 Task: Create an adventure presentation slides template.
Action: Mouse moved to (102, 7)
Screenshot: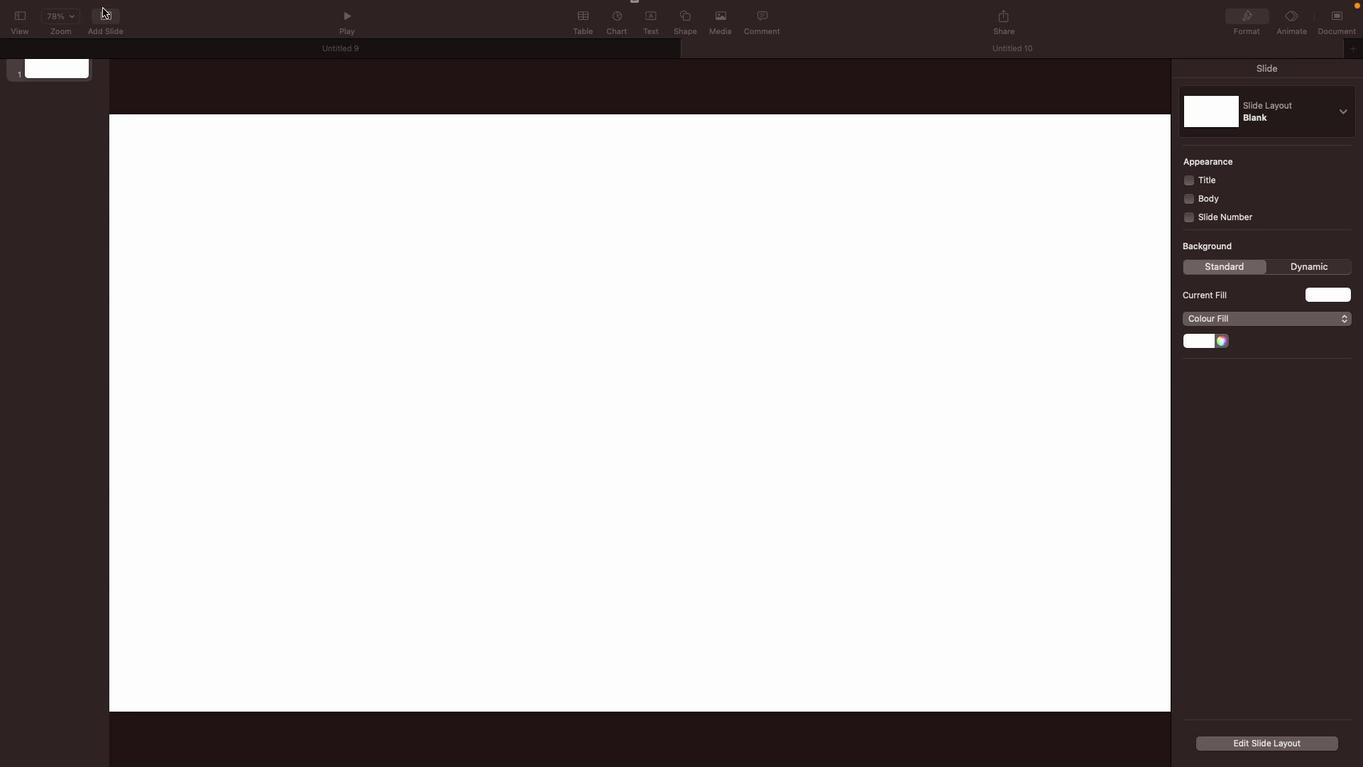 
Action: Mouse pressed left at (102, 7)
Screenshot: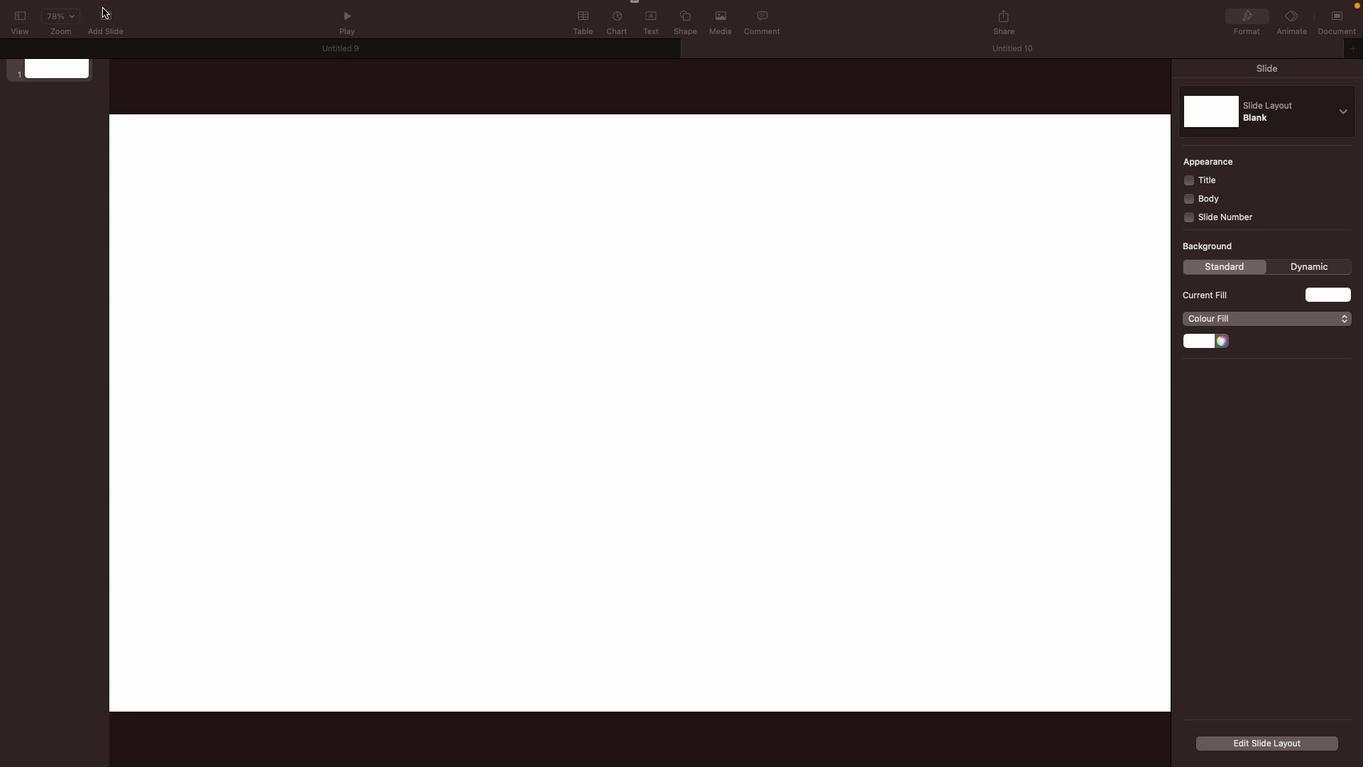 
Action: Mouse moved to (107, 25)
Screenshot: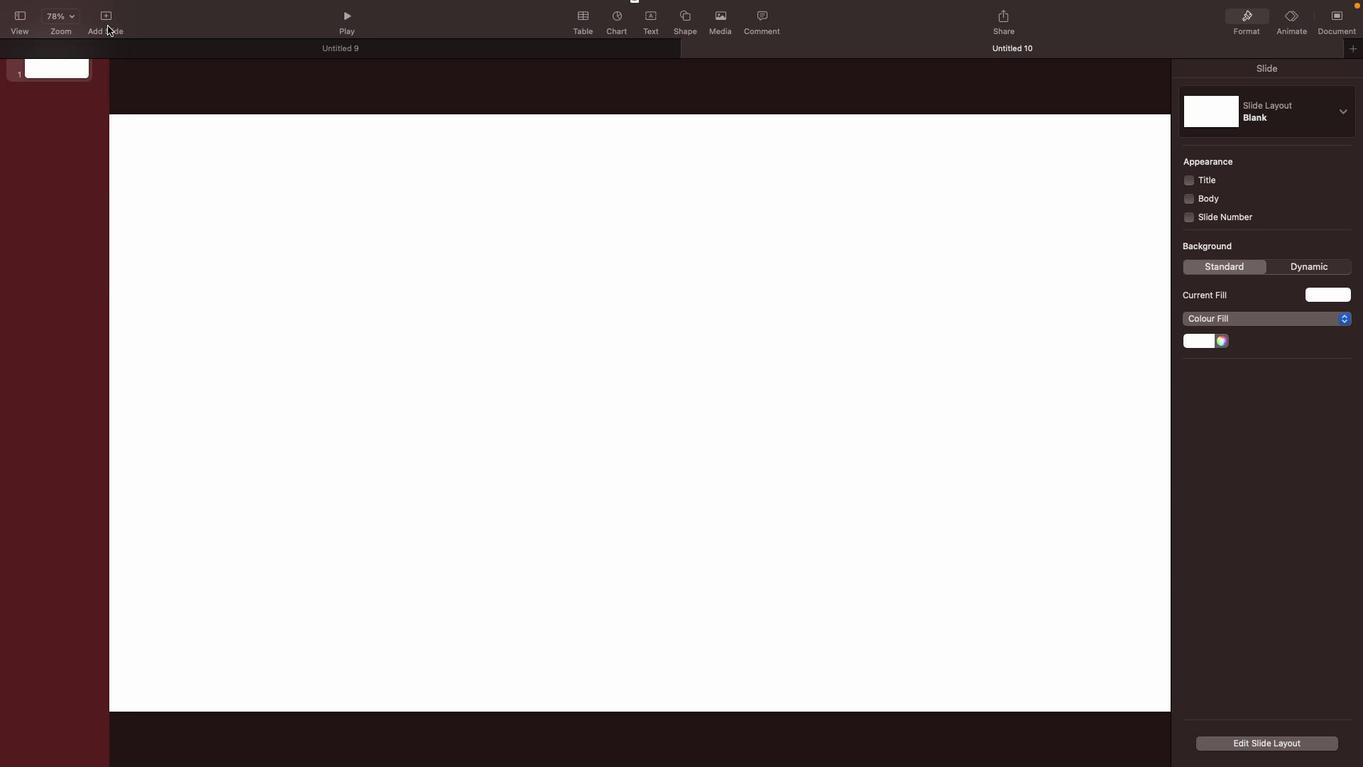 
Action: Mouse pressed left at (107, 25)
Screenshot: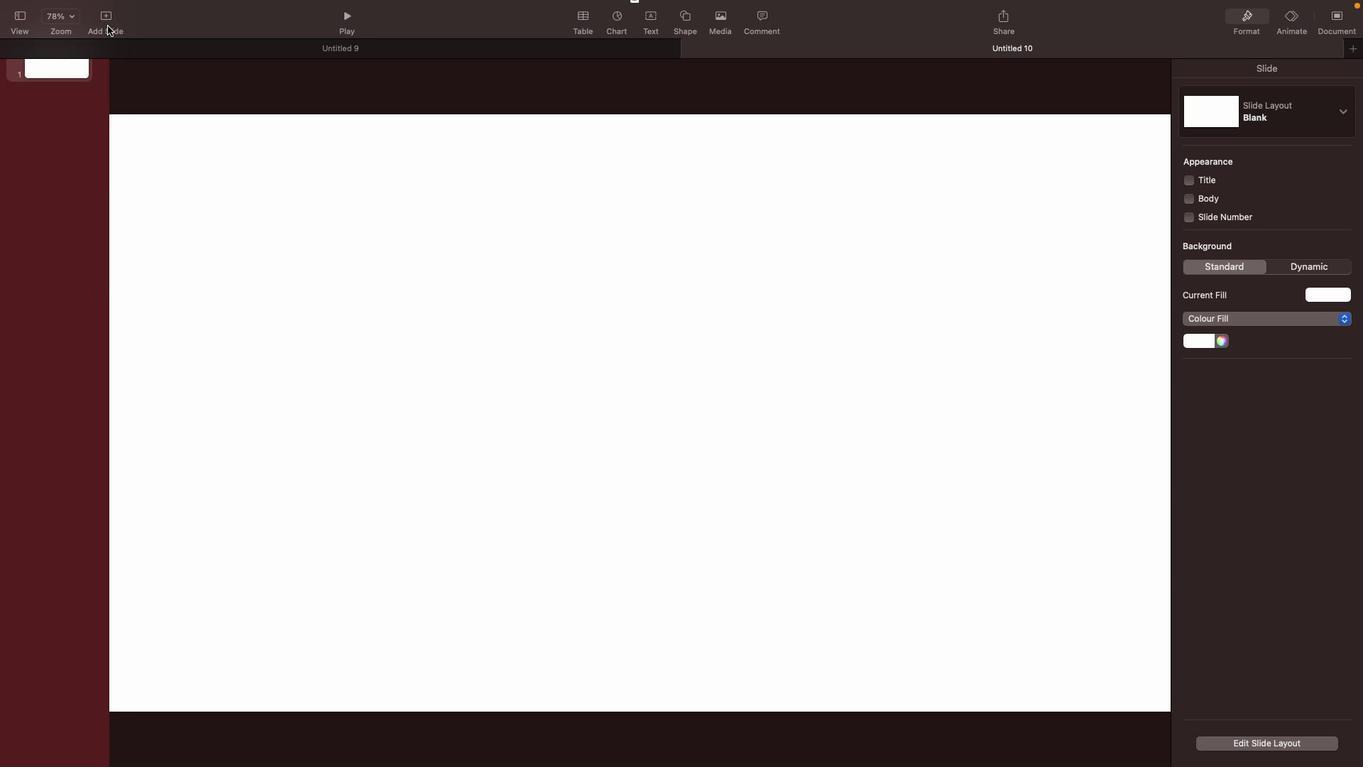 
Action: Mouse moved to (105, 16)
Screenshot: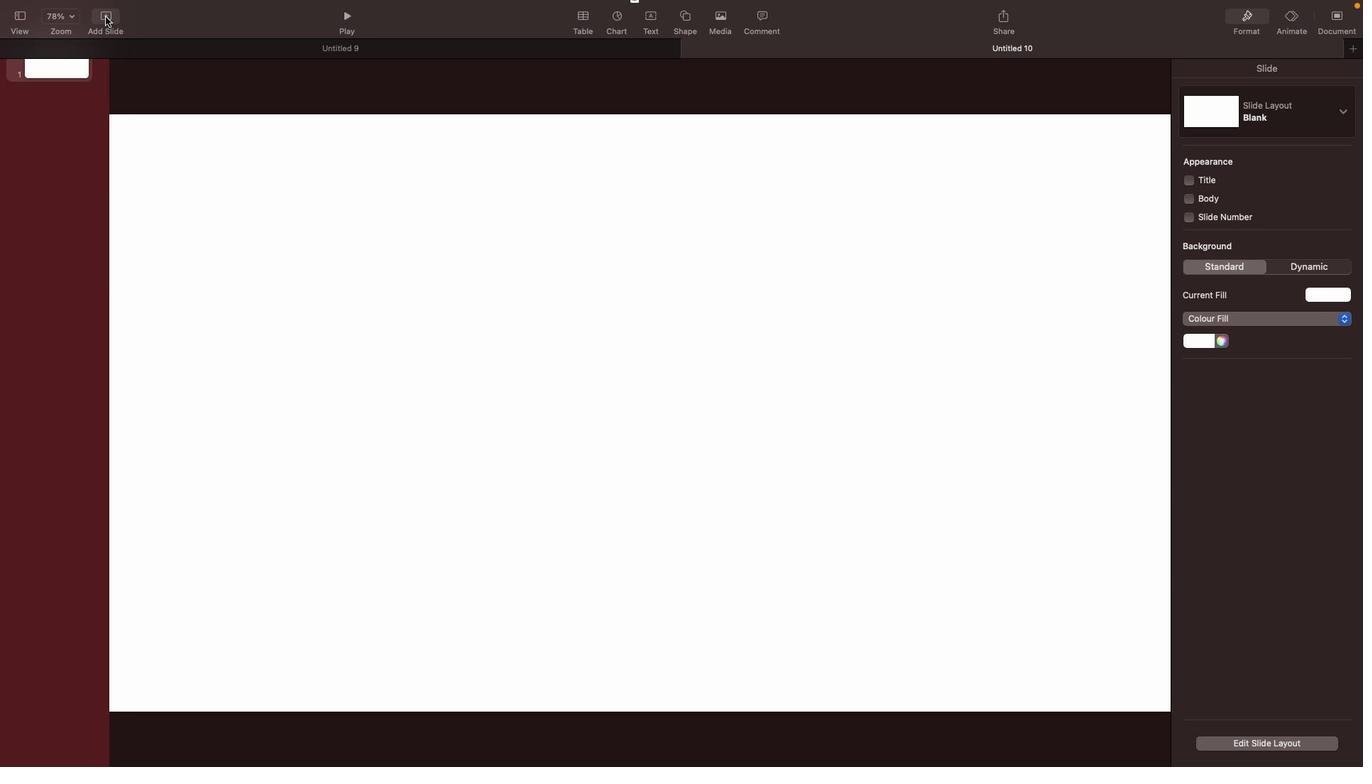 
Action: Mouse pressed left at (105, 16)
Screenshot: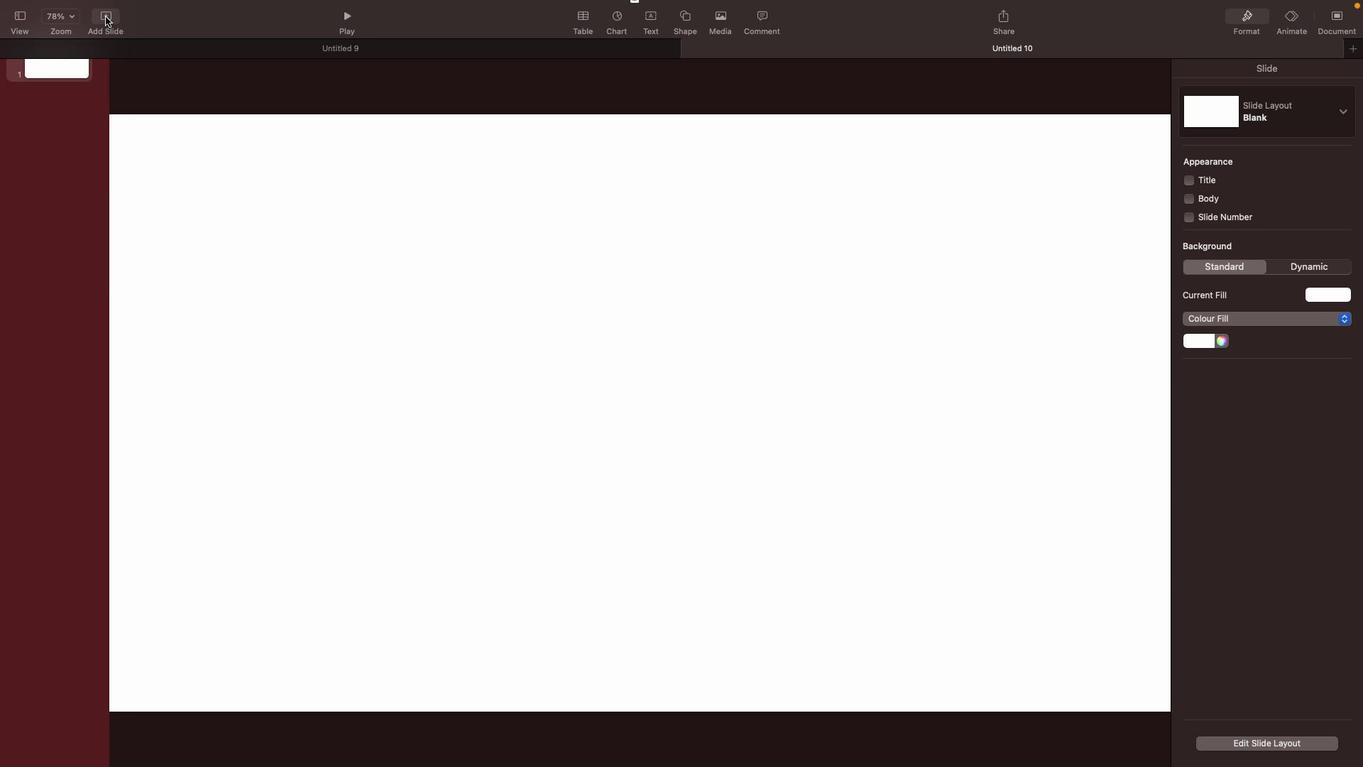 
Action: Mouse moved to (166, 426)
Screenshot: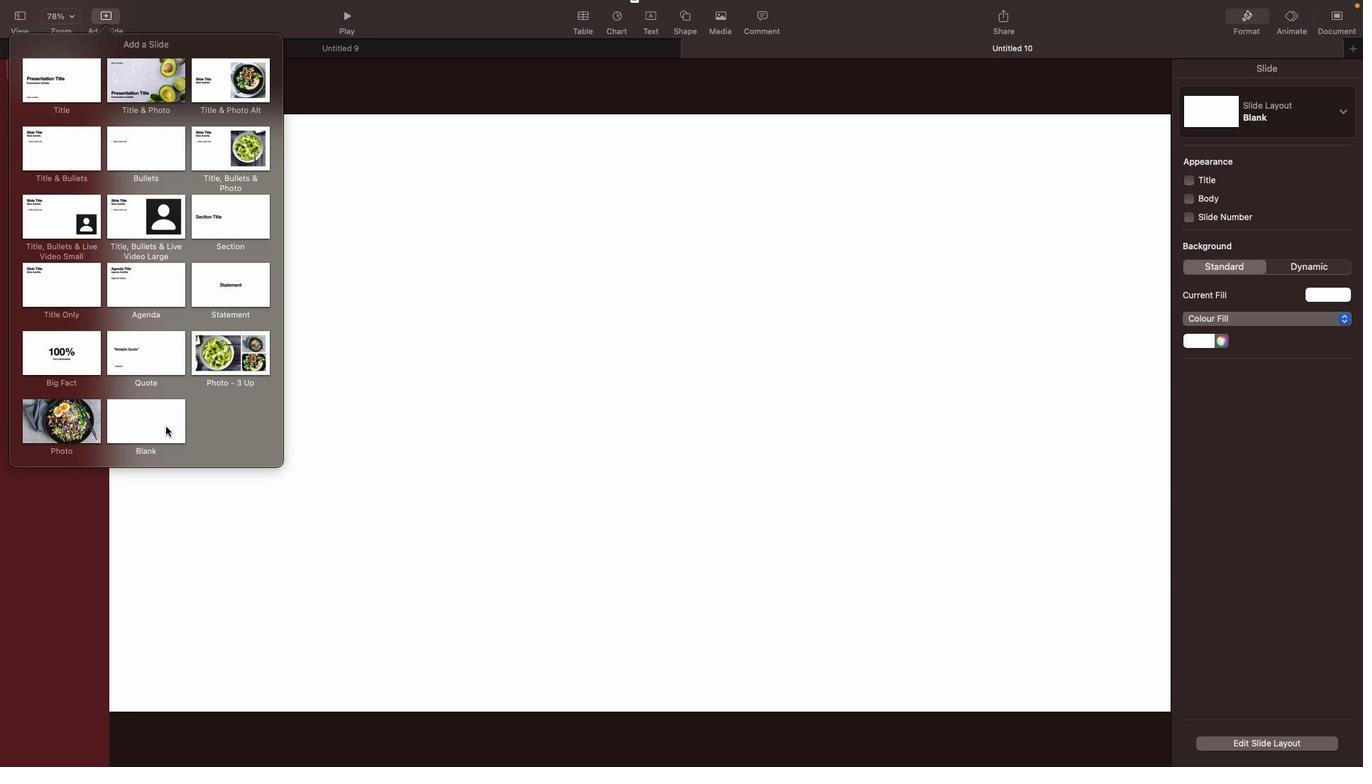
Action: Mouse pressed left at (166, 426)
Screenshot: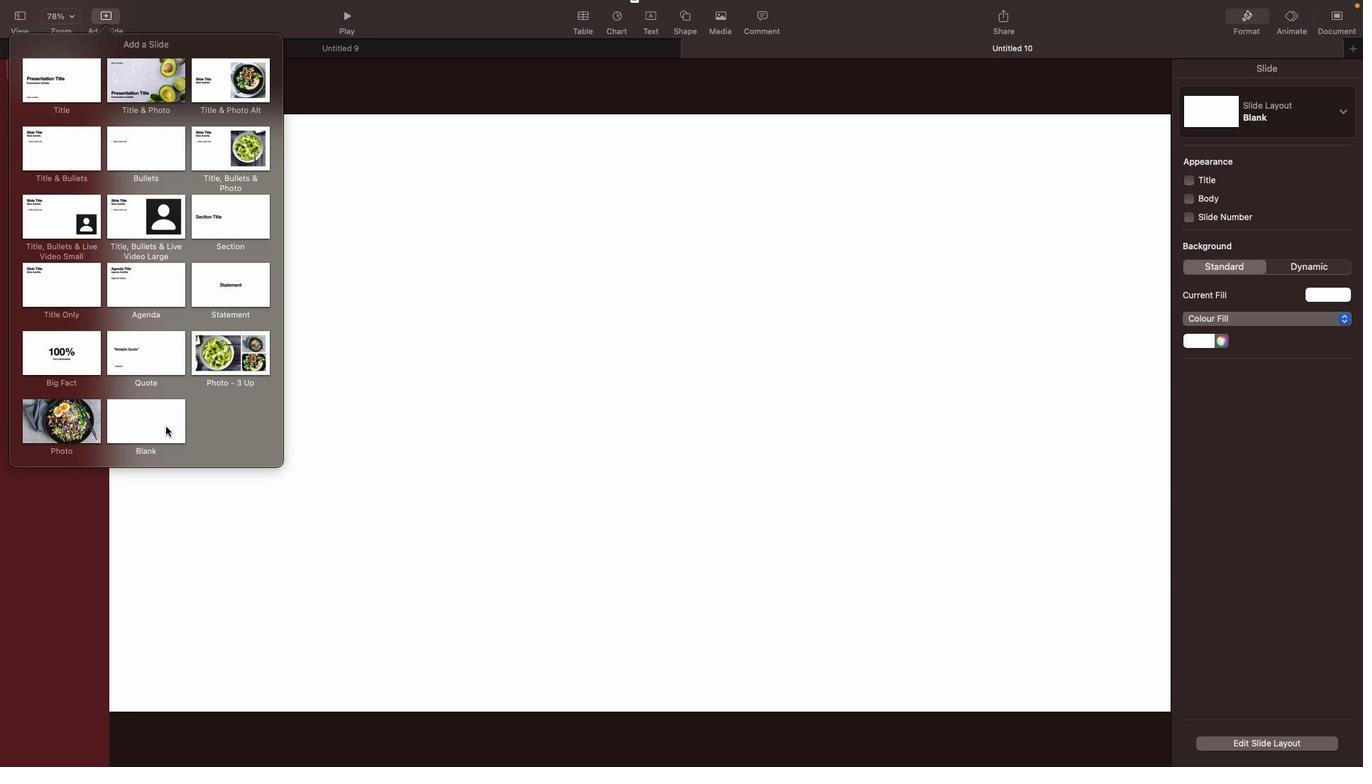 
Action: Mouse moved to (106, 16)
Screenshot: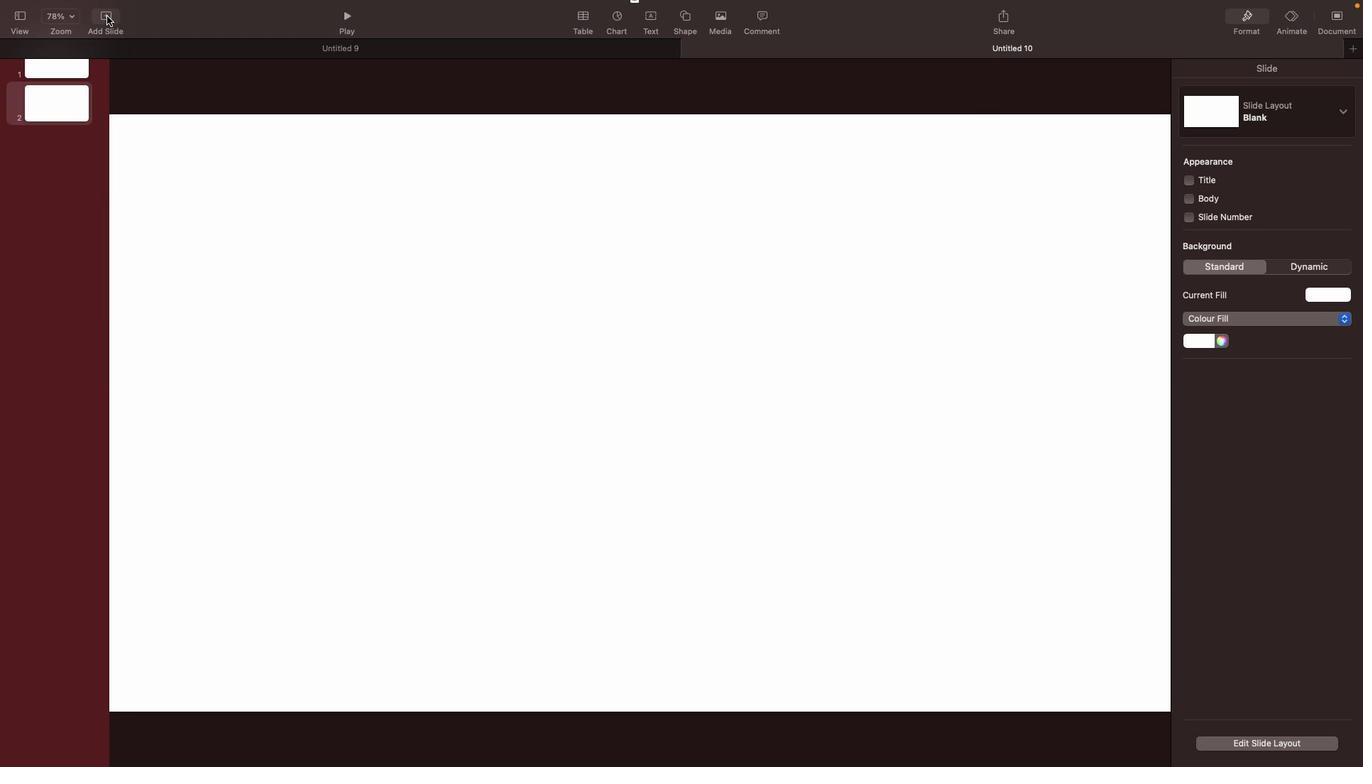 
Action: Mouse pressed left at (106, 16)
Screenshot: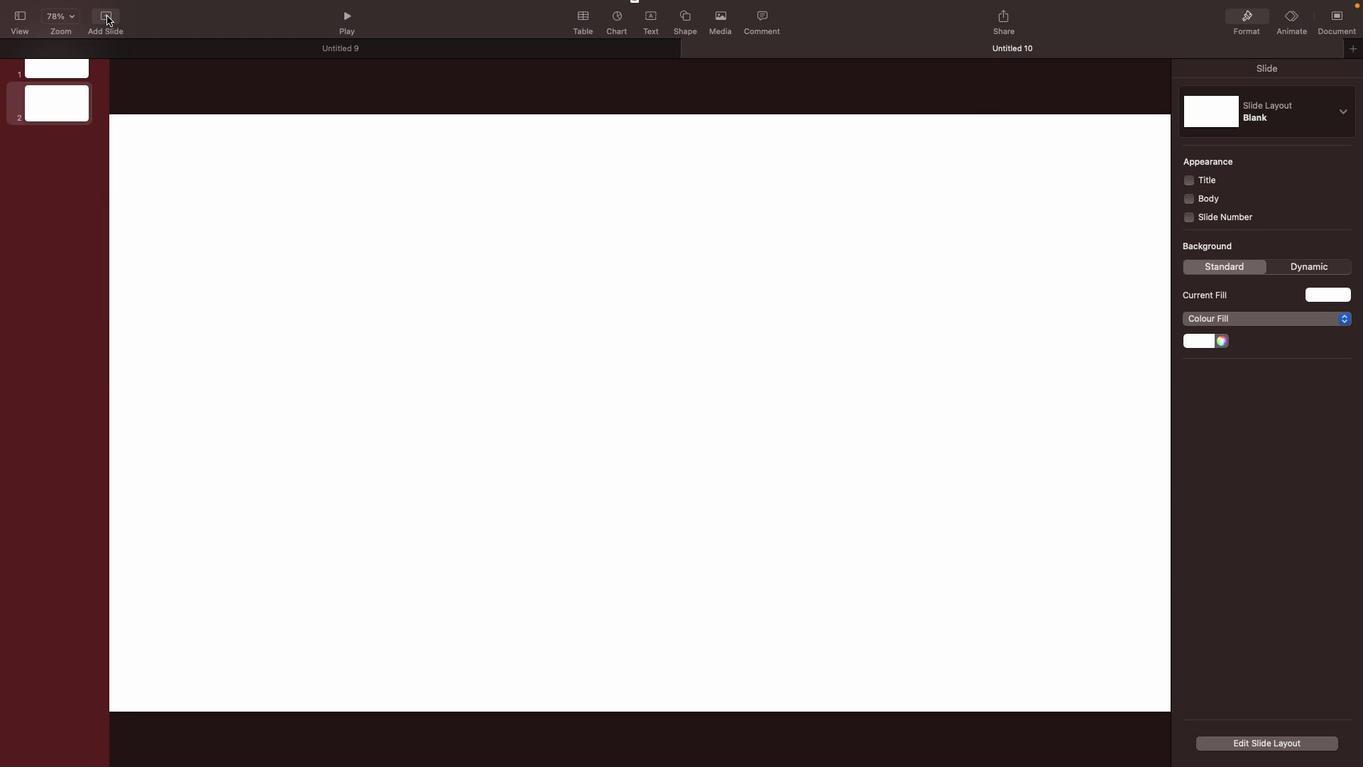
Action: Mouse moved to (142, 413)
Screenshot: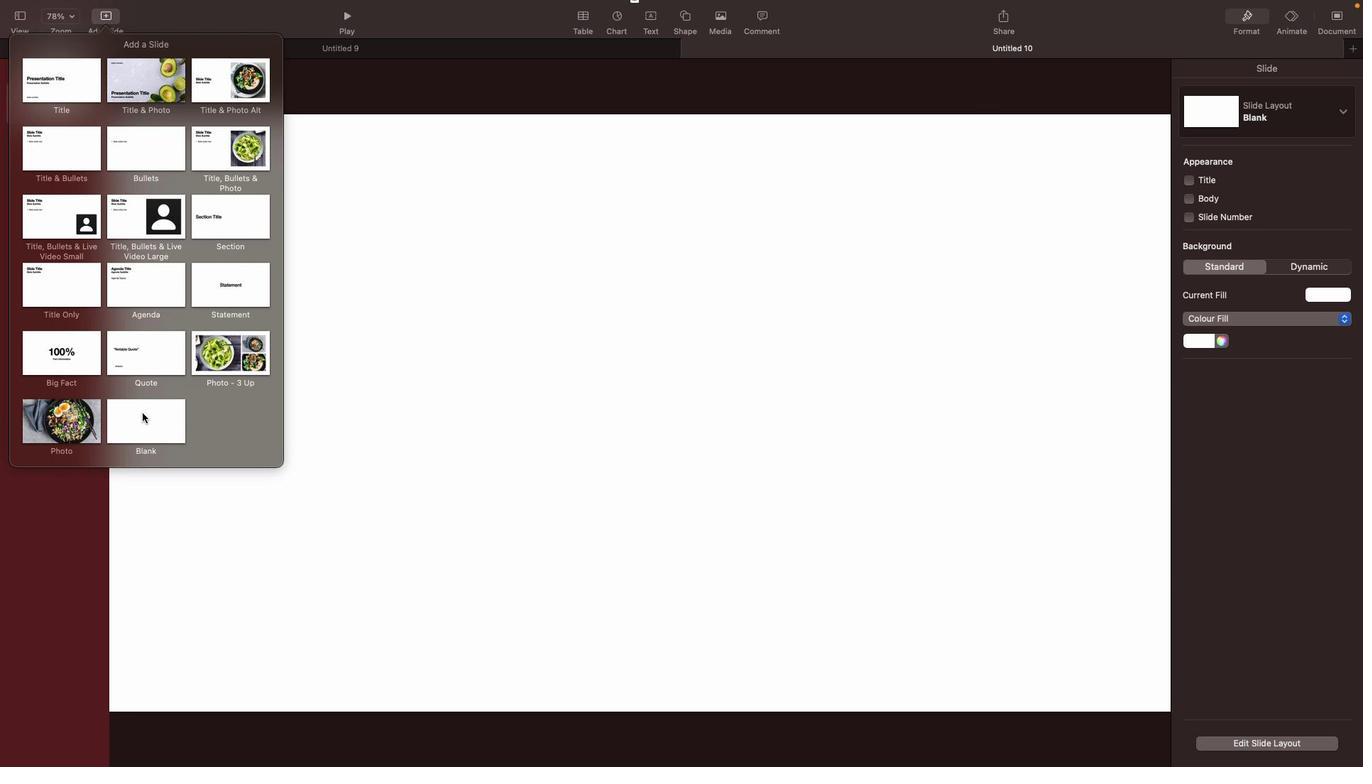 
Action: Mouse pressed left at (142, 413)
Screenshot: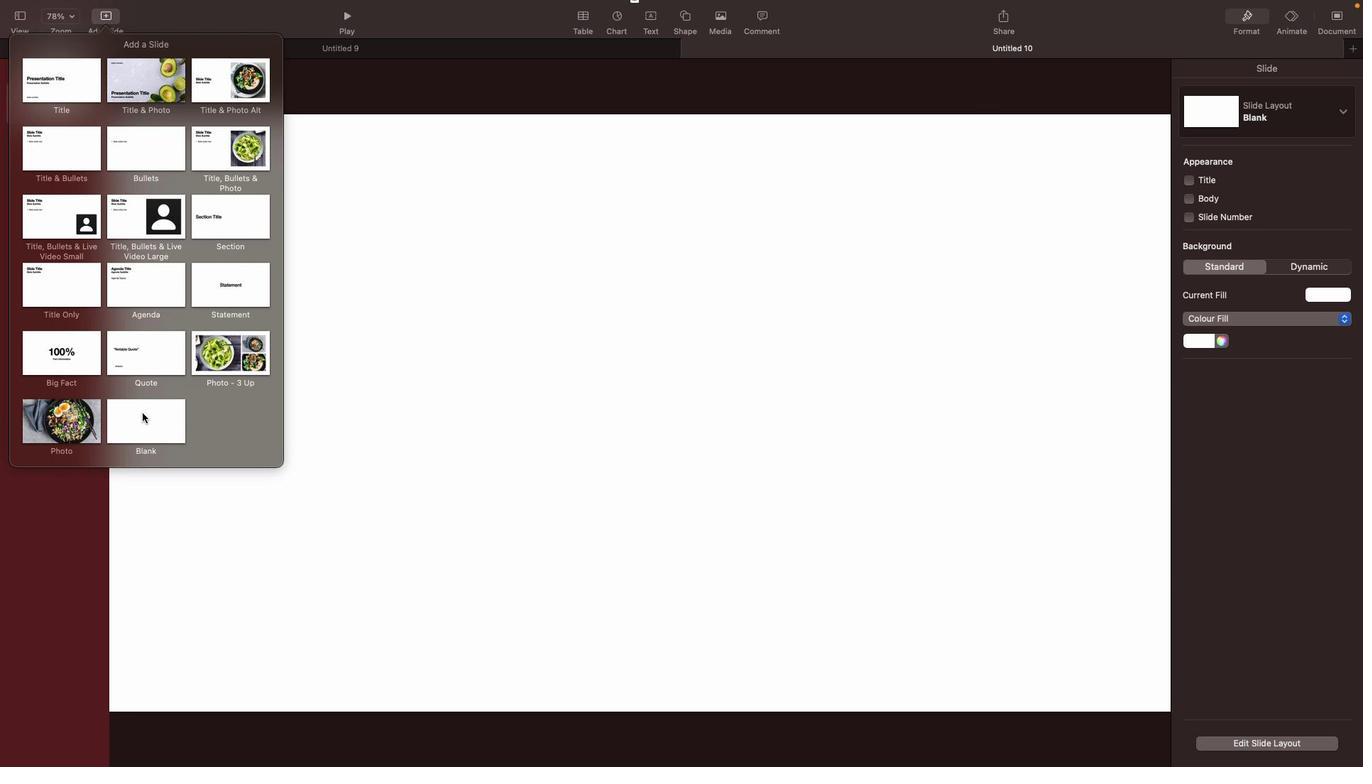 
Action: Mouse moved to (101, 11)
Screenshot: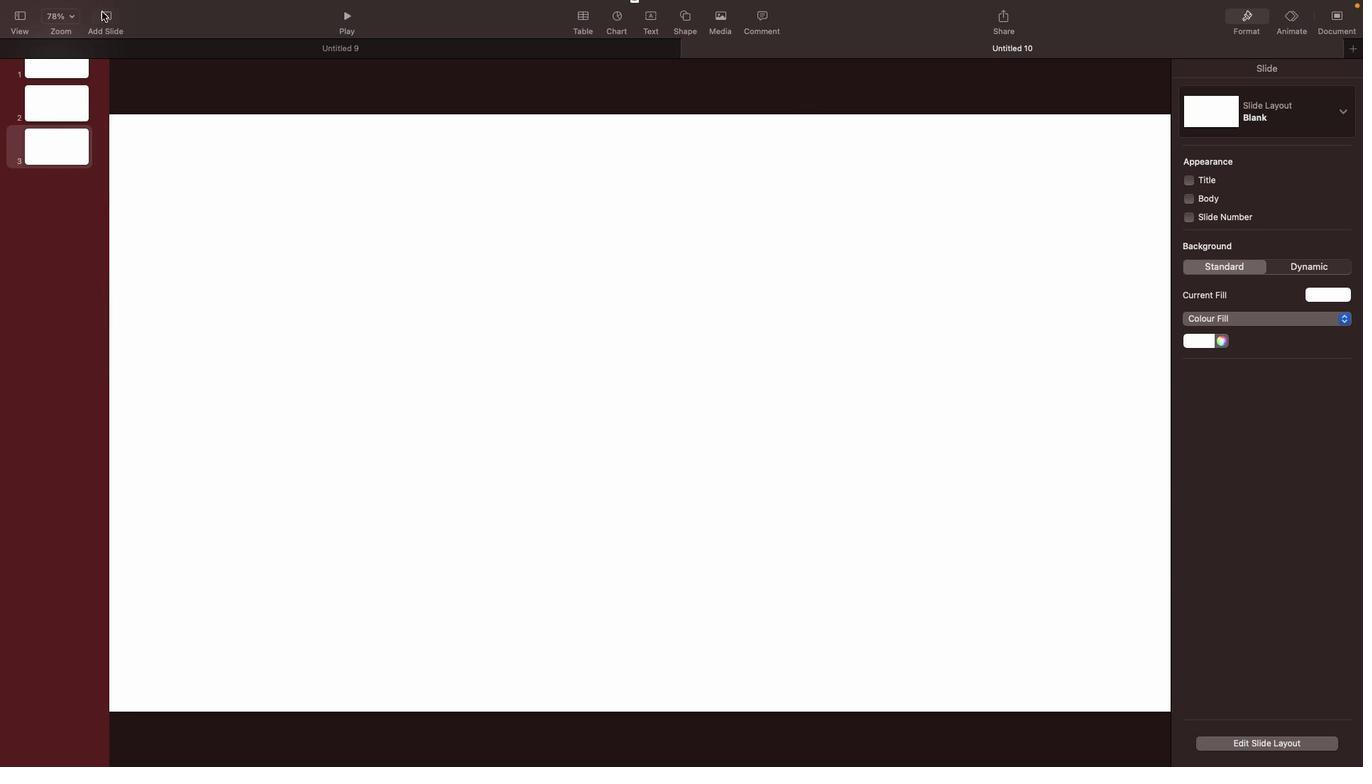 
Action: Mouse pressed left at (101, 11)
Screenshot: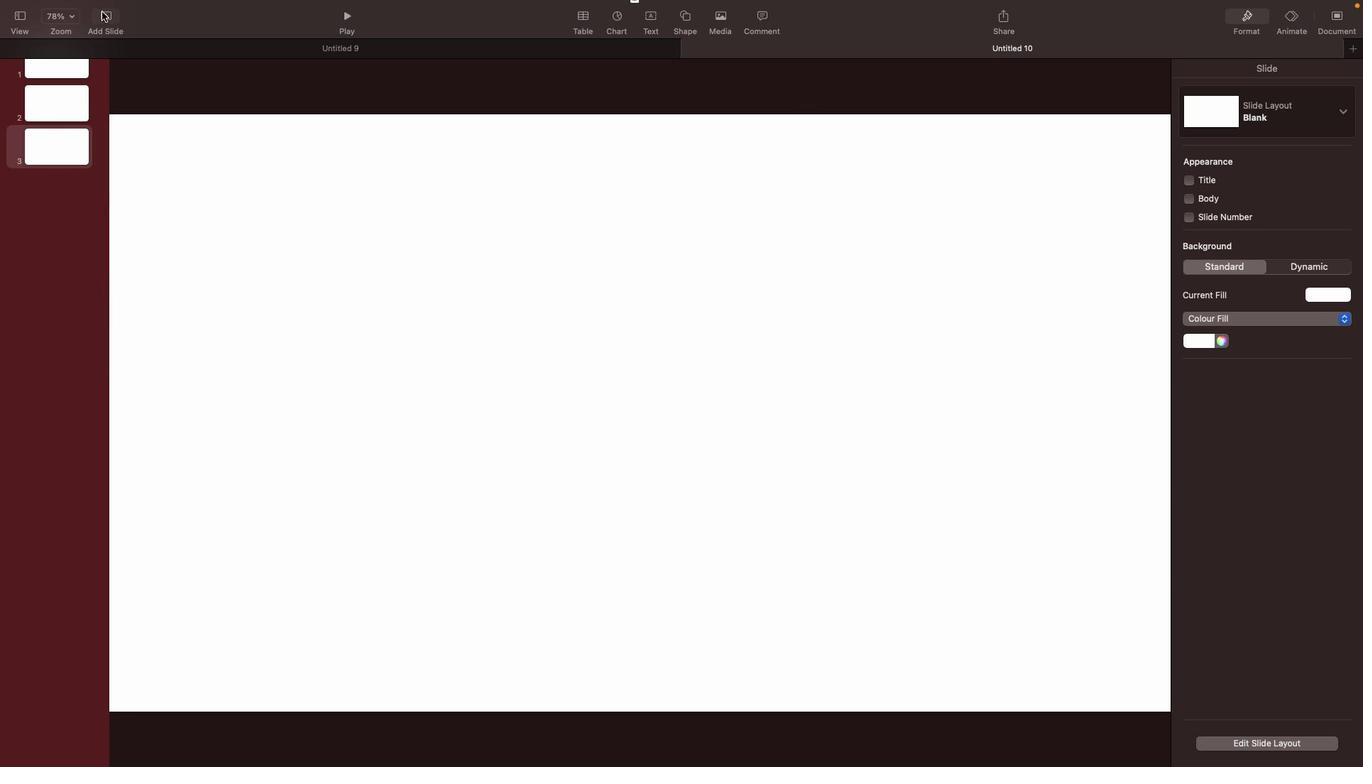 
Action: Mouse moved to (144, 407)
Screenshot: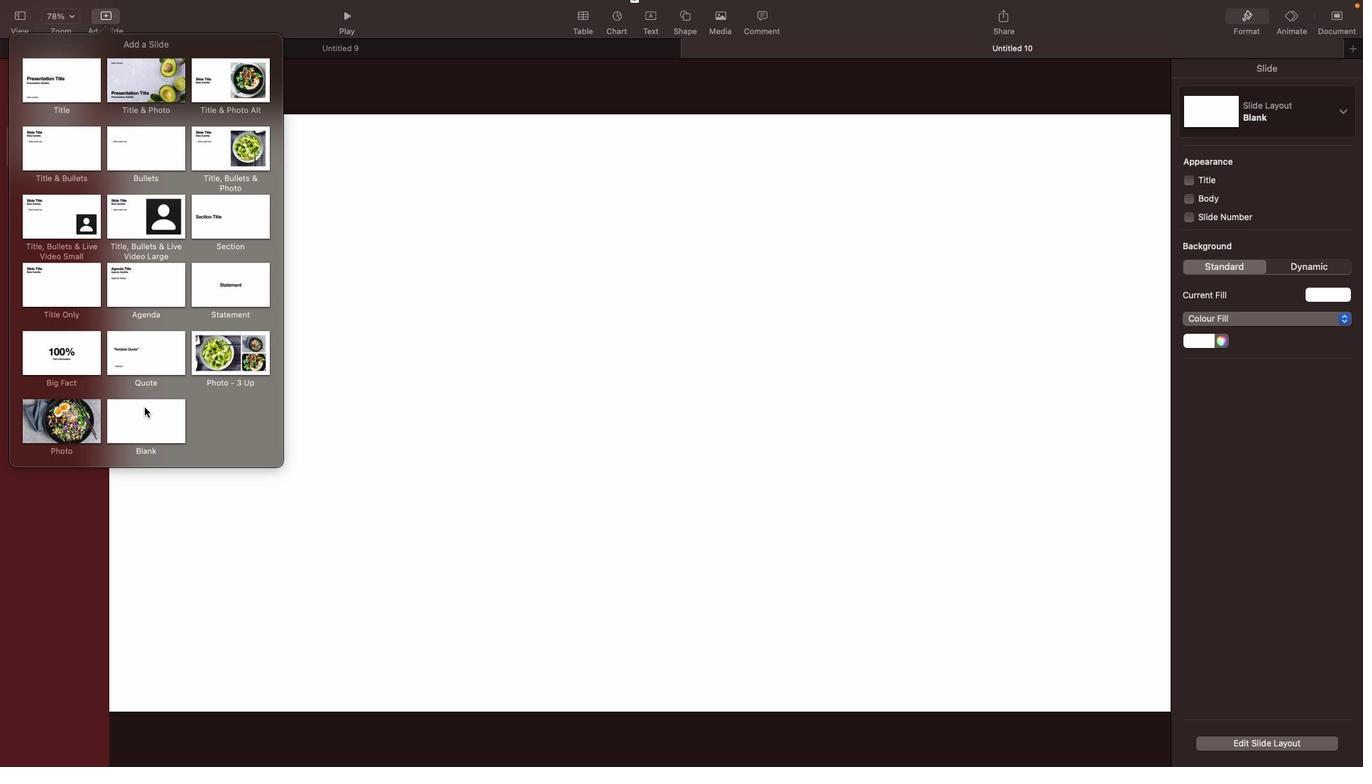 
Action: Mouse pressed left at (144, 407)
Screenshot: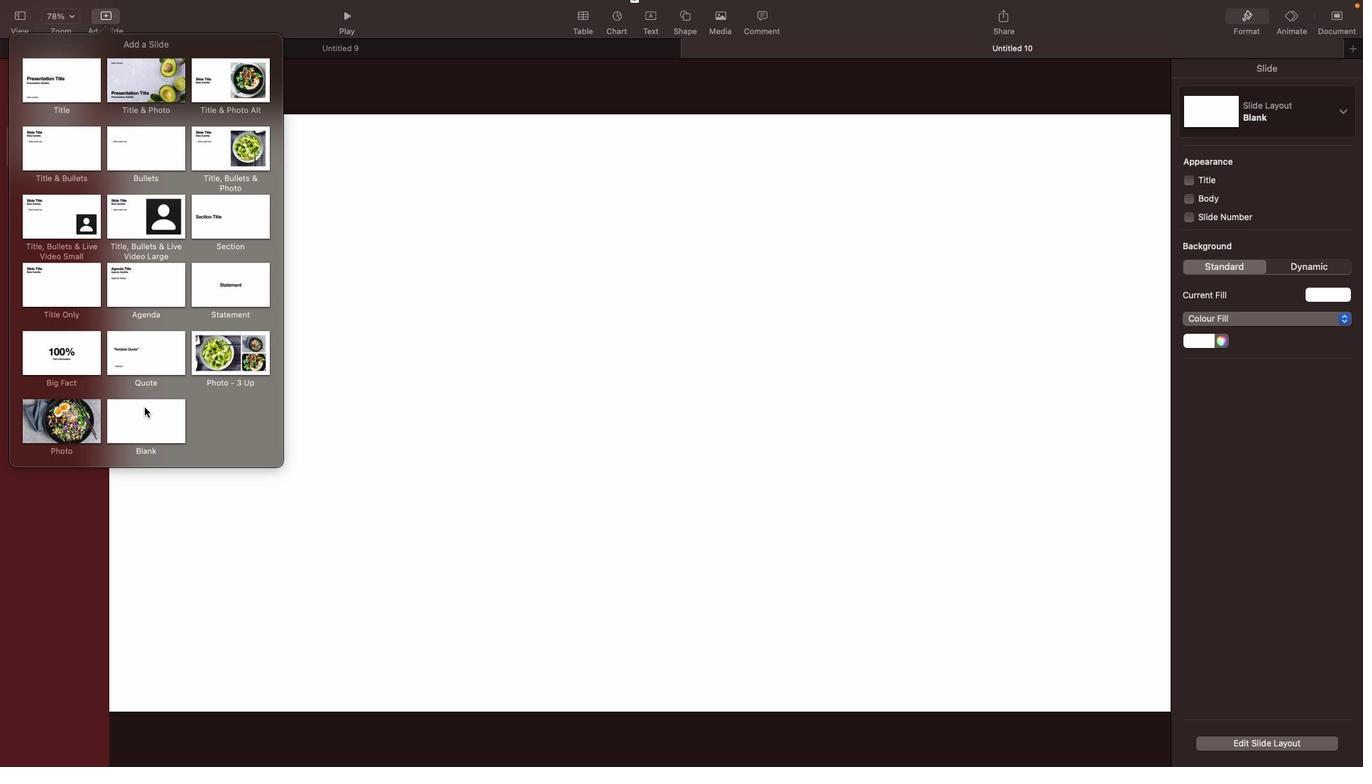 
Action: Mouse moved to (105, 16)
Screenshot: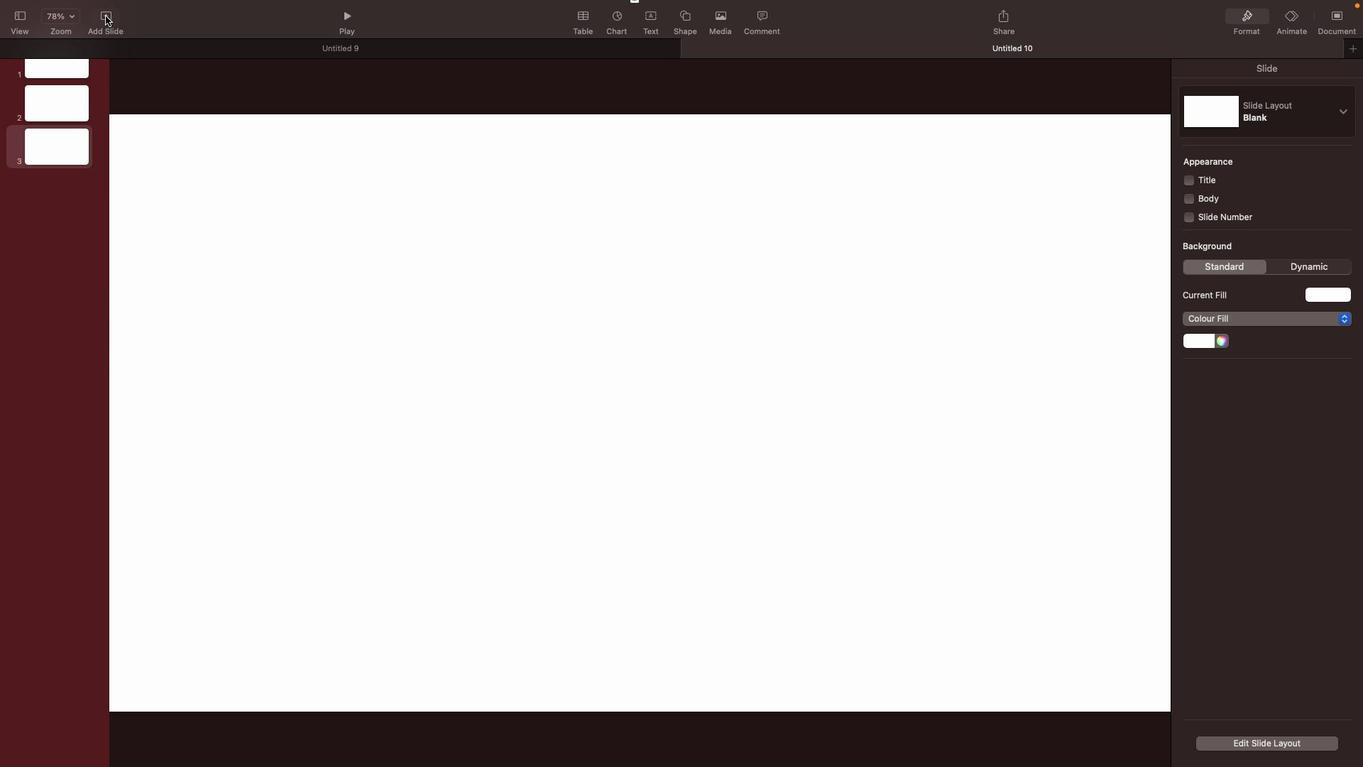 
Action: Mouse pressed left at (105, 16)
Screenshot: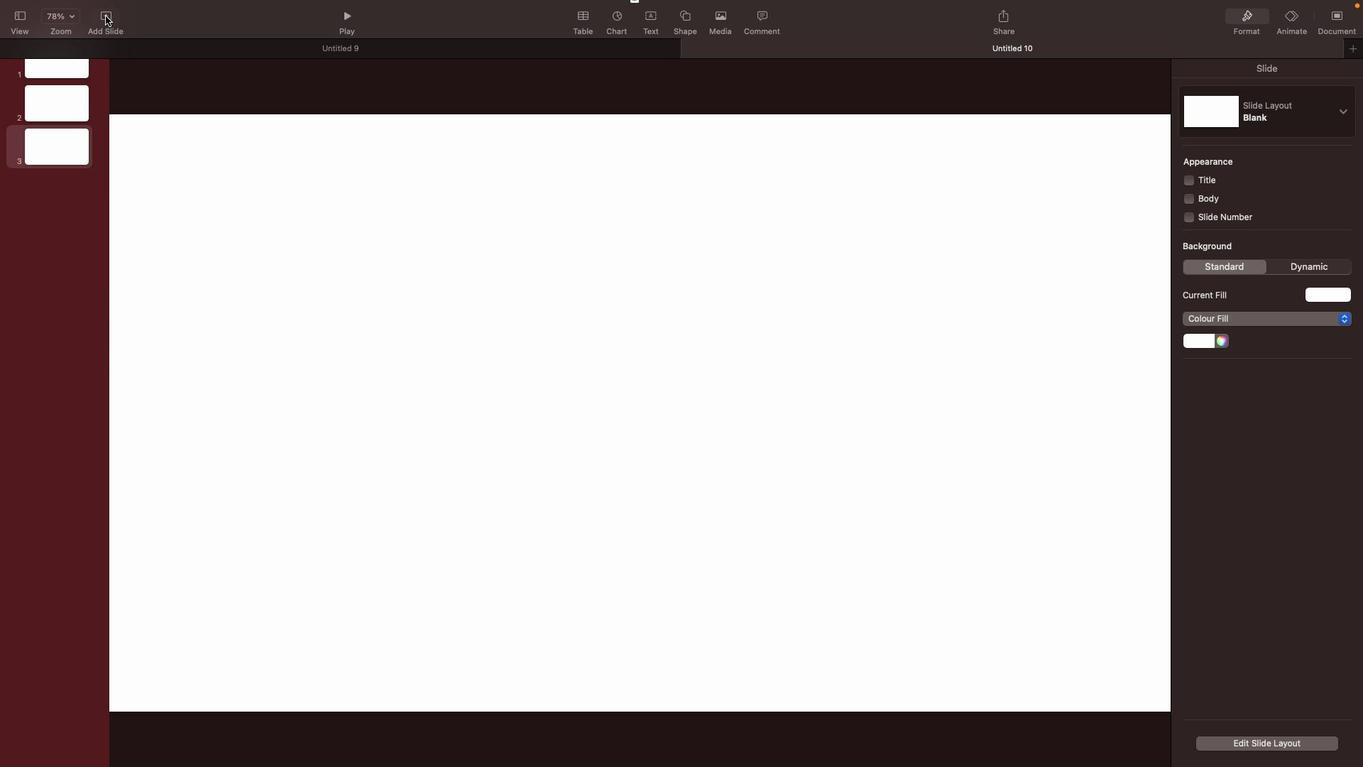 
Action: Mouse moved to (158, 421)
Screenshot: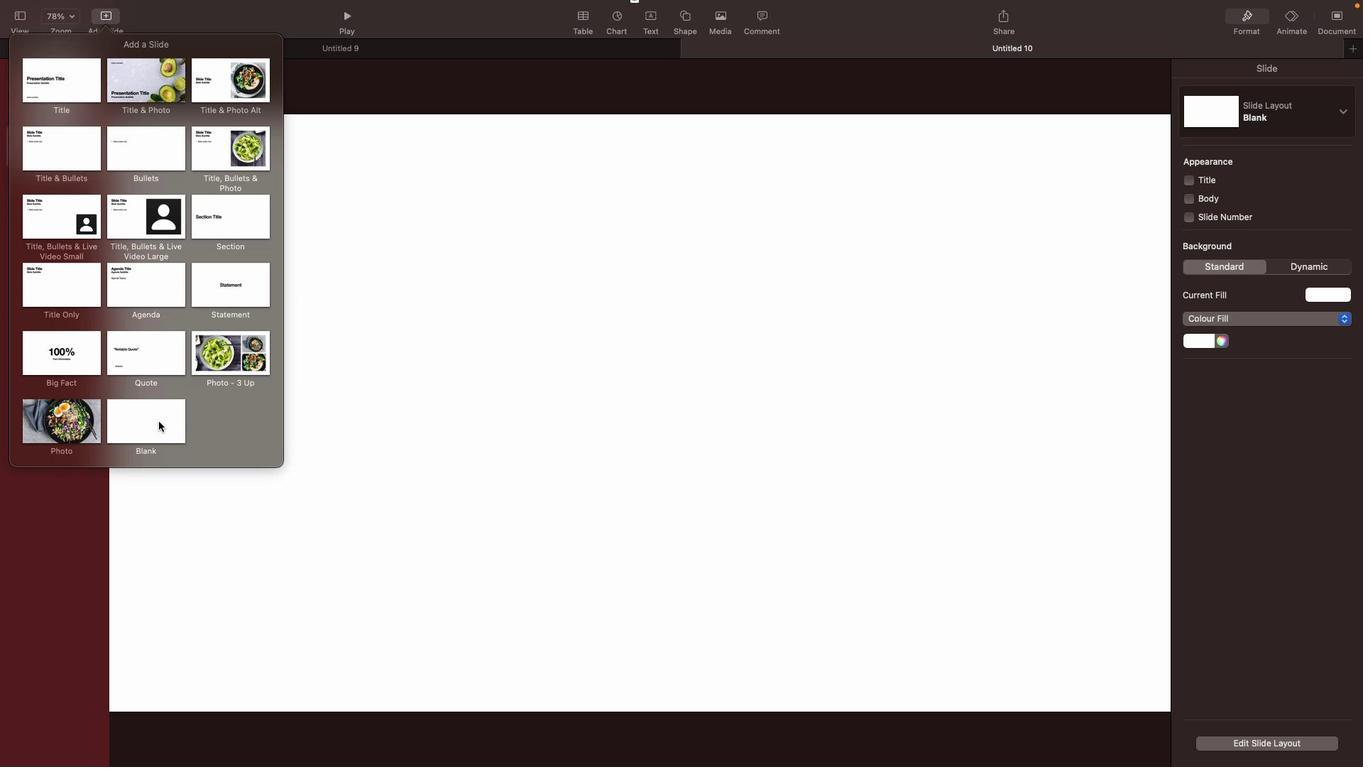 
Action: Mouse pressed left at (158, 421)
Screenshot: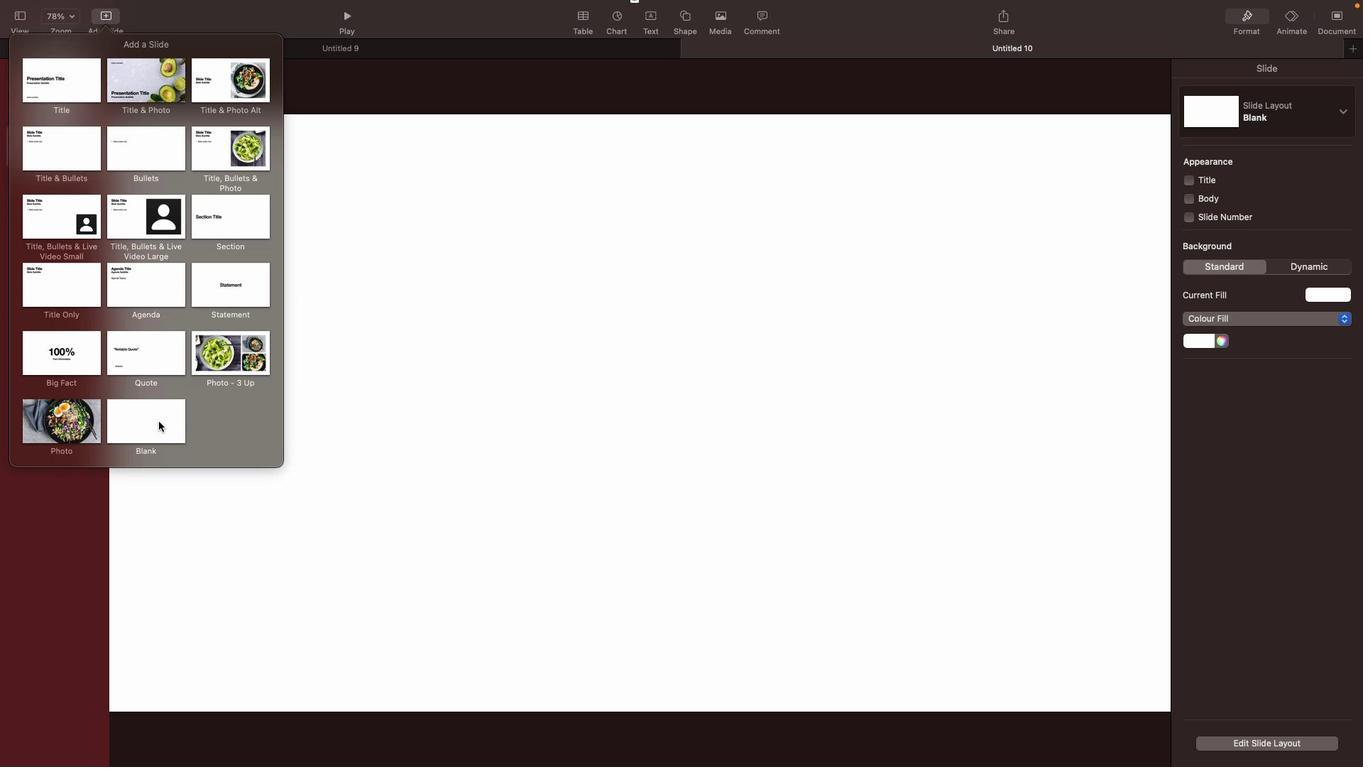 
Action: Mouse moved to (103, 19)
Screenshot: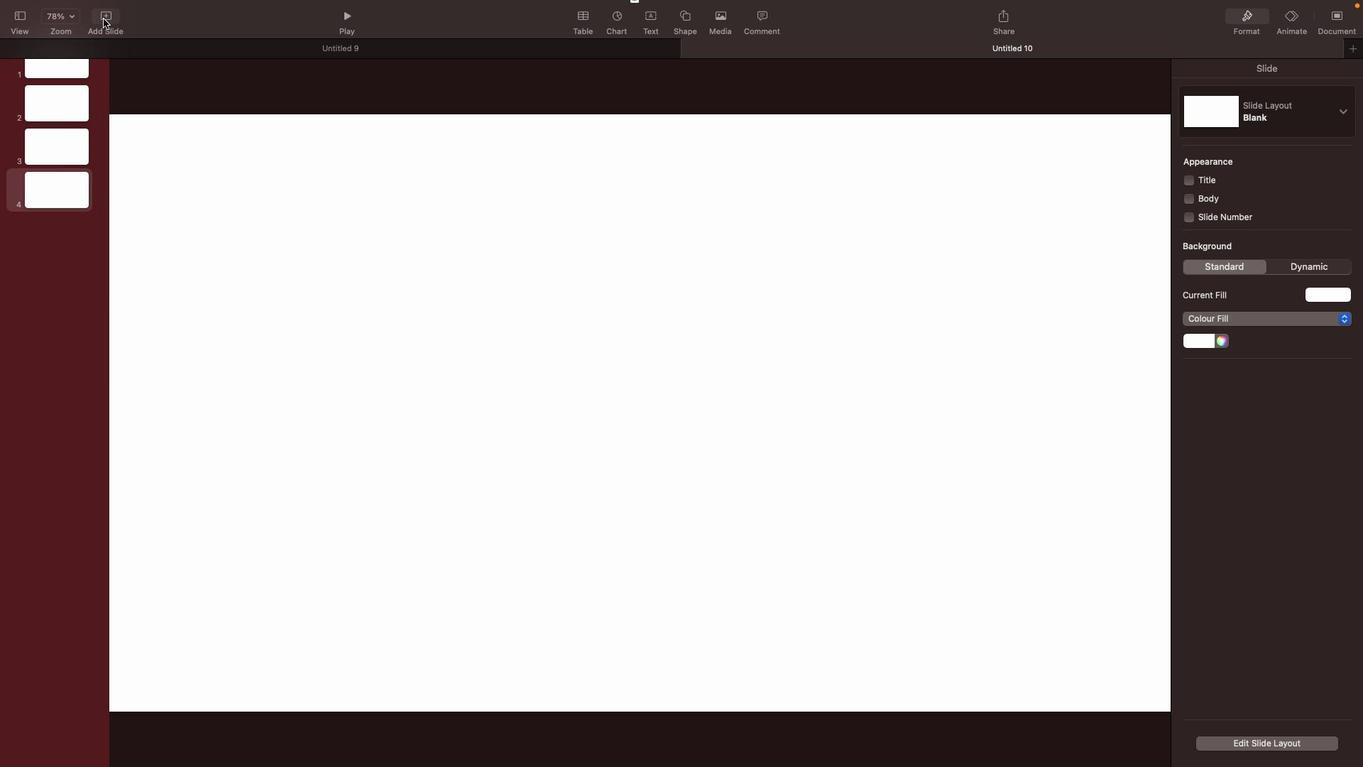 
Action: Mouse pressed left at (103, 19)
Screenshot: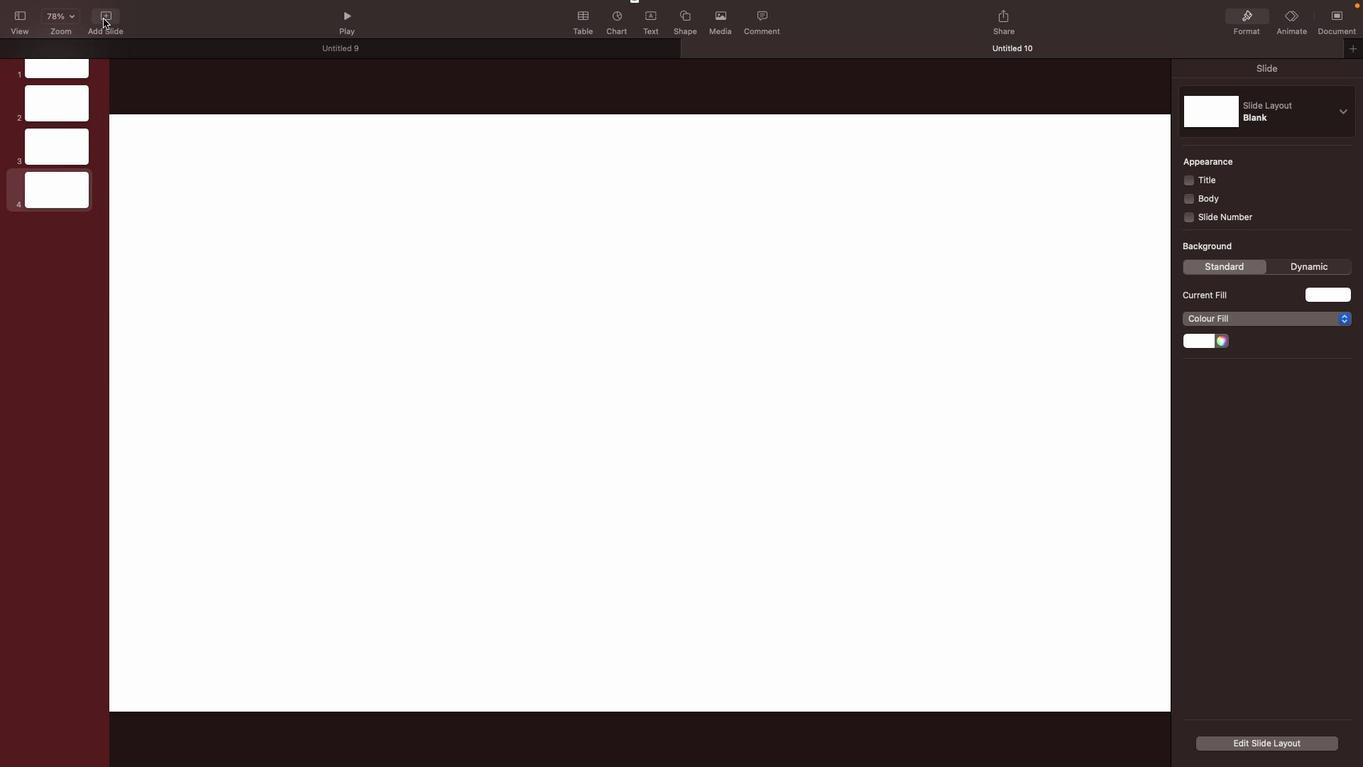 
Action: Mouse moved to (138, 416)
Screenshot: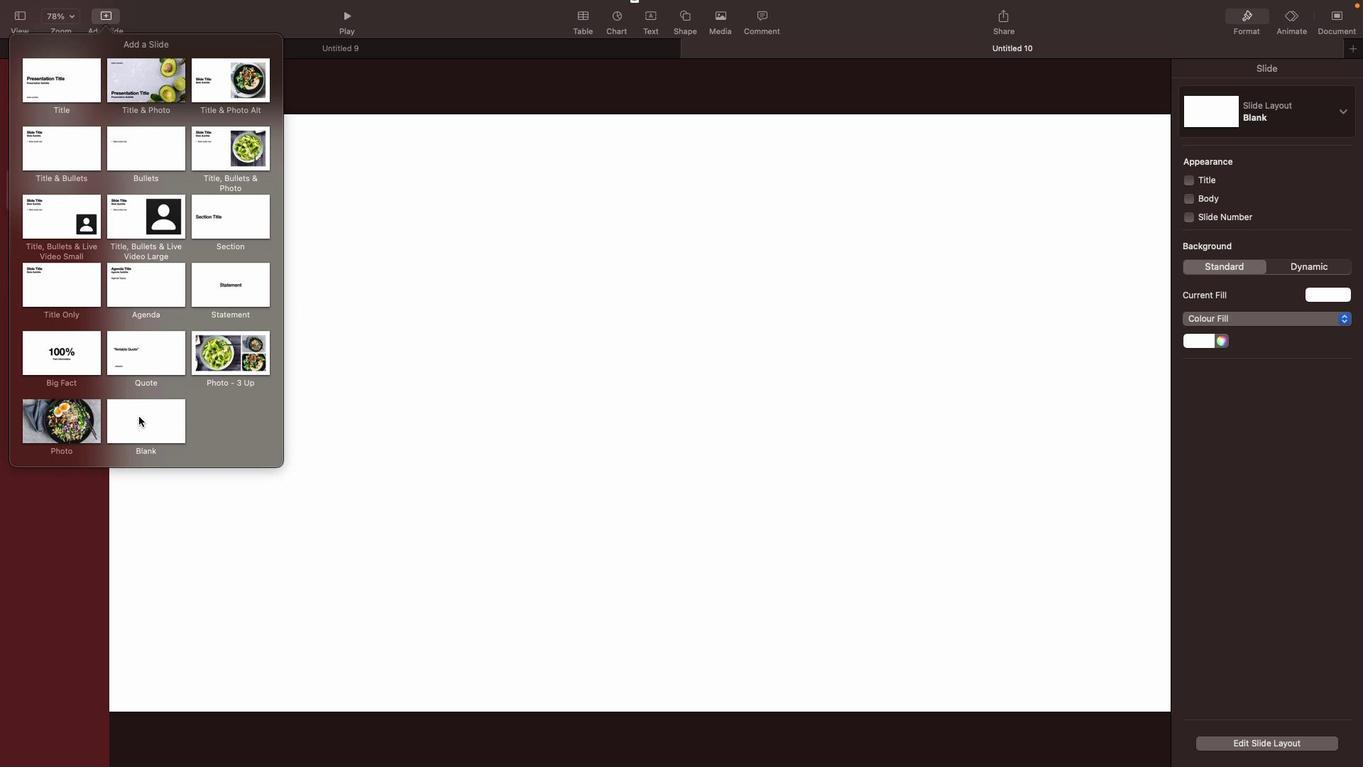 
Action: Mouse pressed left at (138, 416)
Screenshot: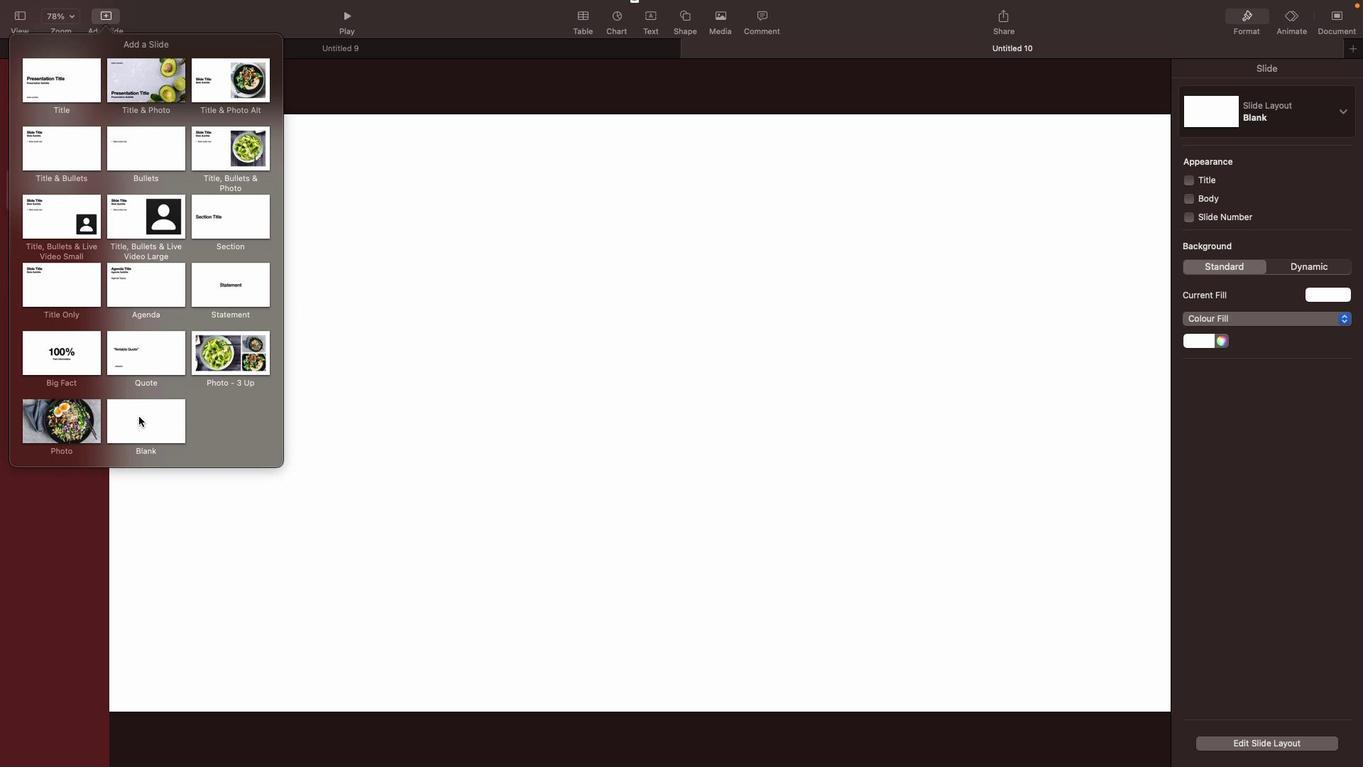 
Action: Mouse moved to (48, 66)
Screenshot: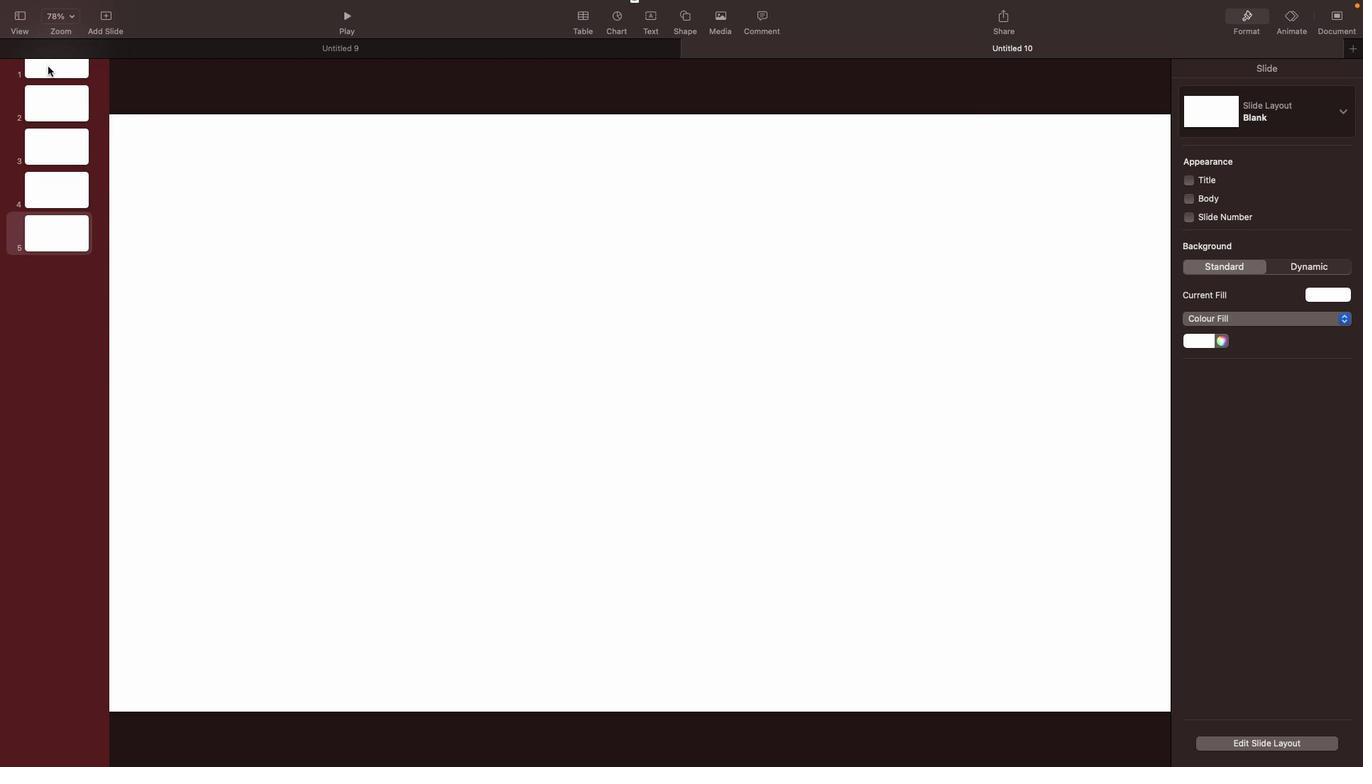 
Action: Mouse pressed left at (48, 66)
Screenshot: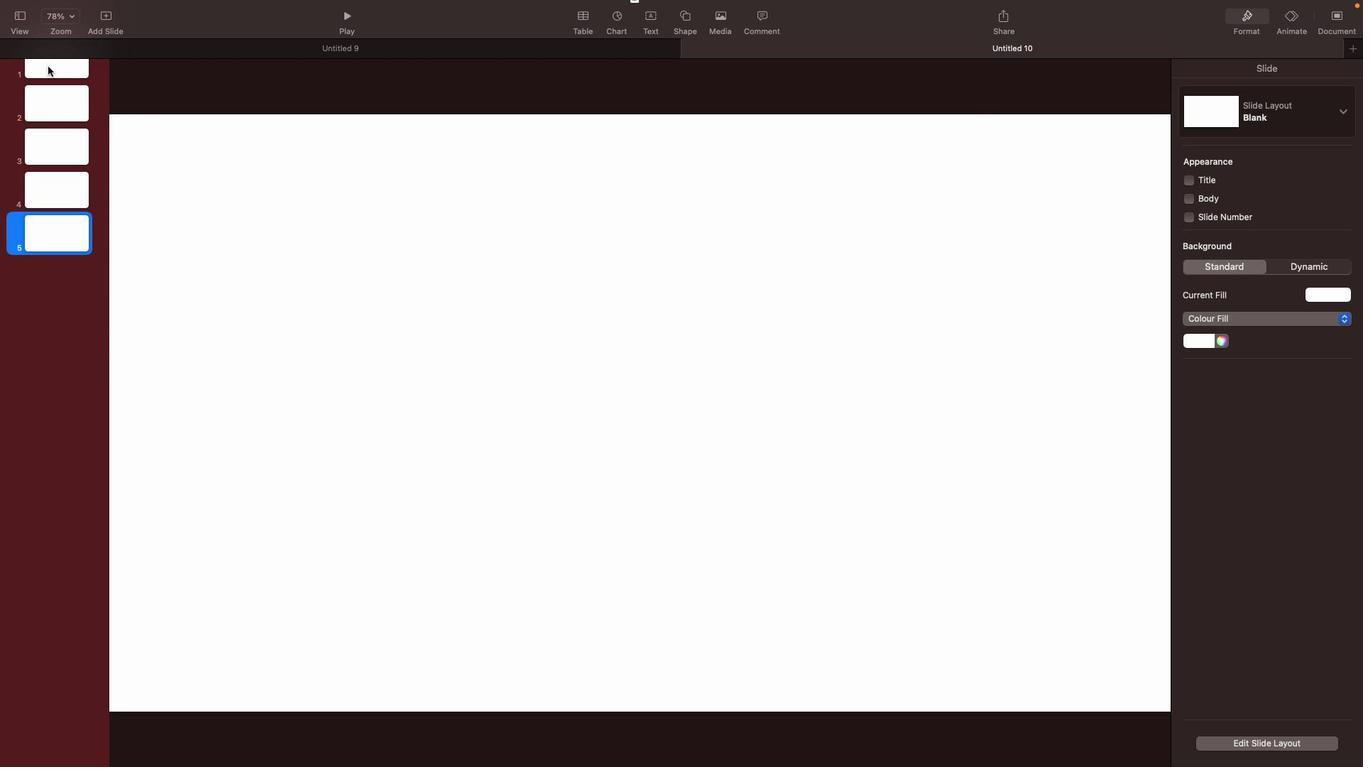 
Action: Mouse moved to (159, 9)
Screenshot: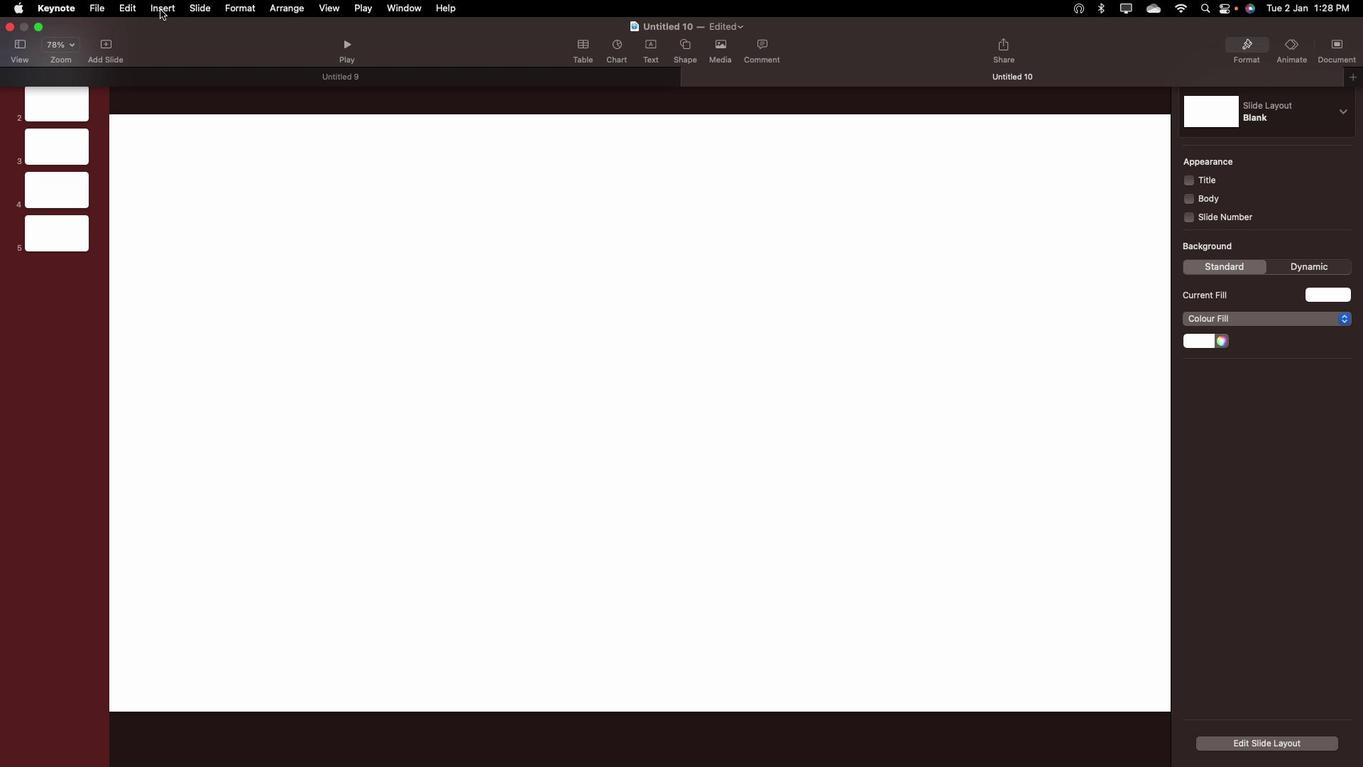 
Action: Mouse pressed left at (159, 9)
Screenshot: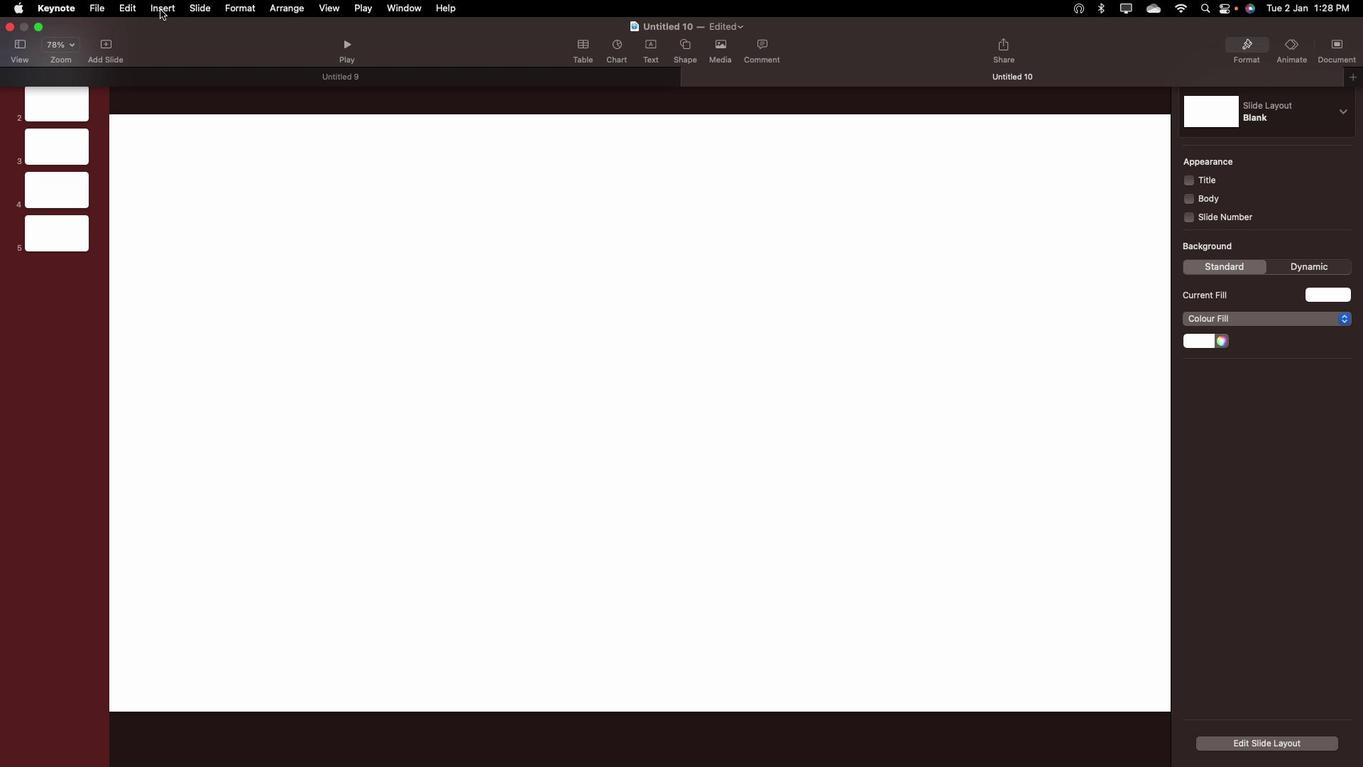 
Action: Mouse moved to (186, 181)
Screenshot: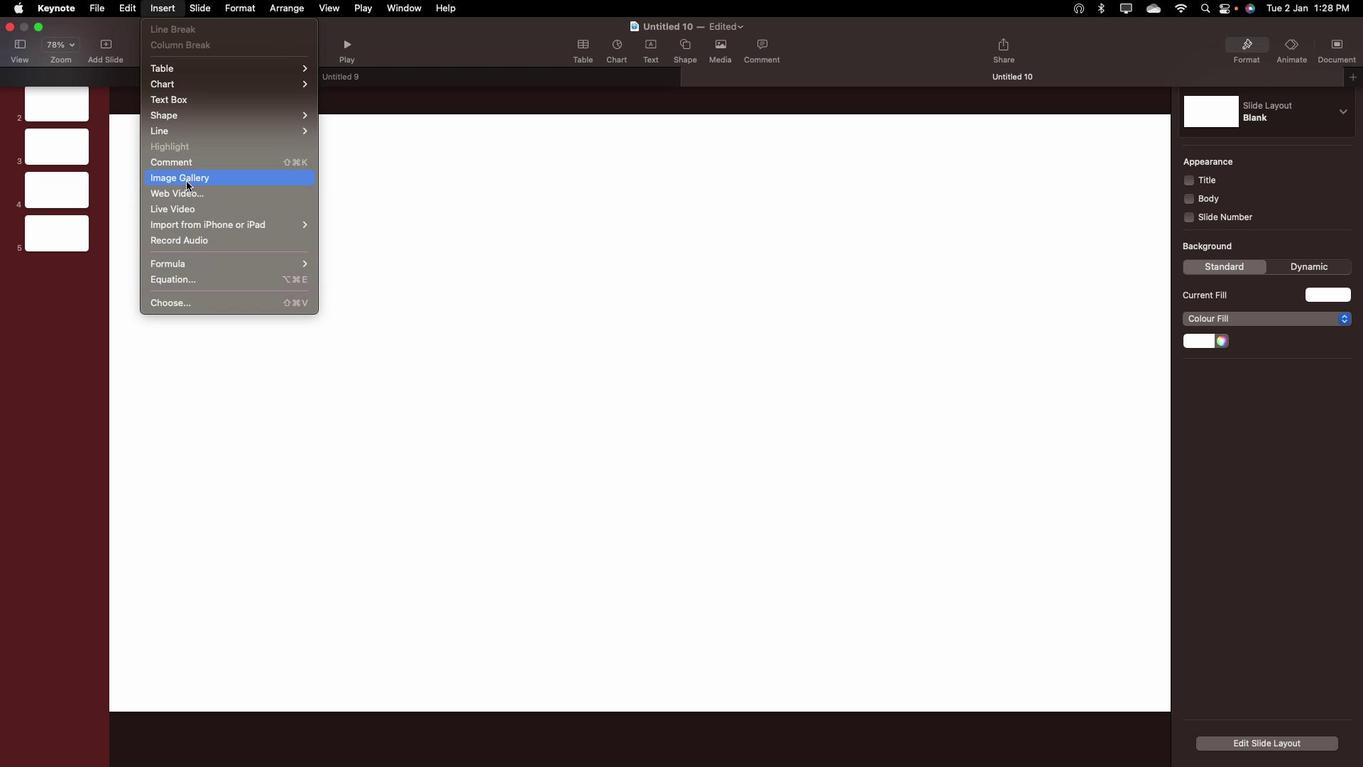 
Action: Mouse pressed left at (186, 181)
Screenshot: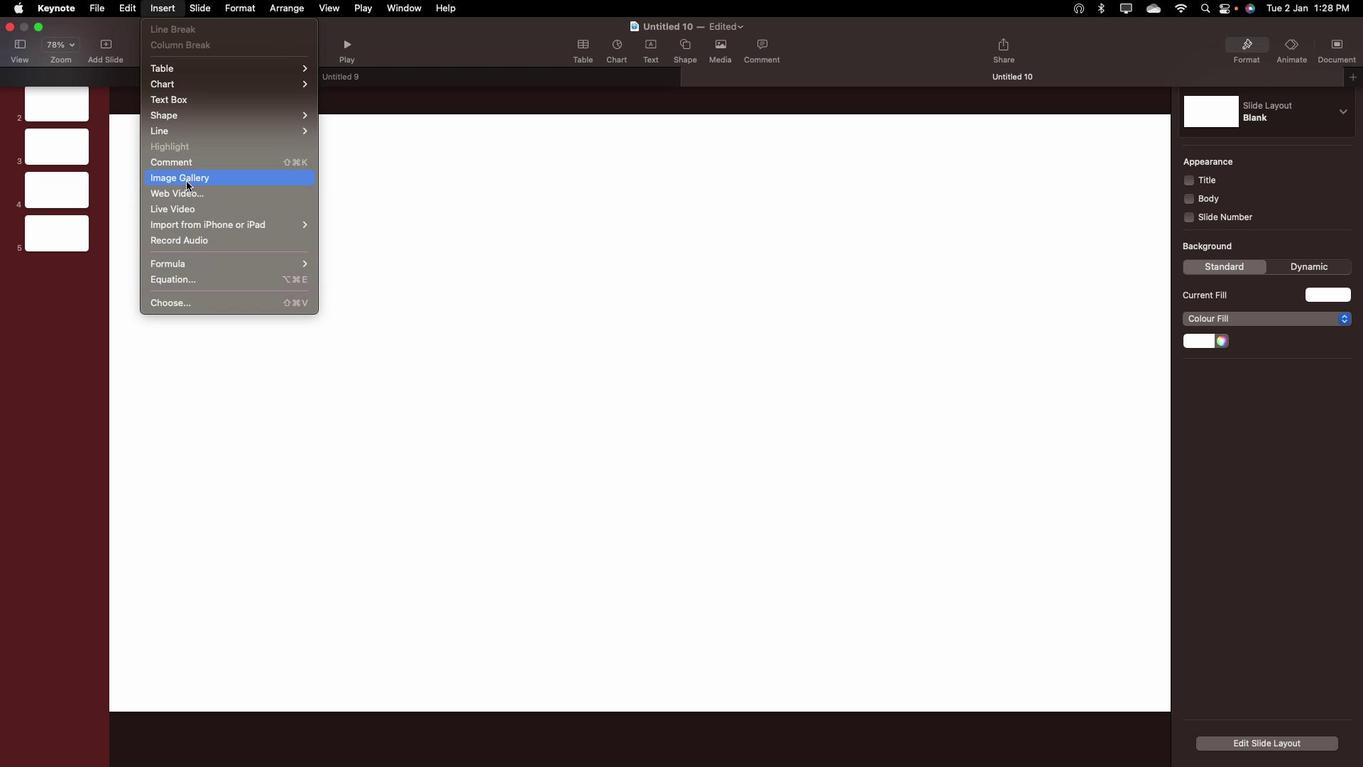 
Action: Mouse moved to (1099, 616)
Screenshot: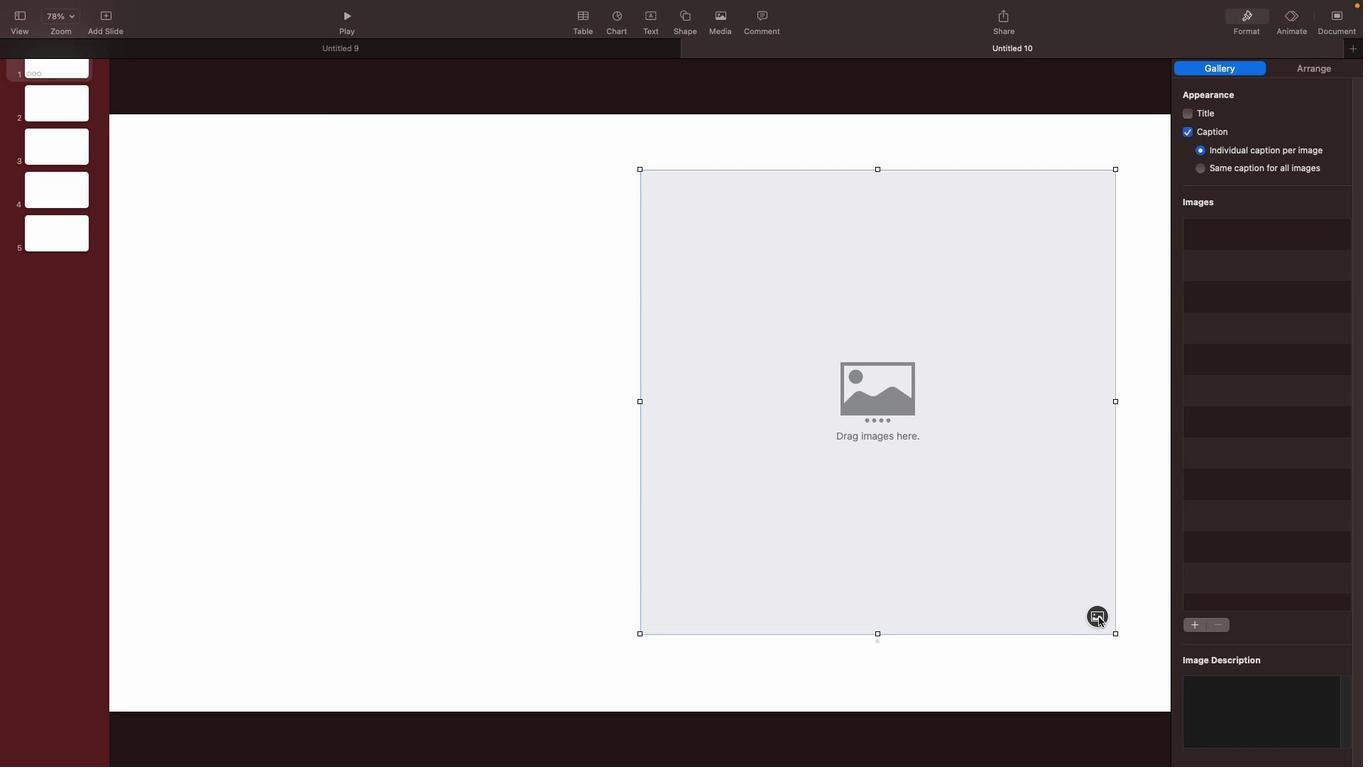 
Action: Mouse pressed left at (1099, 616)
Screenshot: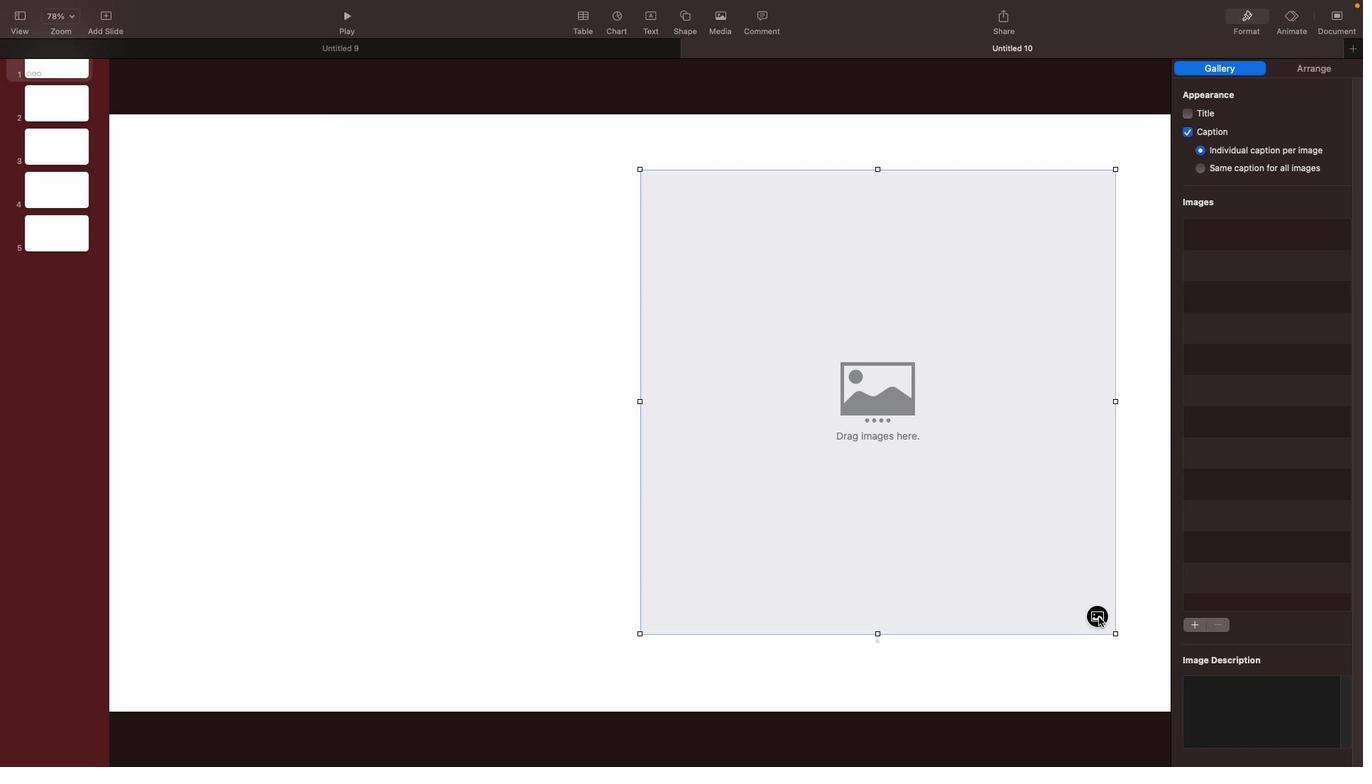 
Action: Mouse moved to (550, 296)
Screenshot: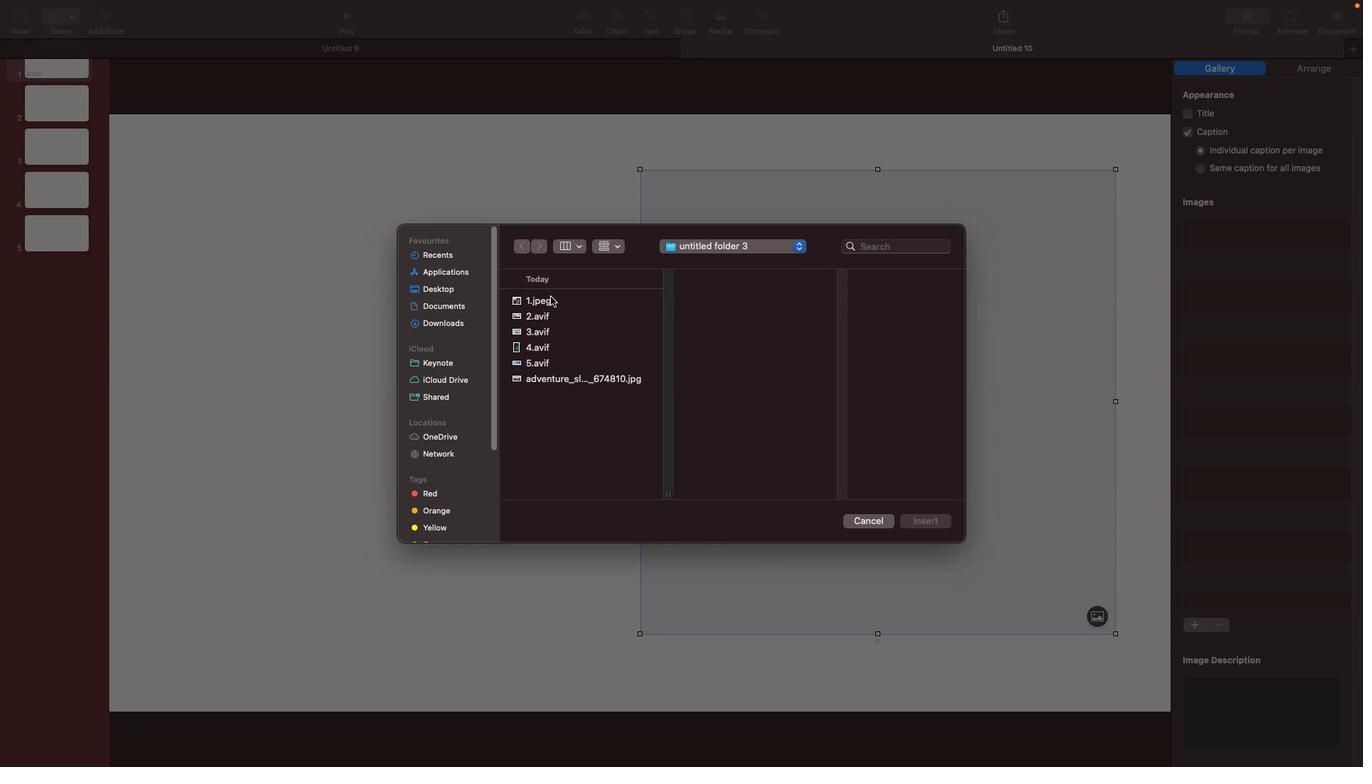
Action: Mouse pressed left at (550, 296)
Screenshot: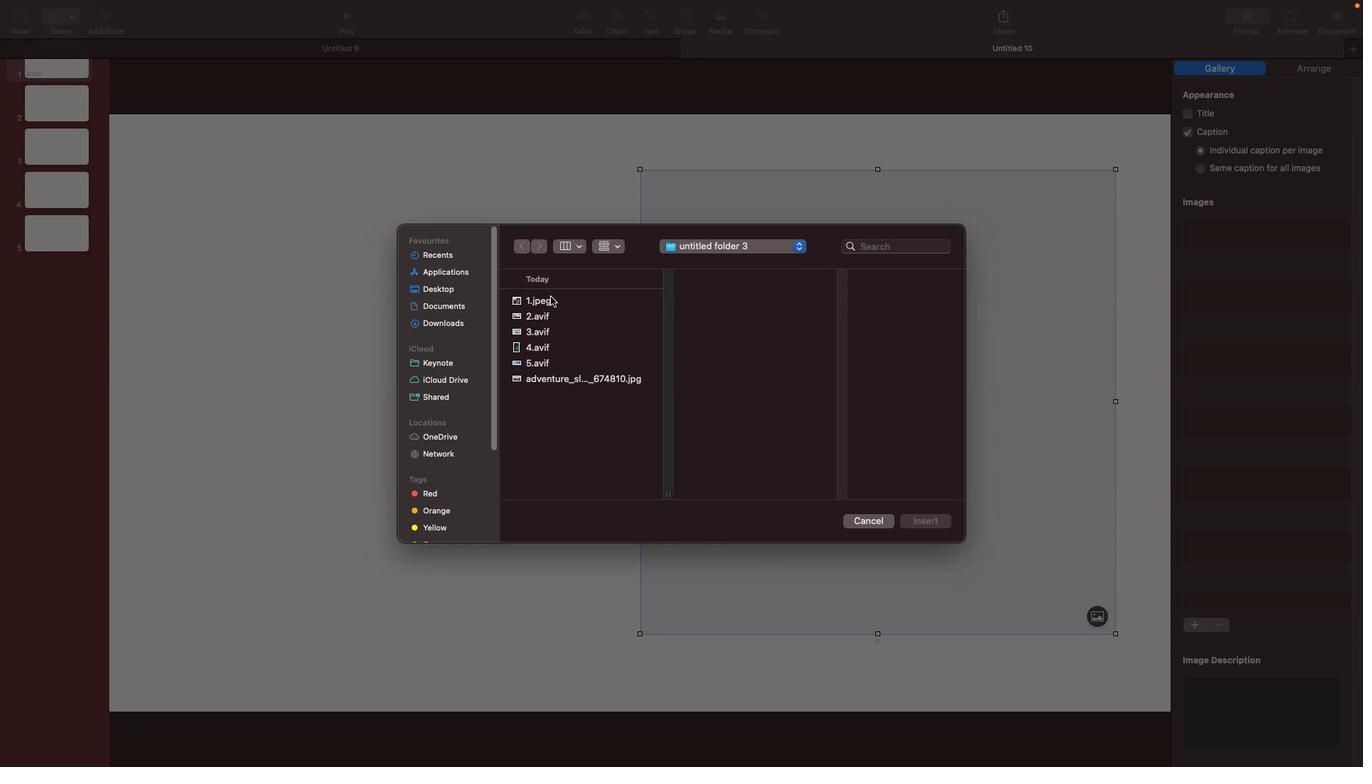 
Action: Mouse moved to (580, 374)
Screenshot: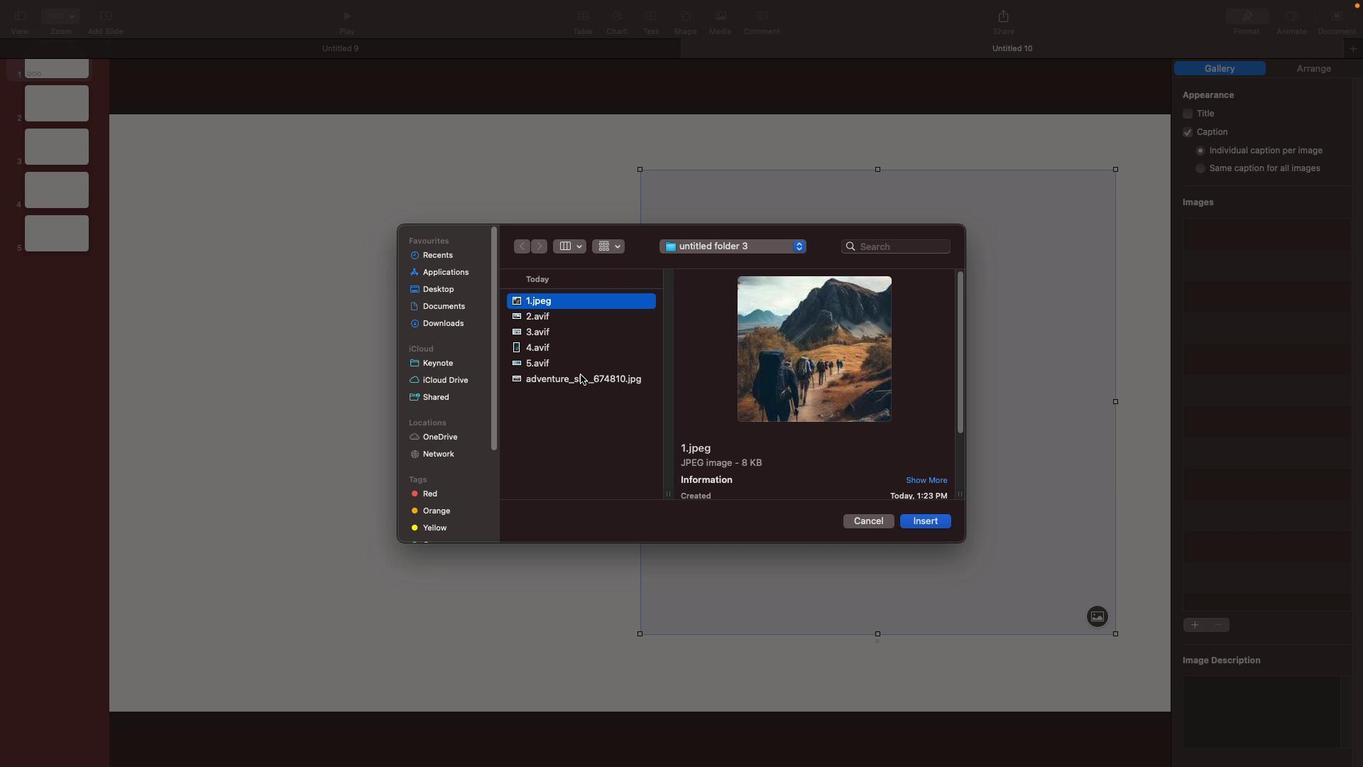 
Action: Mouse pressed left at (580, 374)
Screenshot: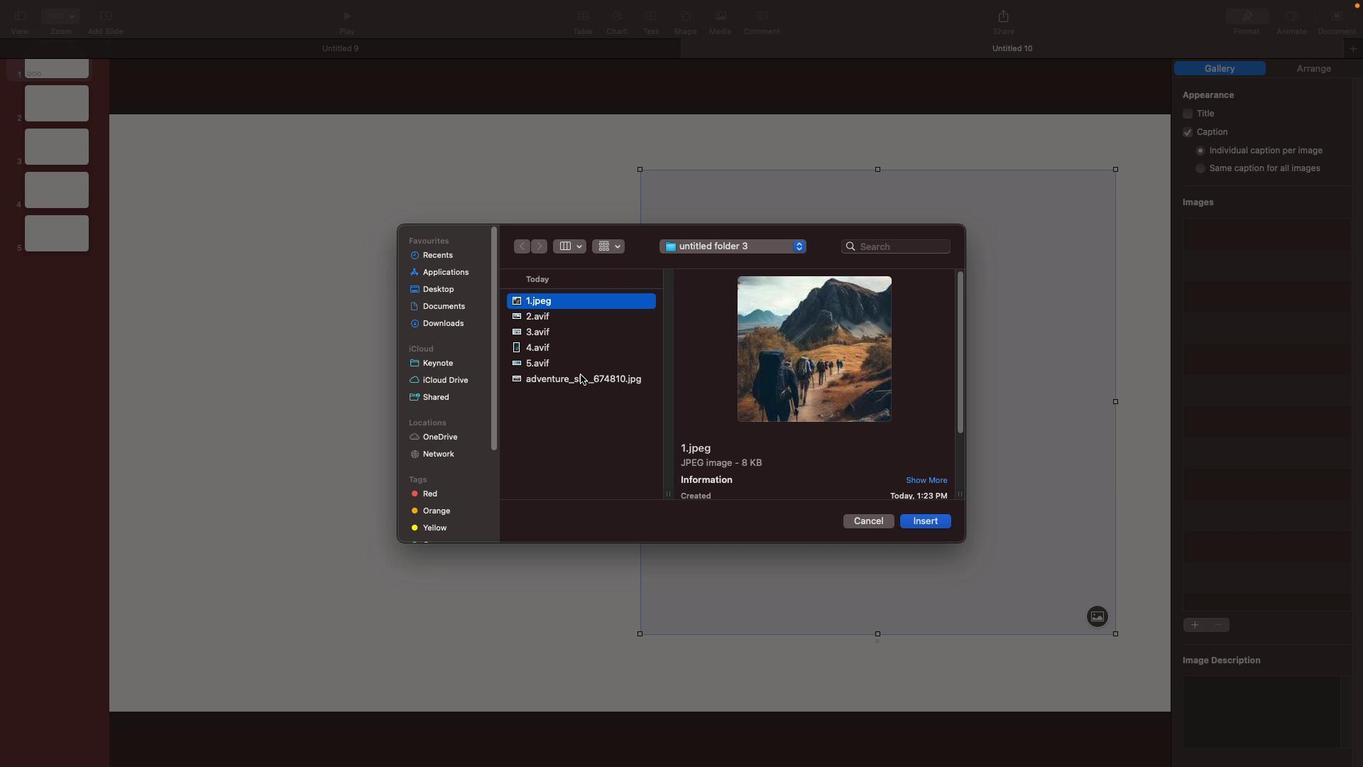 
Action: Mouse moved to (931, 516)
Screenshot: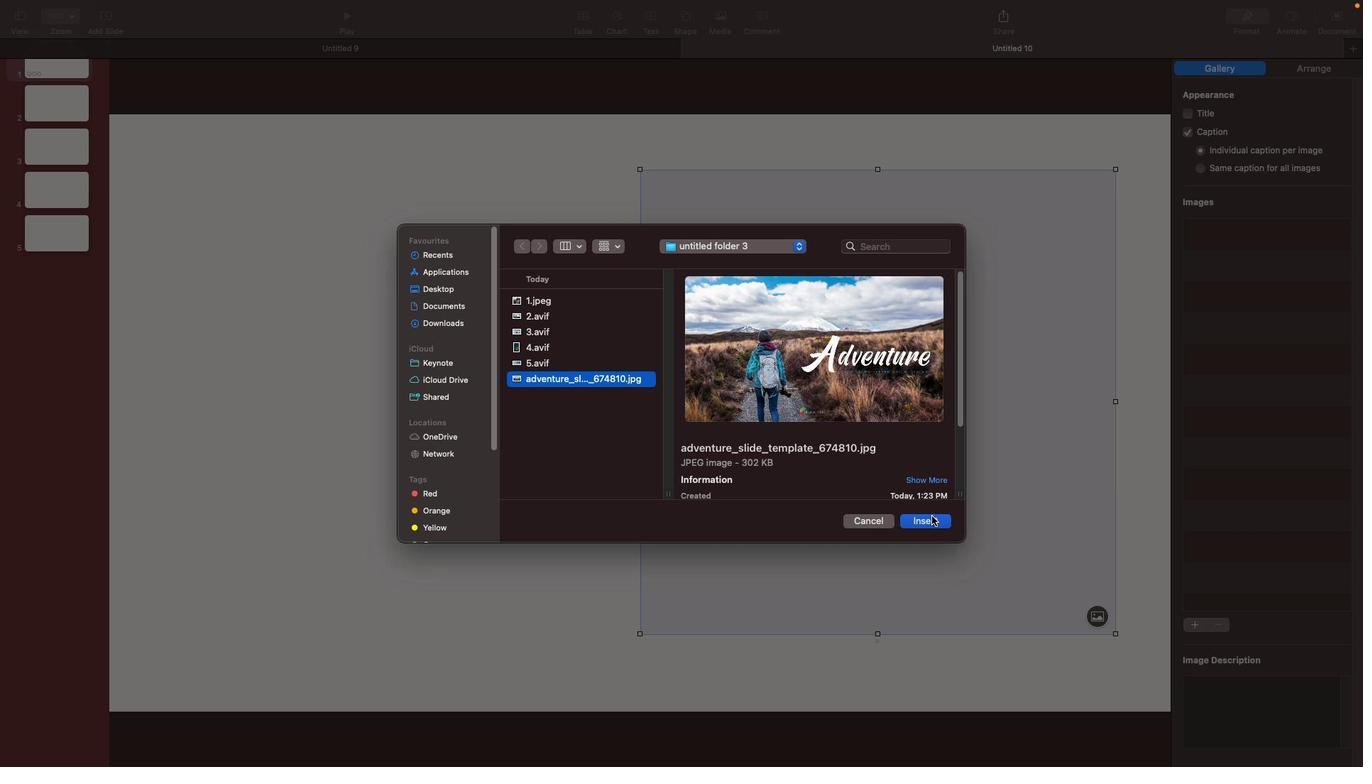 
Action: Mouse pressed left at (931, 516)
Screenshot: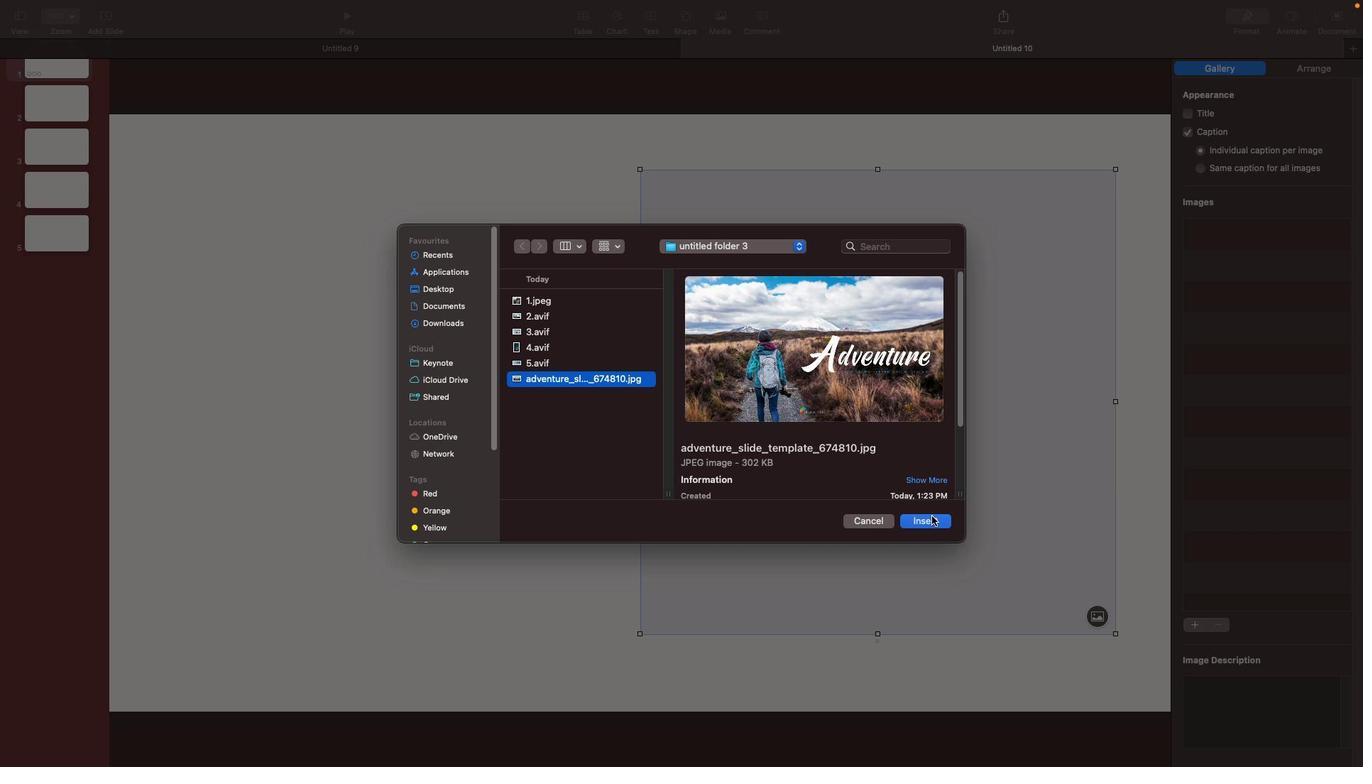 
Action: Mouse moved to (1117, 401)
Screenshot: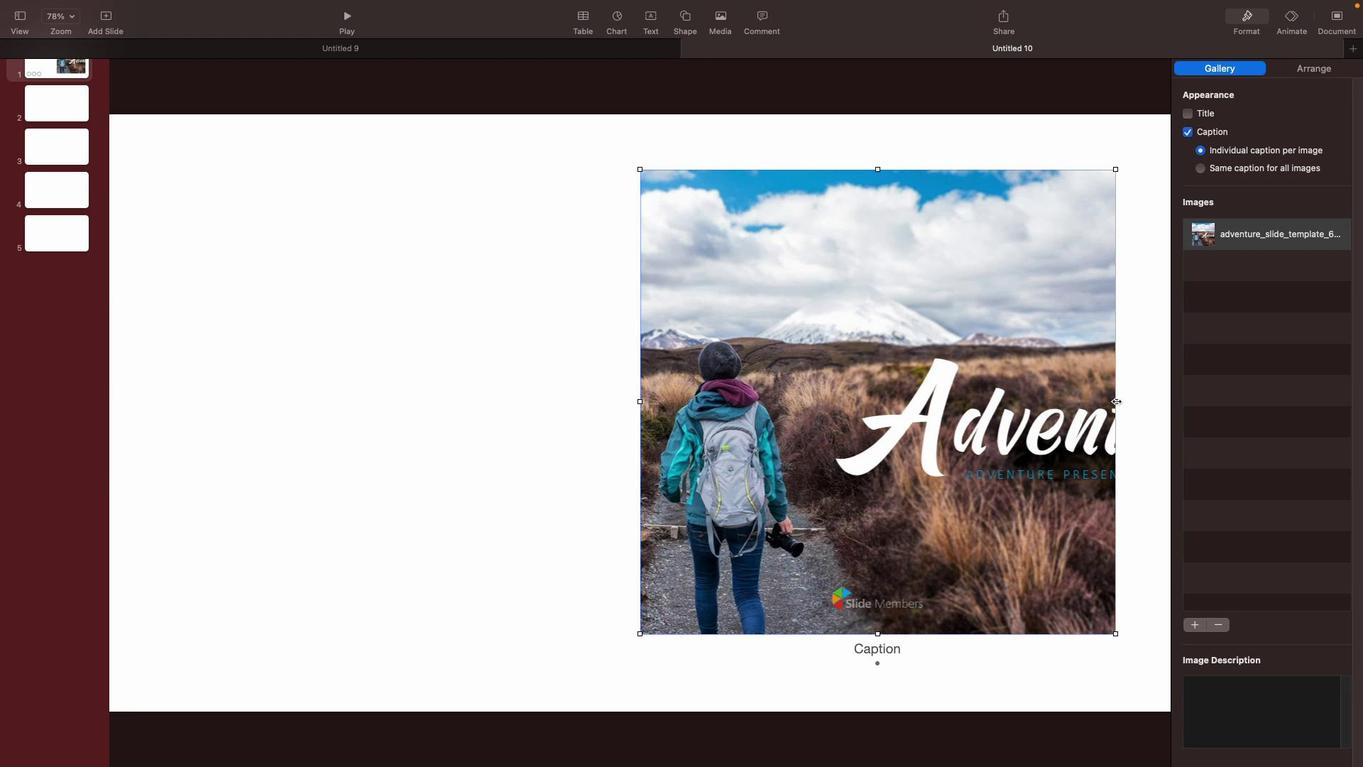 
Action: Mouse pressed left at (1117, 401)
Screenshot: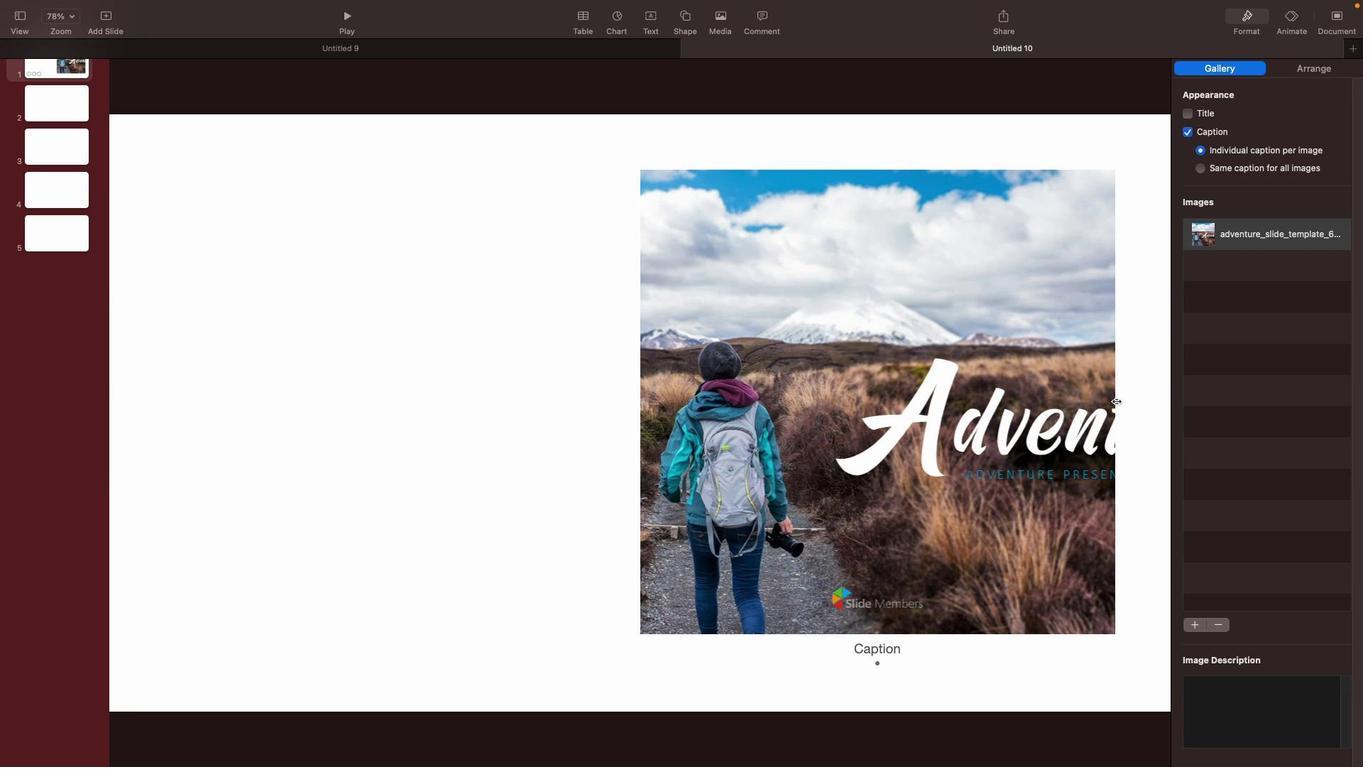 
Action: Mouse moved to (1024, 443)
Screenshot: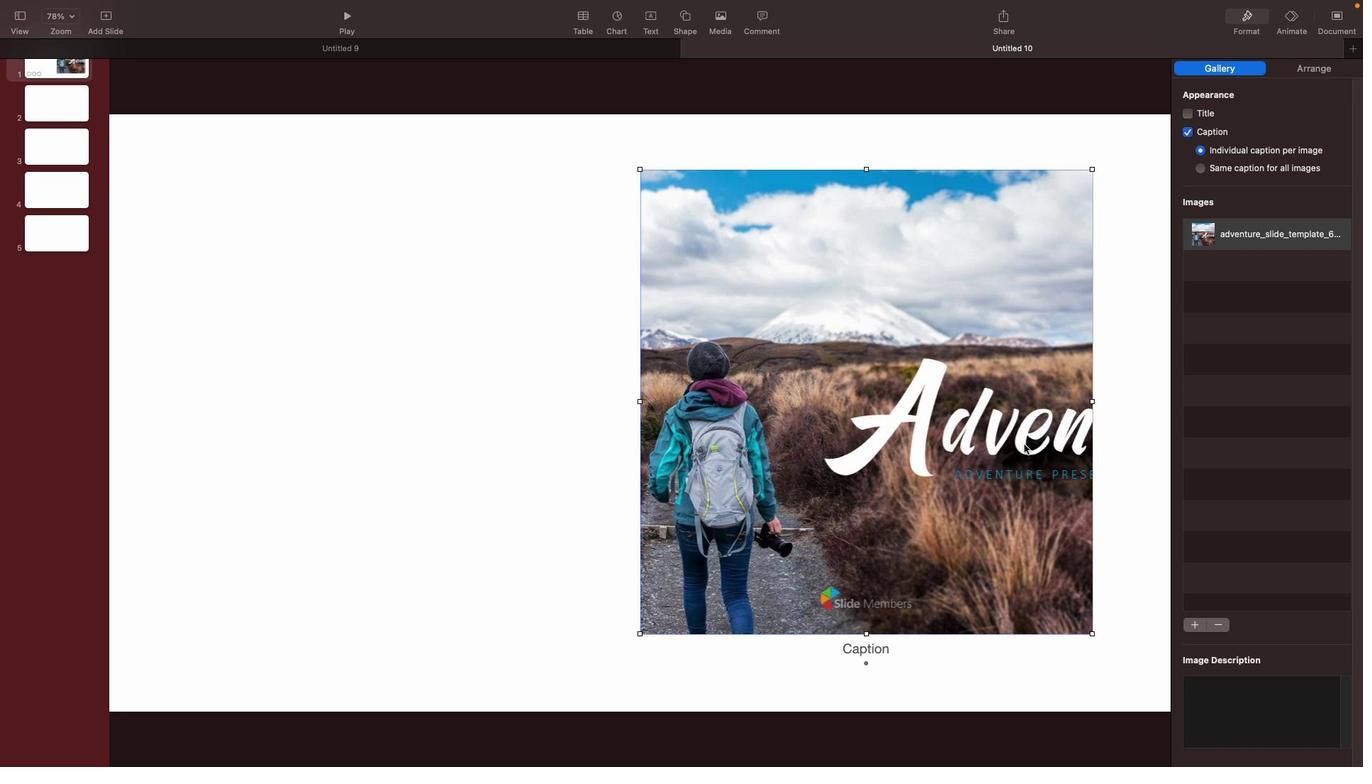
Action: Mouse pressed right at (1024, 443)
Screenshot: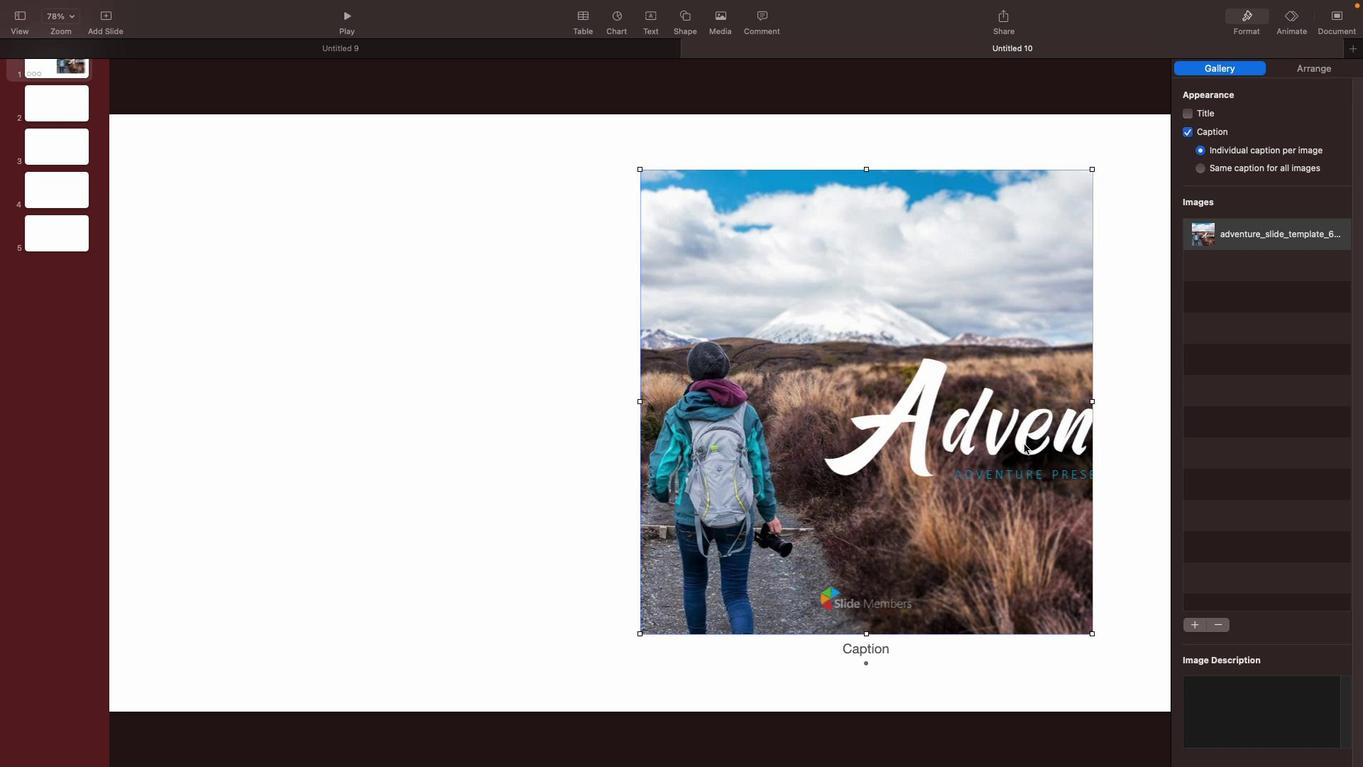 
Action: Mouse moved to (1056, 533)
Screenshot: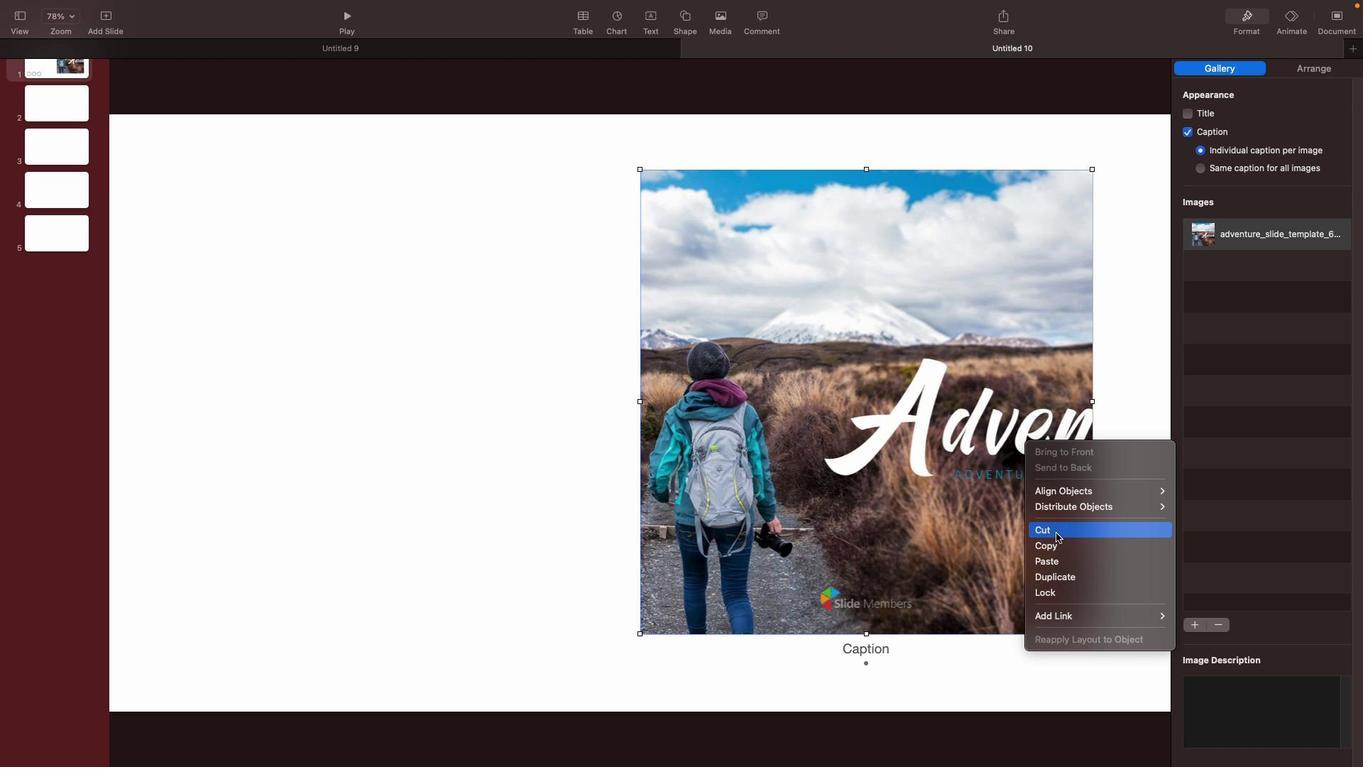 
Action: Mouse pressed left at (1056, 533)
Screenshot: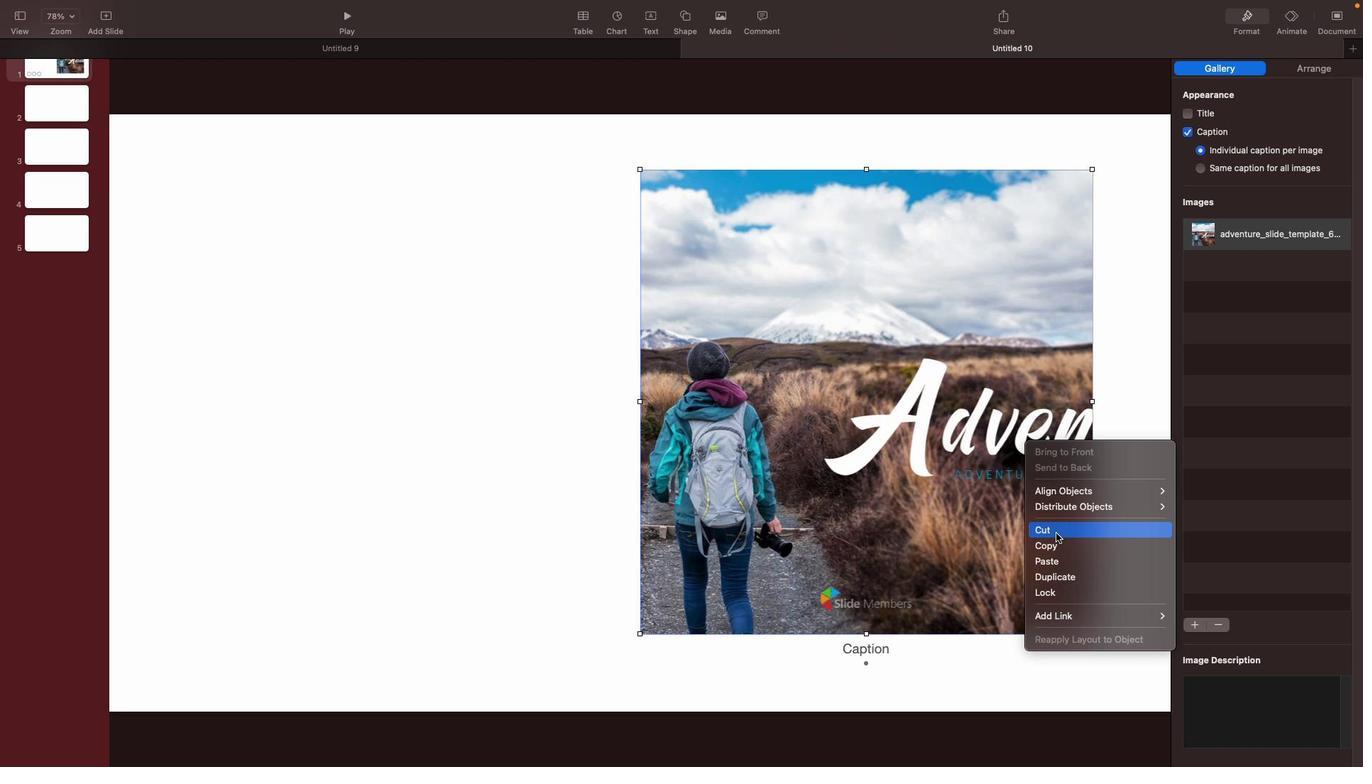 
Action: Mouse moved to (147, 4)
Screenshot: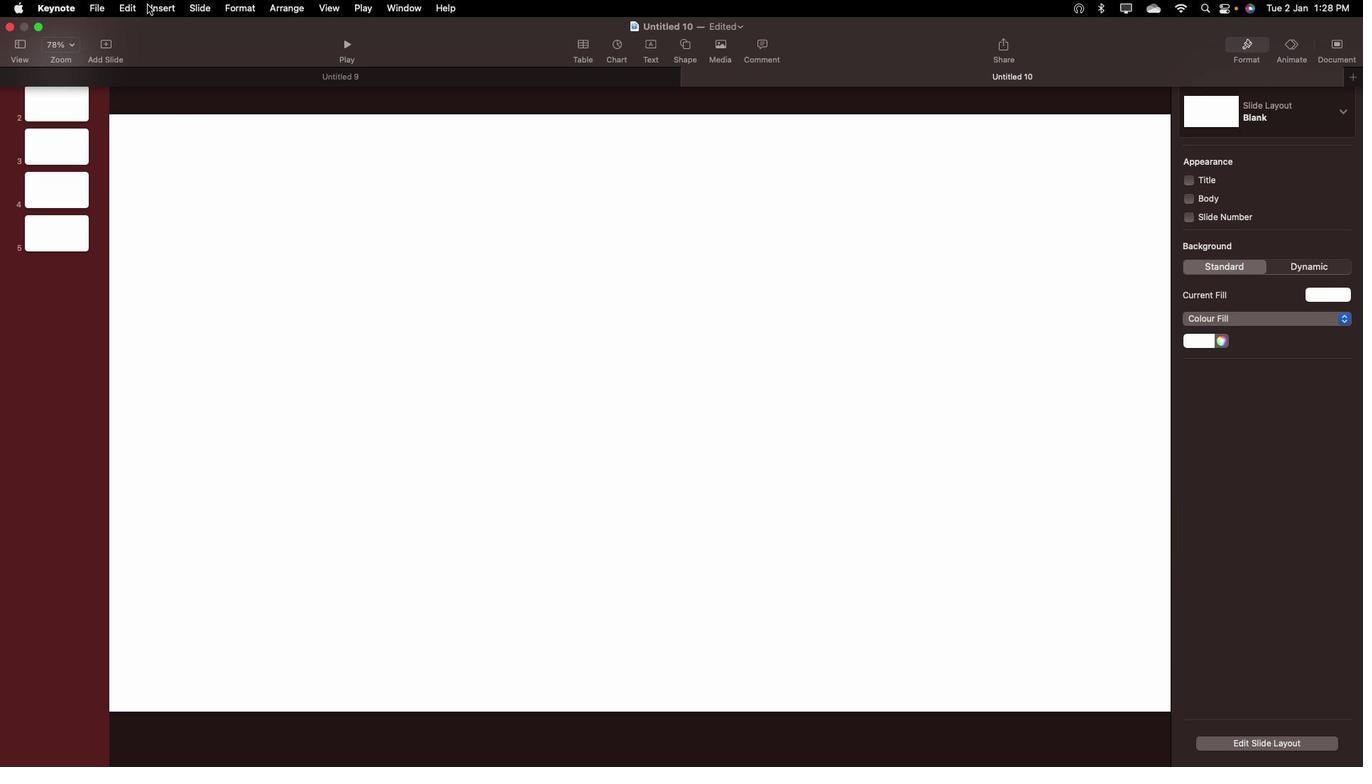 
Action: Mouse pressed left at (147, 4)
Screenshot: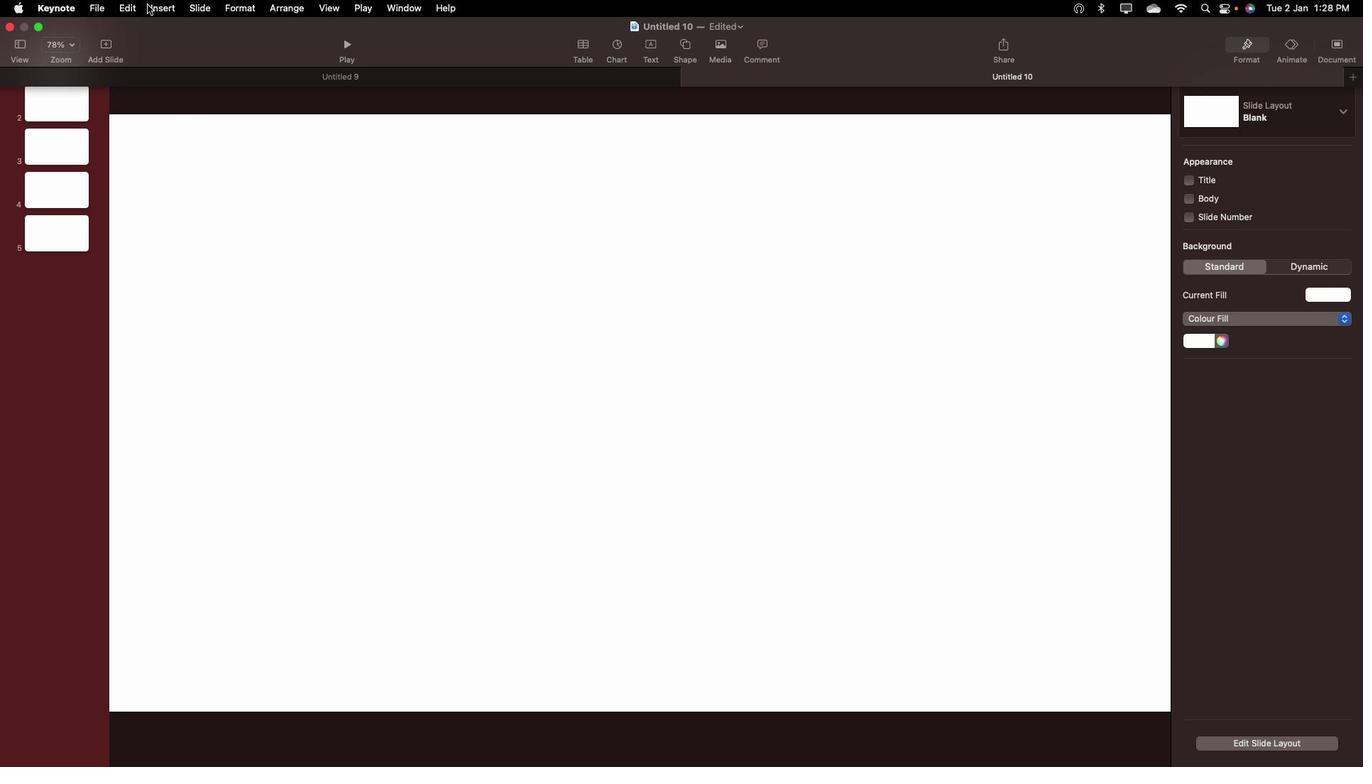 
Action: Mouse moved to (184, 173)
Screenshot: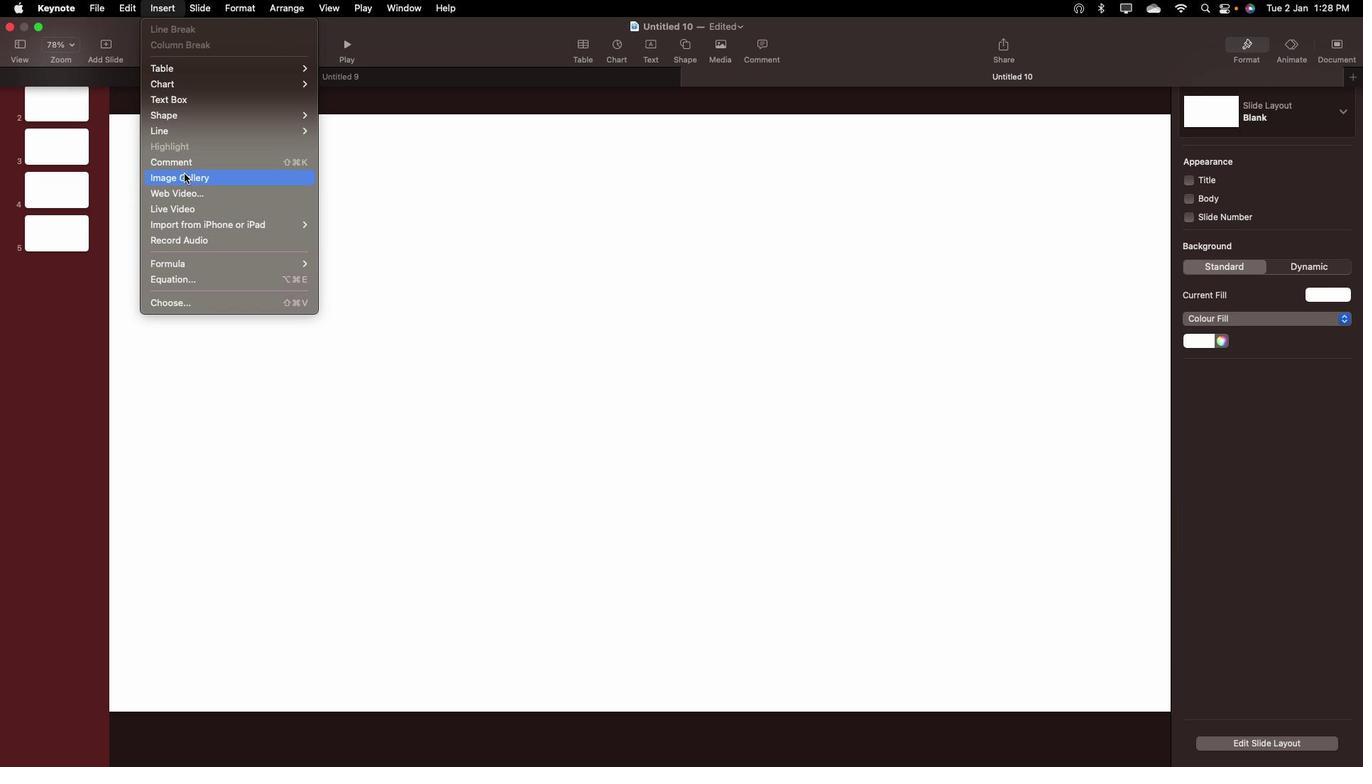 
Action: Mouse pressed left at (184, 173)
Screenshot: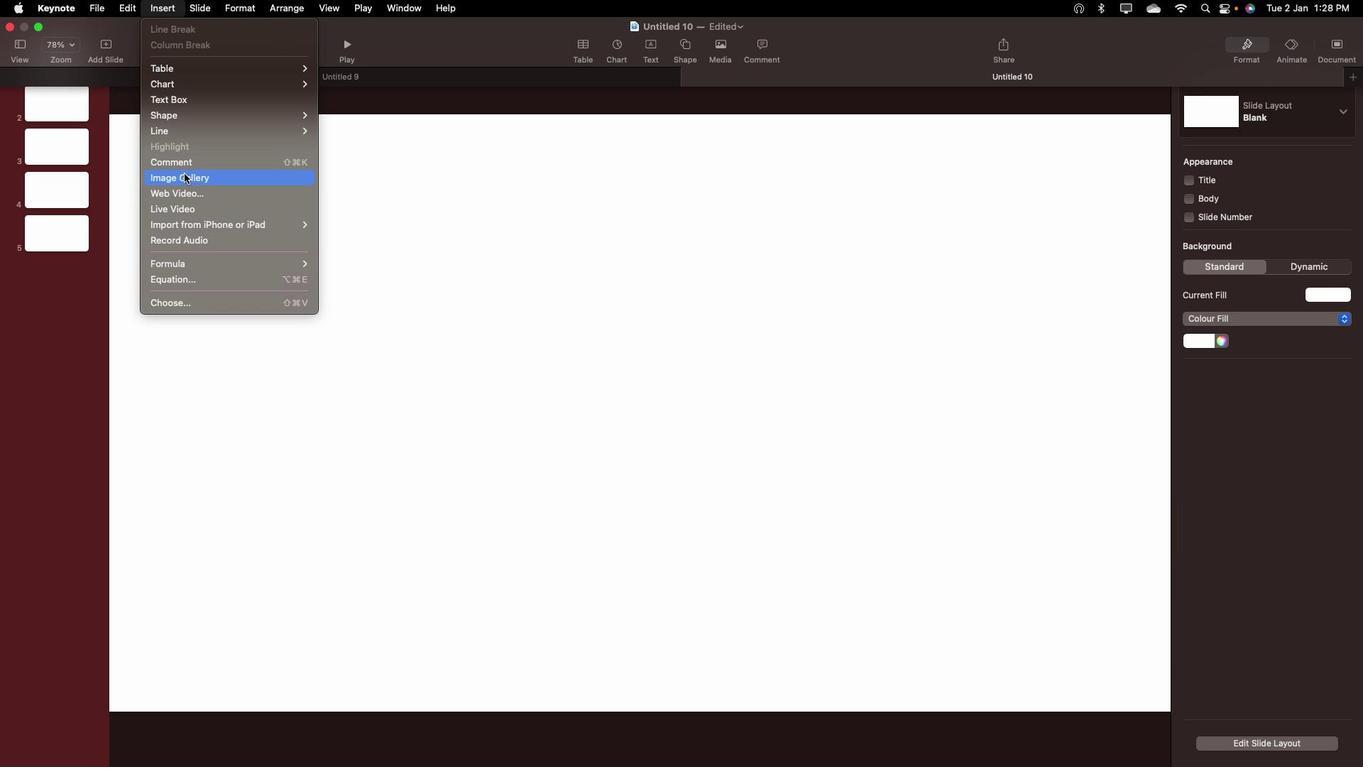 
Action: Mouse moved to (1097, 616)
Screenshot: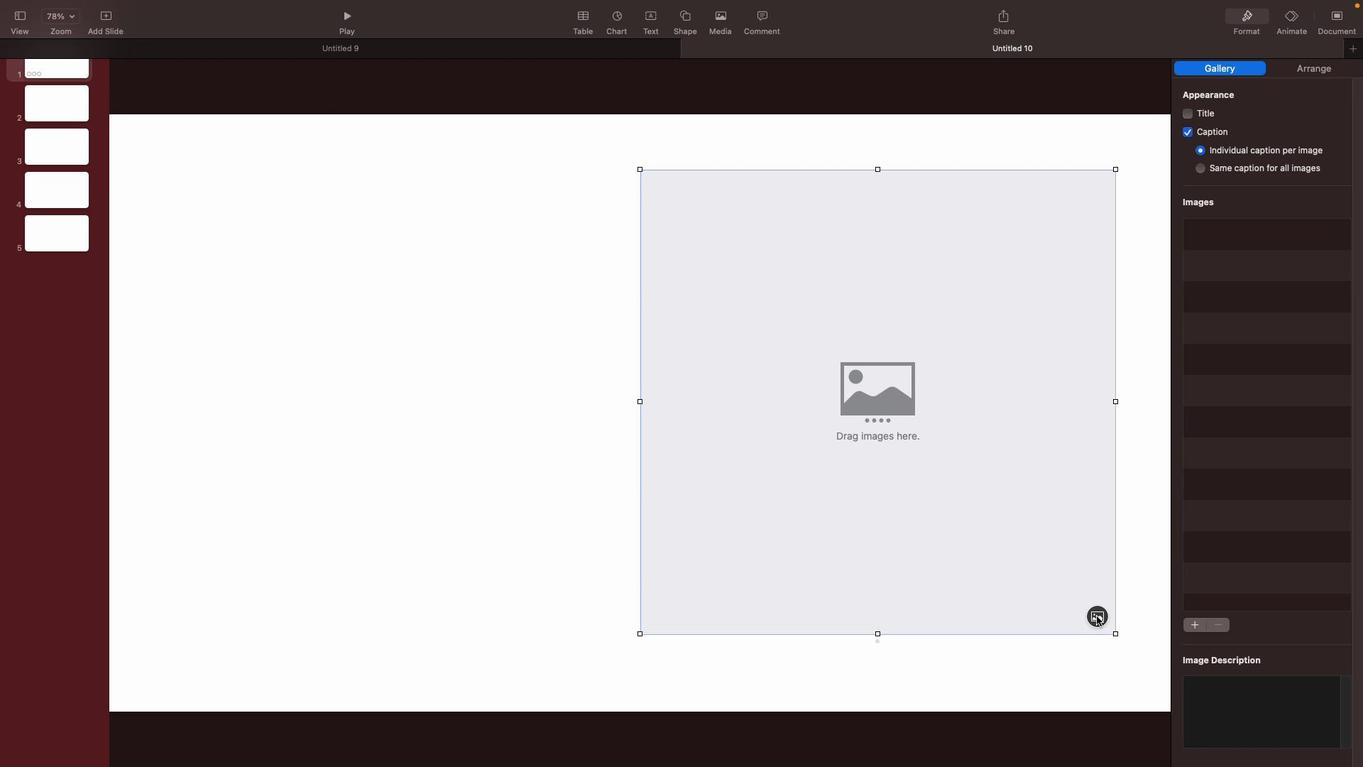
Action: Mouse pressed left at (1097, 616)
Screenshot: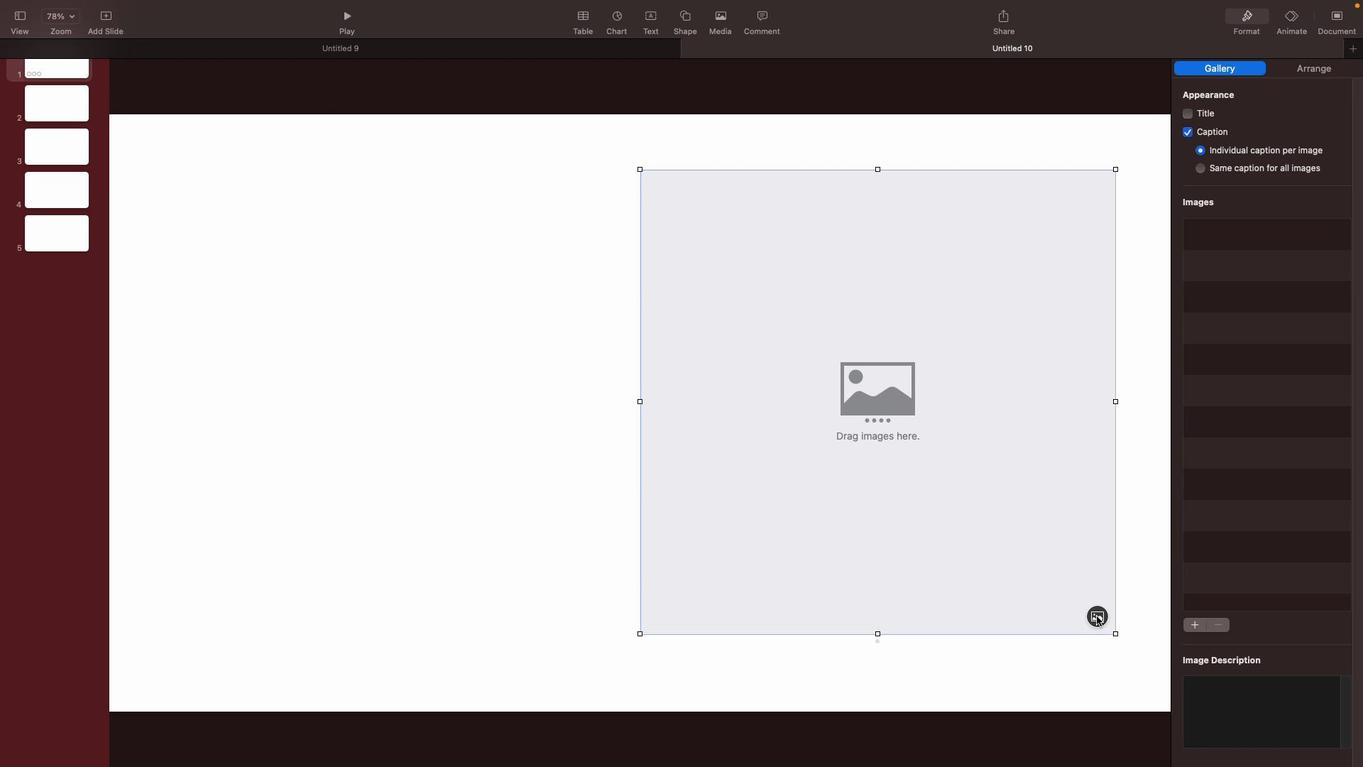 
Action: Mouse moved to (532, 302)
Screenshot: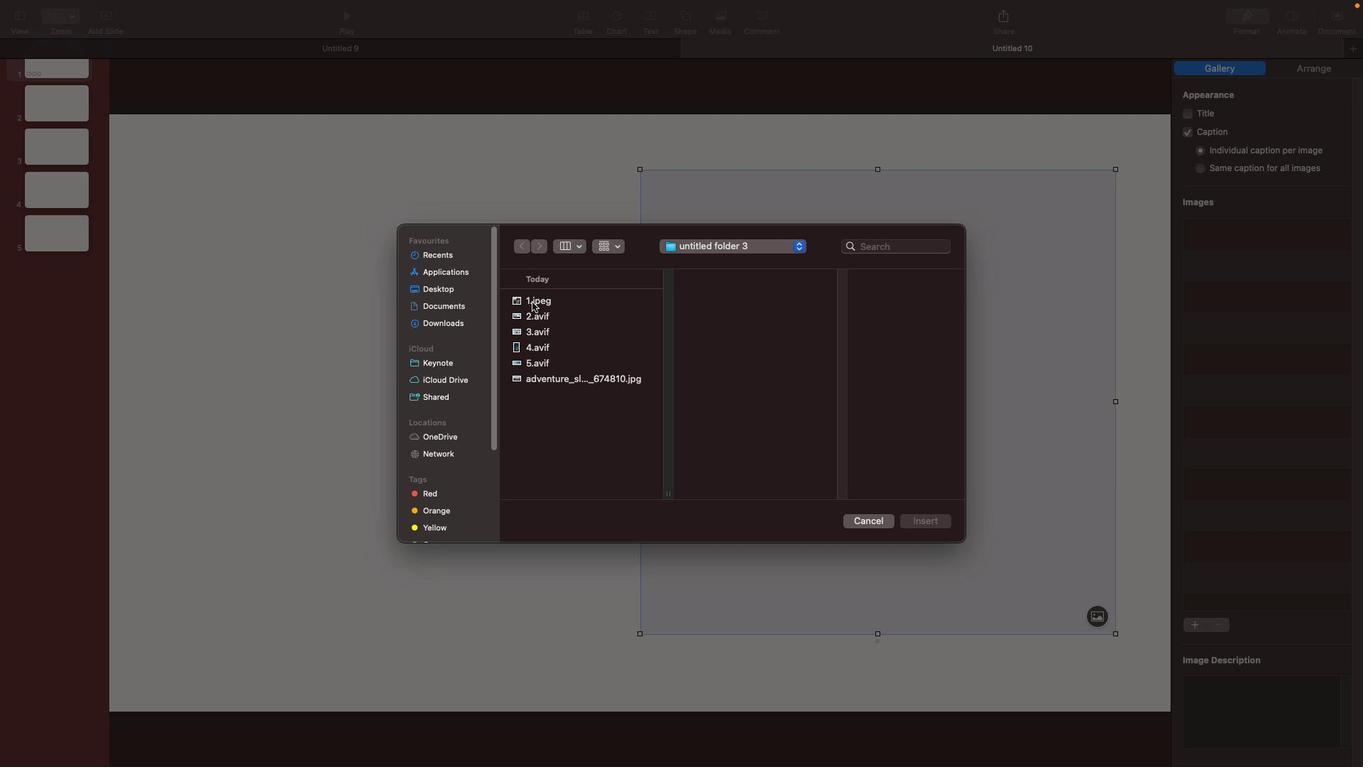 
Action: Mouse pressed left at (532, 302)
Screenshot: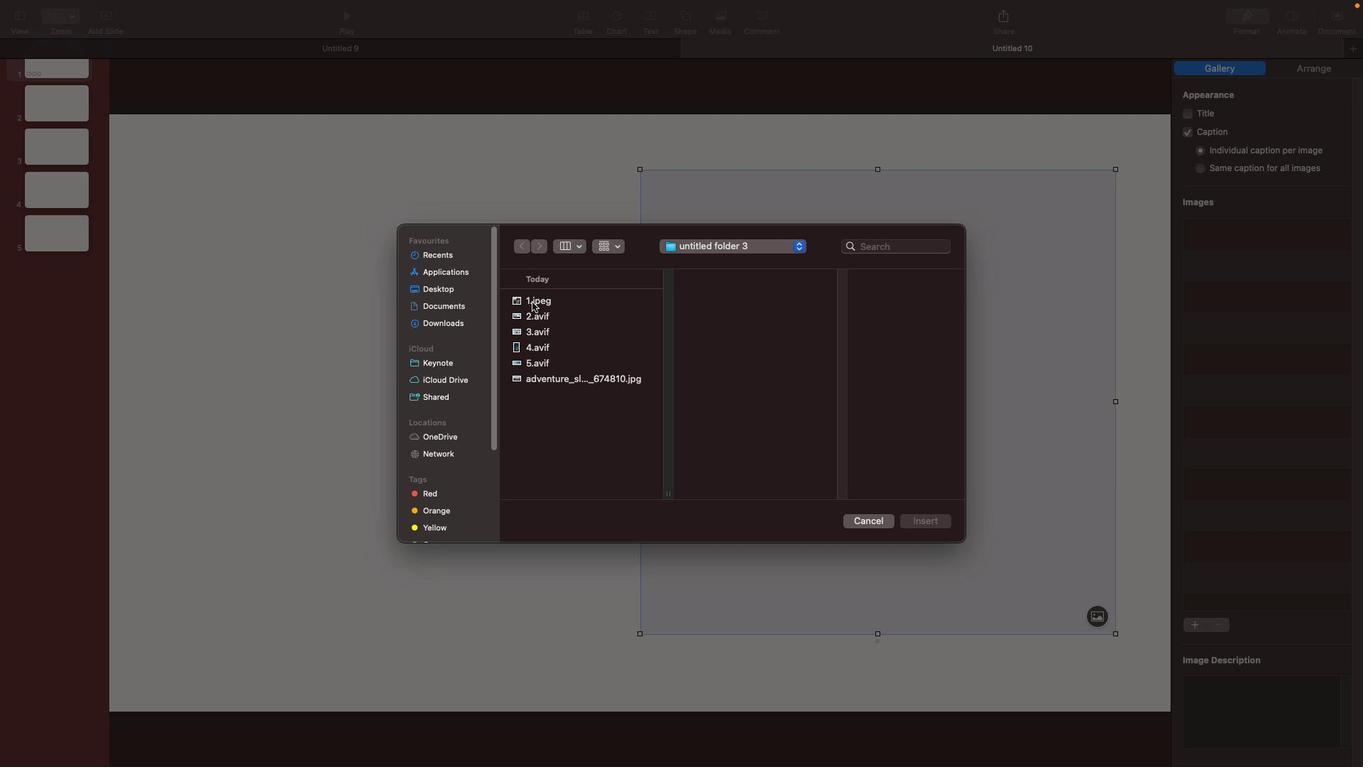 
Action: Mouse moved to (824, 405)
Screenshot: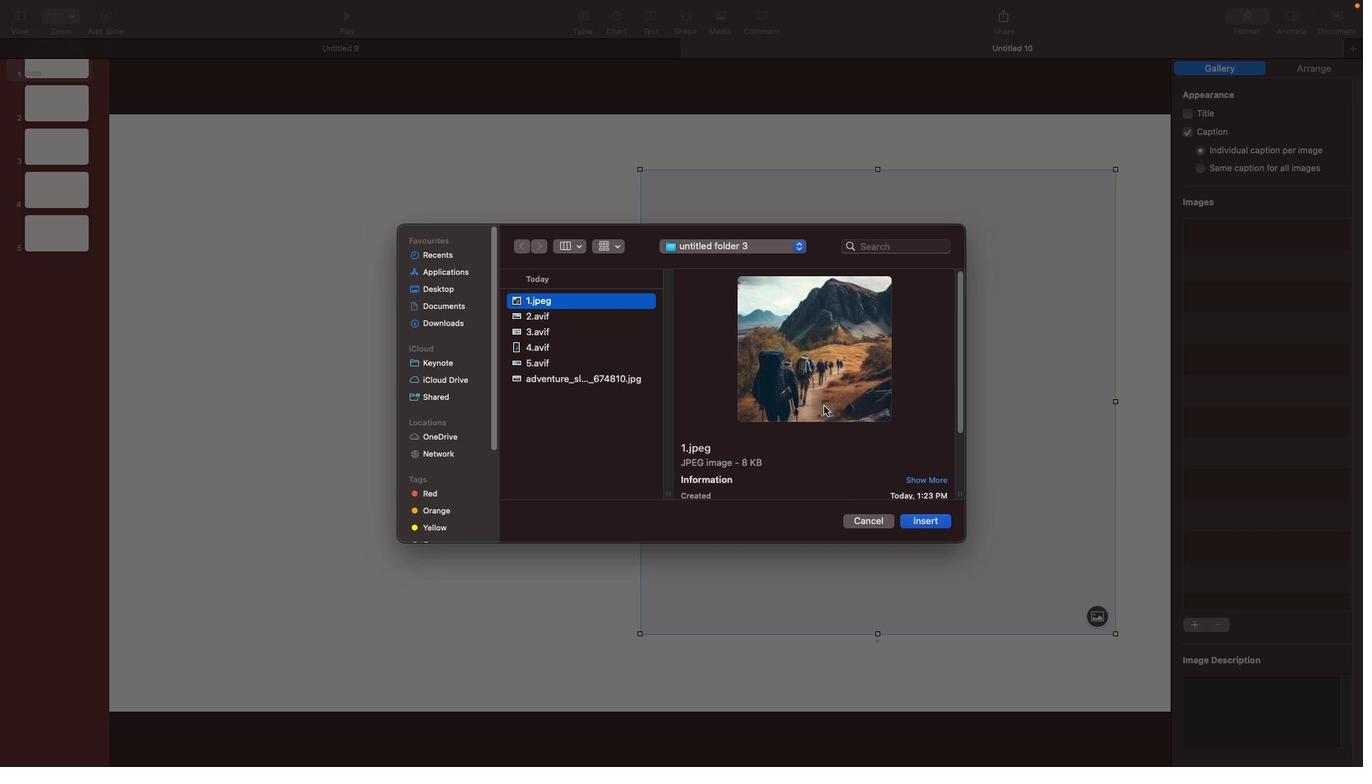 
Action: Mouse pressed left at (824, 405)
Screenshot: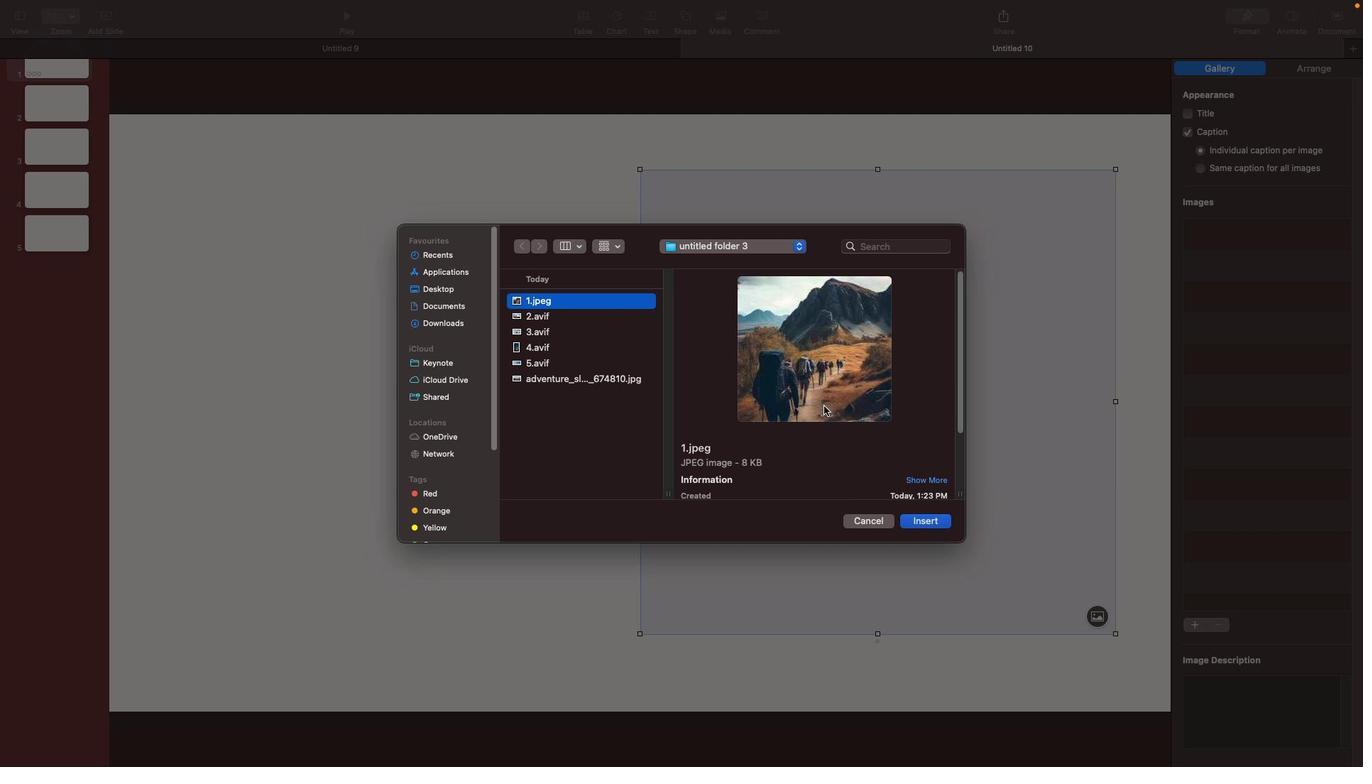 
Action: Mouse moved to (934, 520)
Screenshot: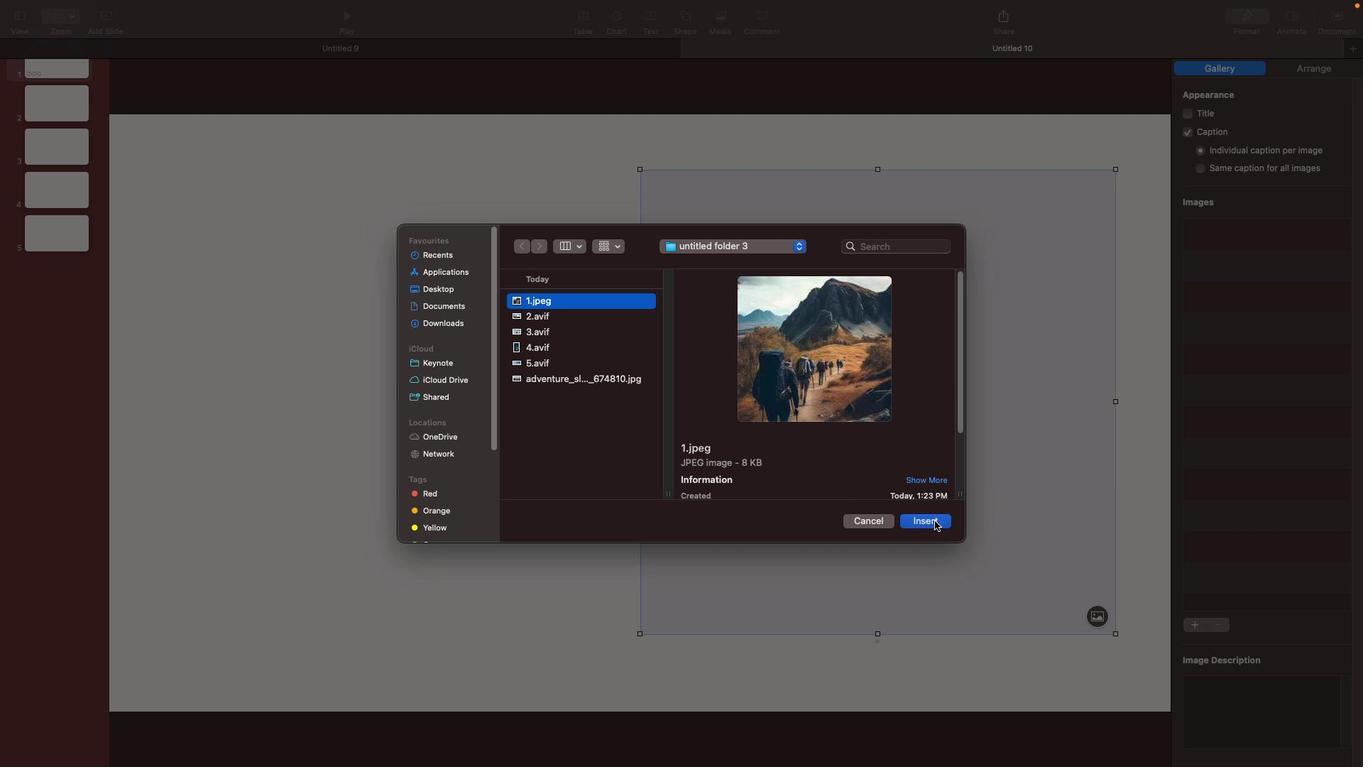 
Action: Mouse pressed left at (934, 520)
Screenshot: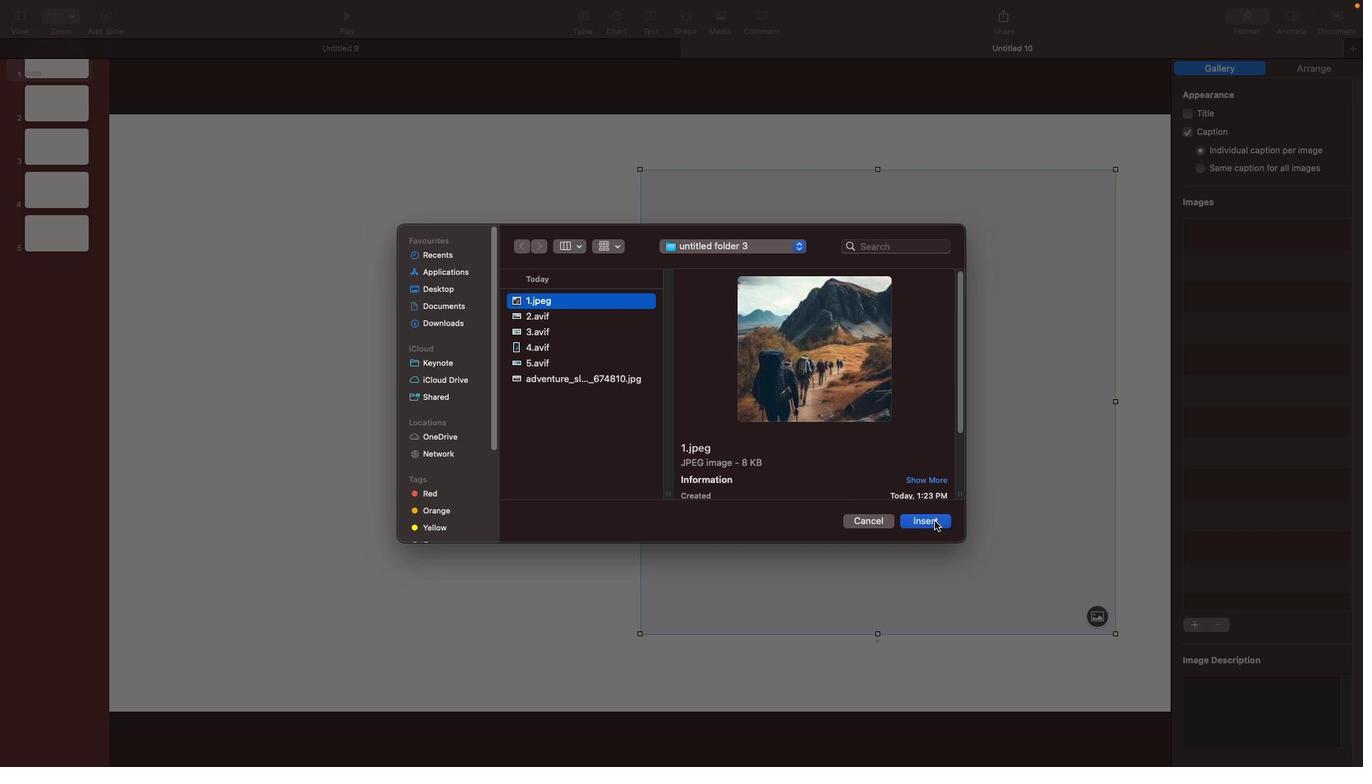 
Action: Mouse moved to (896, 463)
Screenshot: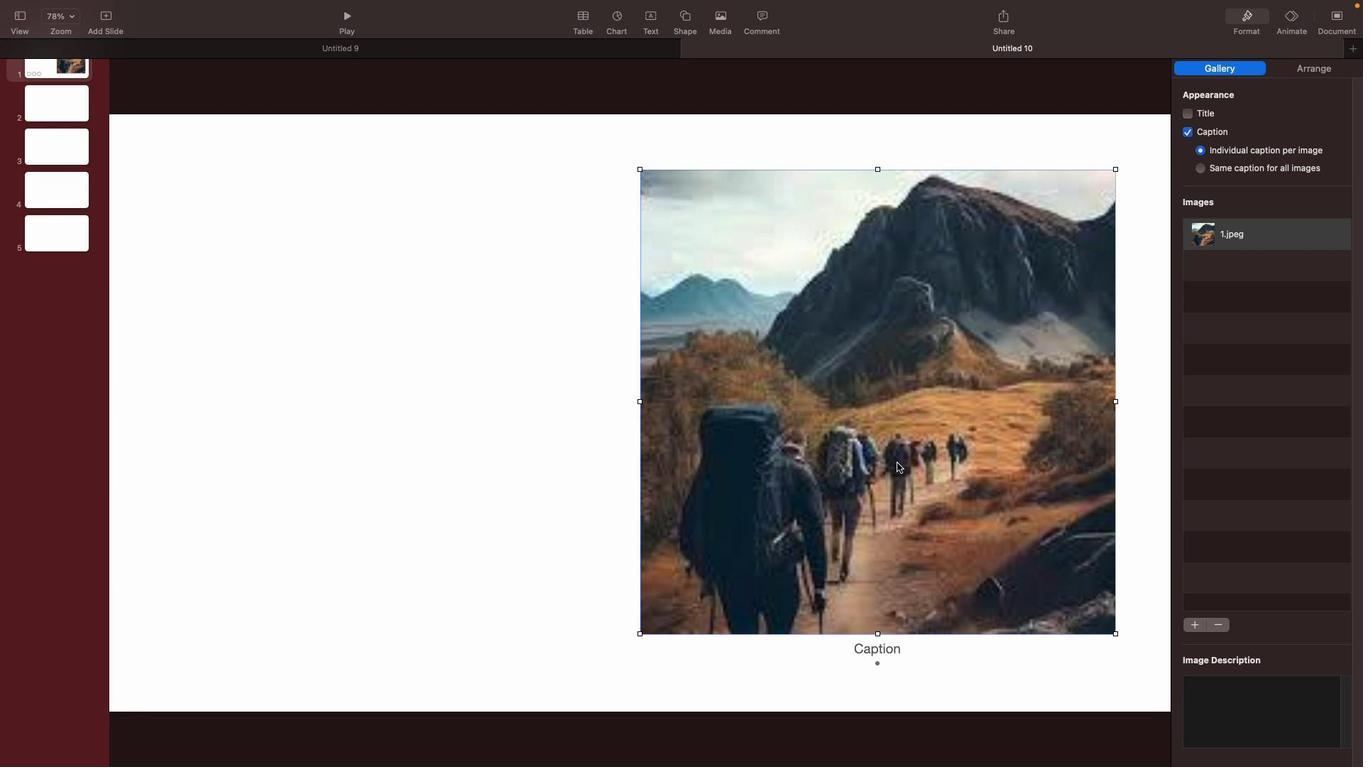 
Action: Mouse pressed right at (896, 463)
Screenshot: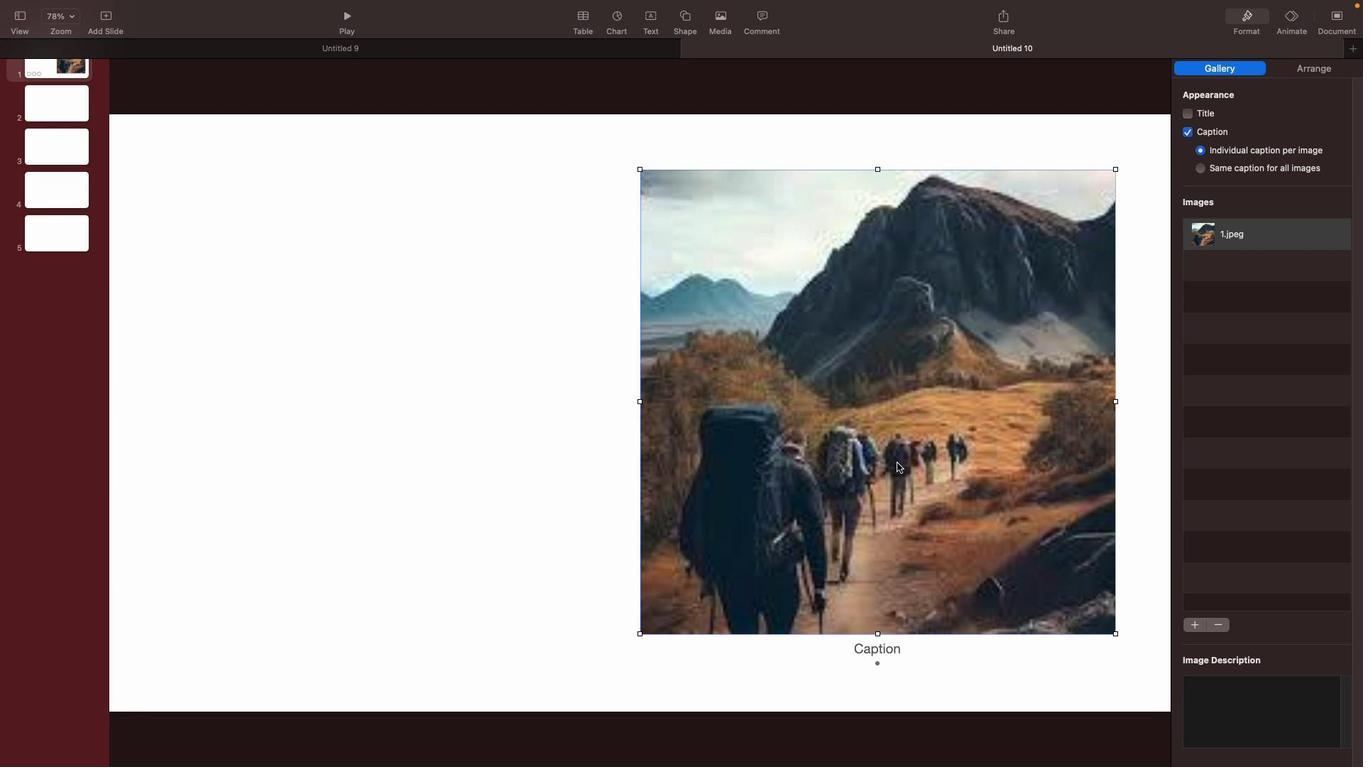 
Action: Mouse moved to (921, 550)
Screenshot: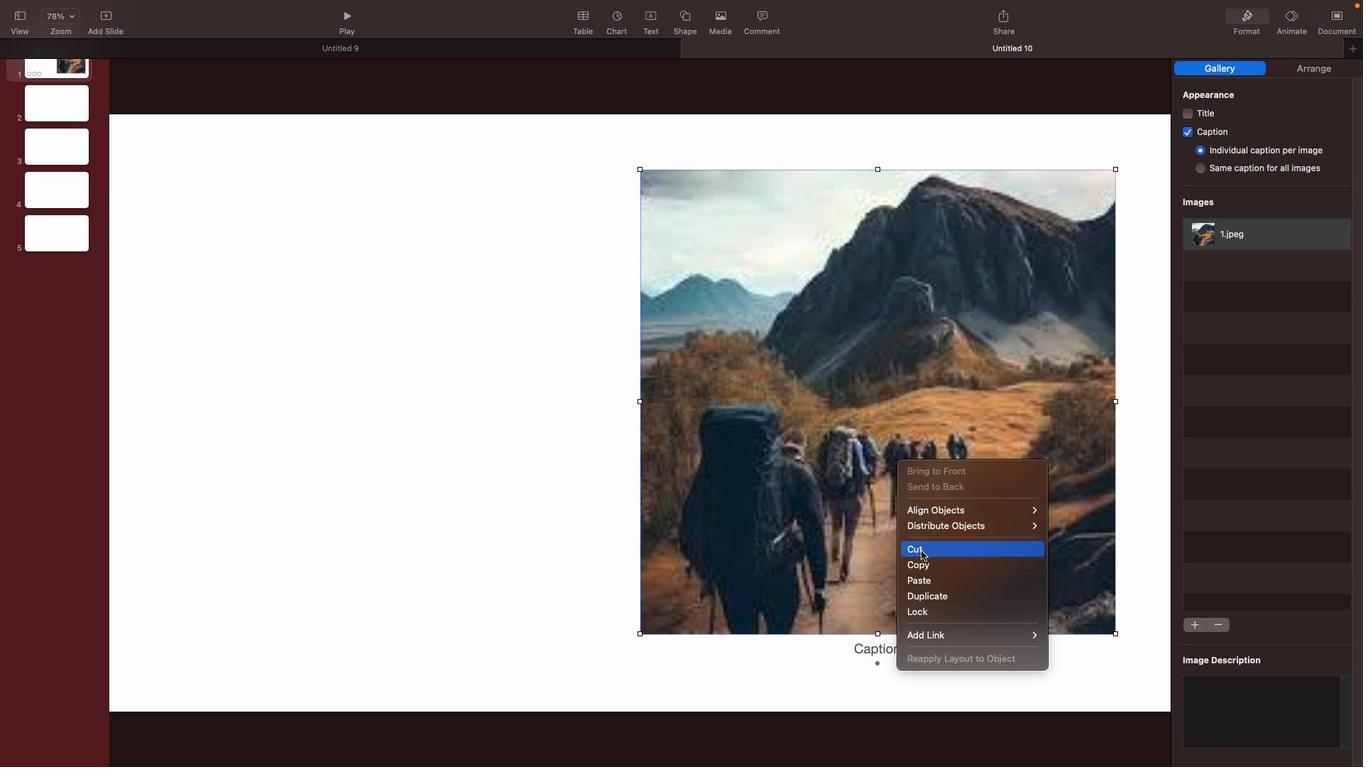 
Action: Mouse pressed left at (921, 550)
Screenshot: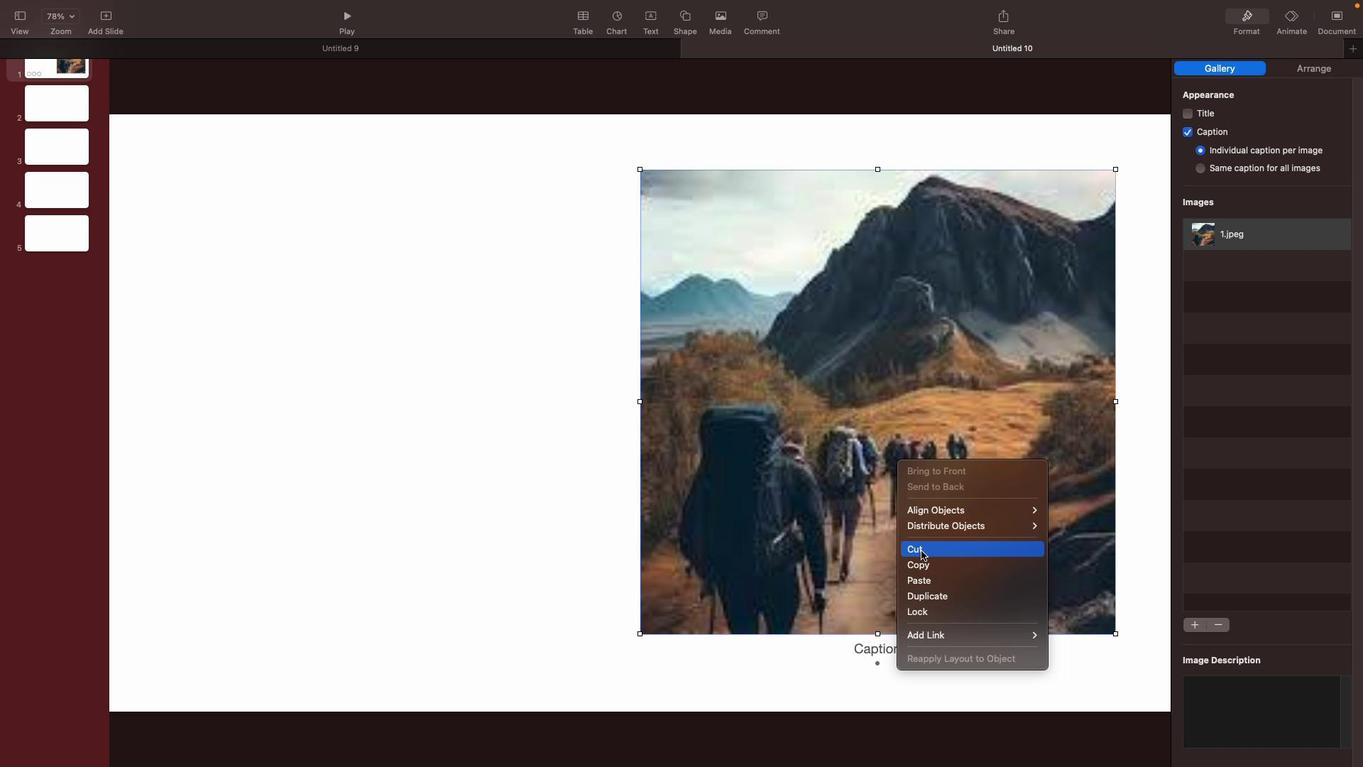 
Action: Mouse moved to (154, 7)
Screenshot: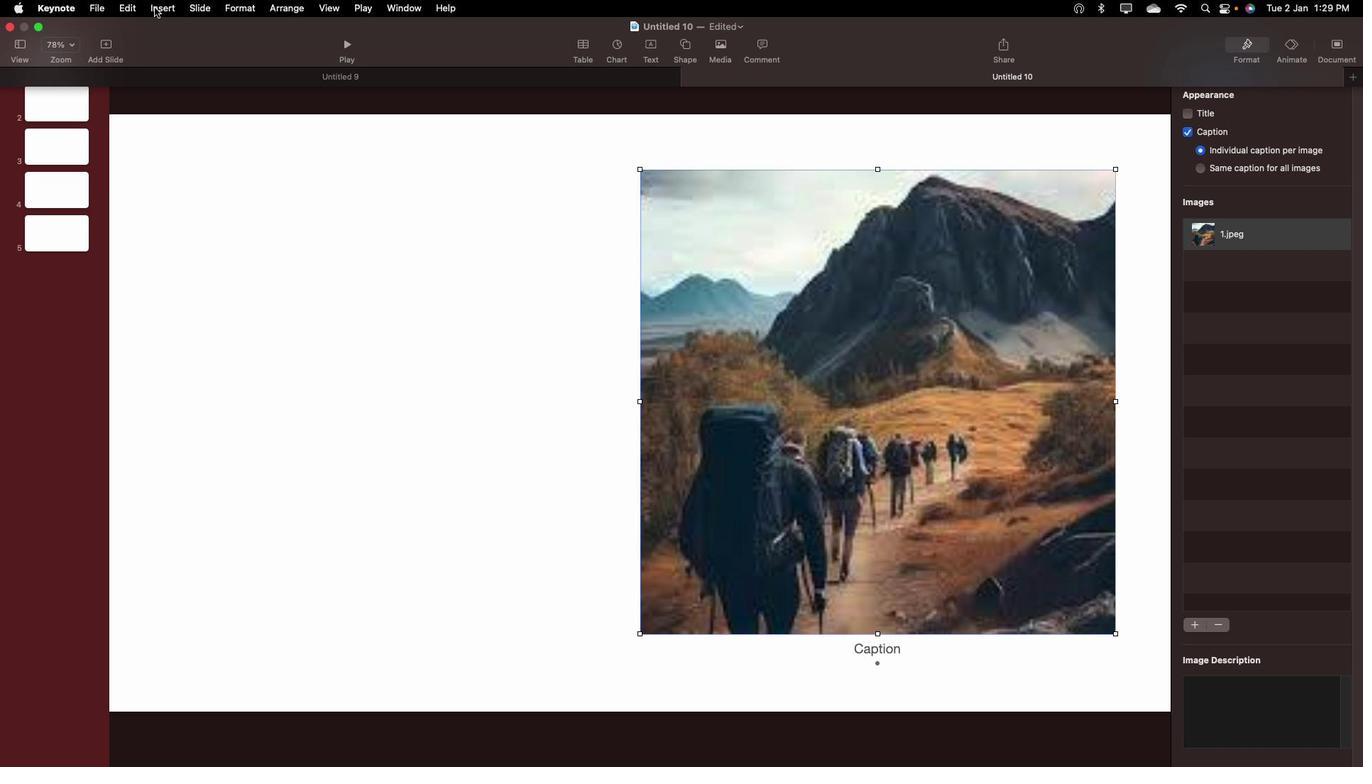 
Action: Mouse pressed left at (154, 7)
Screenshot: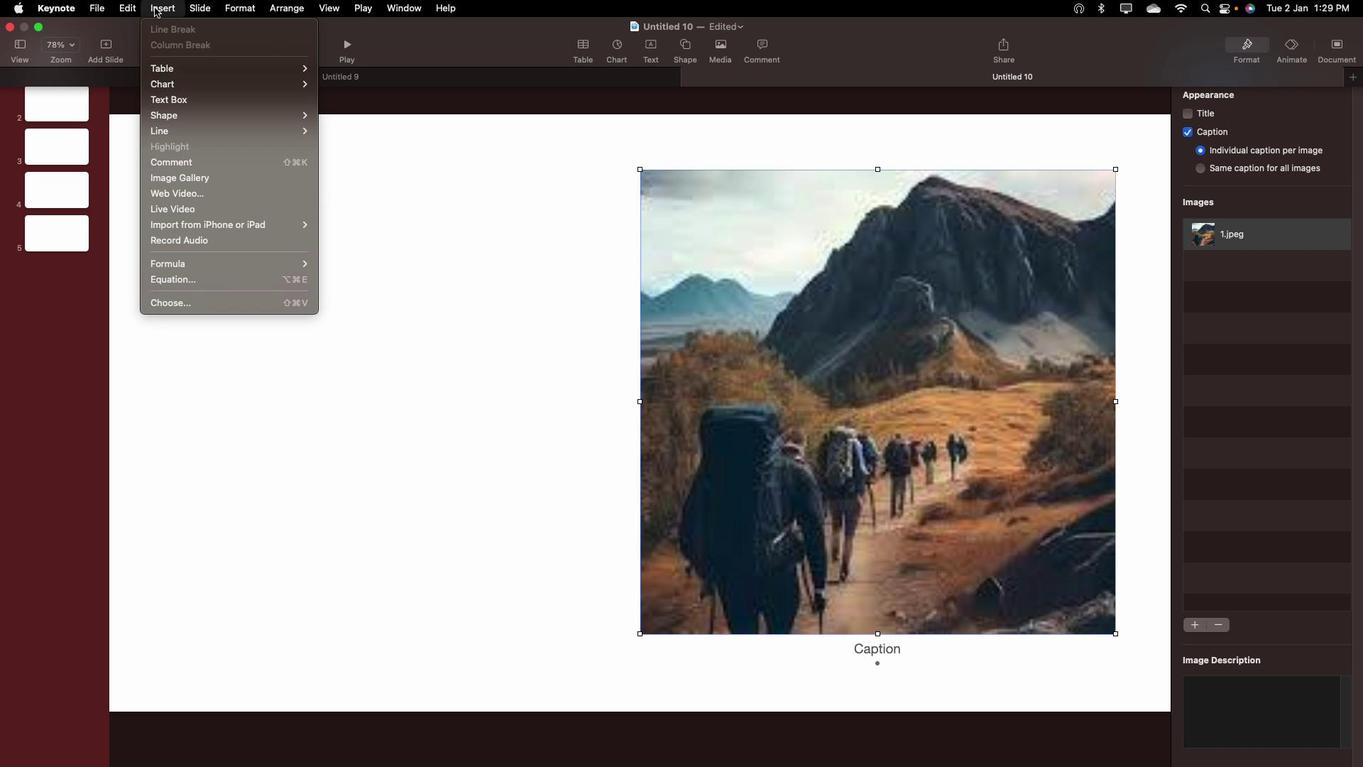 
Action: Mouse moved to (190, 179)
Screenshot: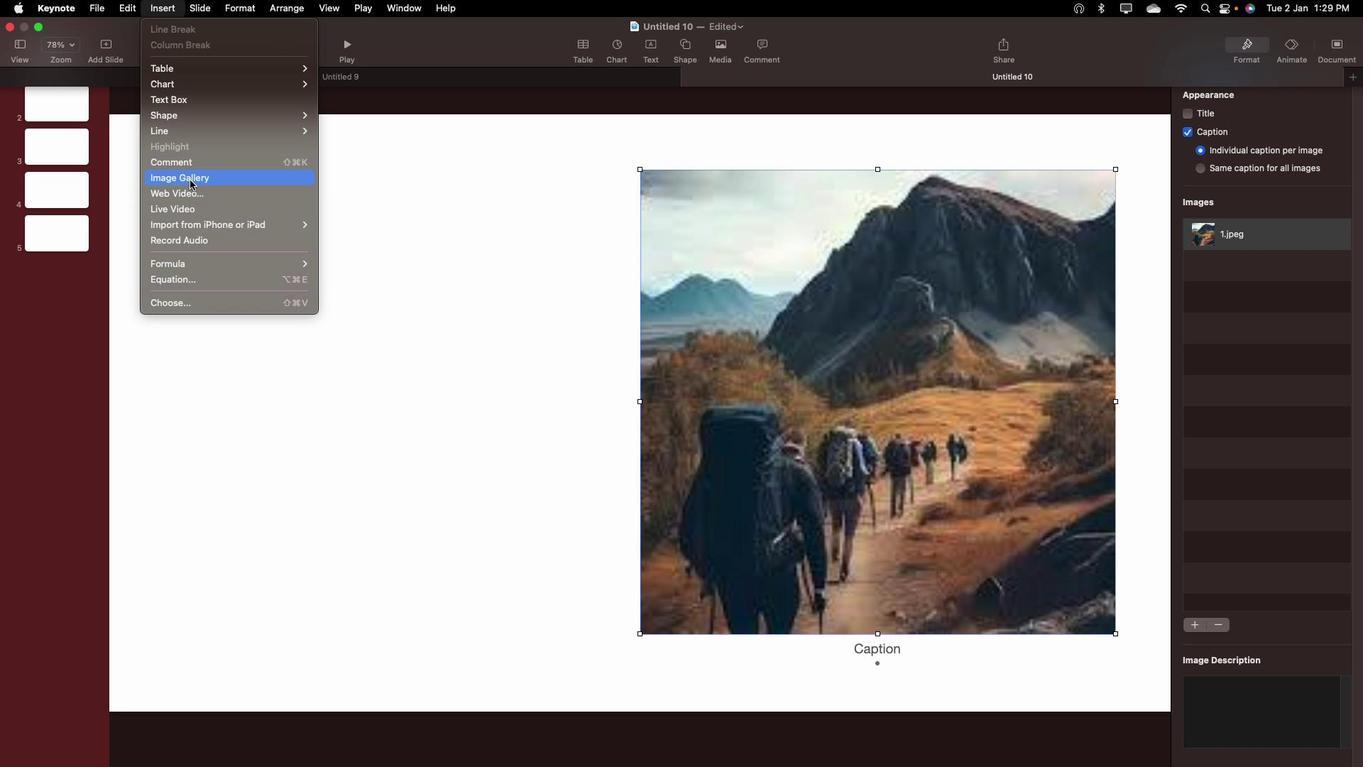 
Action: Mouse pressed left at (190, 179)
Screenshot: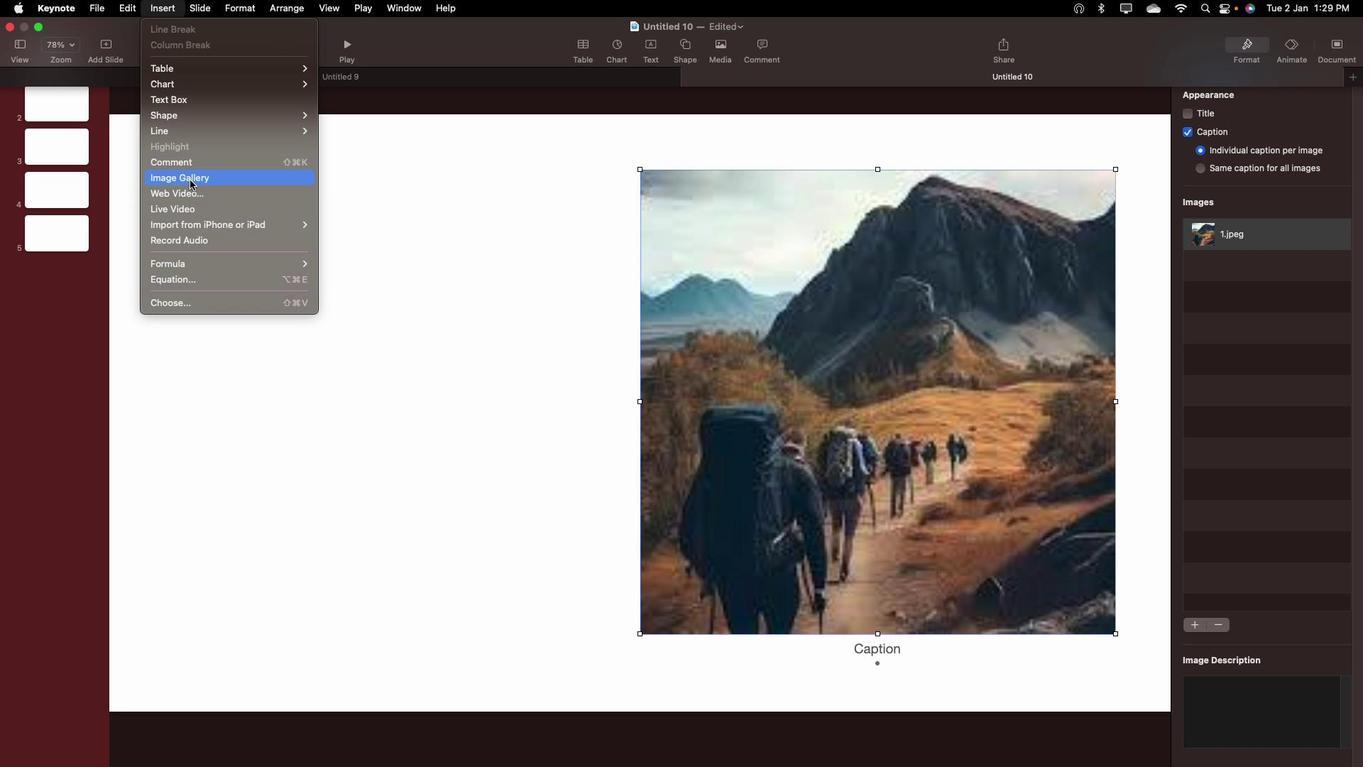 
Action: Mouse moved to (1114, 417)
Screenshot: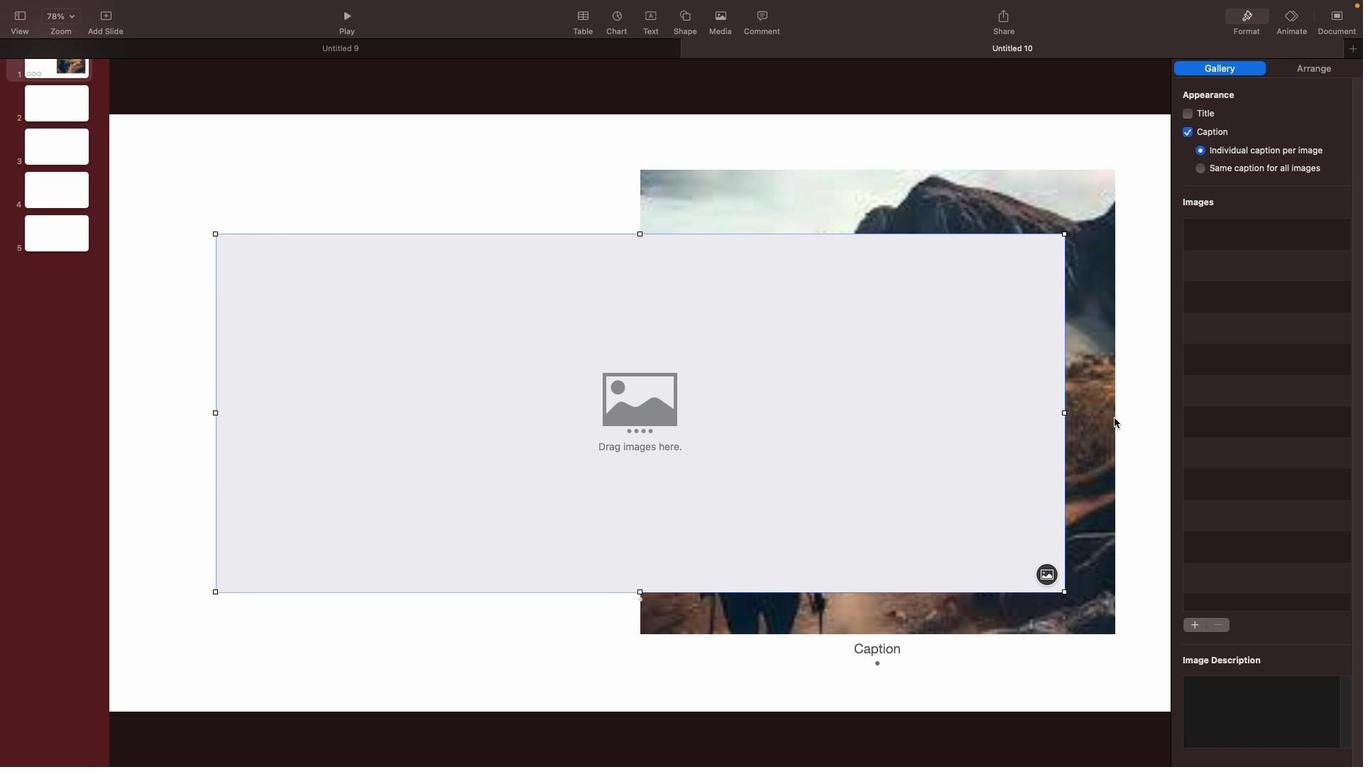 
Action: Mouse pressed right at (1114, 417)
Screenshot: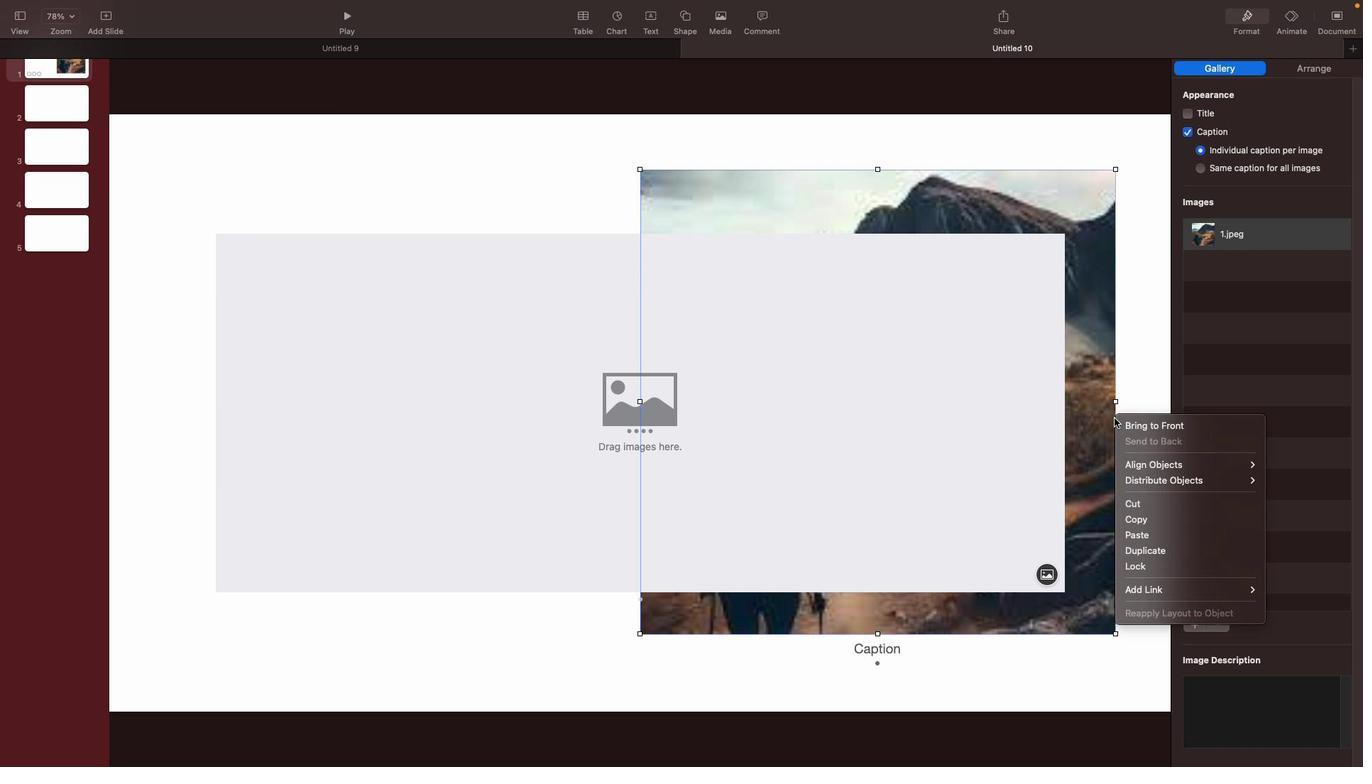 
Action: Mouse moved to (1142, 502)
Screenshot: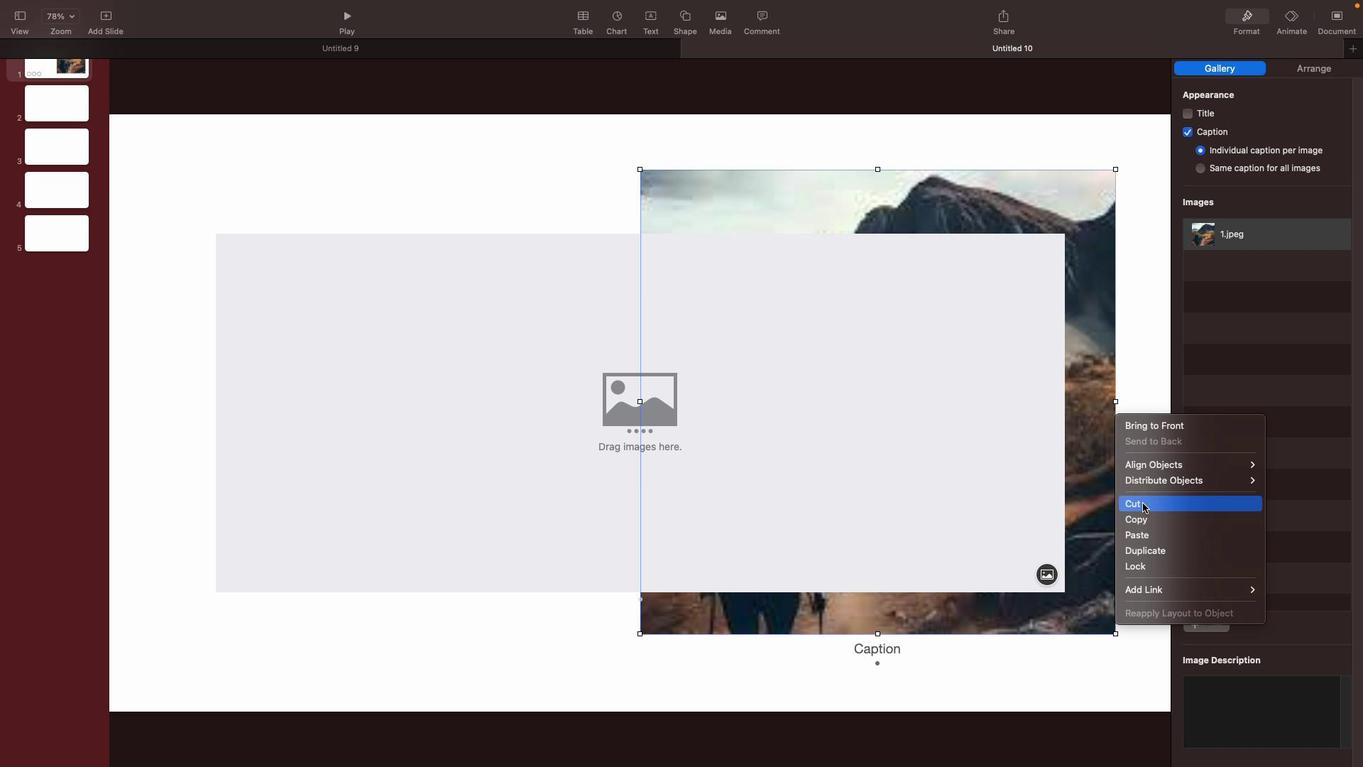 
Action: Mouse pressed left at (1142, 502)
Screenshot: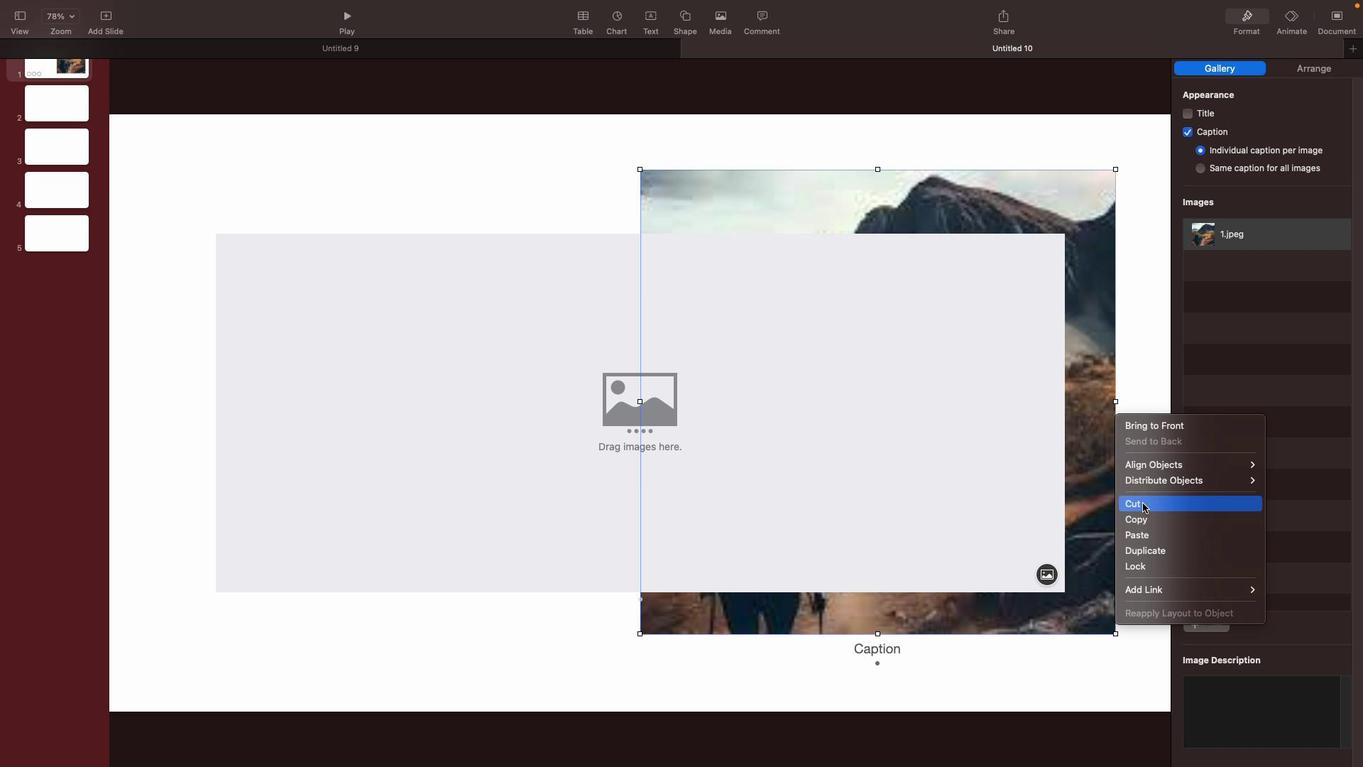 
Action: Mouse moved to (1042, 577)
Screenshot: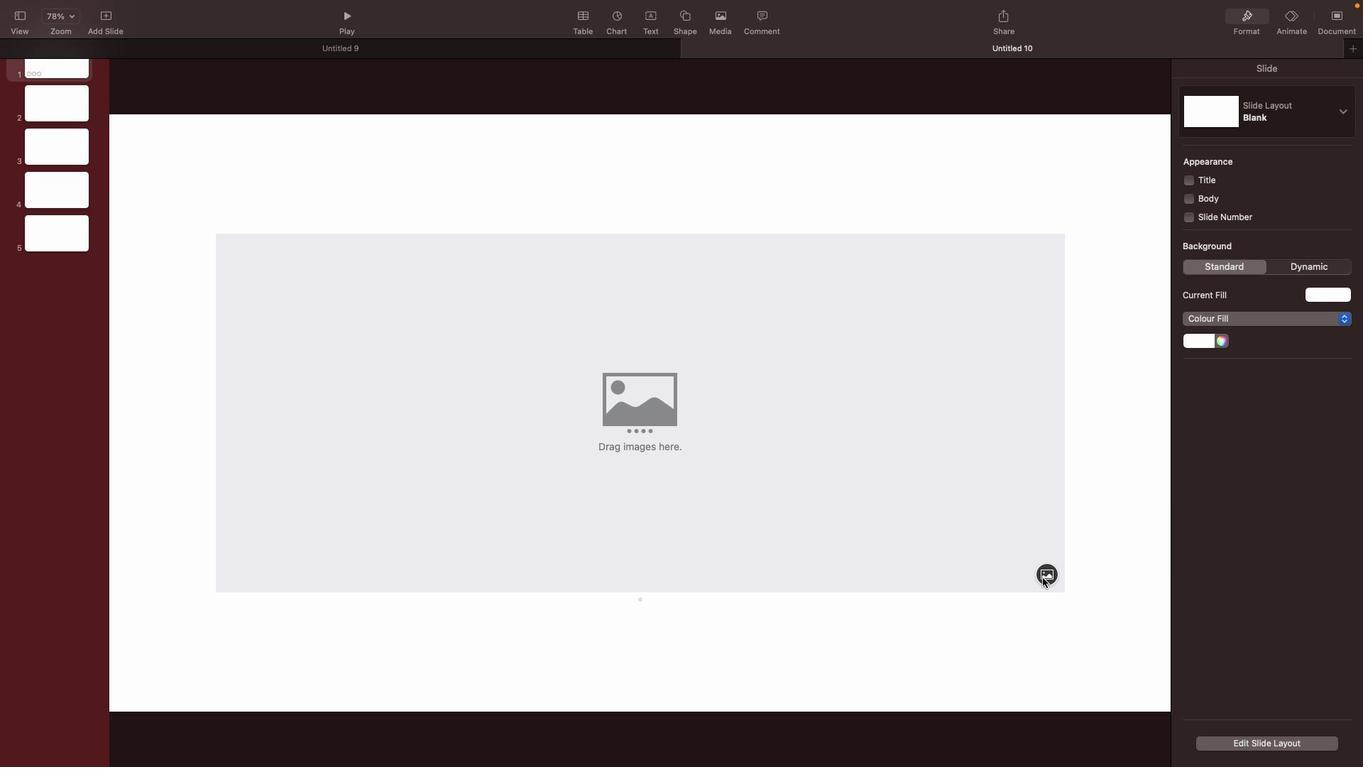 
Action: Mouse pressed left at (1042, 577)
Screenshot: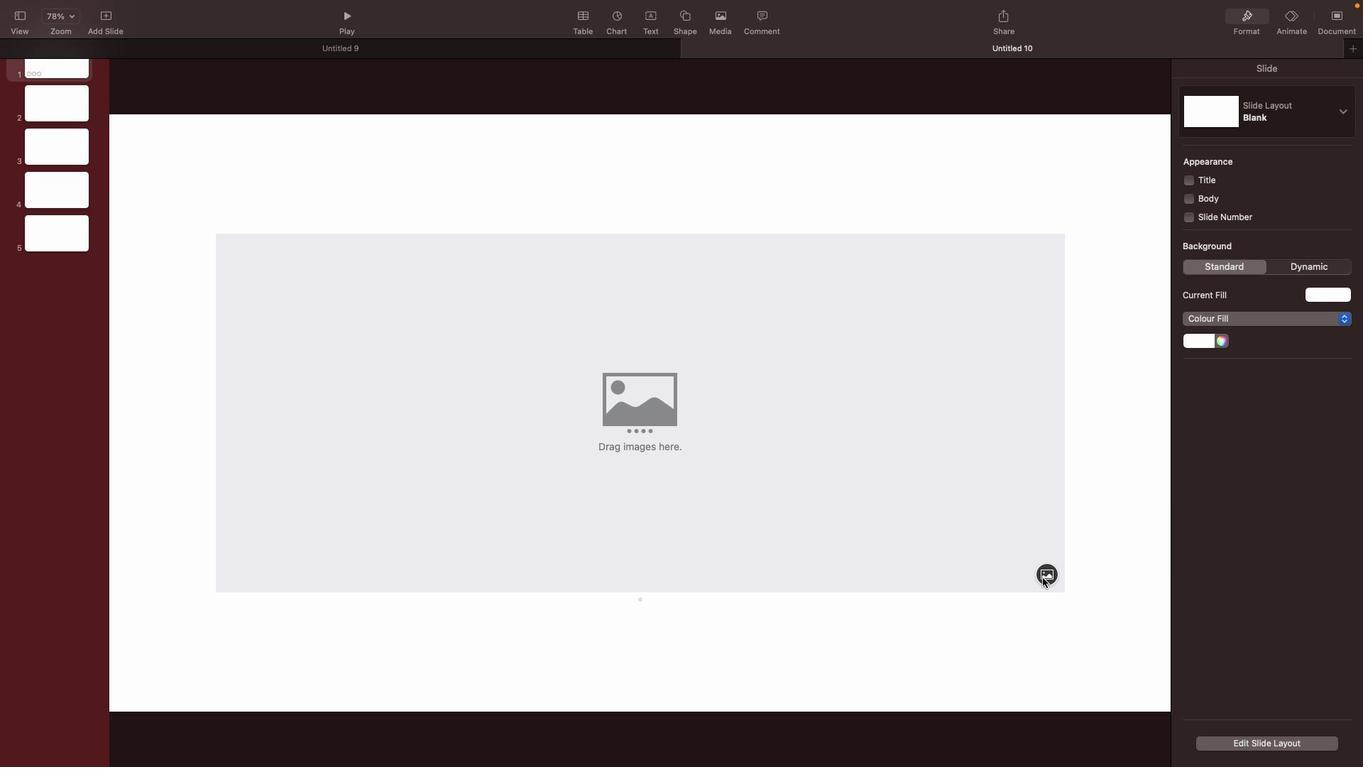 
Action: Mouse moved to (553, 382)
Screenshot: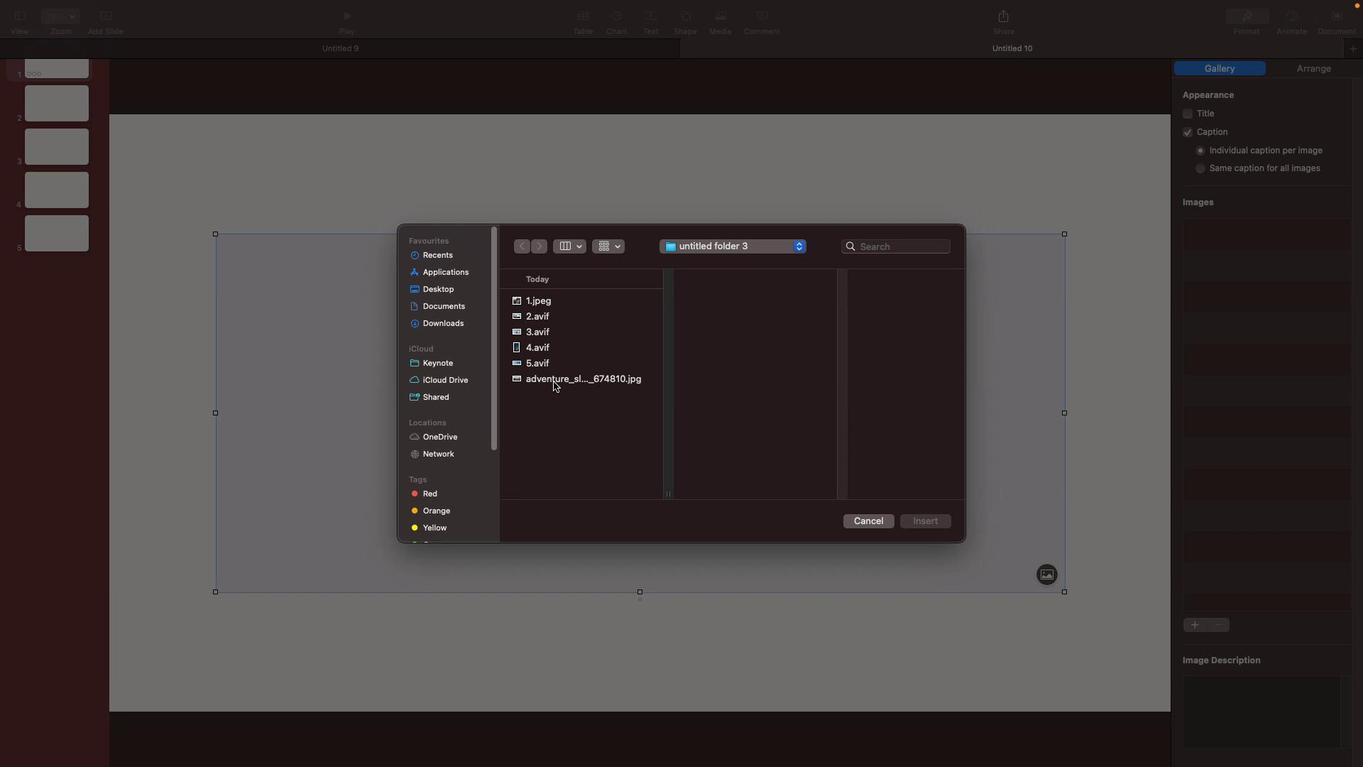 
Action: Mouse pressed left at (553, 382)
Screenshot: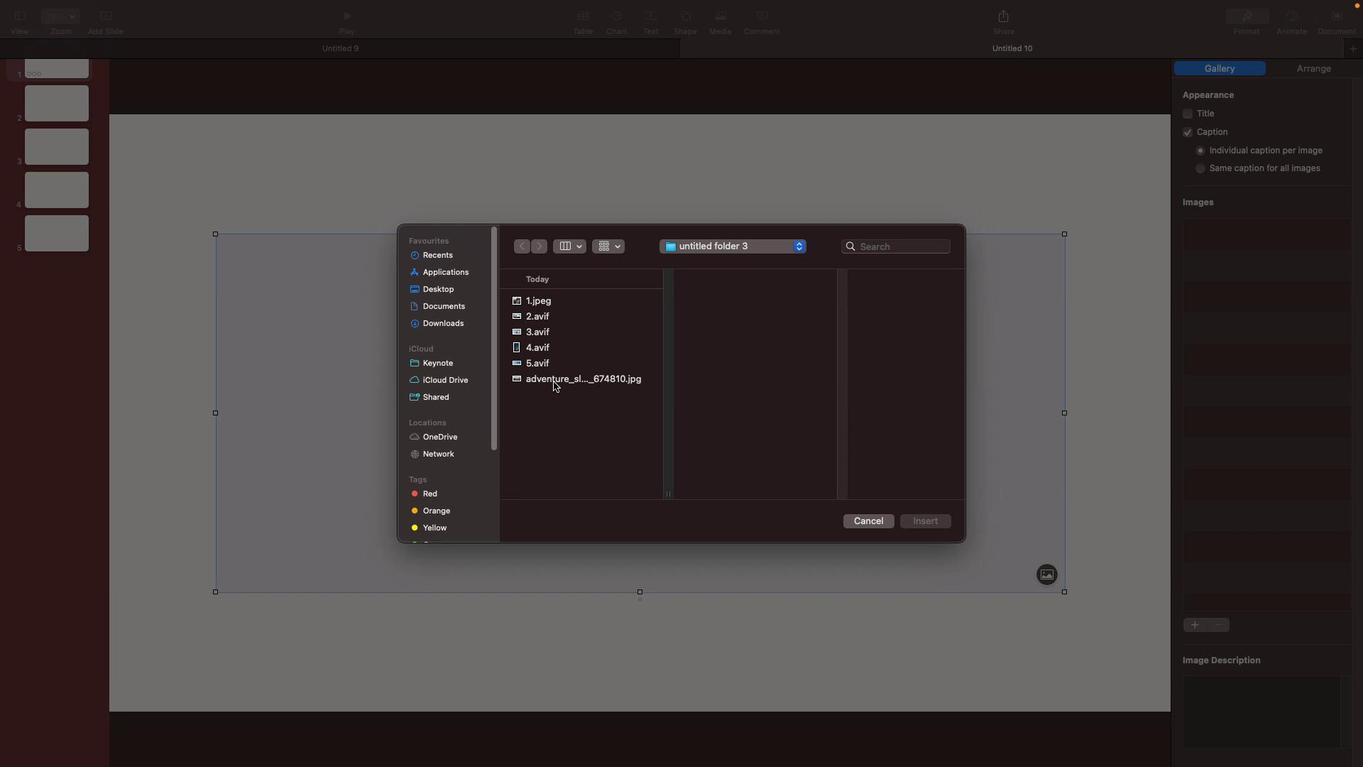 
Action: Mouse moved to (923, 520)
Screenshot: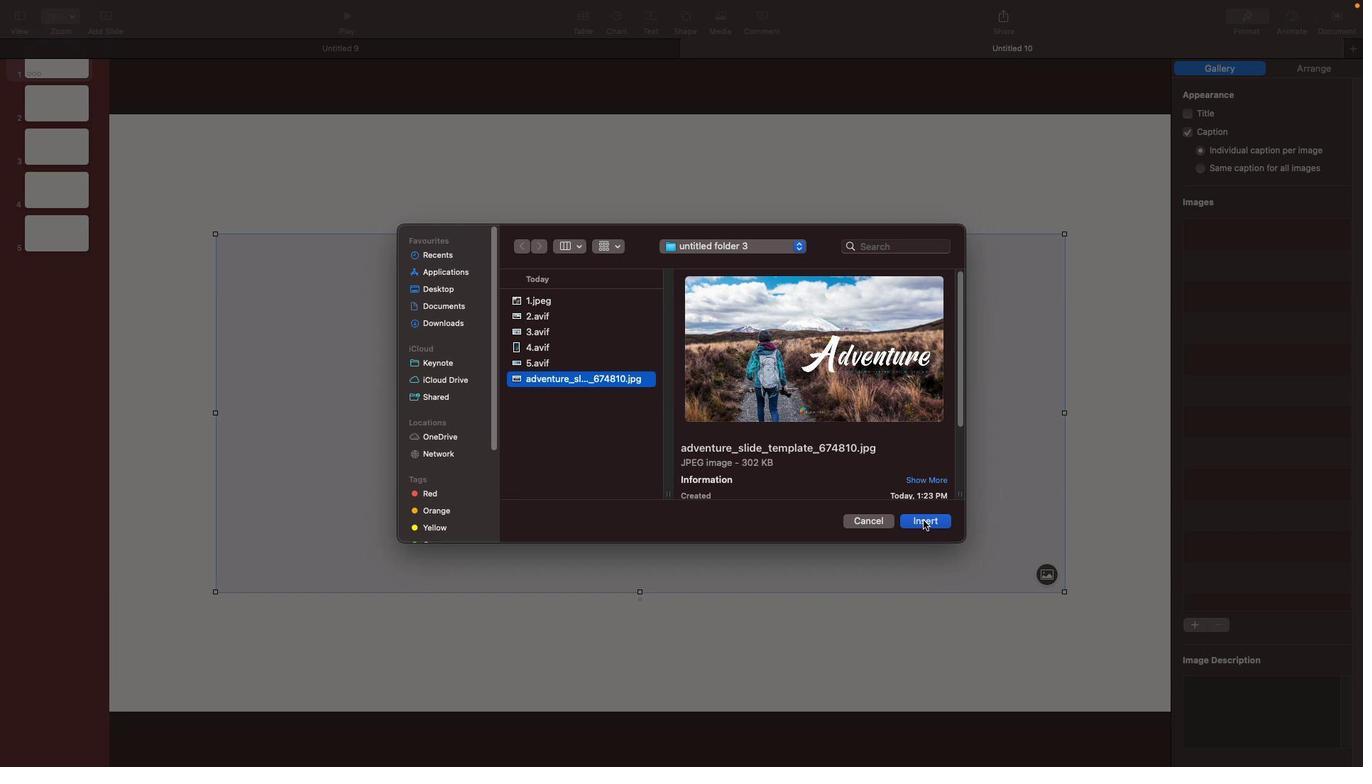 
Action: Mouse pressed left at (923, 520)
Screenshot: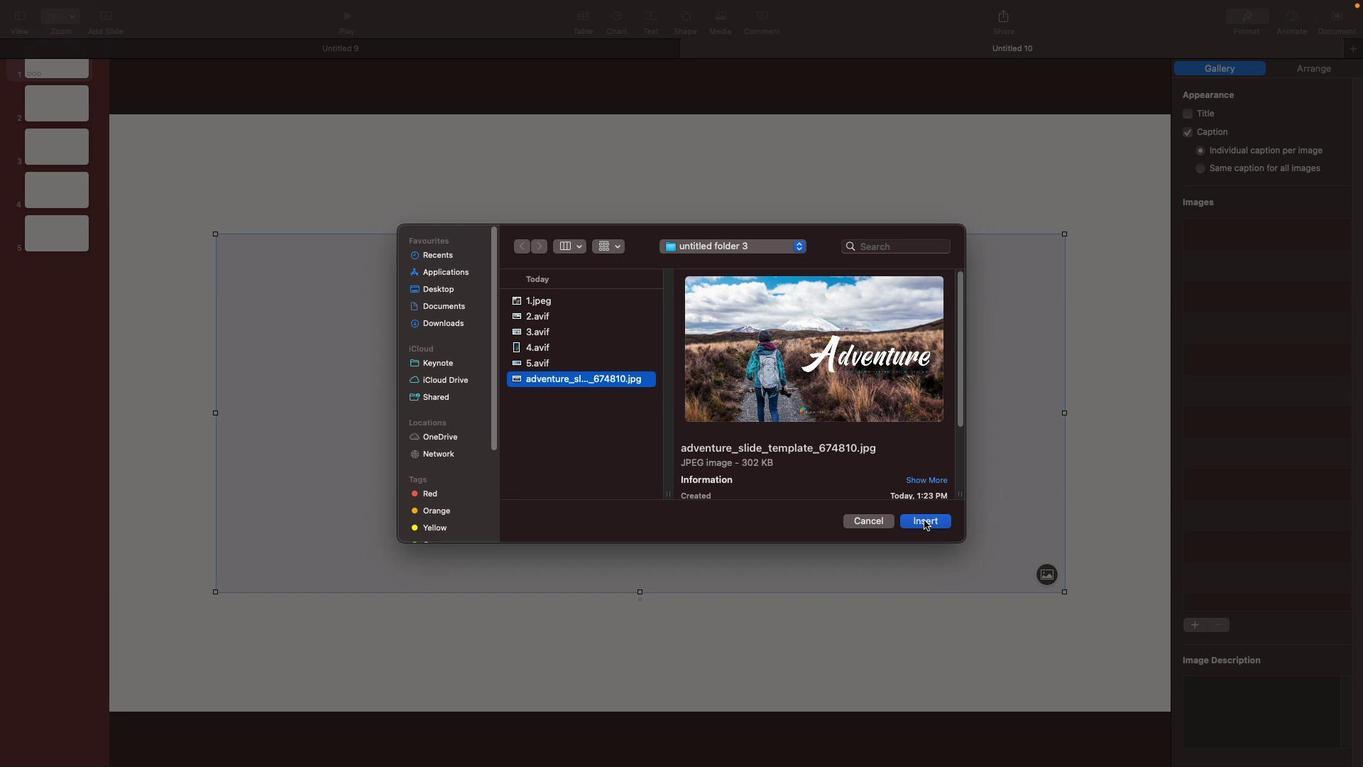 
Action: Mouse moved to (1065, 414)
Screenshot: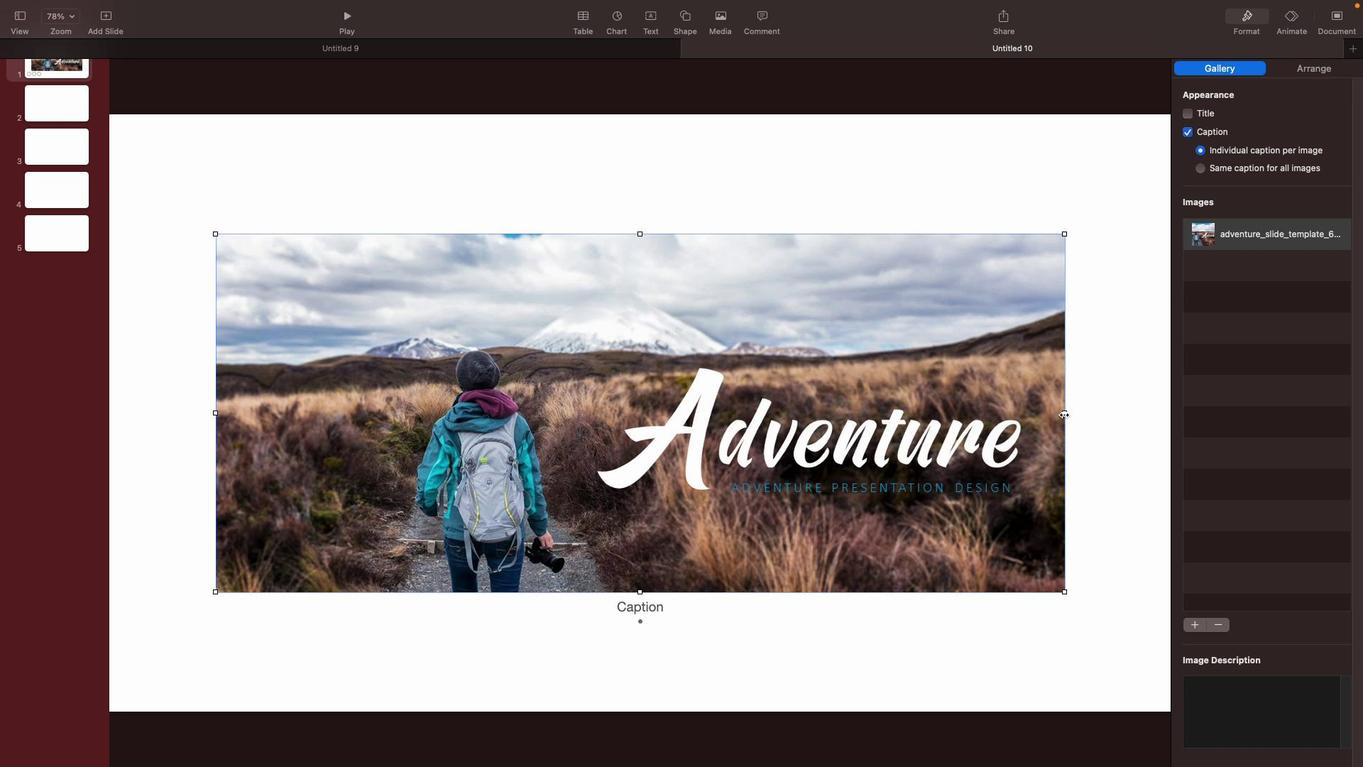 
Action: Mouse pressed left at (1065, 414)
Screenshot: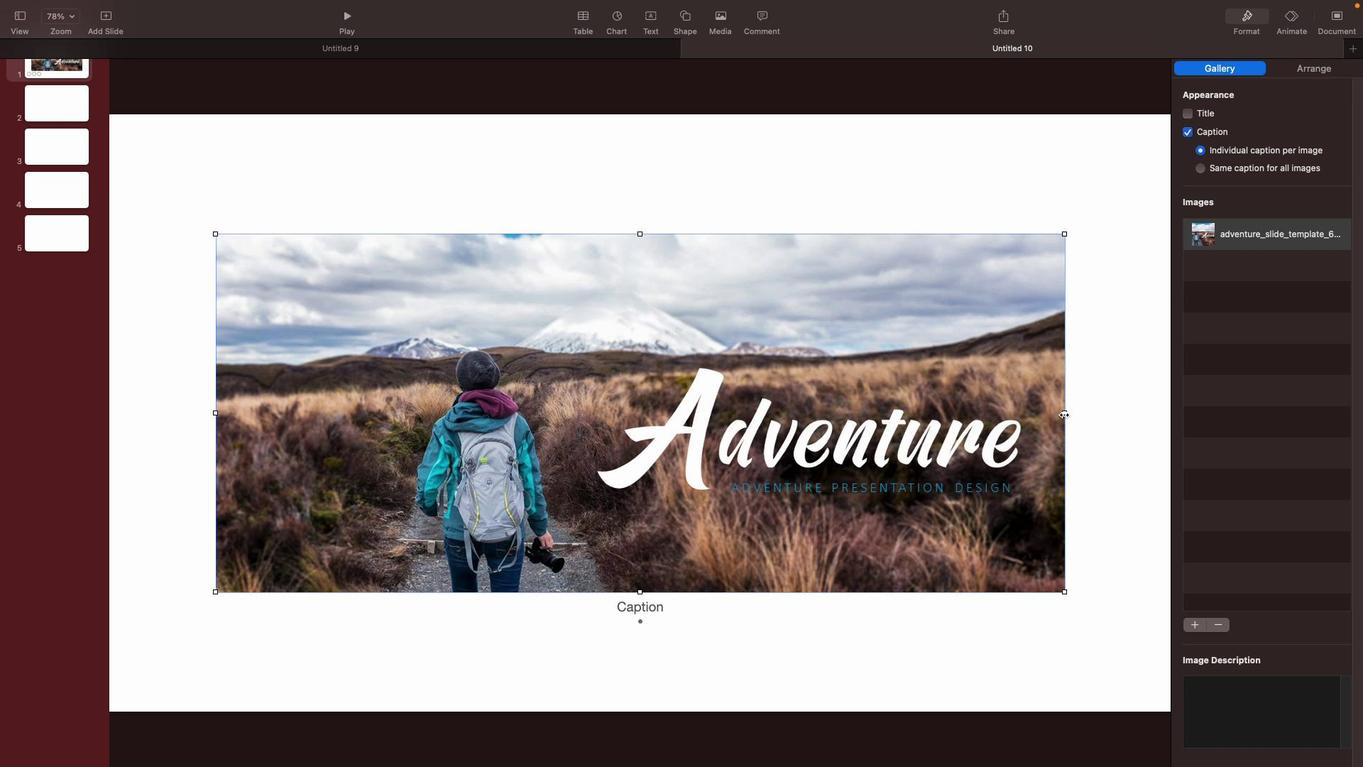 
Action: Mouse moved to (213, 232)
Screenshot: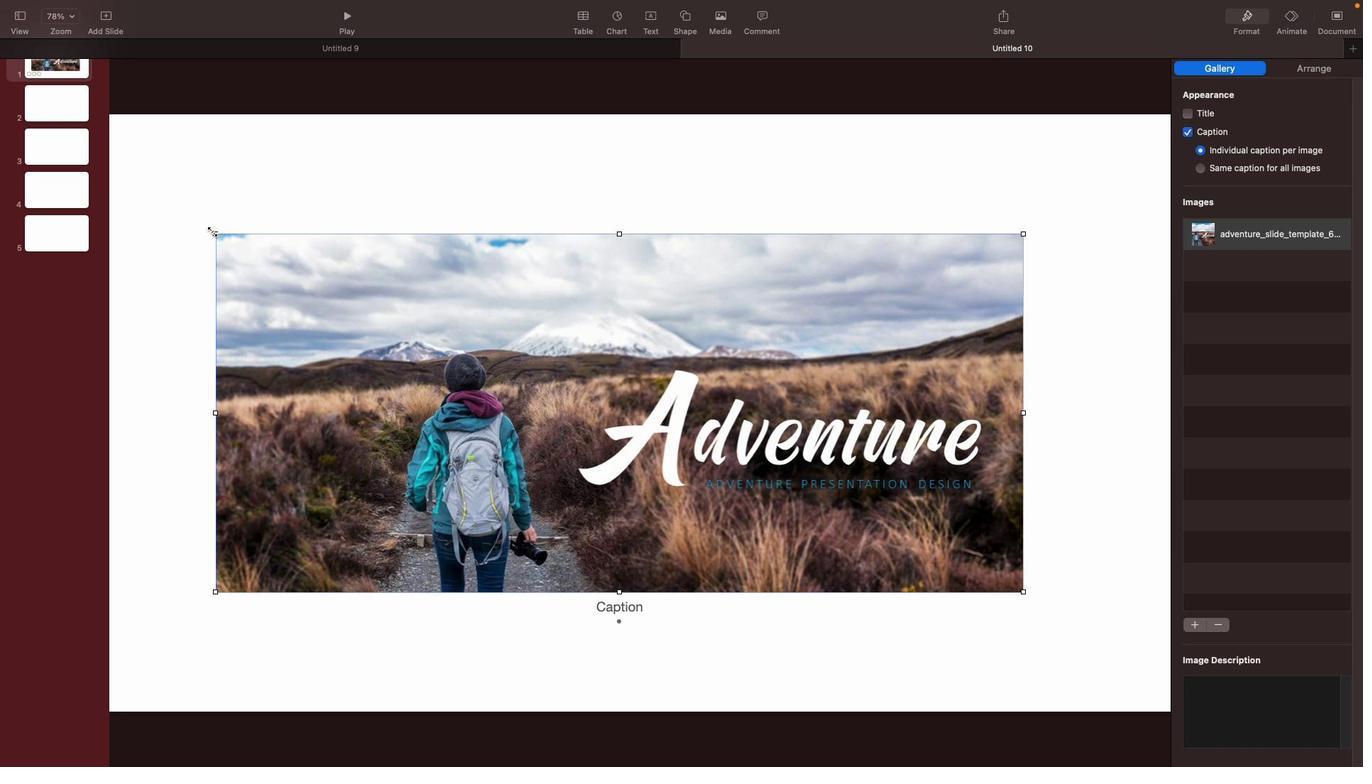 
Action: Mouse pressed left at (213, 232)
Screenshot: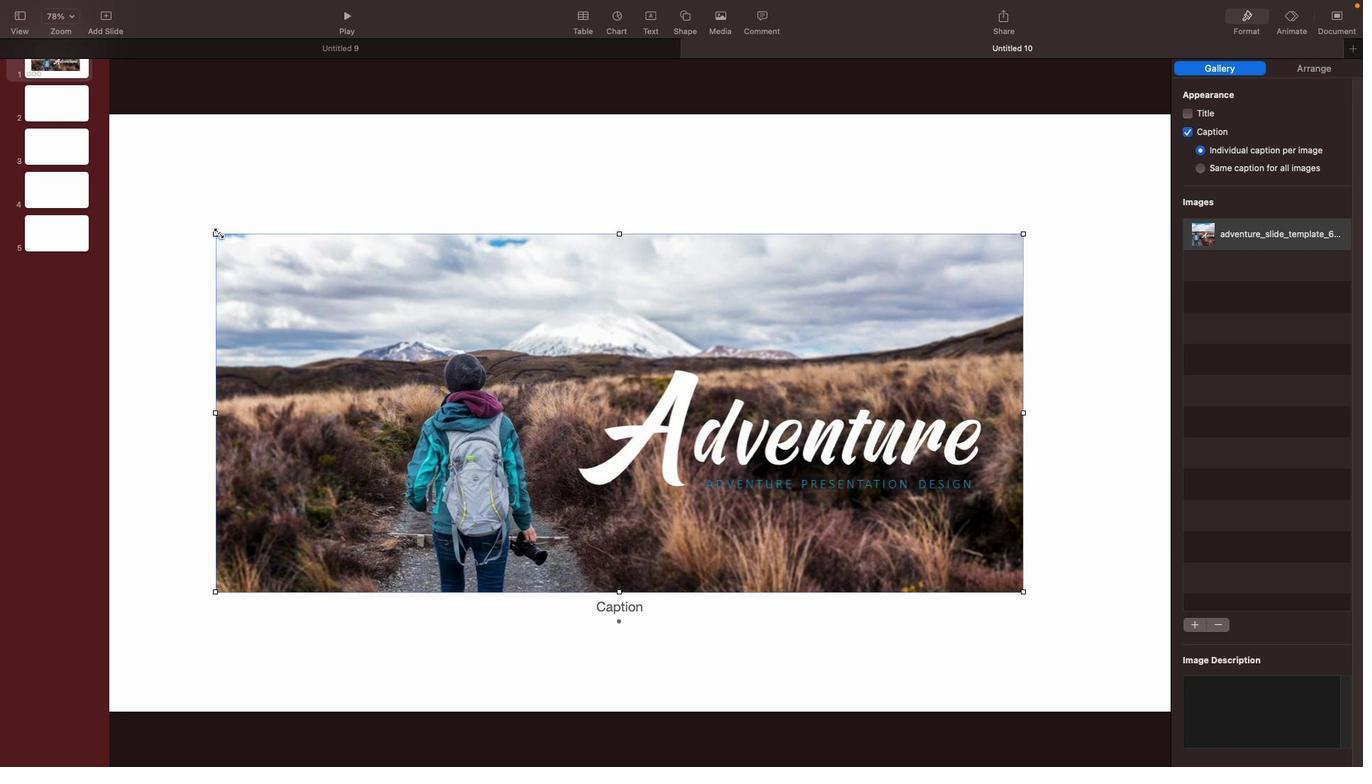
Action: Mouse moved to (1024, 353)
Screenshot: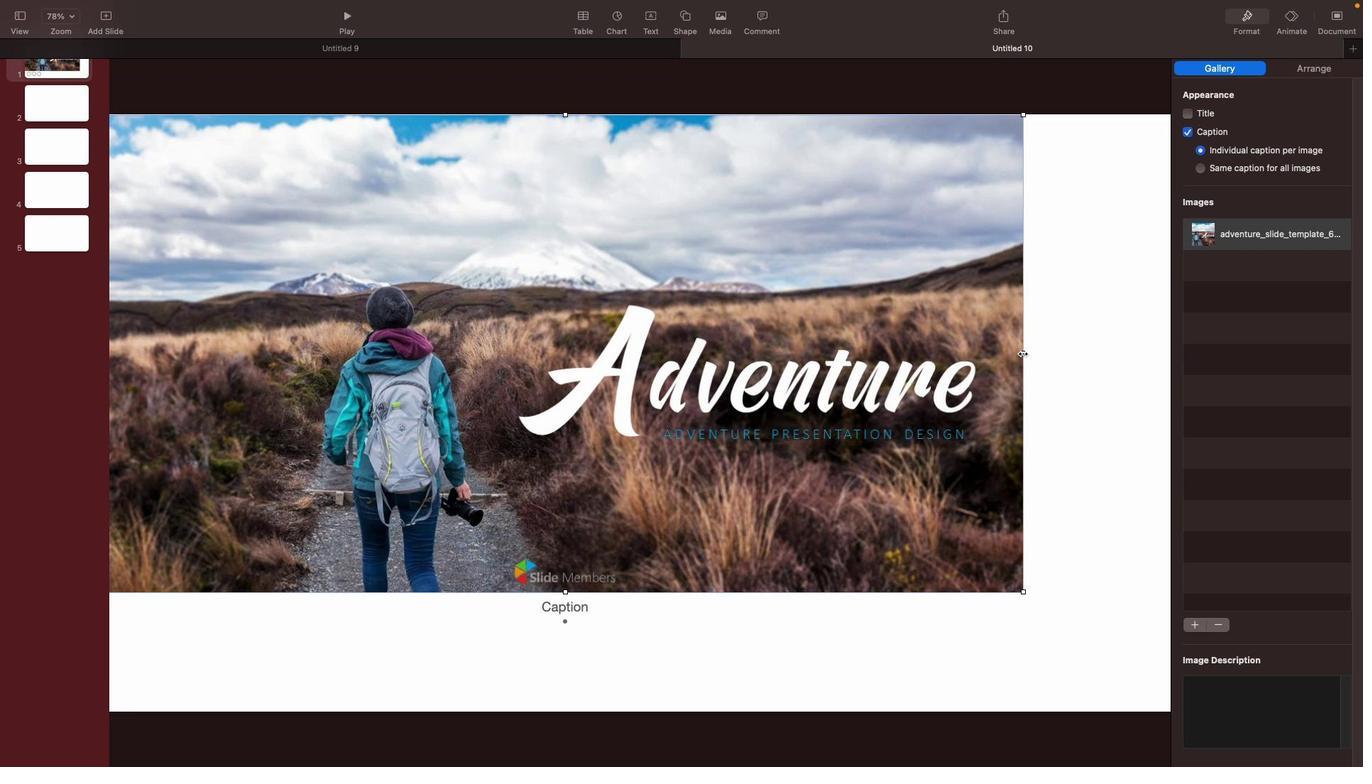 
Action: Mouse pressed left at (1024, 353)
Screenshot: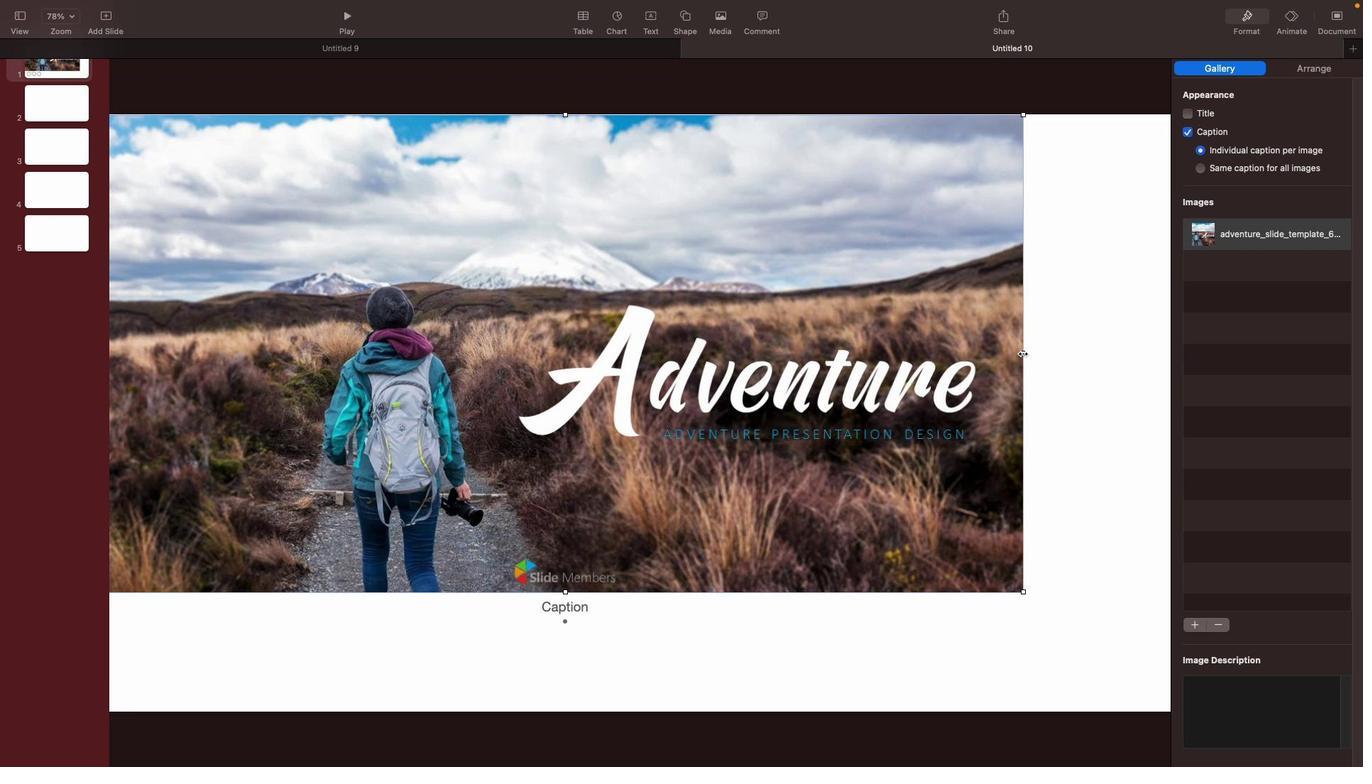 
Action: Mouse moved to (636, 587)
Screenshot: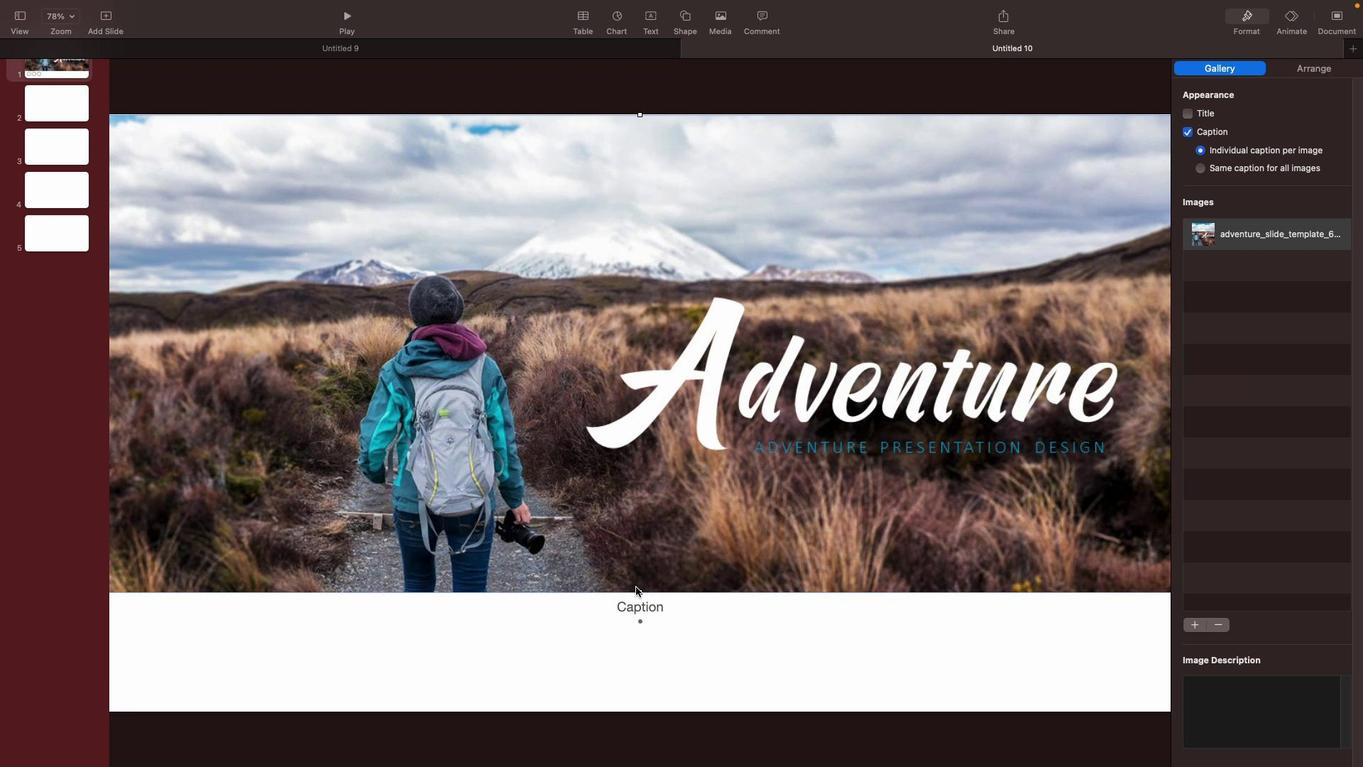 
Action: Mouse pressed left at (636, 587)
Screenshot: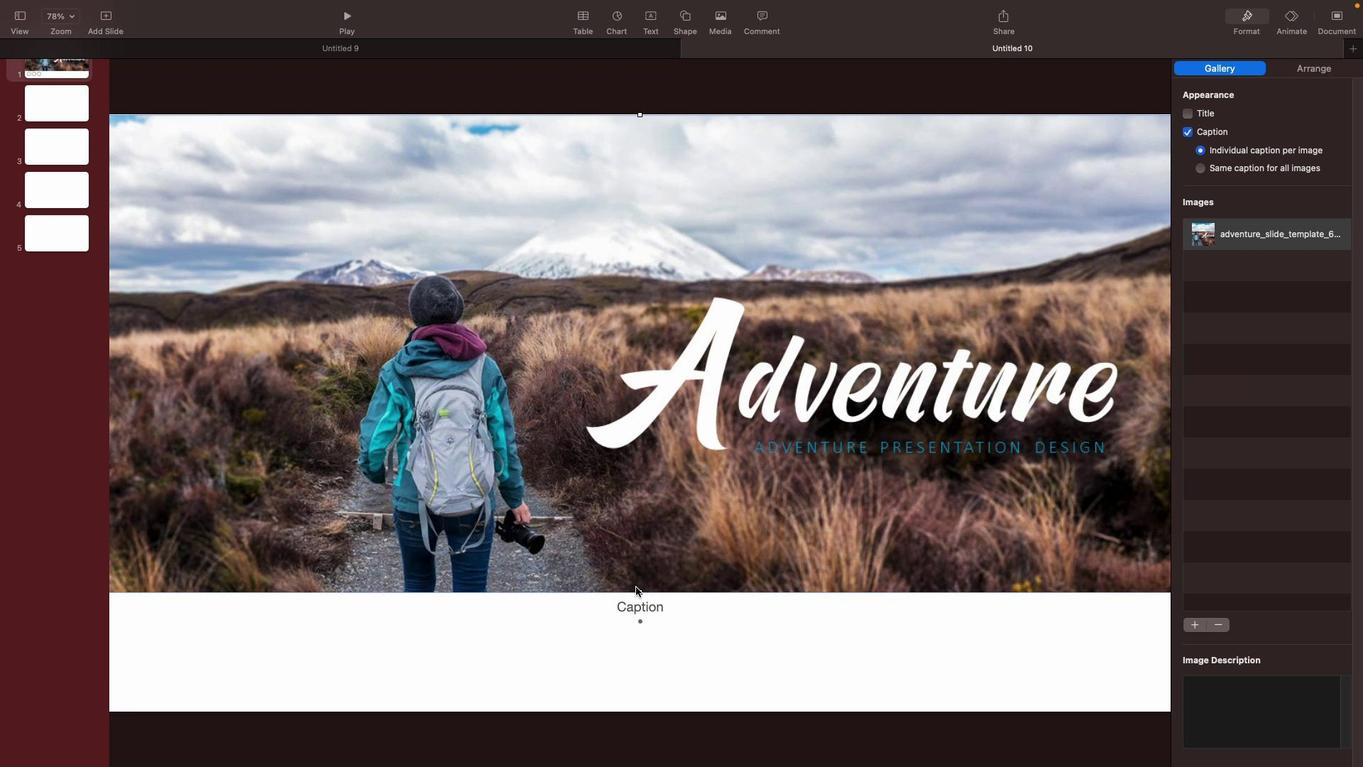 
Action: Mouse moved to (661, 230)
Screenshot: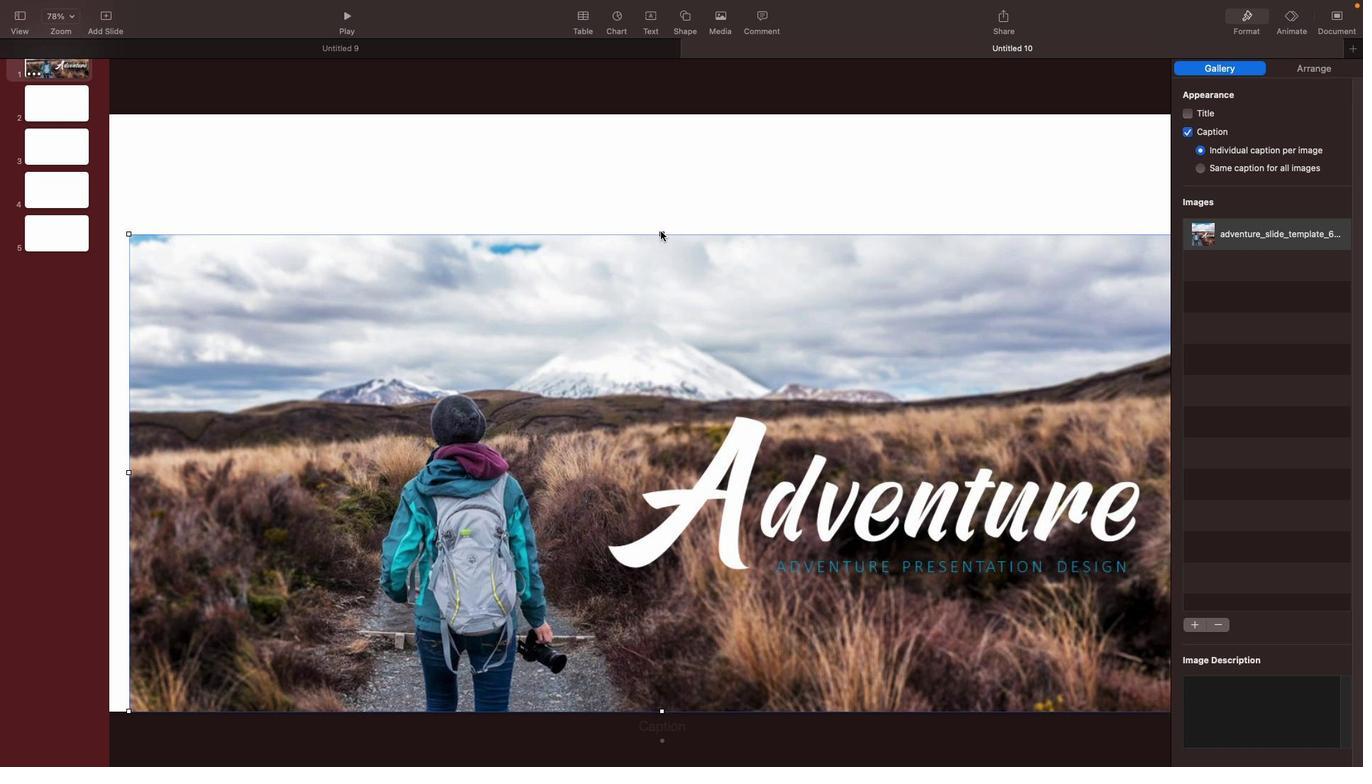 
Action: Mouse pressed left at (661, 230)
Screenshot: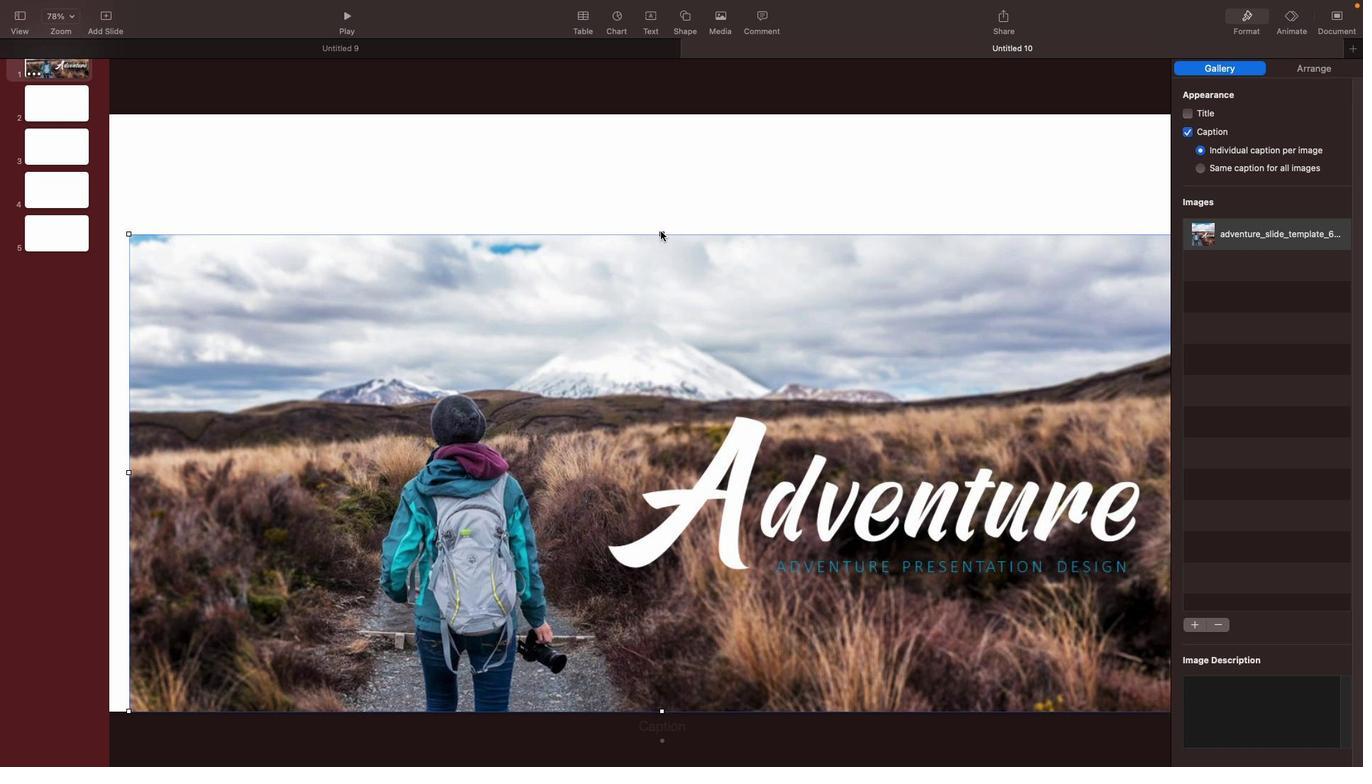 
Action: Mouse pressed left at (661, 230)
Screenshot: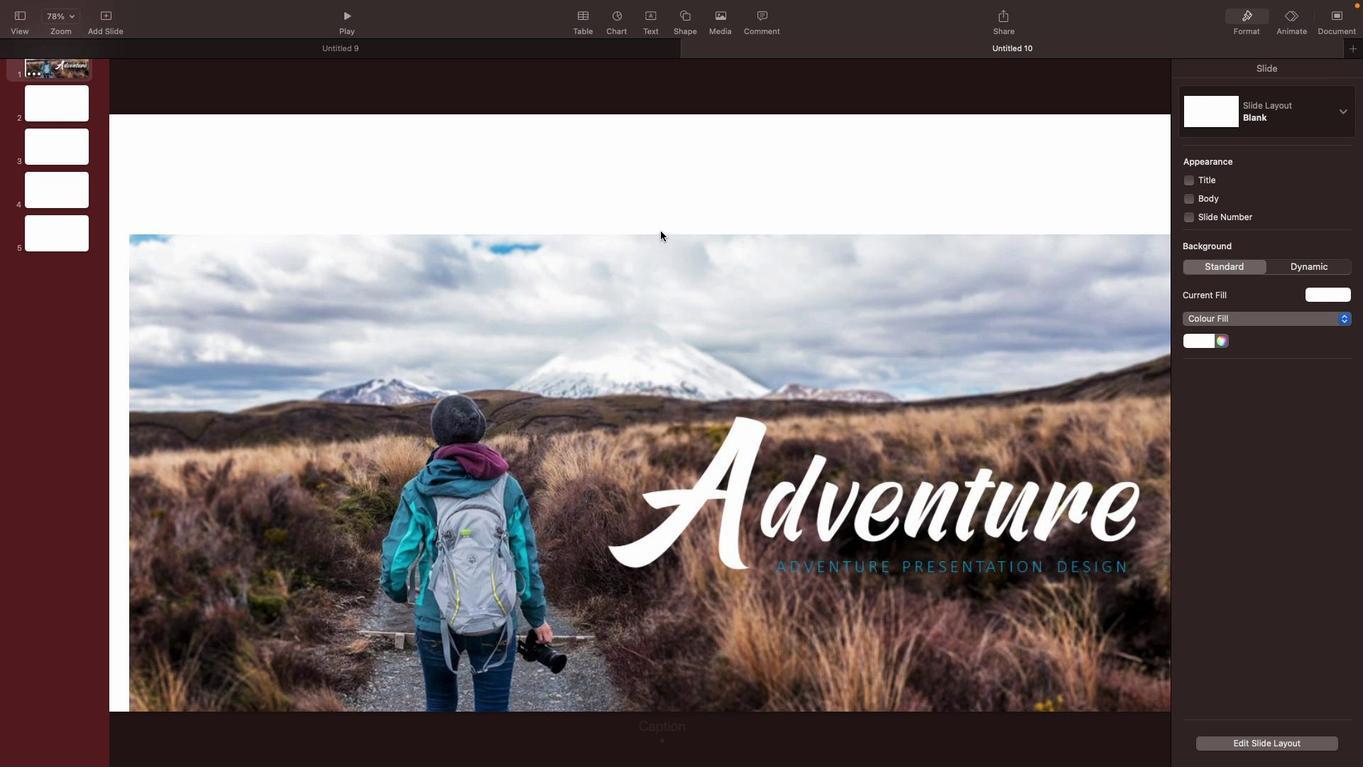 
Action: Mouse moved to (665, 243)
Screenshot: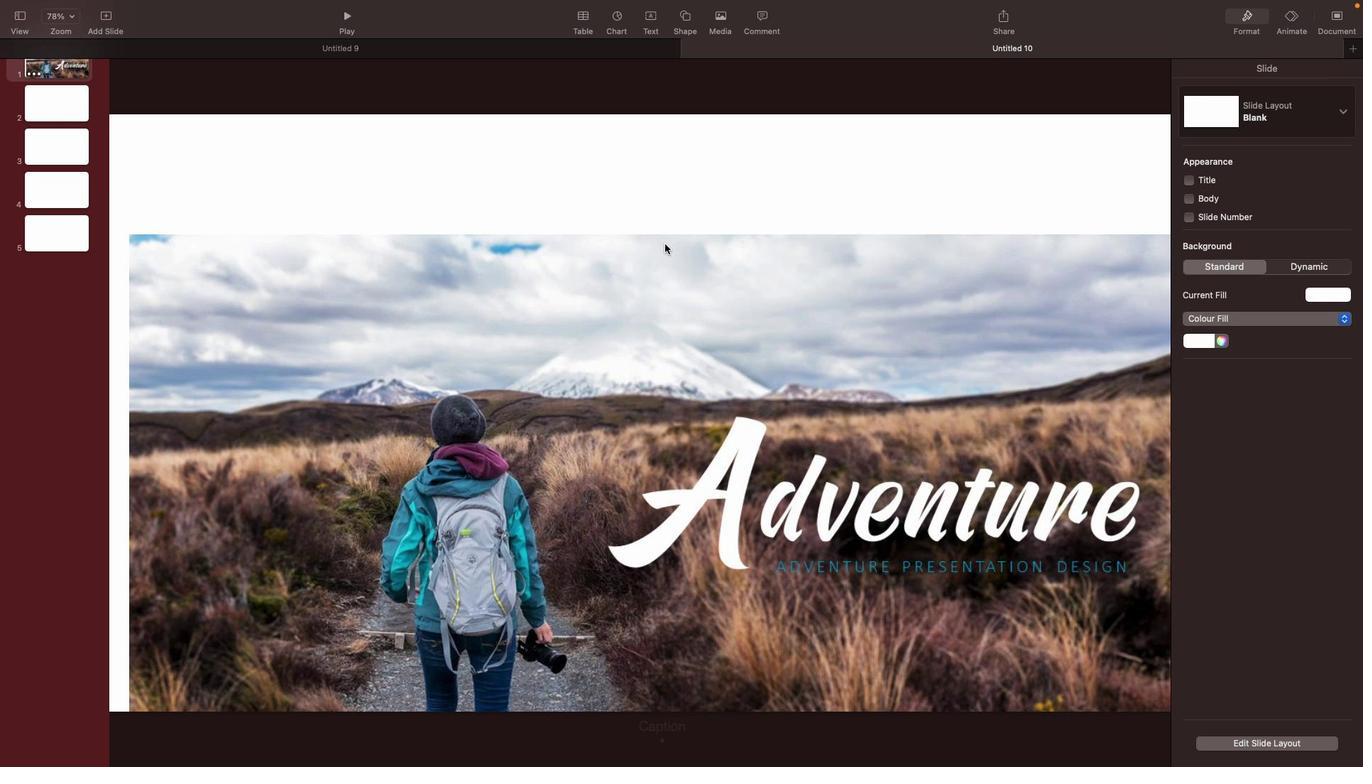 
Action: Mouse pressed left at (665, 243)
Screenshot: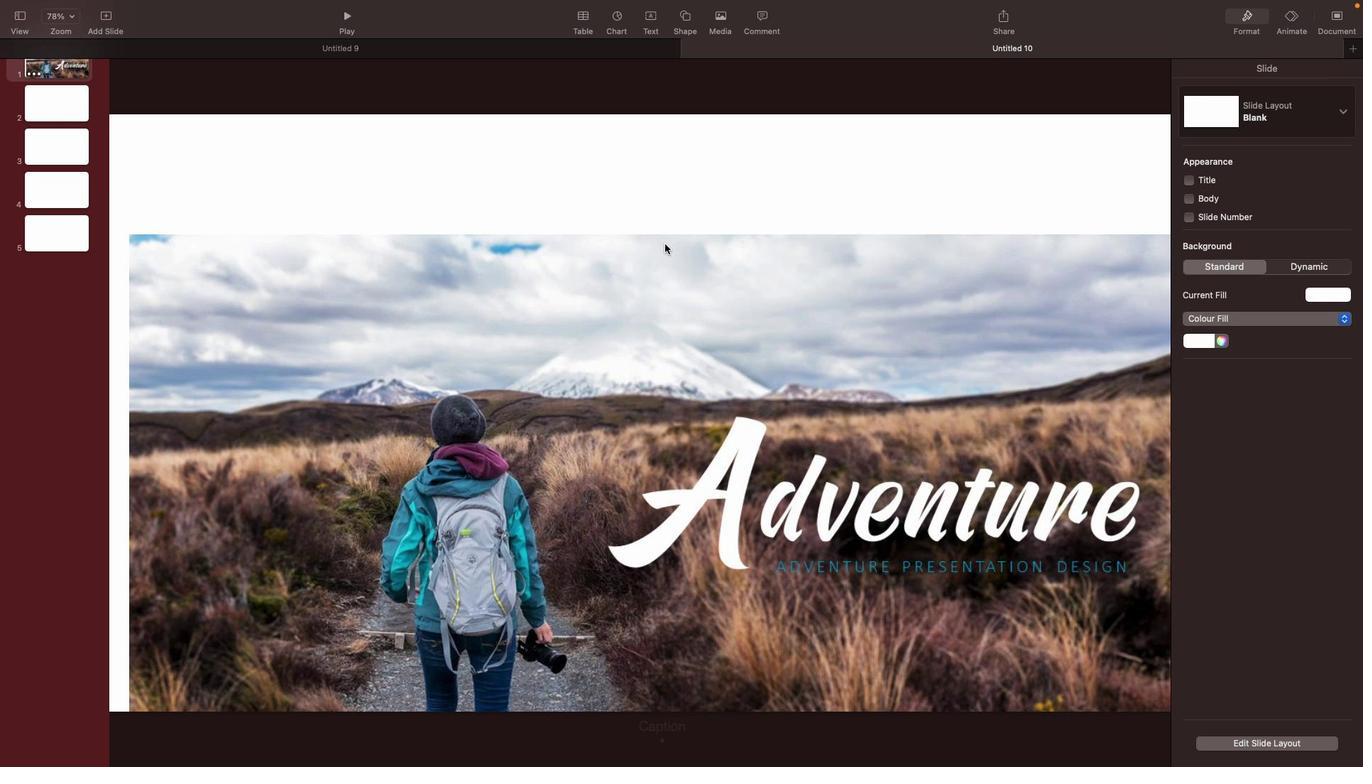 
Action: Mouse moved to (660, 232)
Screenshot: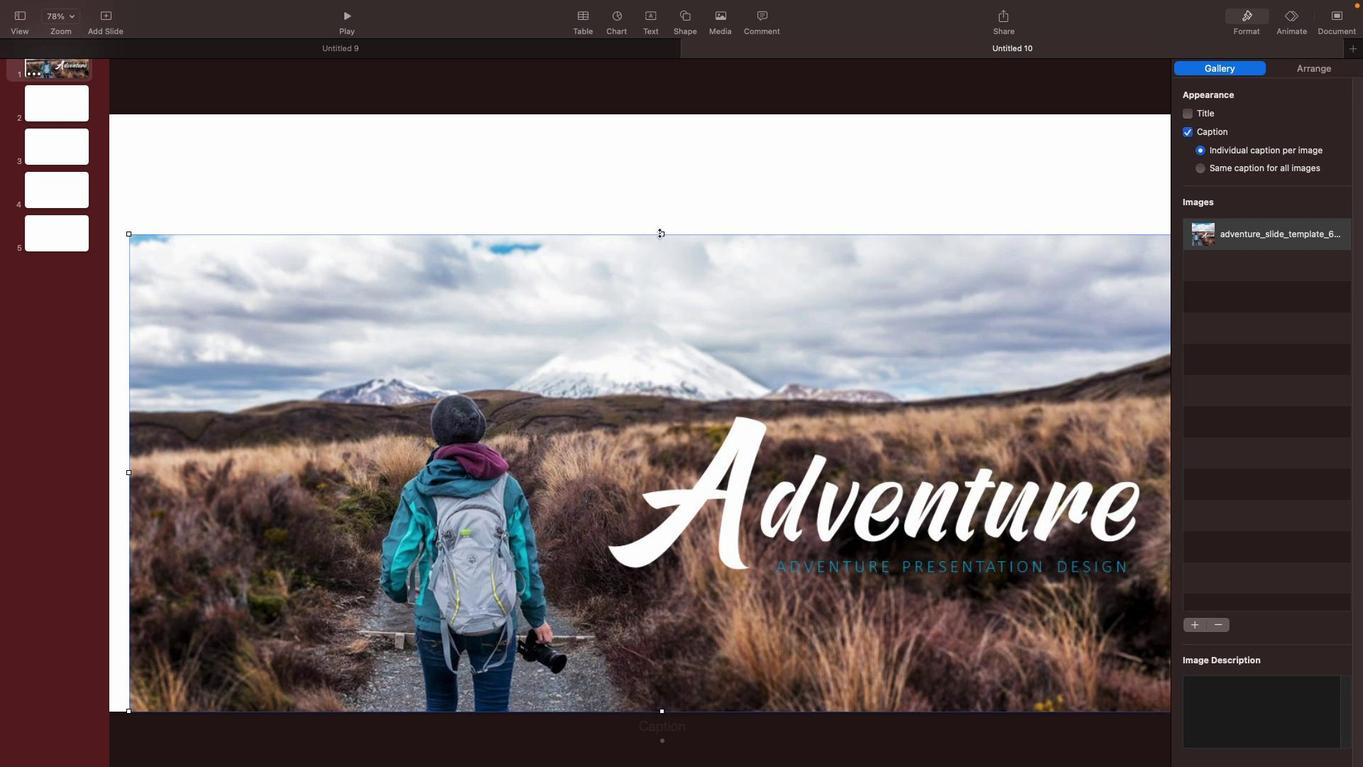 
Action: Mouse pressed left at (660, 232)
Screenshot: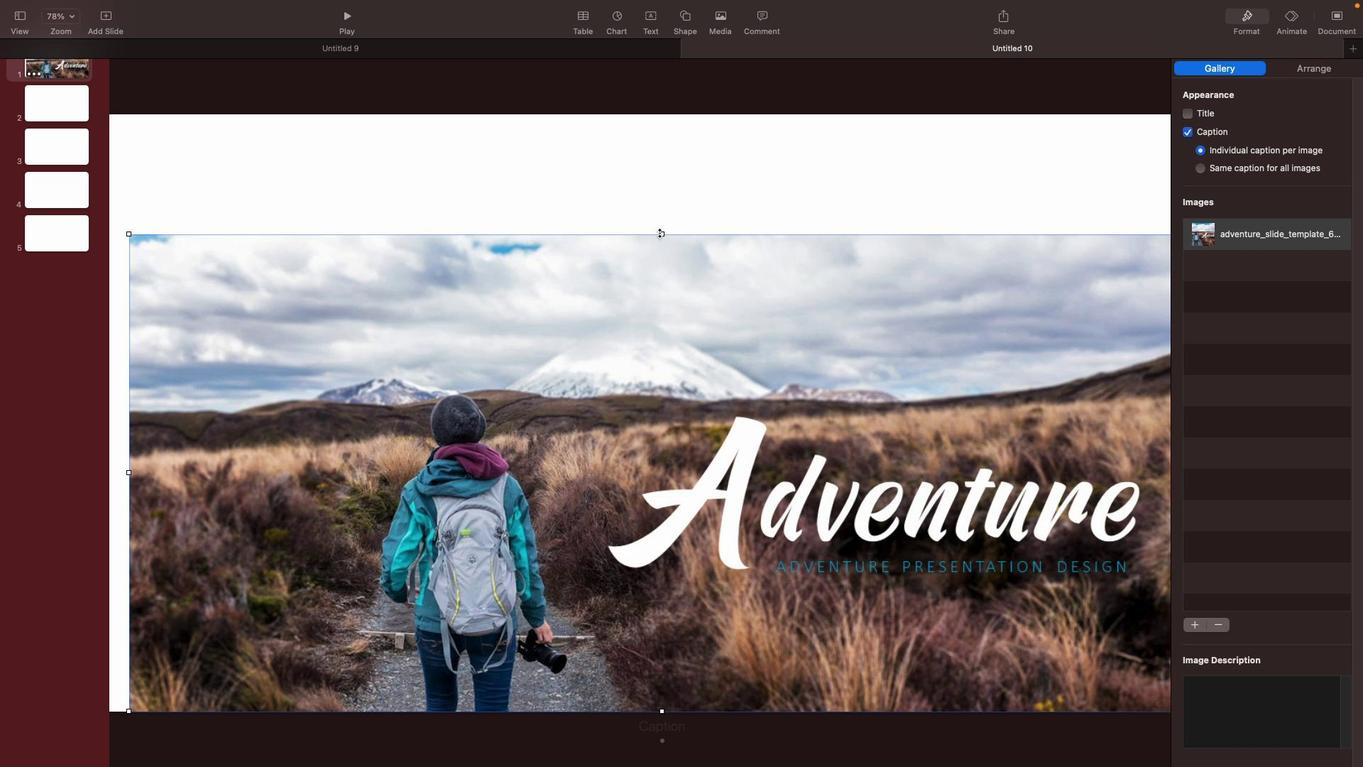 
Action: Mouse moved to (682, 17)
Screenshot: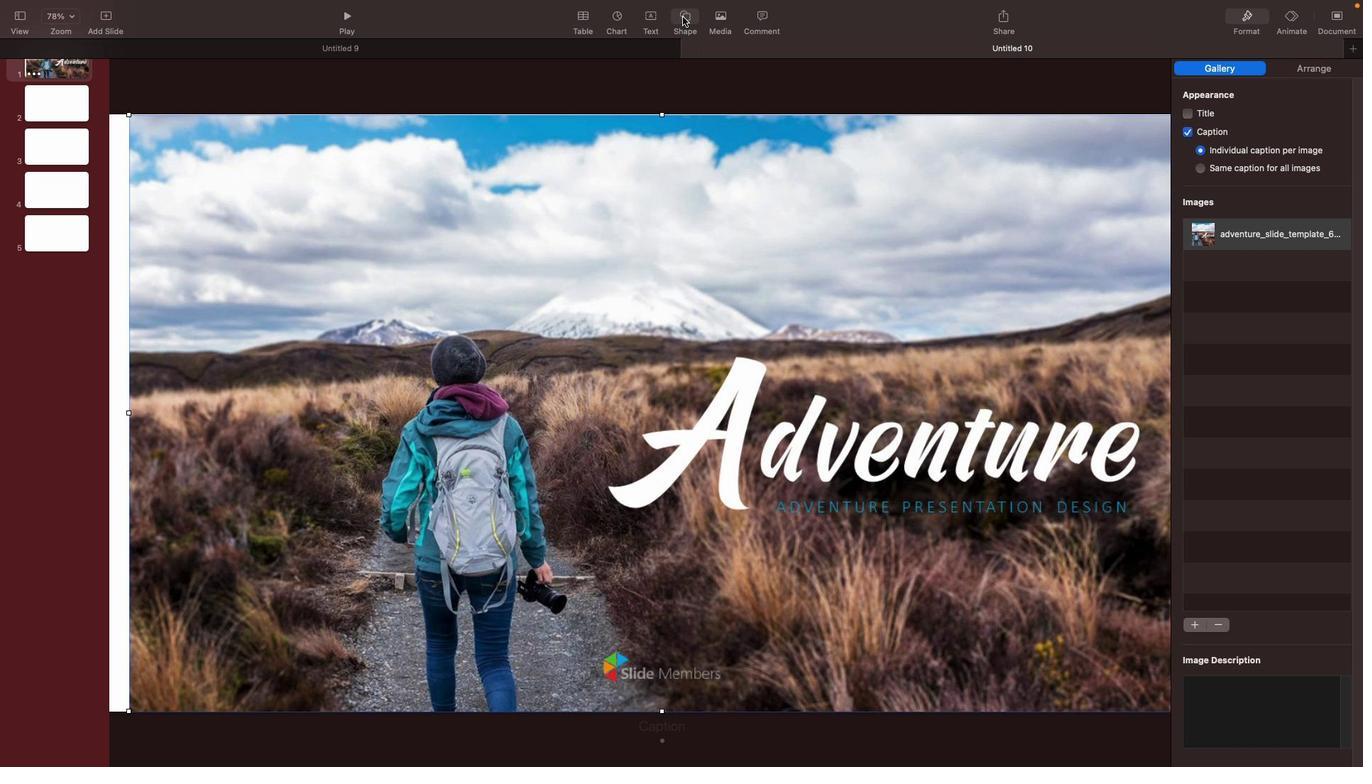 
Action: Mouse pressed left at (682, 17)
Screenshot: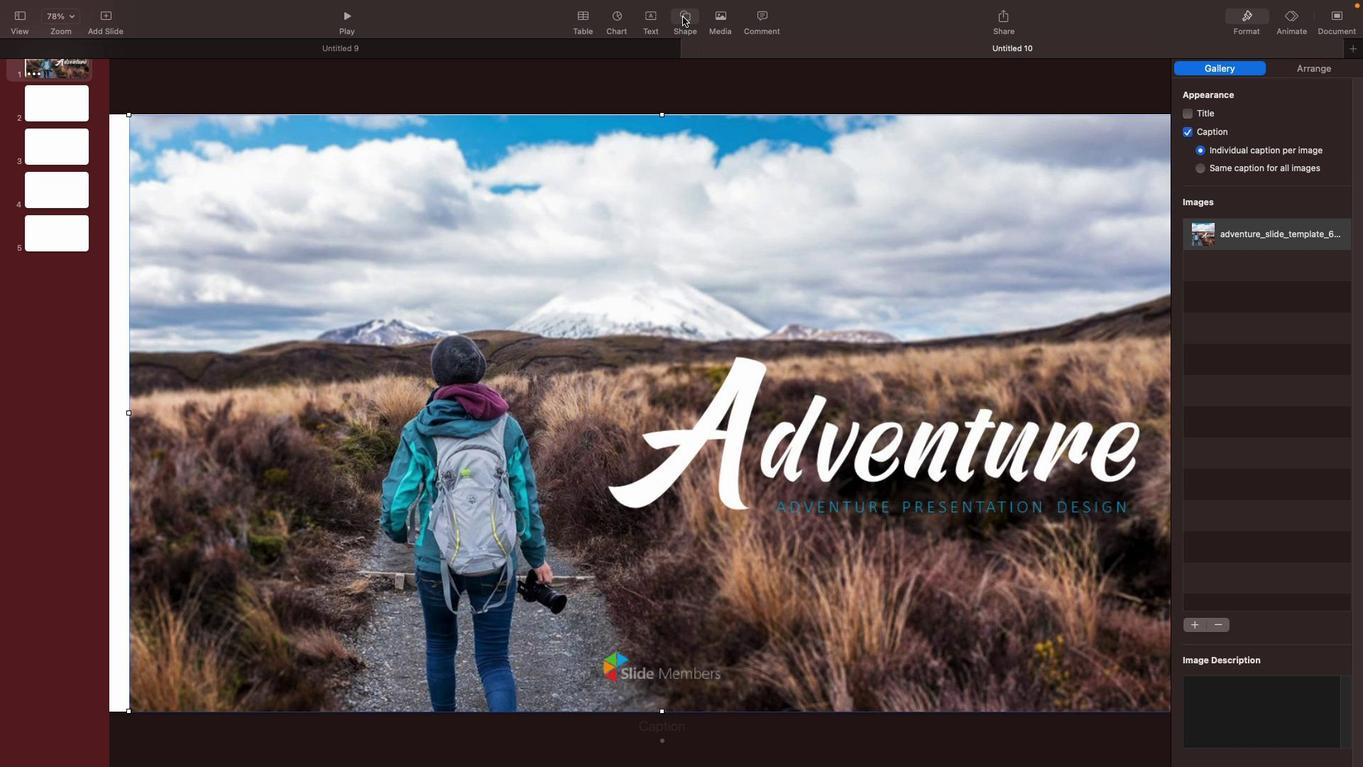 
Action: Mouse moved to (799, 271)
Screenshot: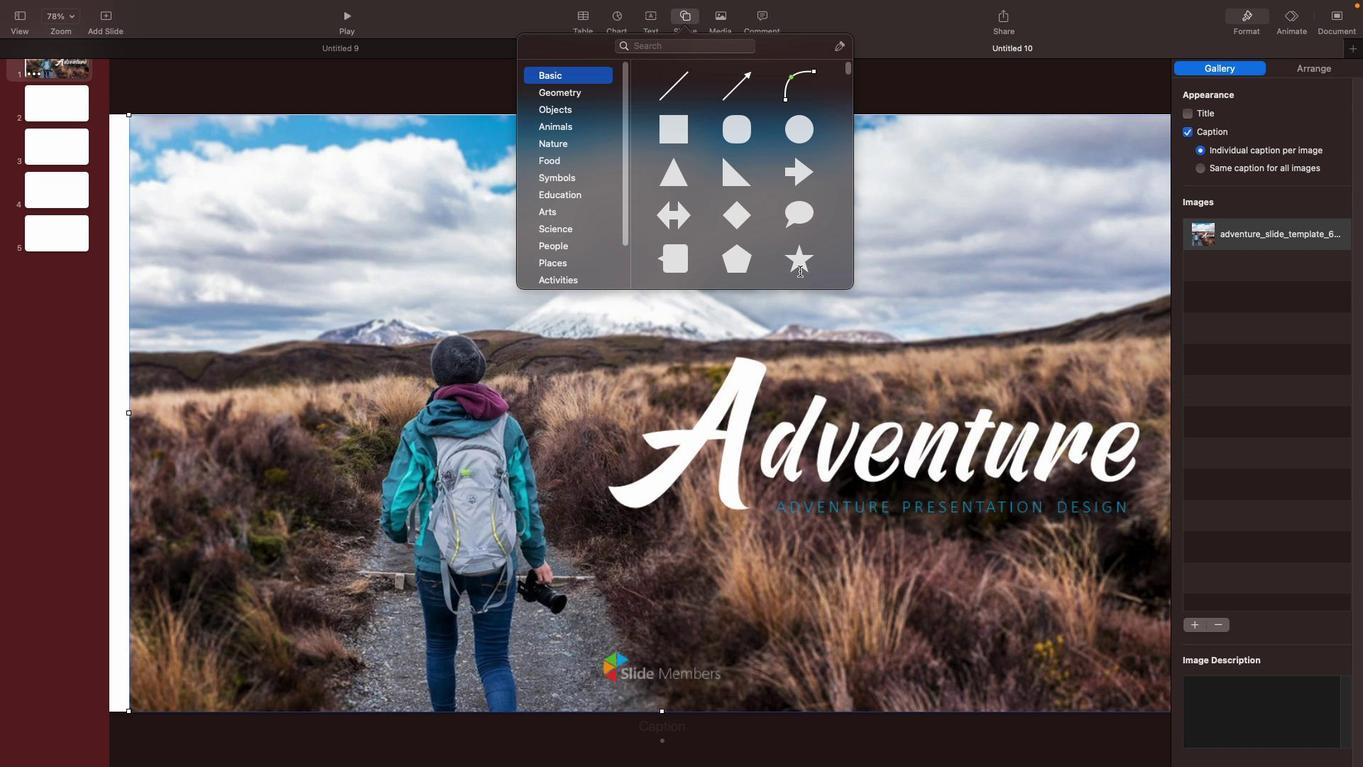 
Action: Mouse scrolled (799, 271) with delta (0, 0)
Screenshot: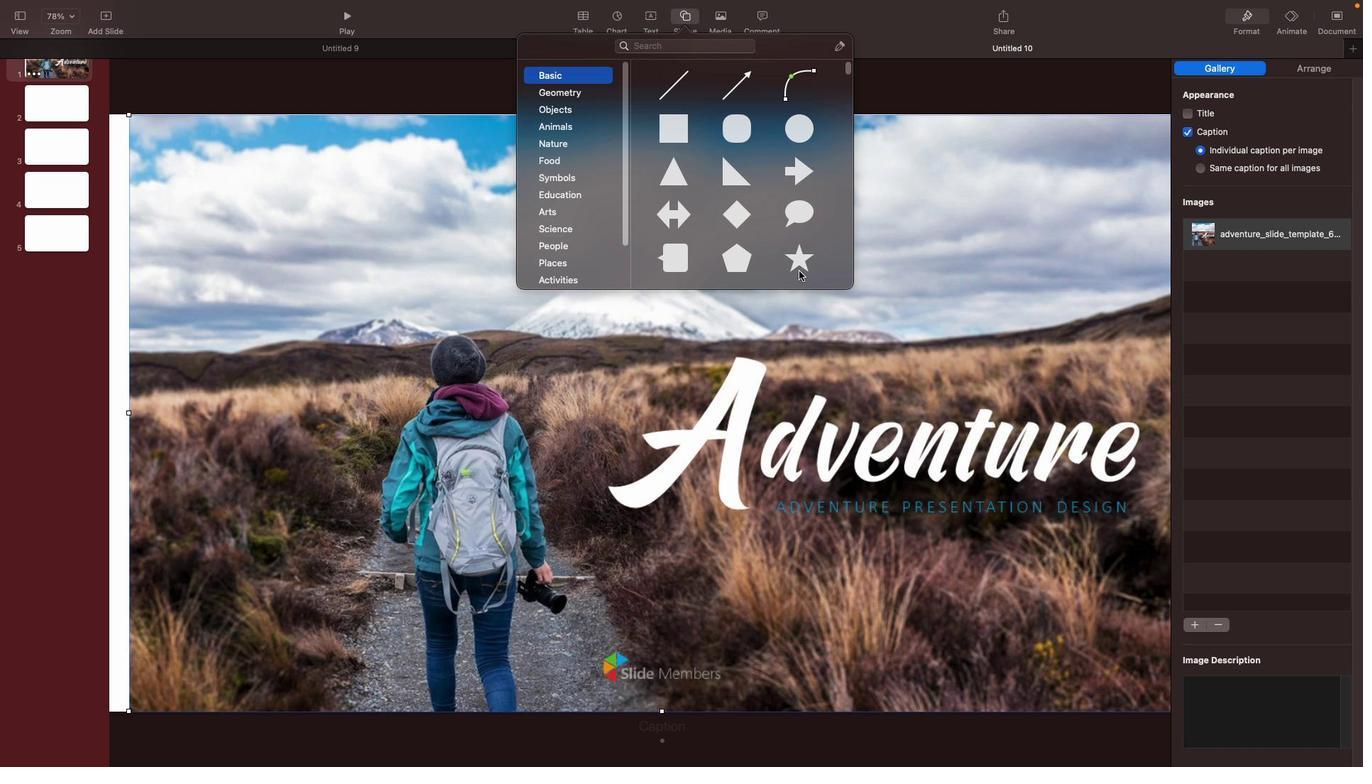 
Action: Mouse moved to (799, 271)
Screenshot: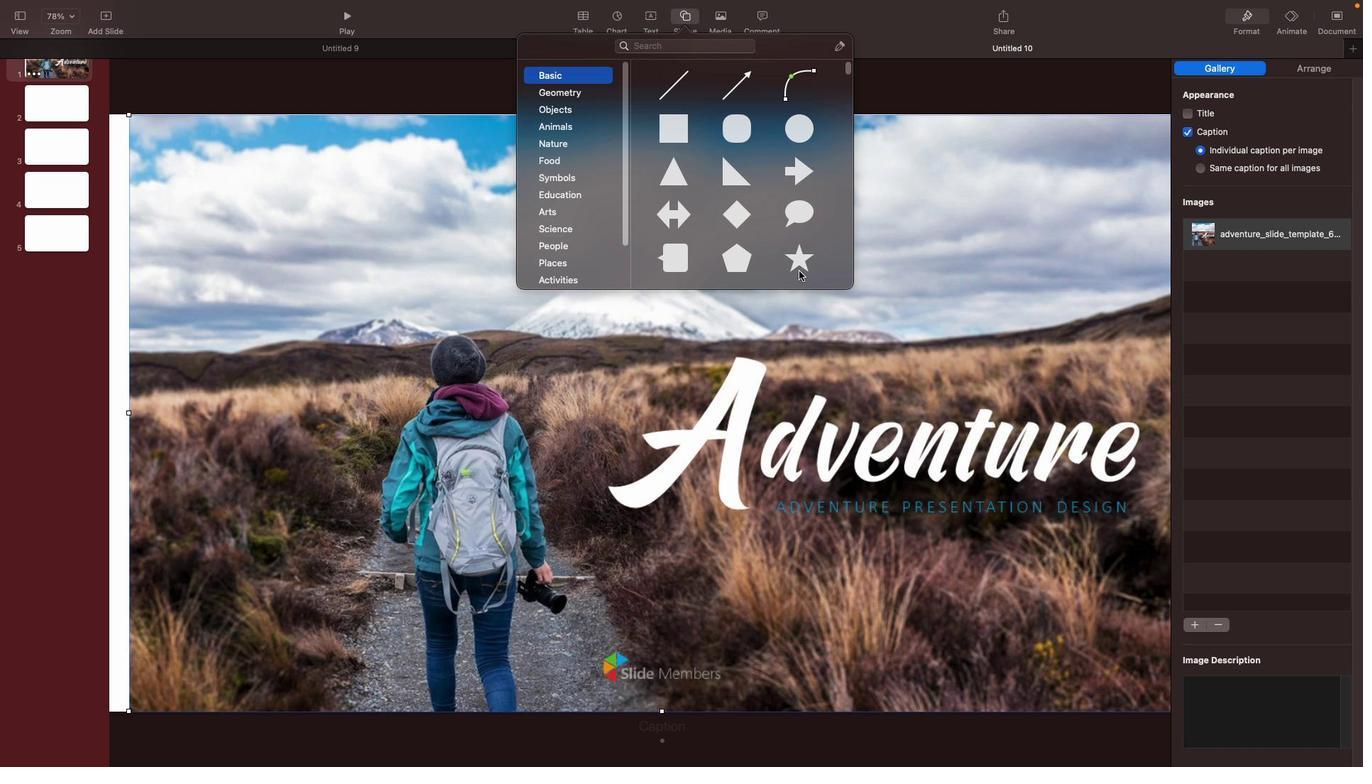 
Action: Mouse scrolled (799, 271) with delta (0, 0)
Screenshot: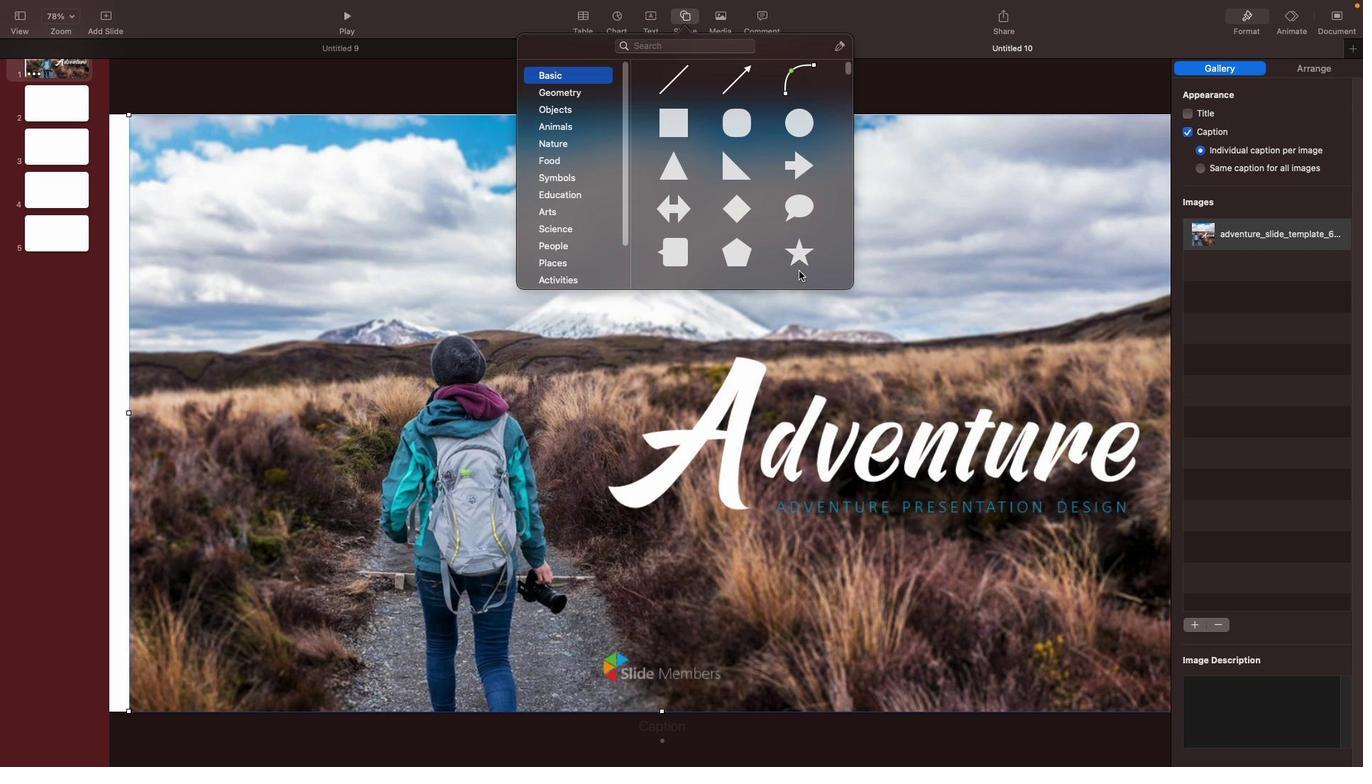 
Action: Mouse moved to (799, 270)
Screenshot: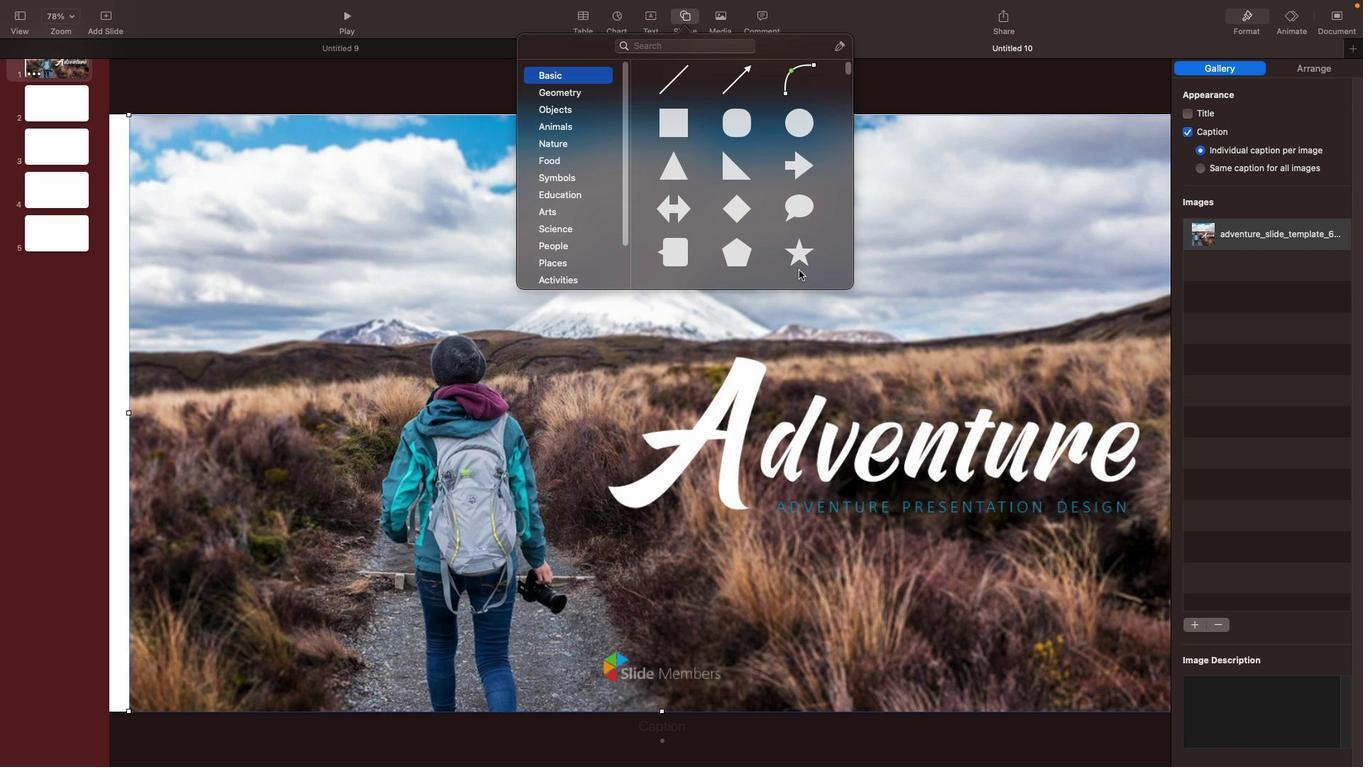 
Action: Mouse scrolled (799, 270) with delta (0, -1)
Screenshot: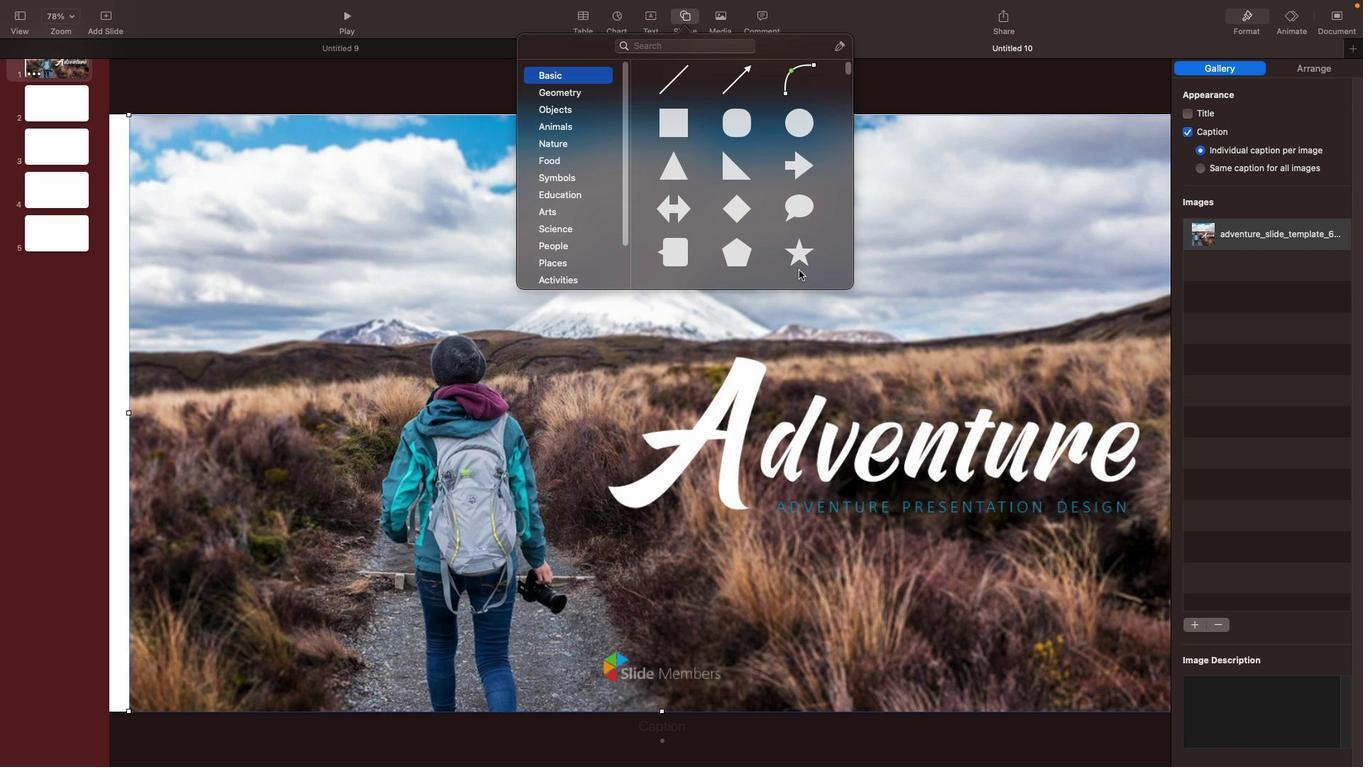 
Action: Mouse moved to (798, 270)
Screenshot: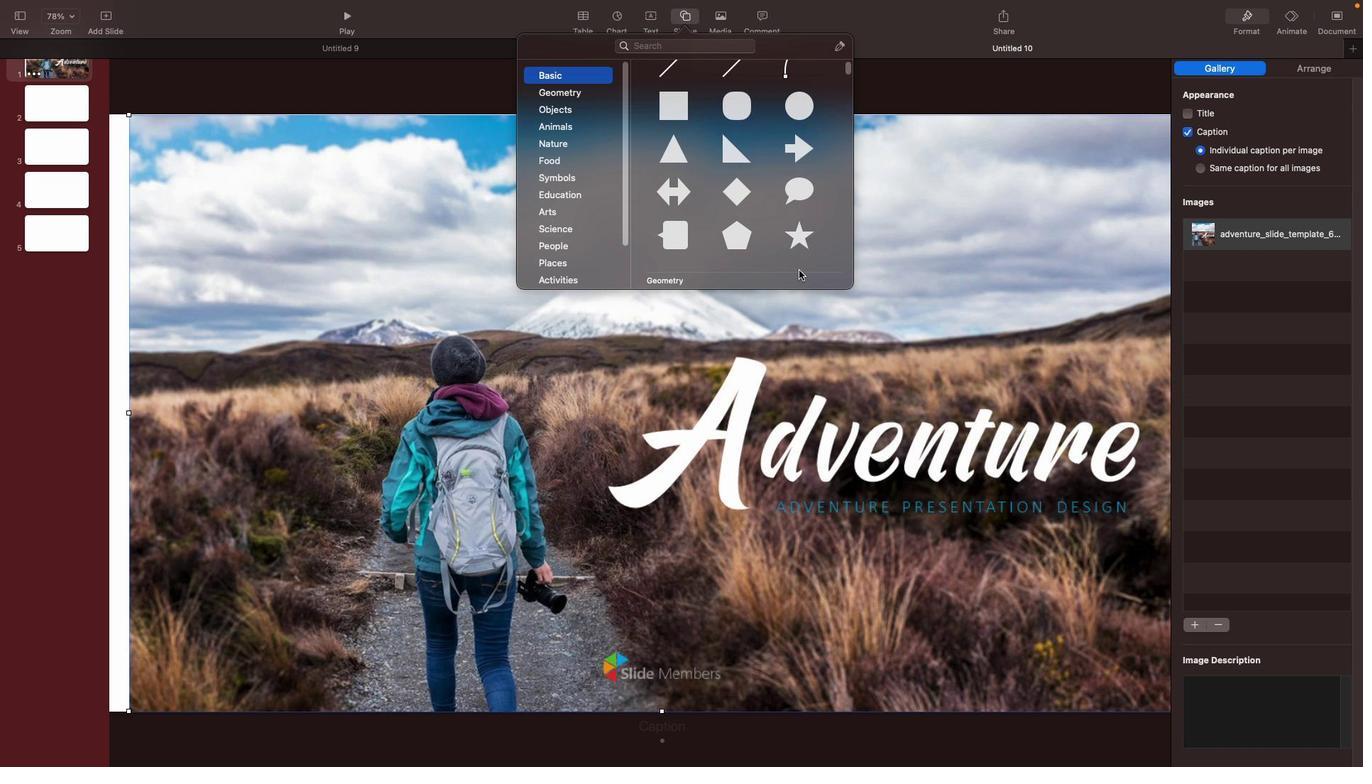 
Action: Mouse pressed middle at (798, 270)
Screenshot: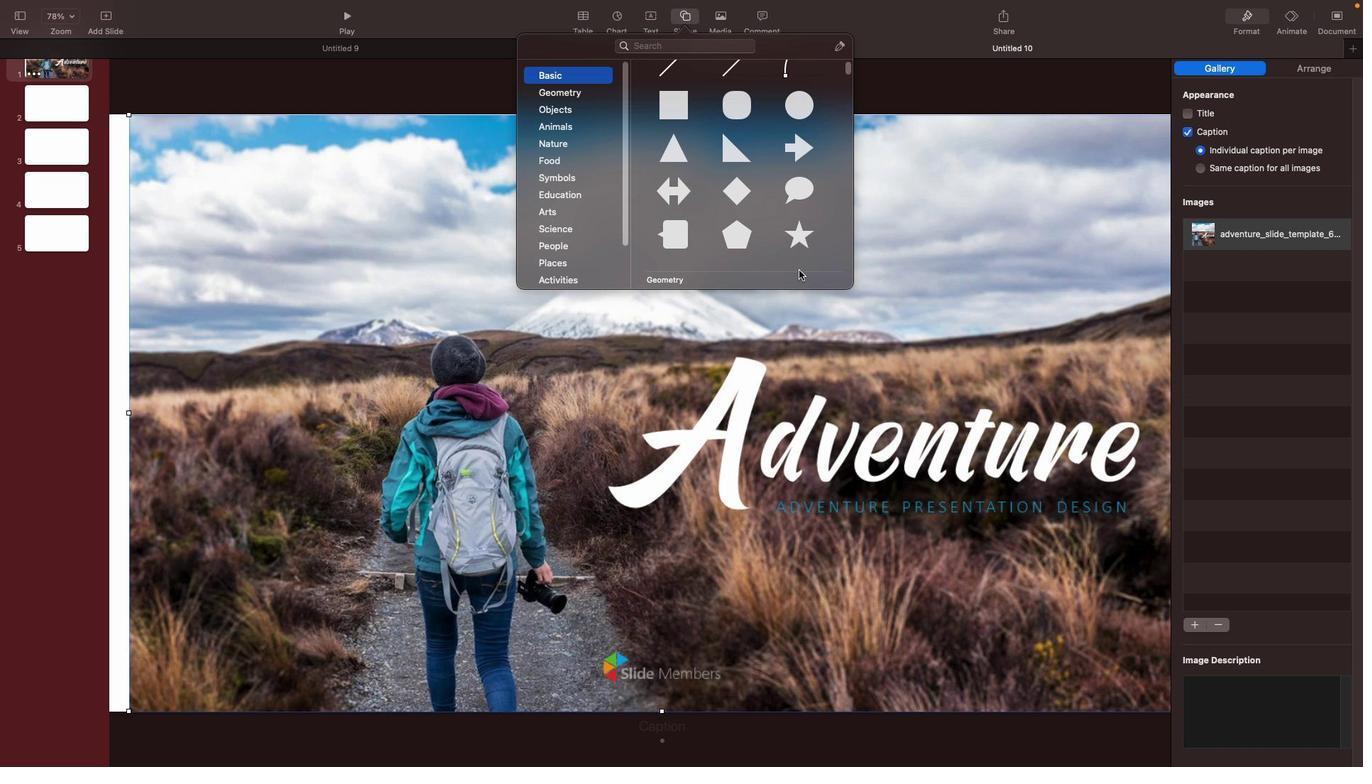 
Action: Mouse scrolled (798, 270) with delta (0, 0)
Screenshot: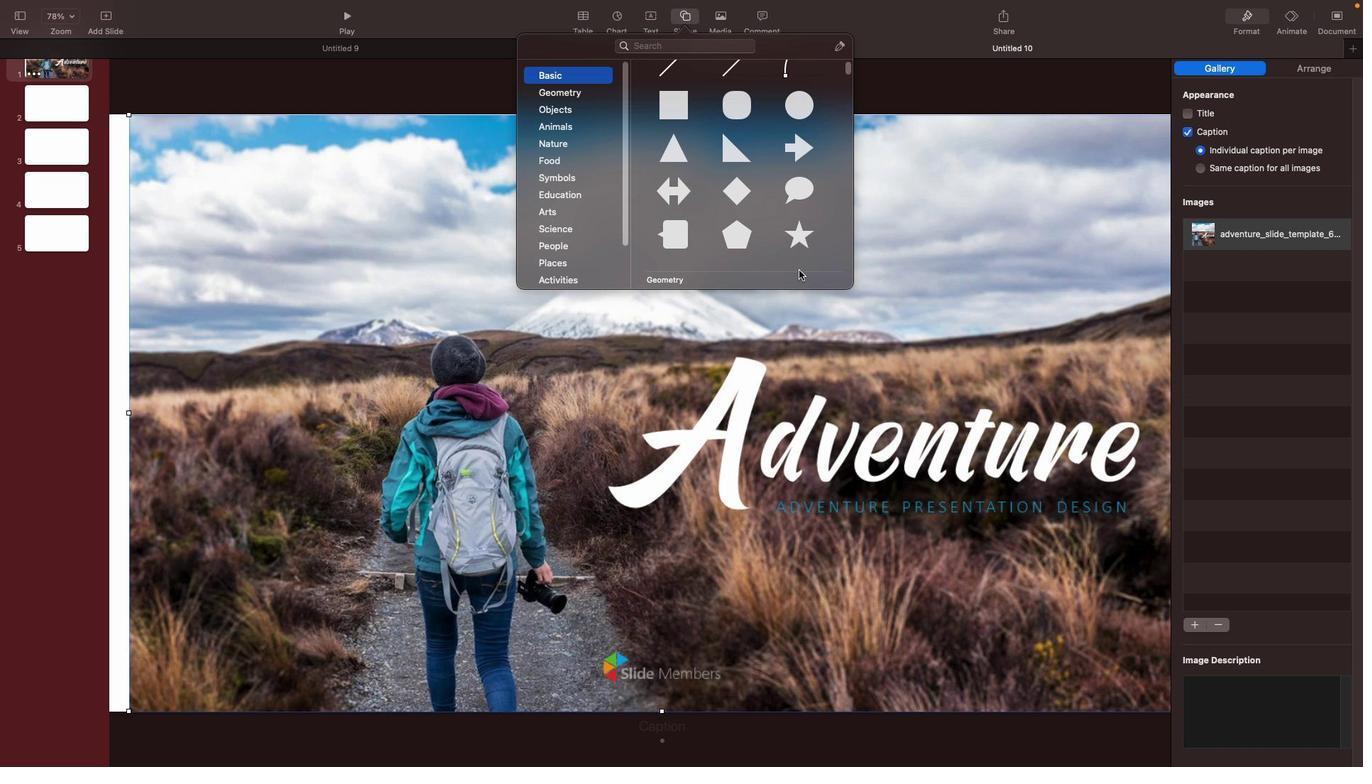 
Action: Mouse scrolled (798, 270) with delta (0, 0)
Screenshot: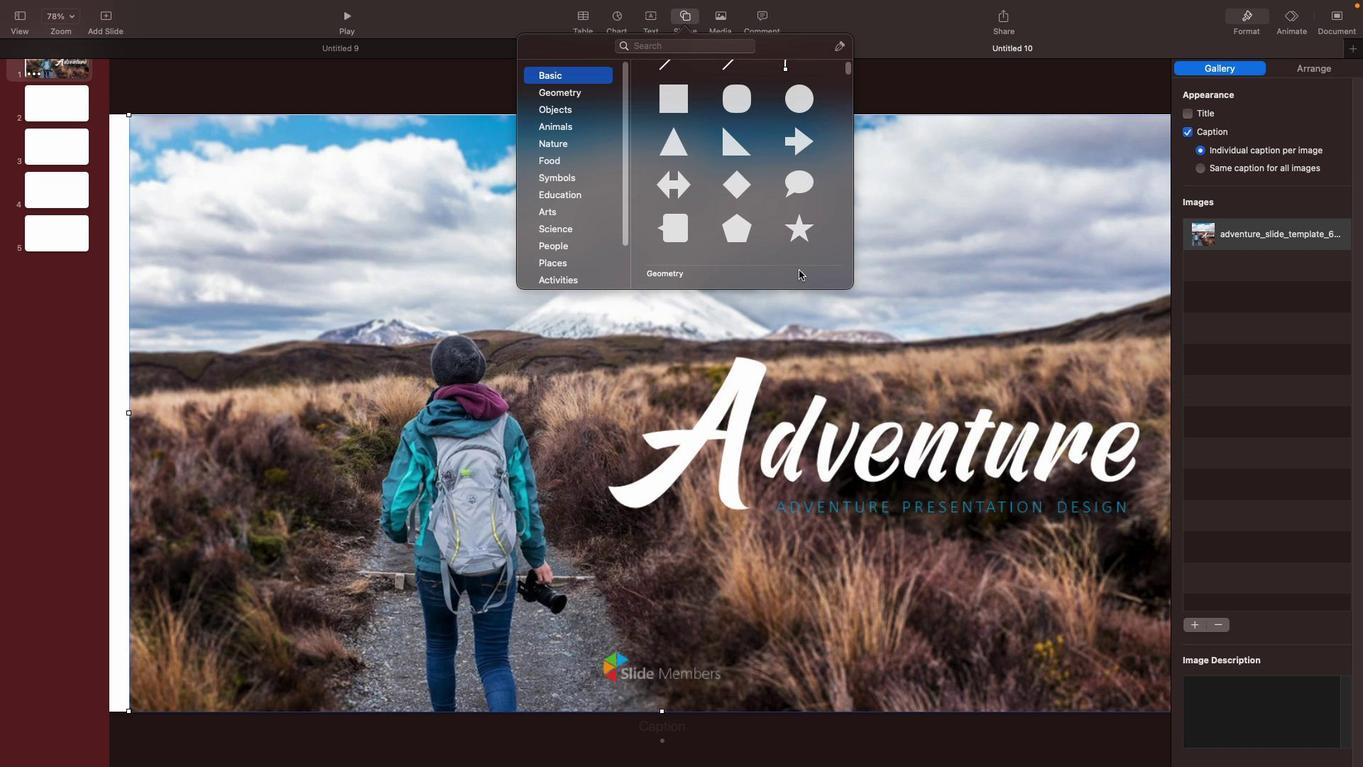
Action: Mouse moved to (798, 270)
Screenshot: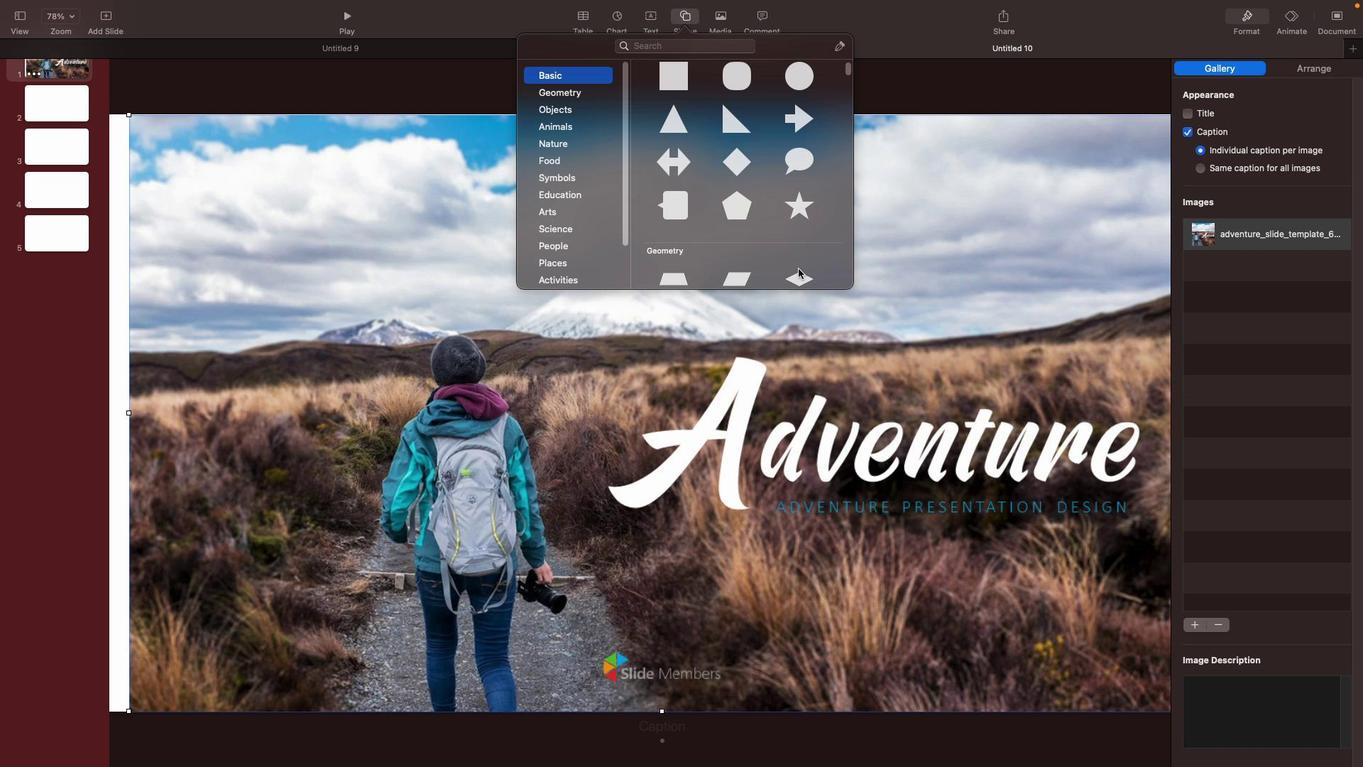 
Action: Mouse scrolled (798, 270) with delta (0, -2)
Screenshot: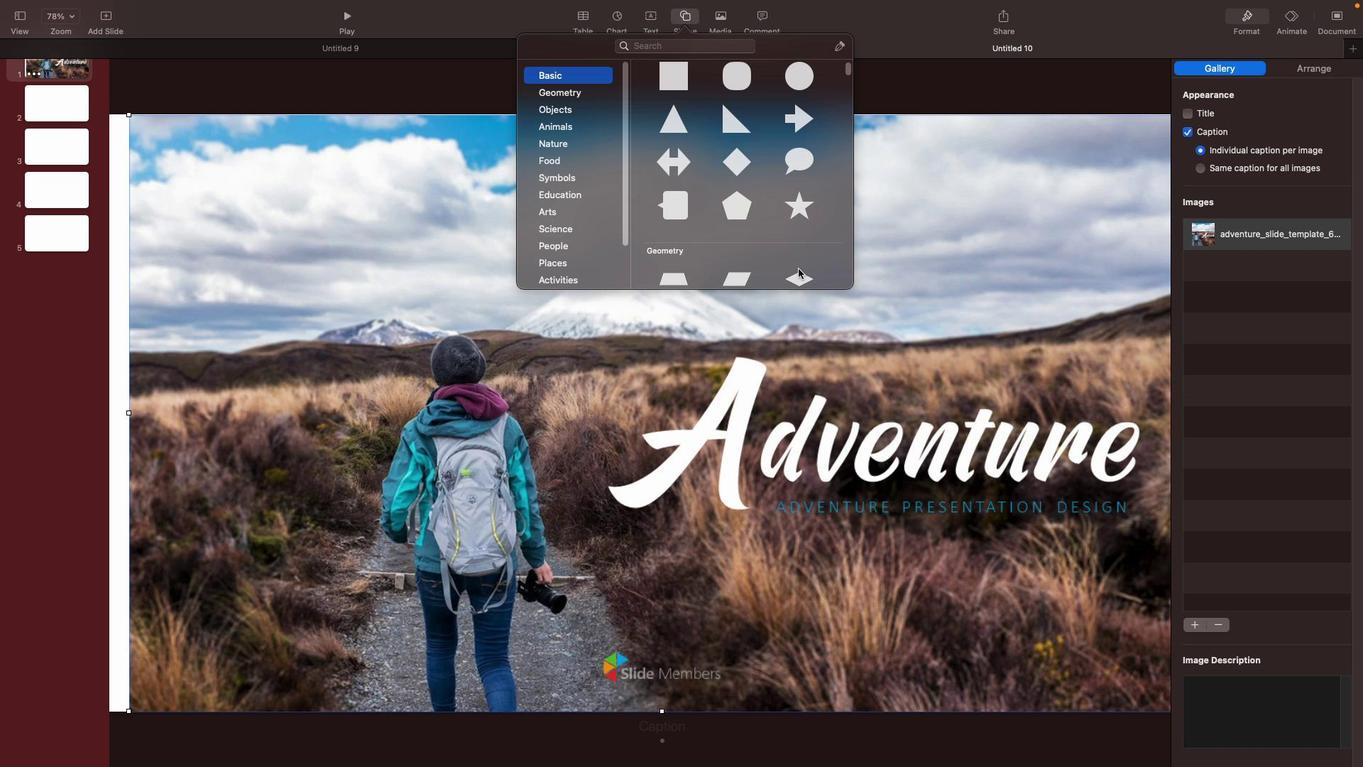 
Action: Mouse moved to (798, 267)
Screenshot: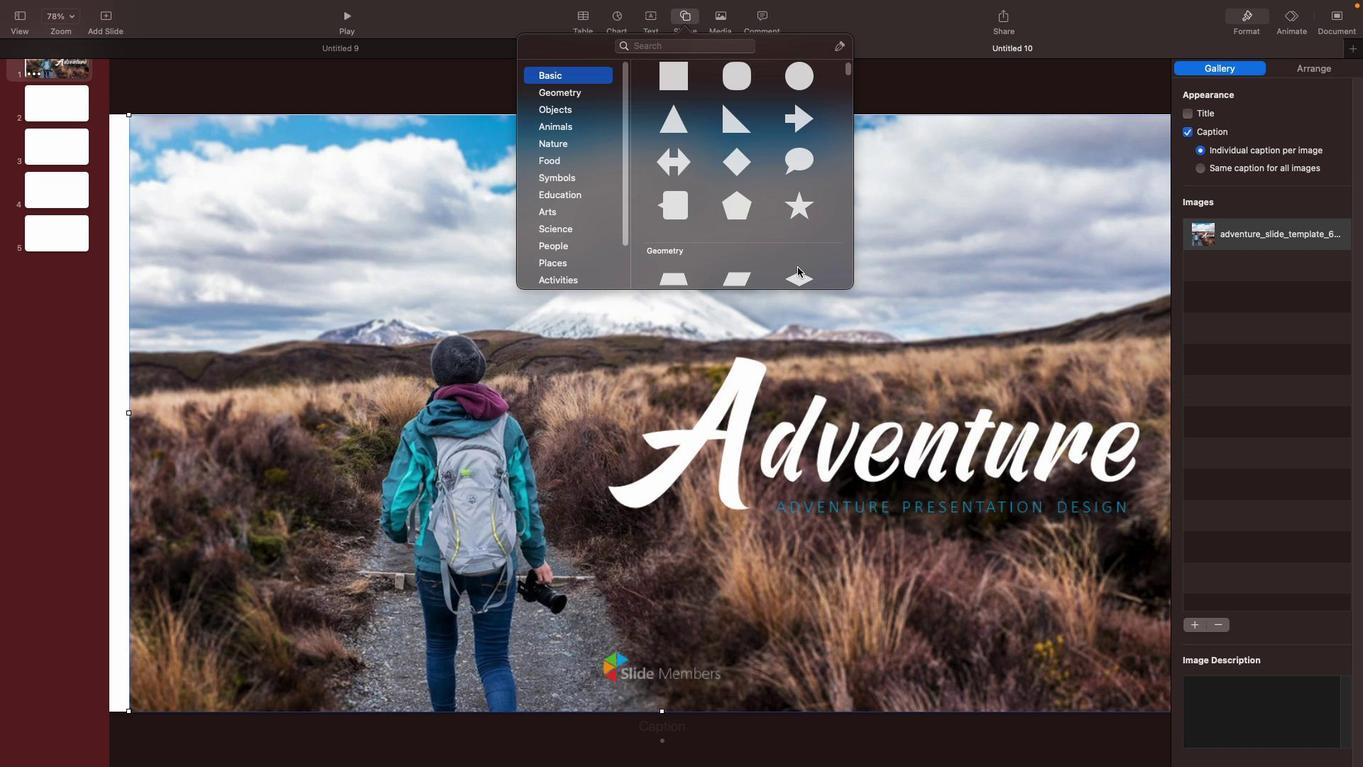 
Action: Mouse scrolled (798, 267) with delta (0, 0)
Screenshot: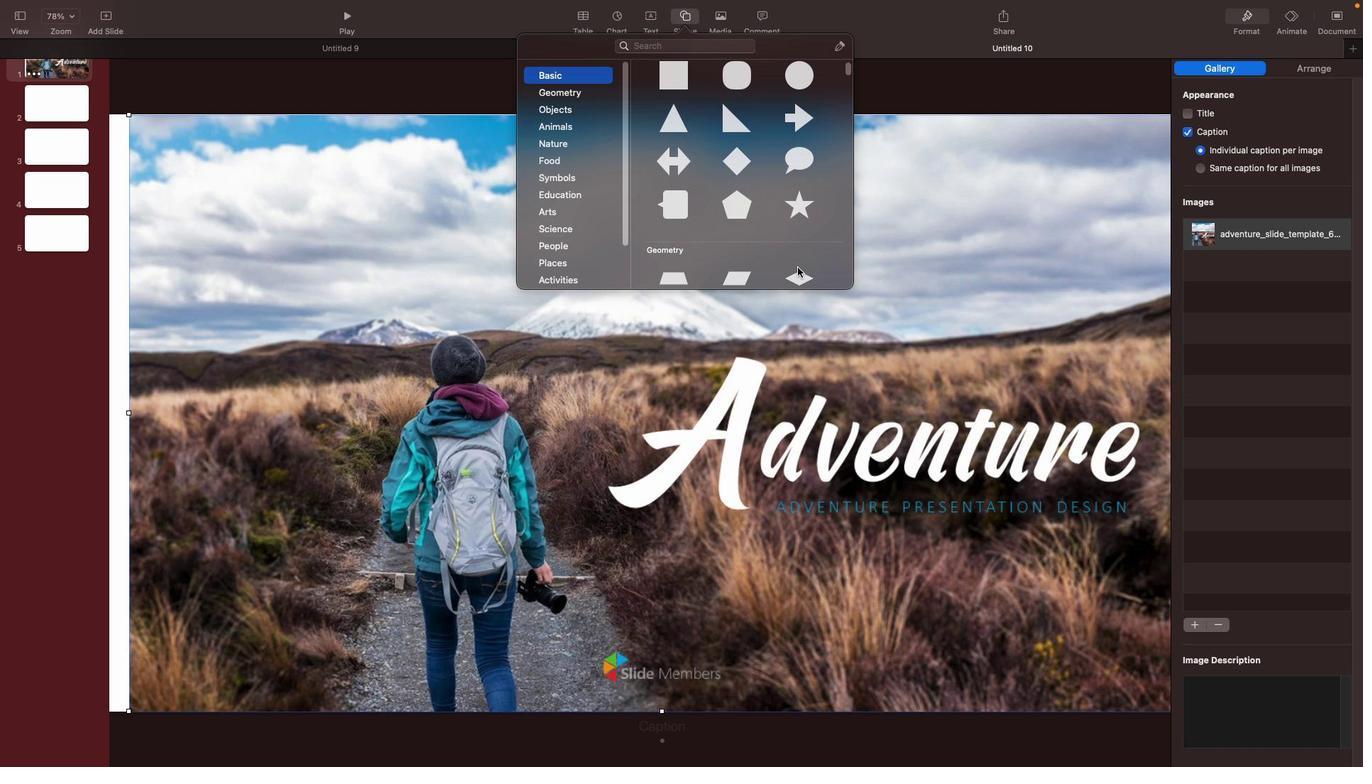 
Action: Mouse scrolled (798, 267) with delta (0, 0)
Screenshot: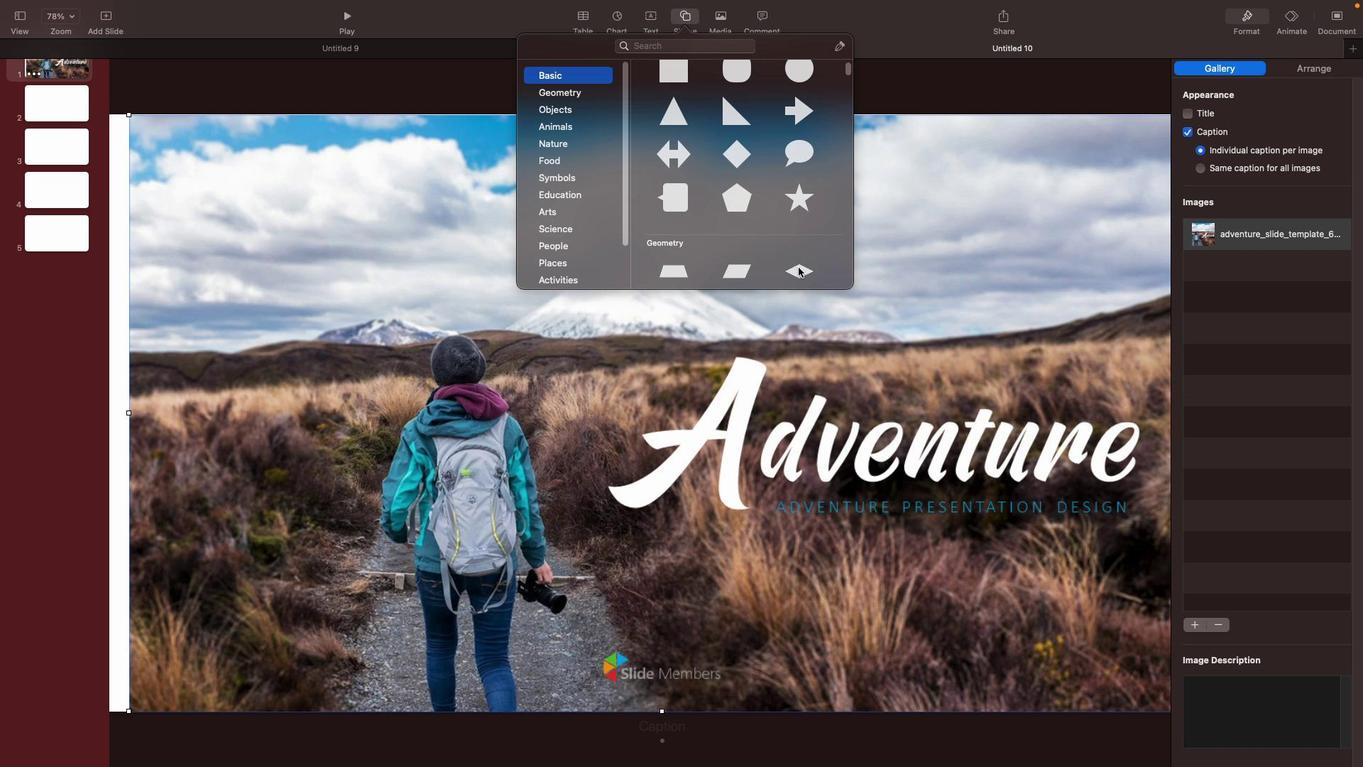 
Action: Mouse moved to (798, 267)
Screenshot: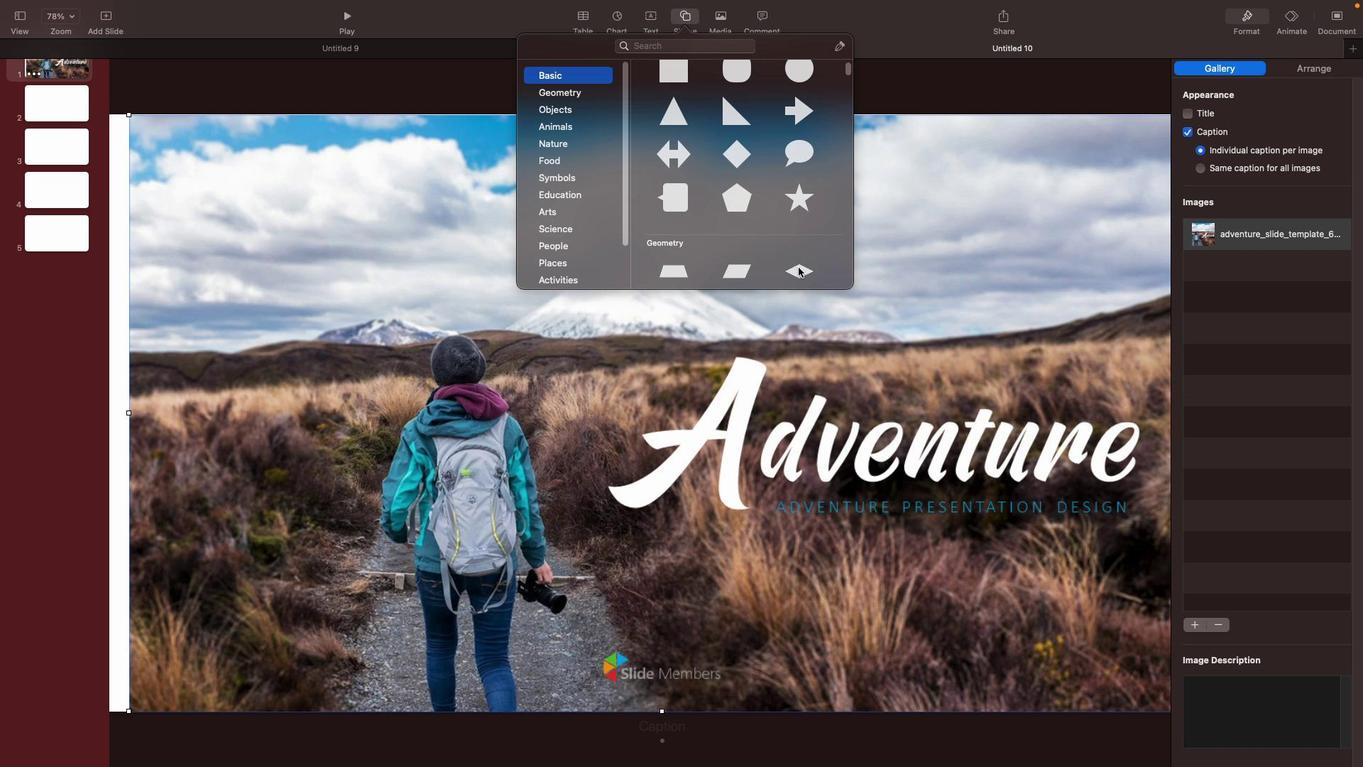 
Action: Mouse scrolled (798, 267) with delta (0, -2)
Screenshot: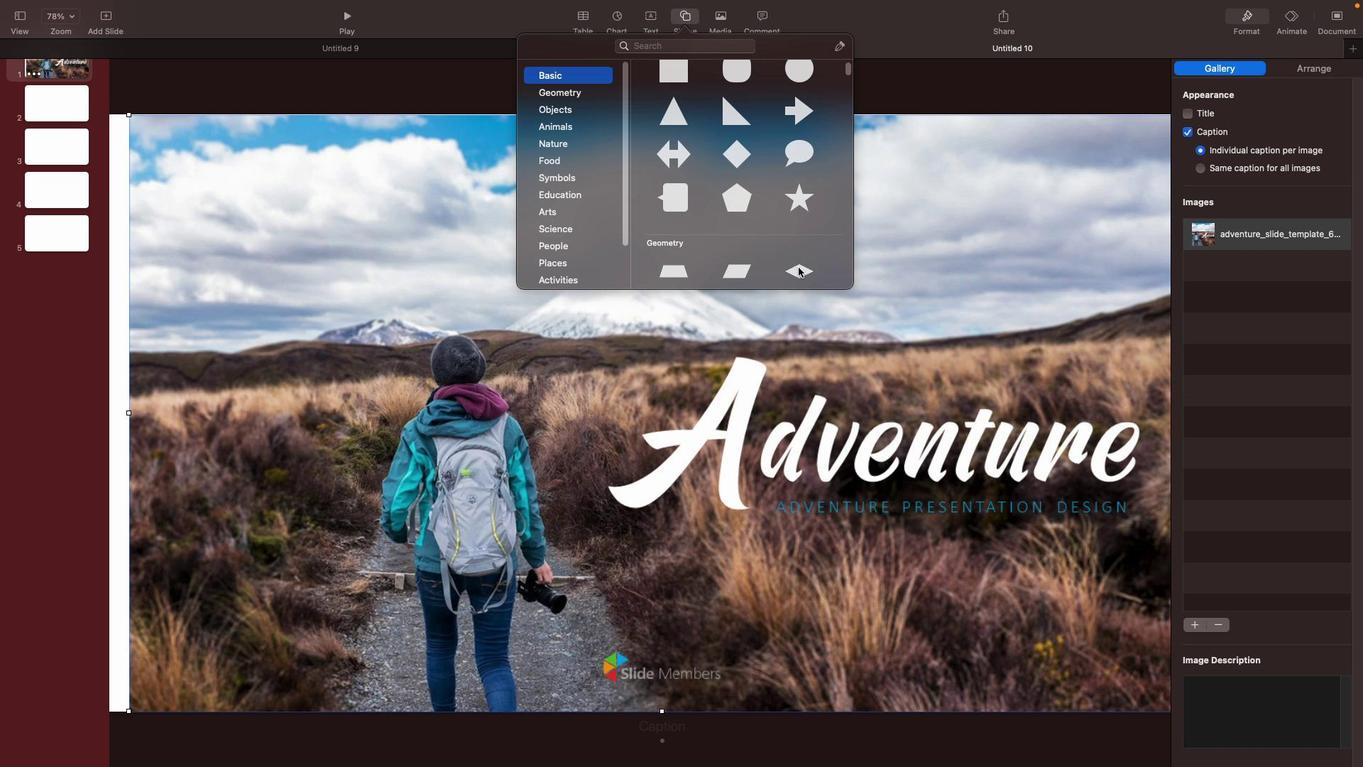 
Action: Mouse moved to (798, 267)
Screenshot: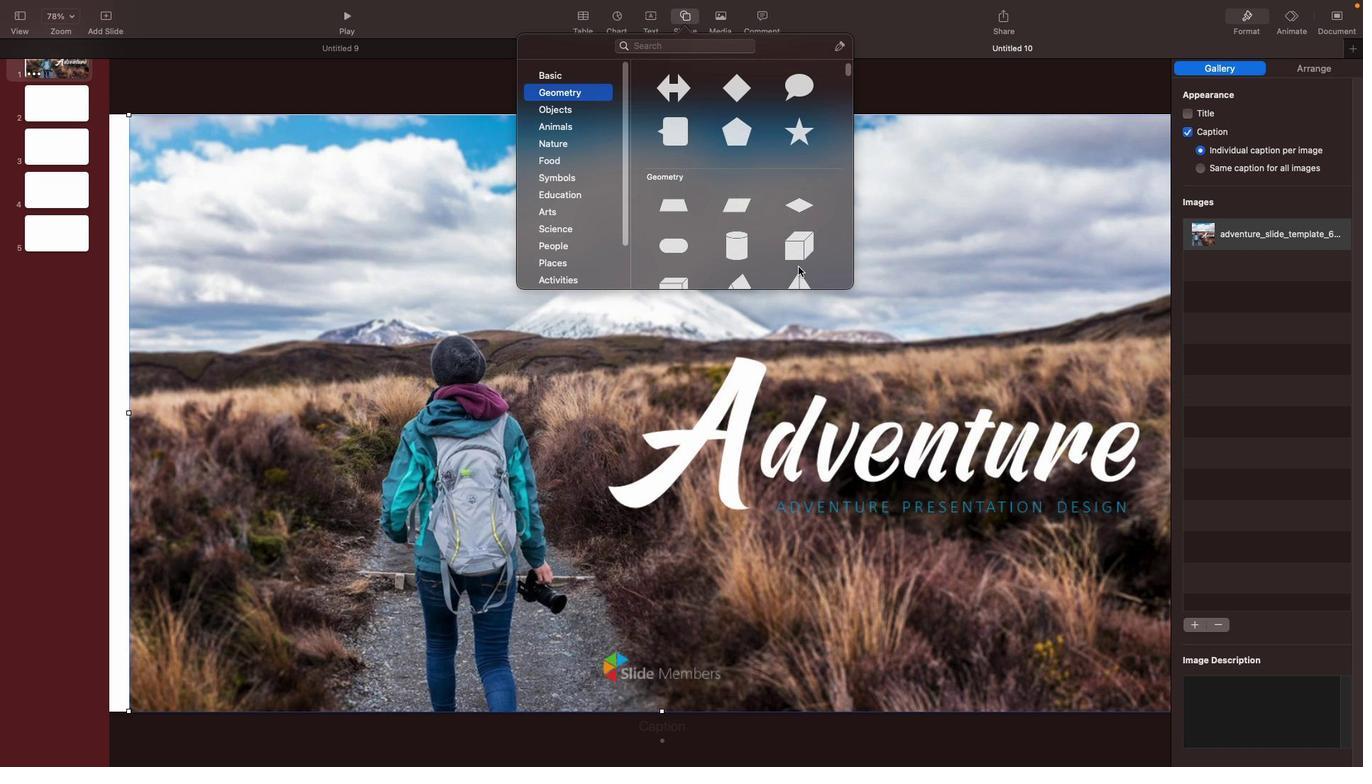 
Action: Mouse scrolled (798, 267) with delta (0, -3)
Screenshot: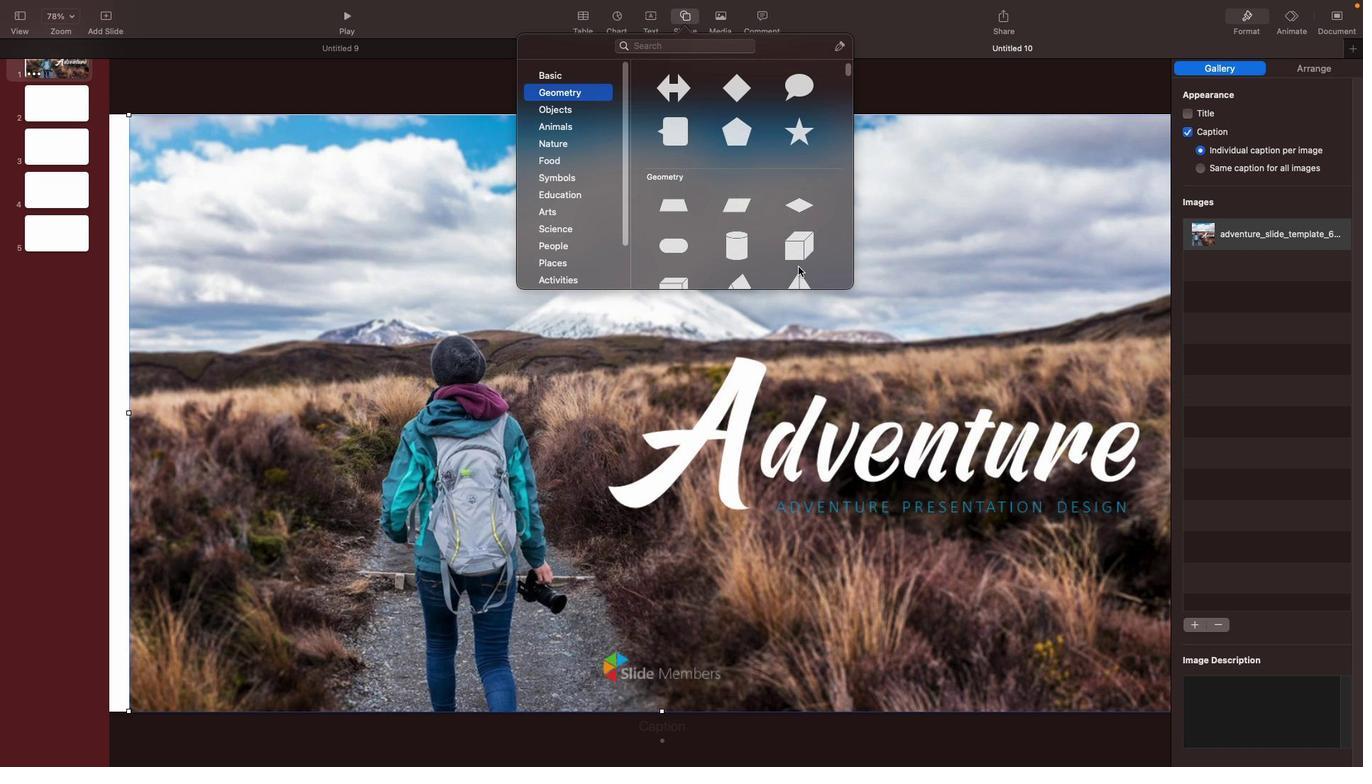 
Action: Mouse moved to (798, 267)
Screenshot: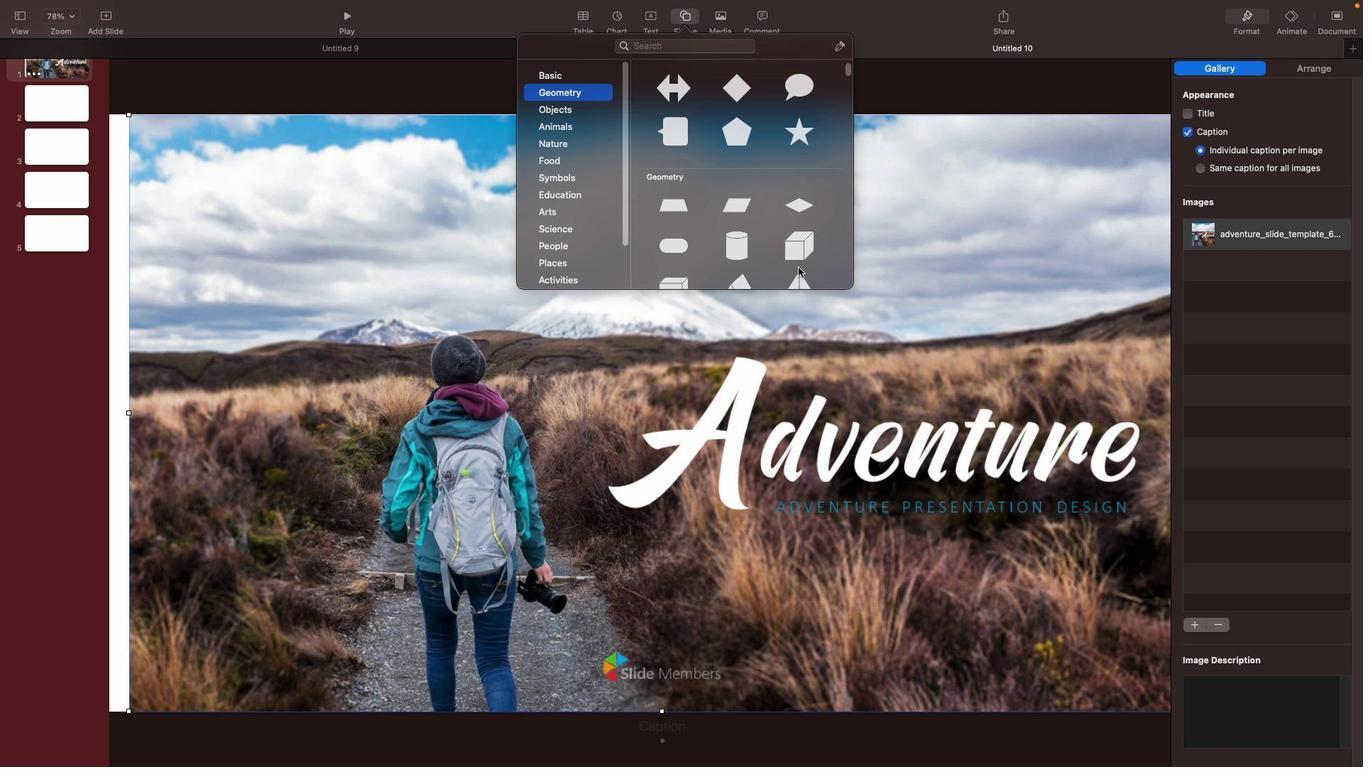 
Action: Mouse scrolled (798, 267) with delta (0, 0)
Screenshot: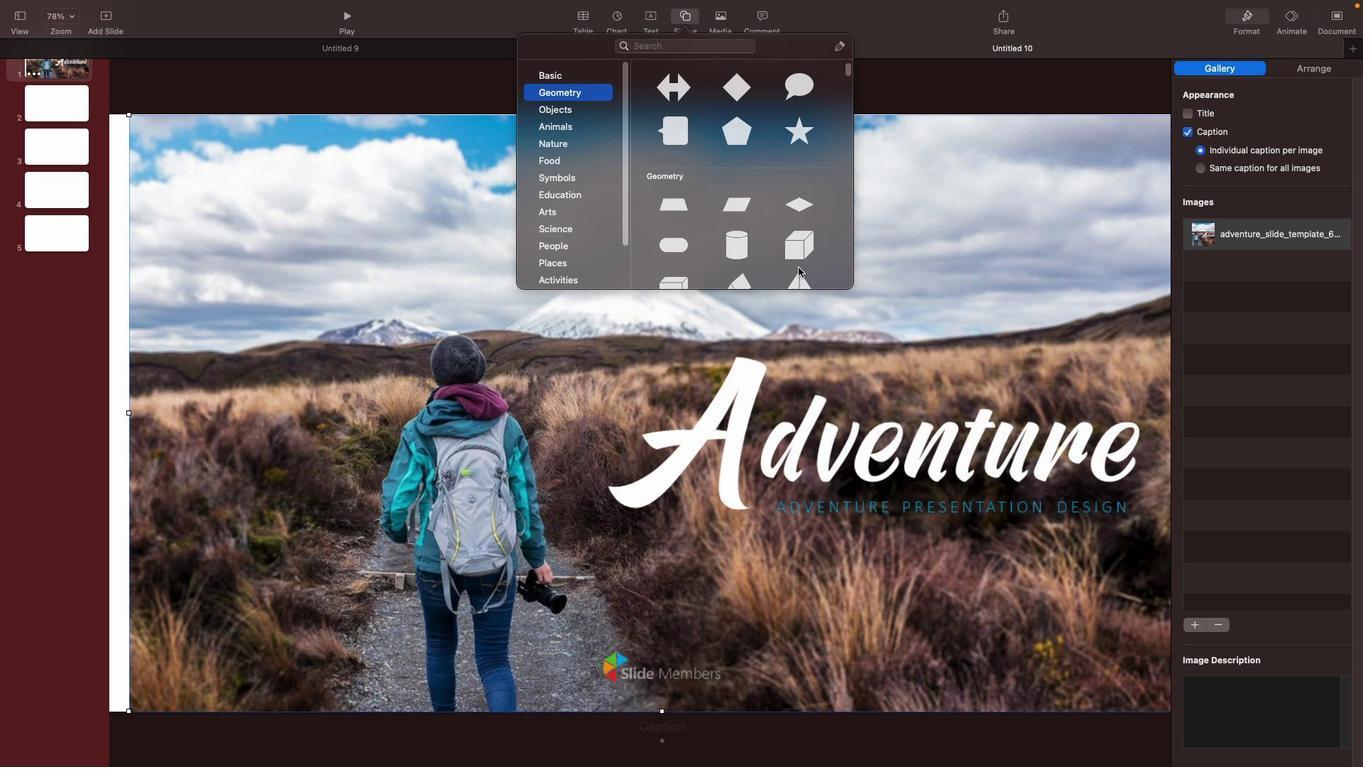 
Action: Mouse scrolled (798, 267) with delta (0, 0)
Screenshot: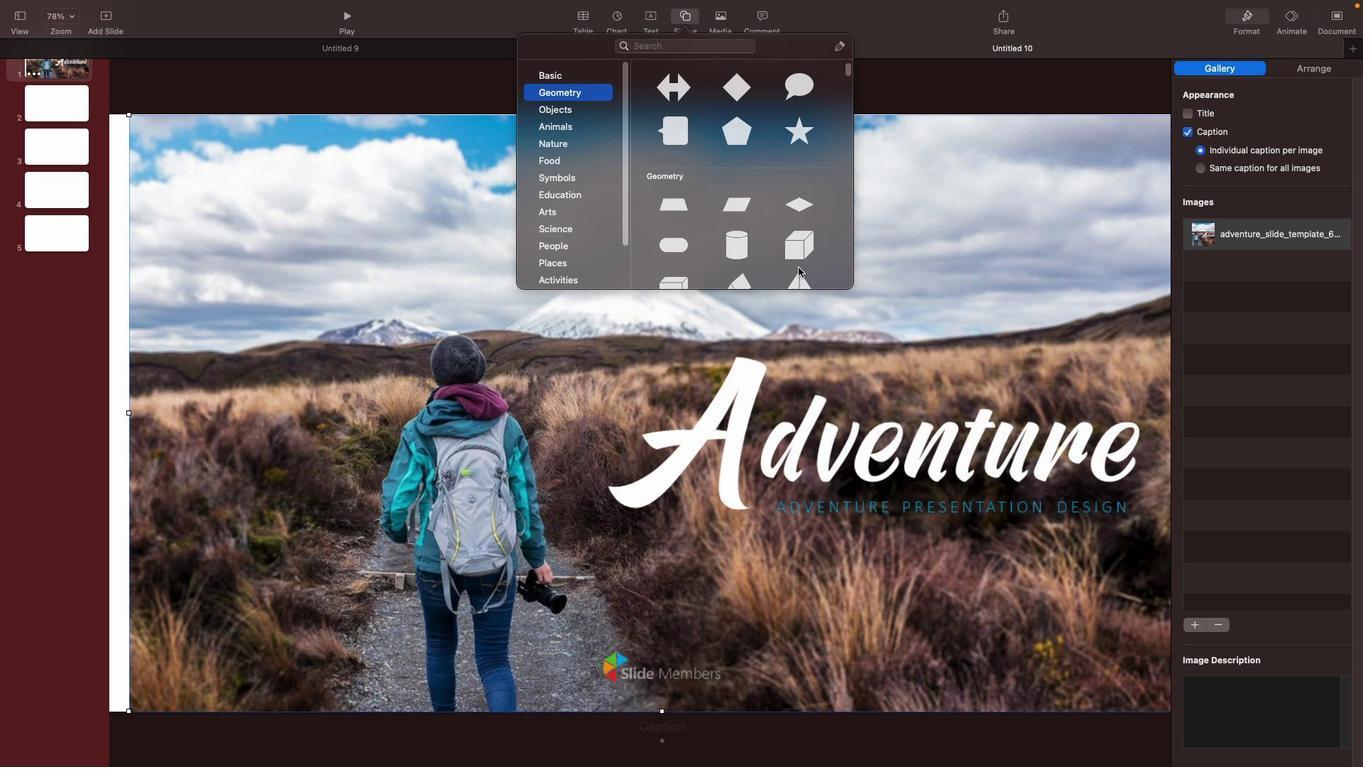 
Action: Mouse scrolled (798, 267) with delta (0, -2)
Screenshot: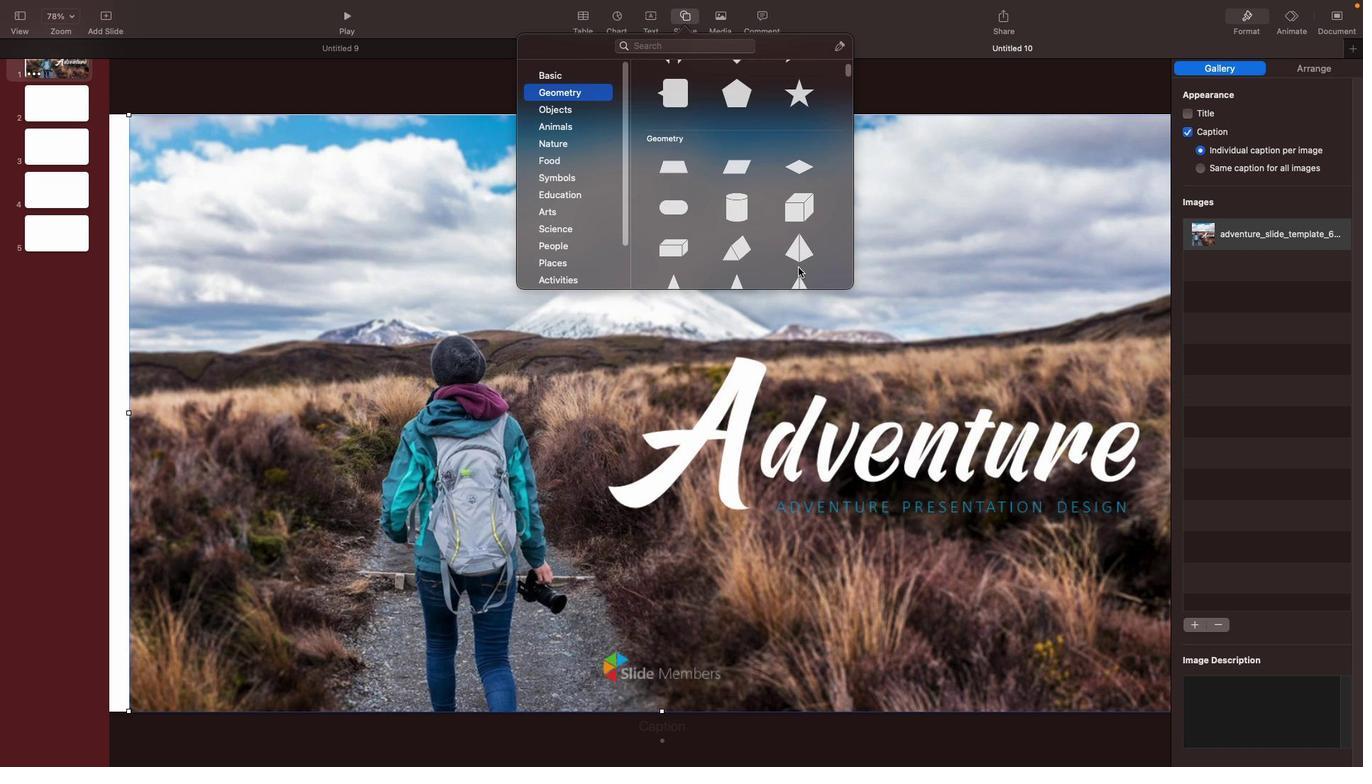 
Action: Mouse scrolled (798, 267) with delta (0, -3)
Screenshot: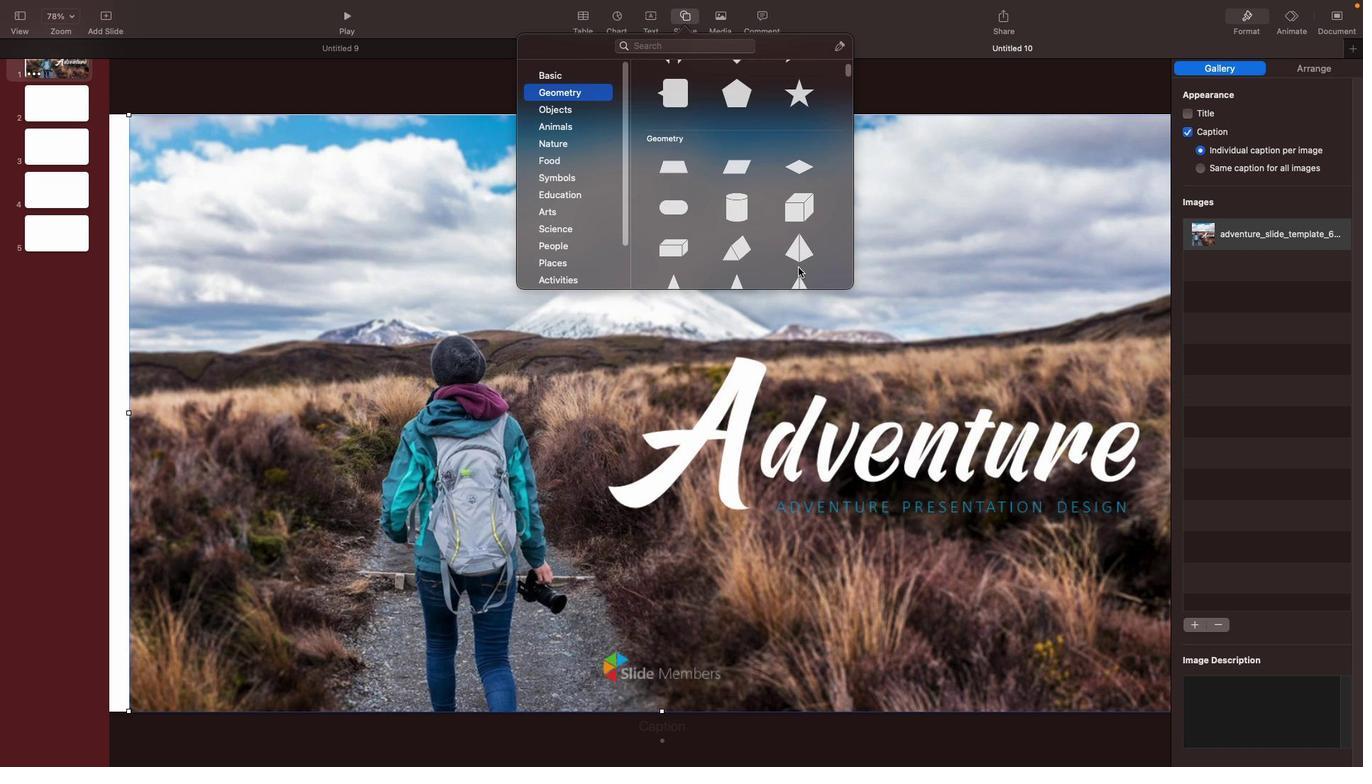 
Action: Mouse scrolled (798, 267) with delta (0, -4)
Screenshot: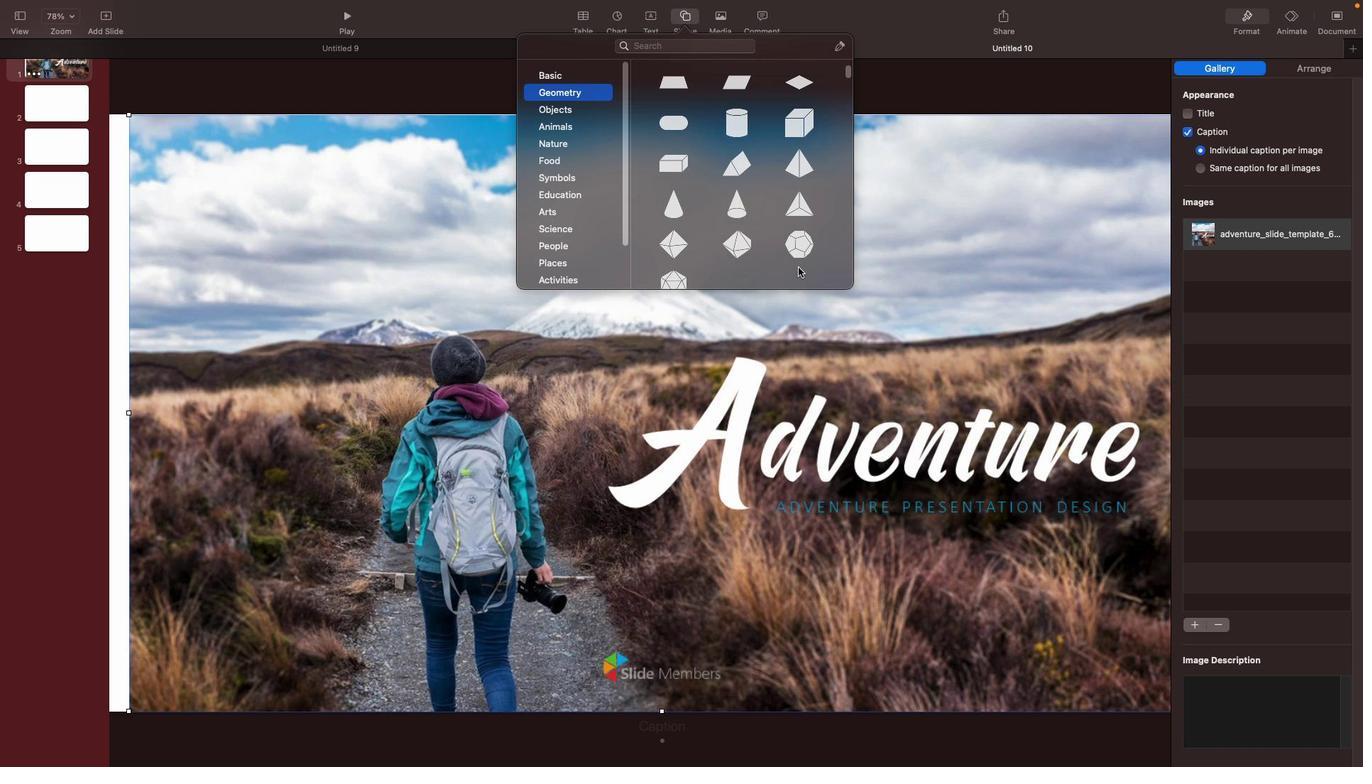 
Action: Mouse moved to (562, 249)
Screenshot: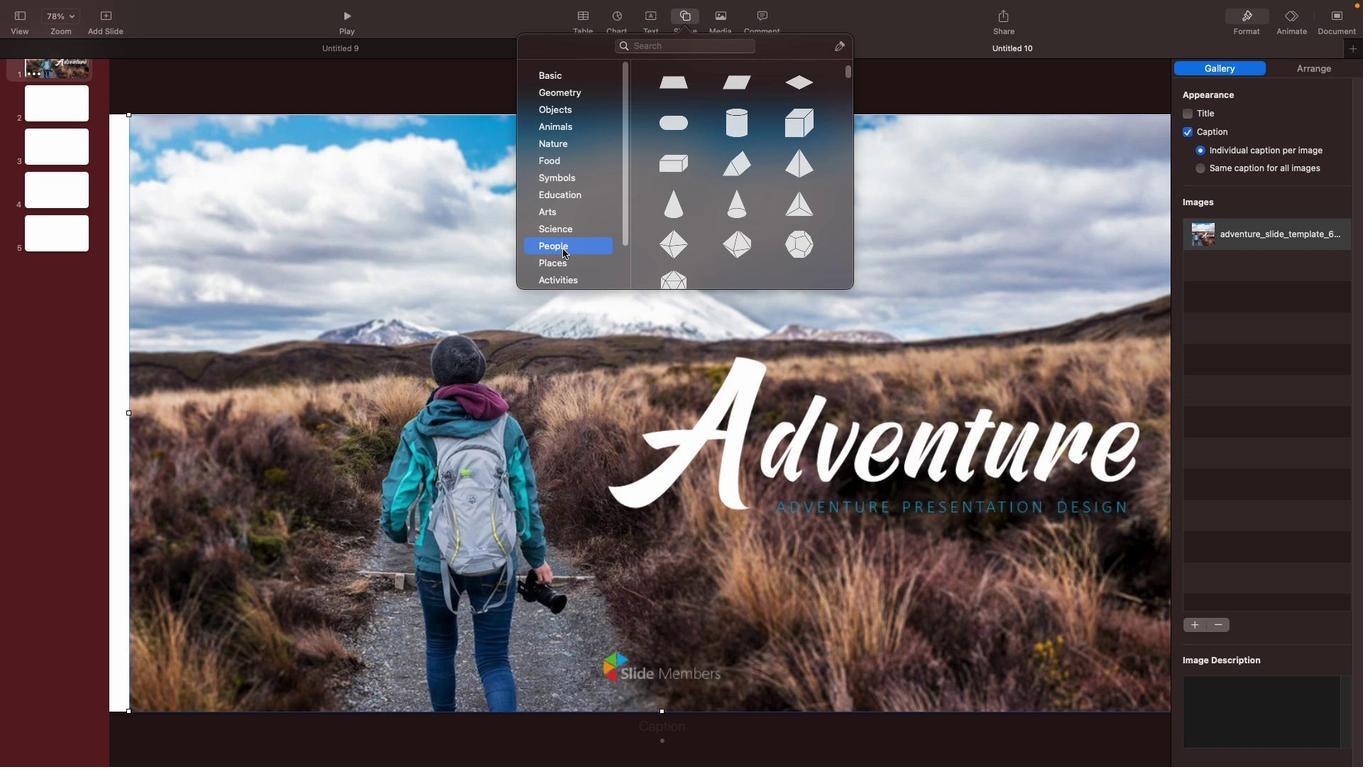 
Action: Mouse pressed left at (562, 249)
Screenshot: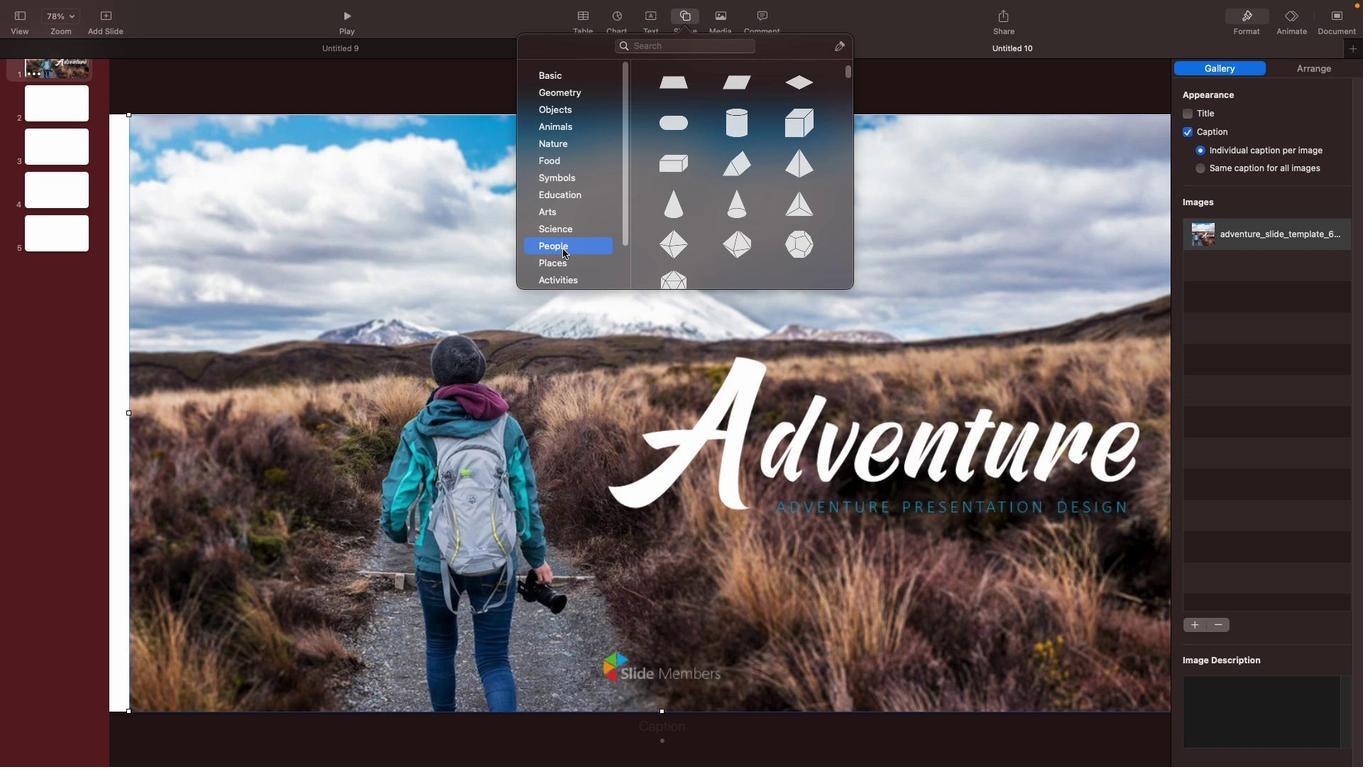 
Action: Mouse moved to (729, 243)
Screenshot: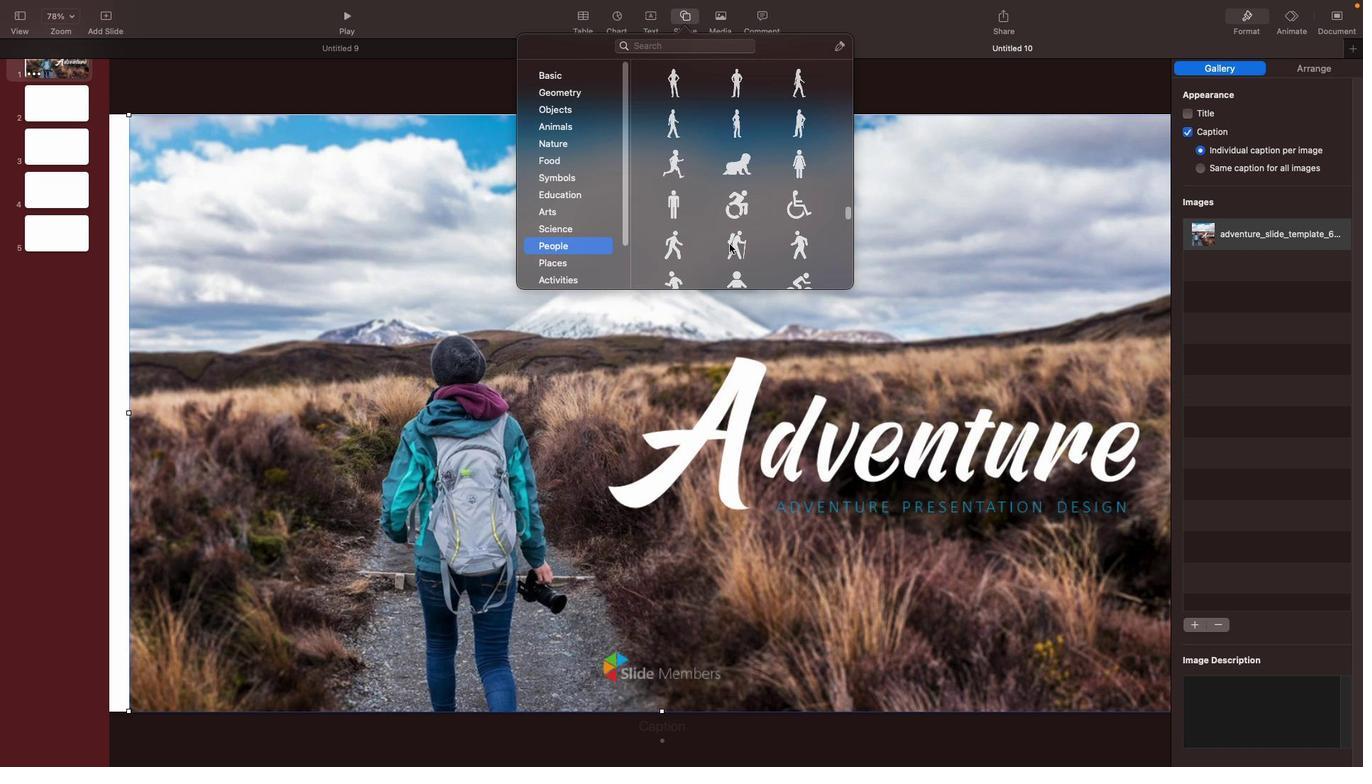 
Action: Mouse pressed left at (729, 243)
Screenshot: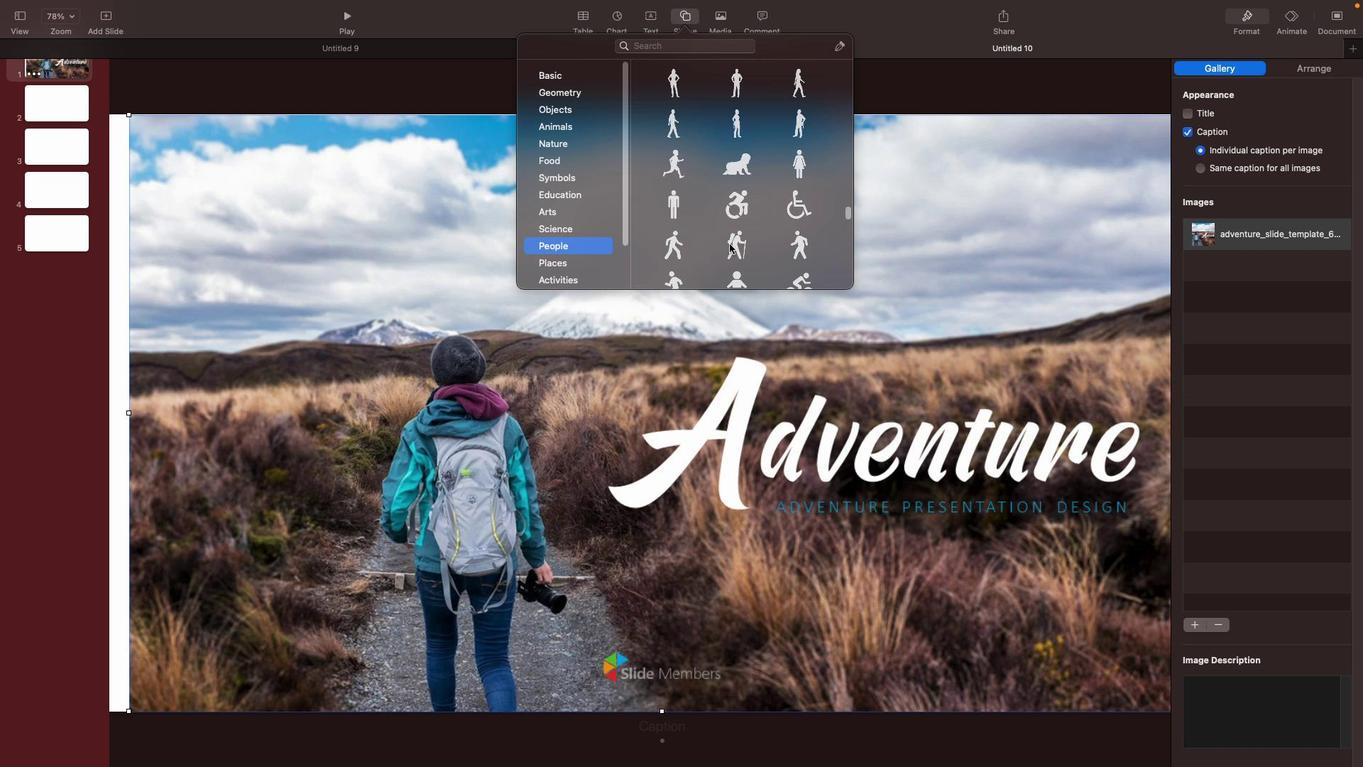 
Action: Mouse moved to (661, 413)
Screenshot: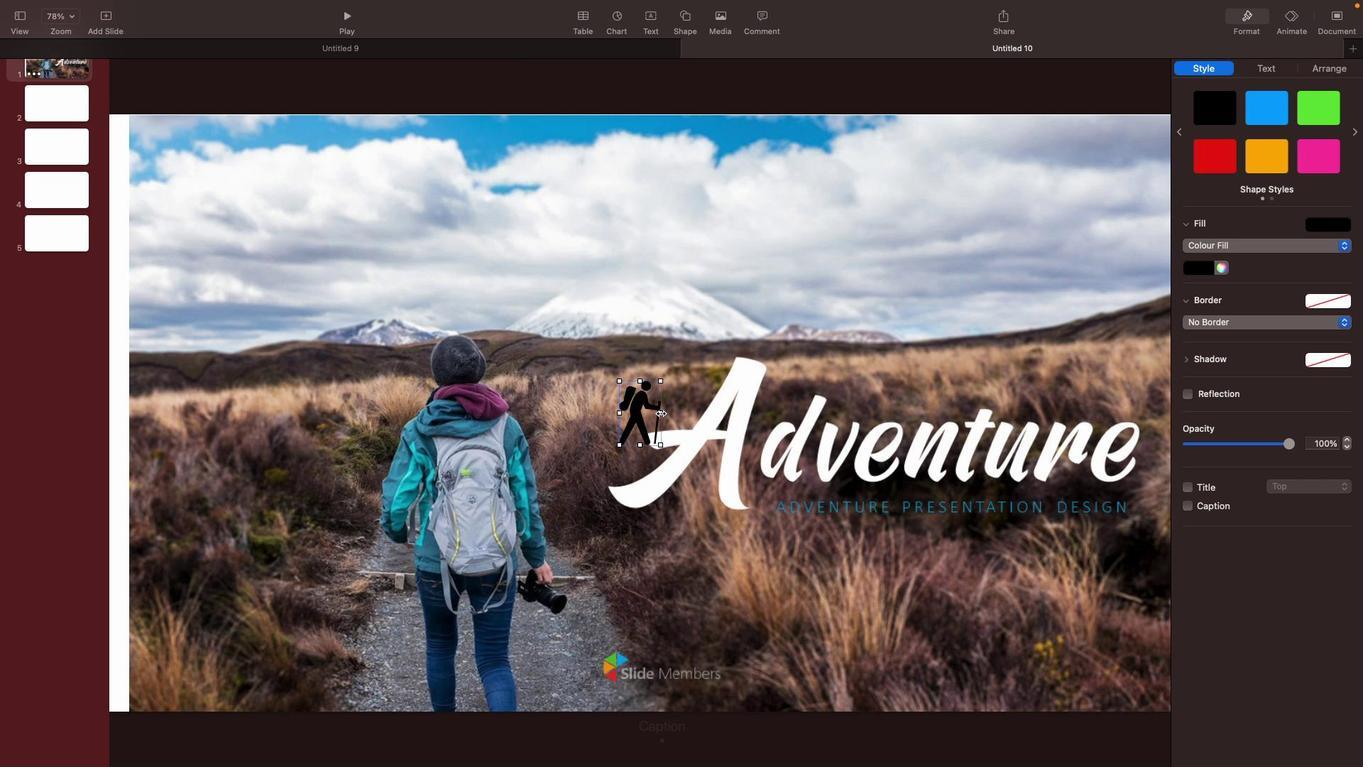 
Action: Mouse pressed left at (661, 413)
Screenshot: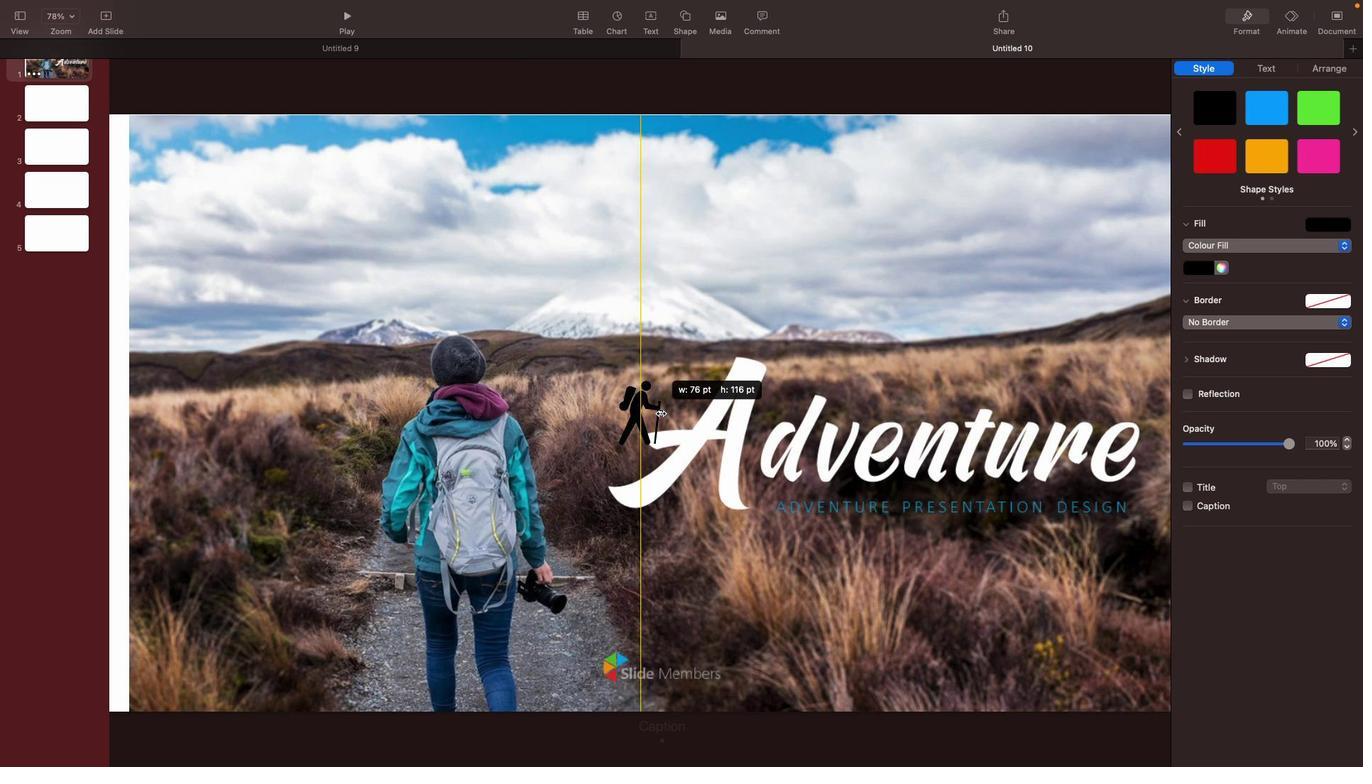 
Action: Mouse moved to (692, 425)
Screenshot: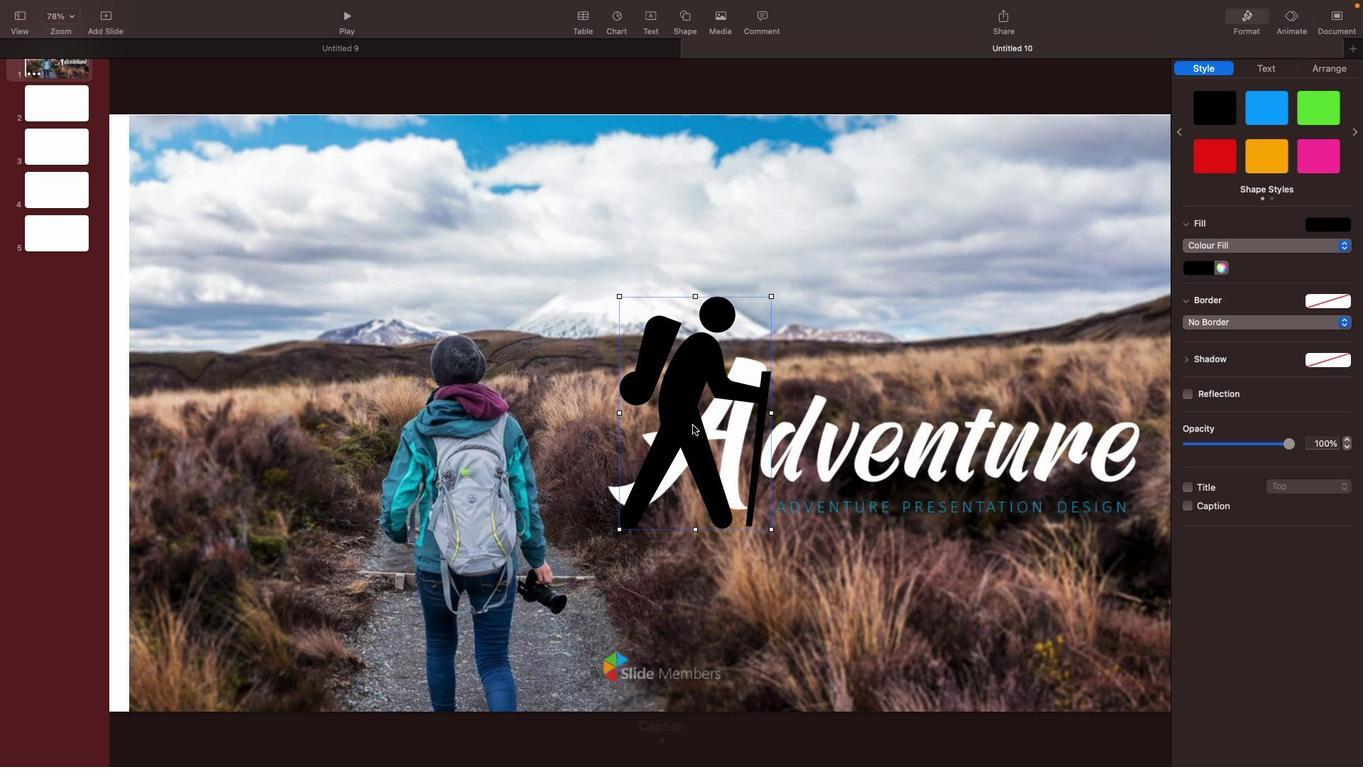 
Action: Mouse pressed left at (692, 425)
Screenshot: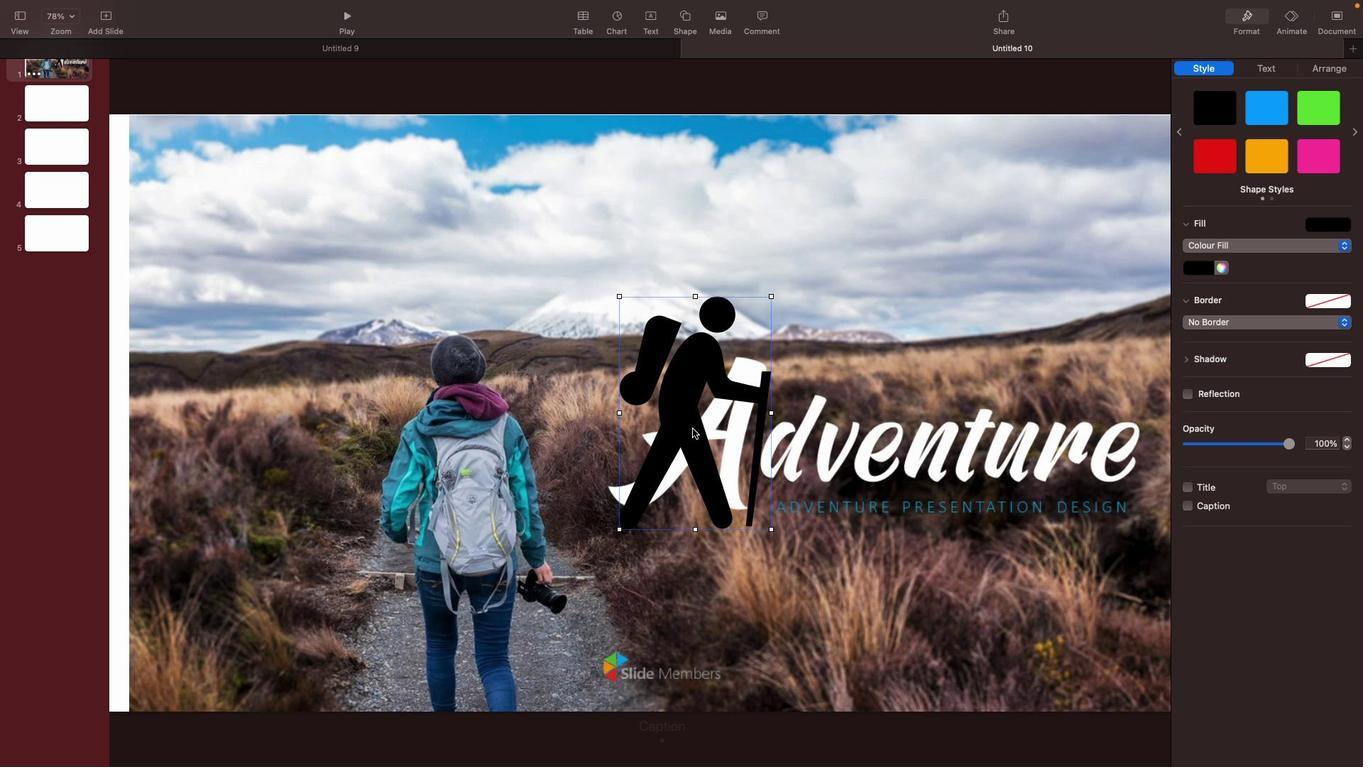 
Action: Mouse moved to (785, 579)
Screenshot: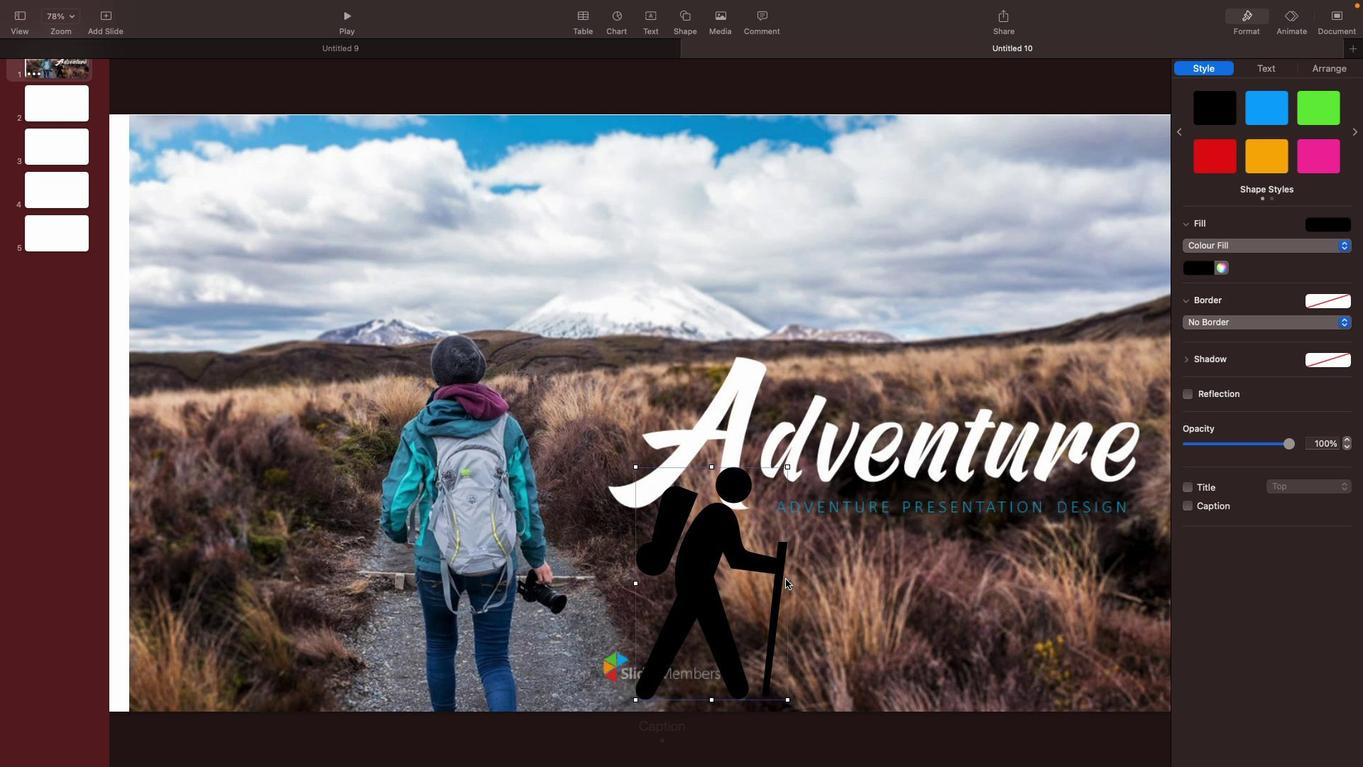 
Action: Mouse pressed left at (785, 579)
Screenshot: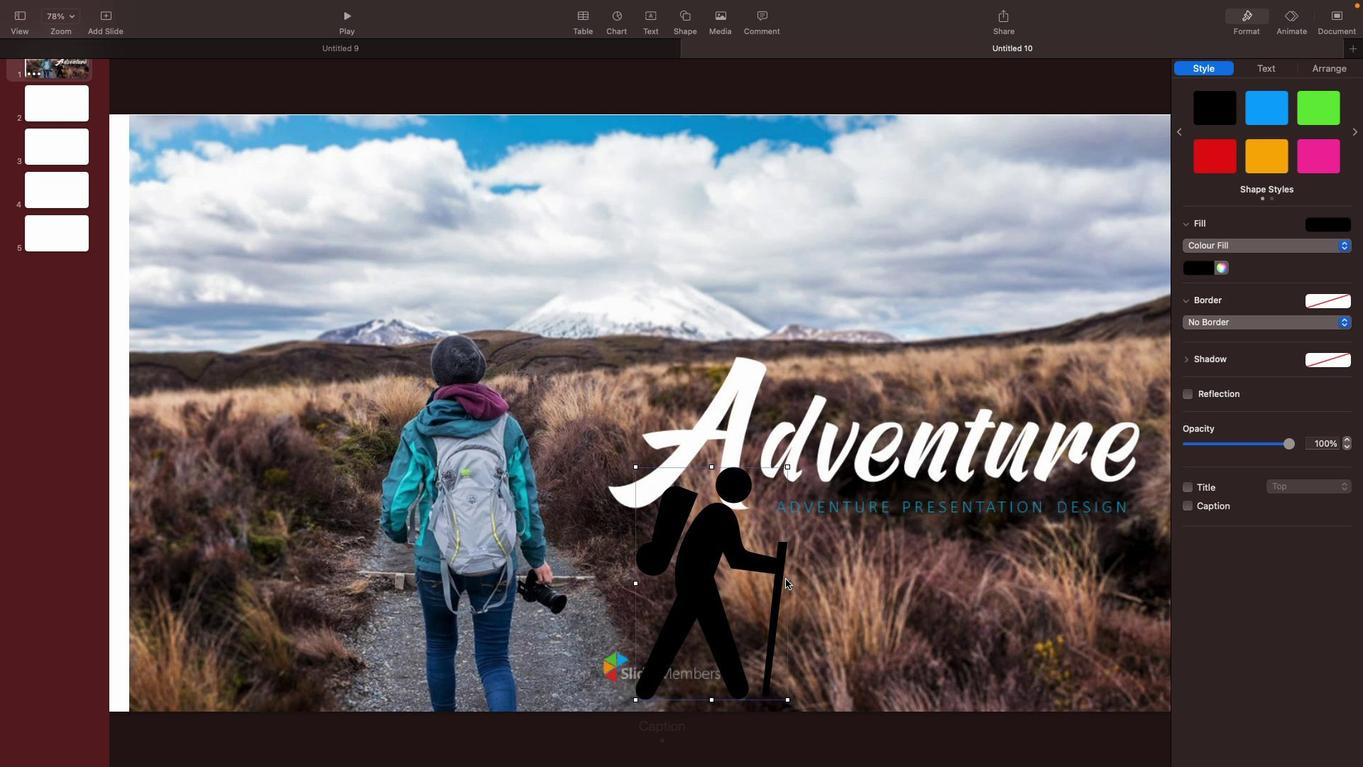 
Action: Mouse moved to (684, 476)
Screenshot: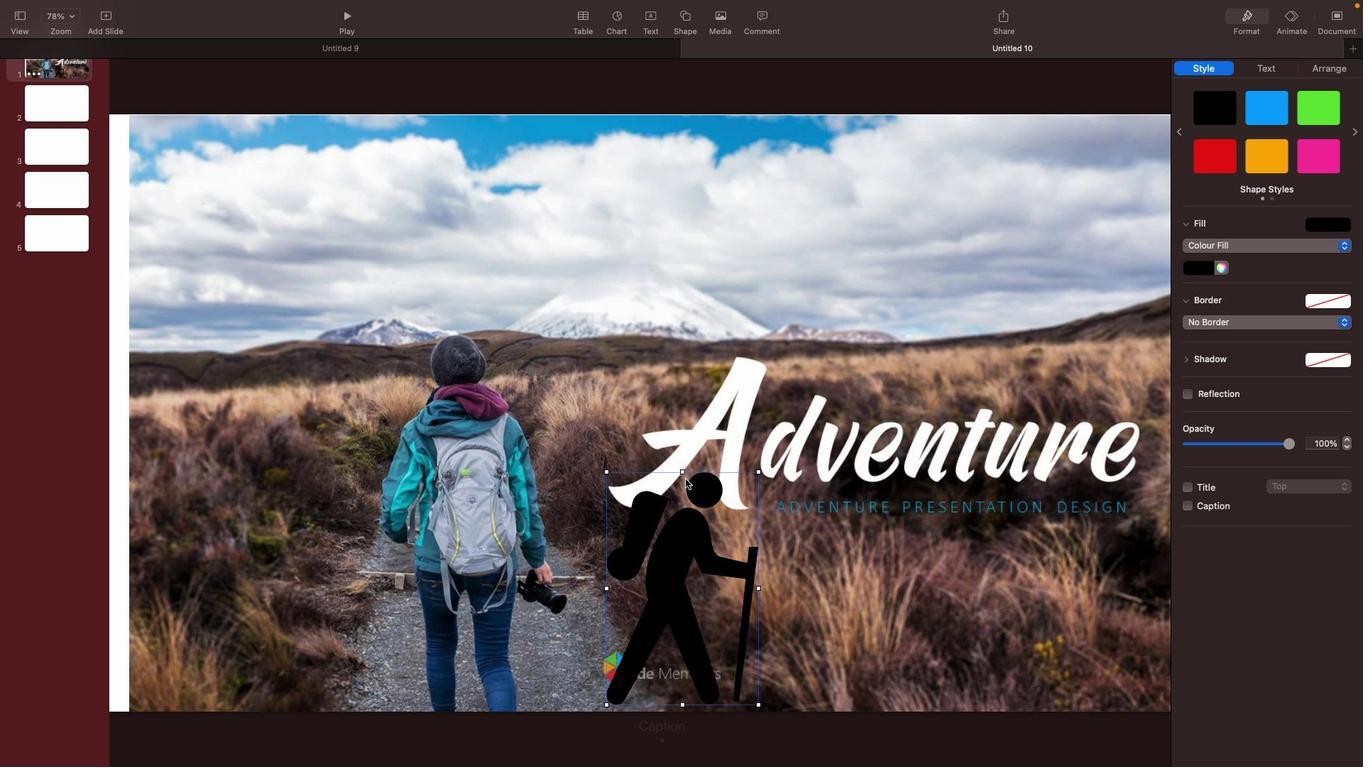 
Action: Mouse pressed left at (684, 476)
Screenshot: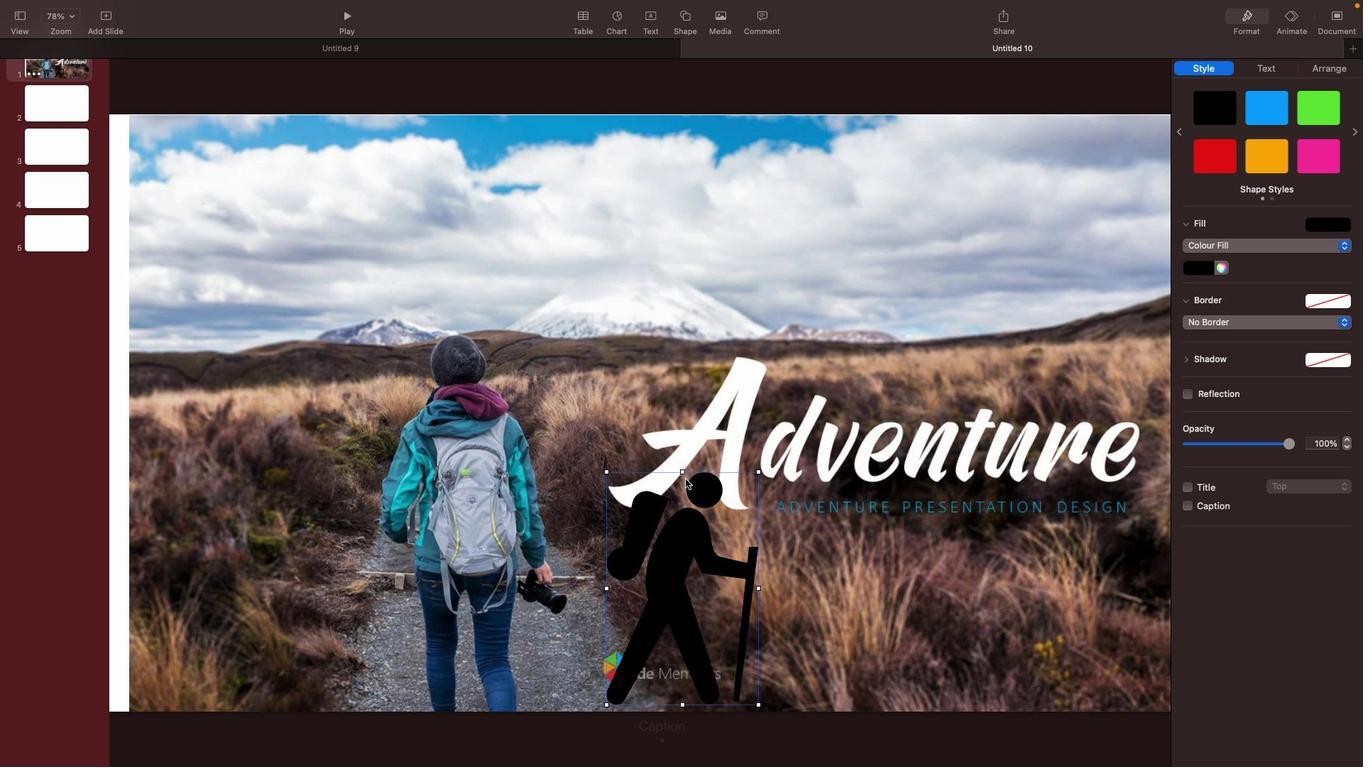 
Action: Mouse moved to (689, 476)
Screenshot: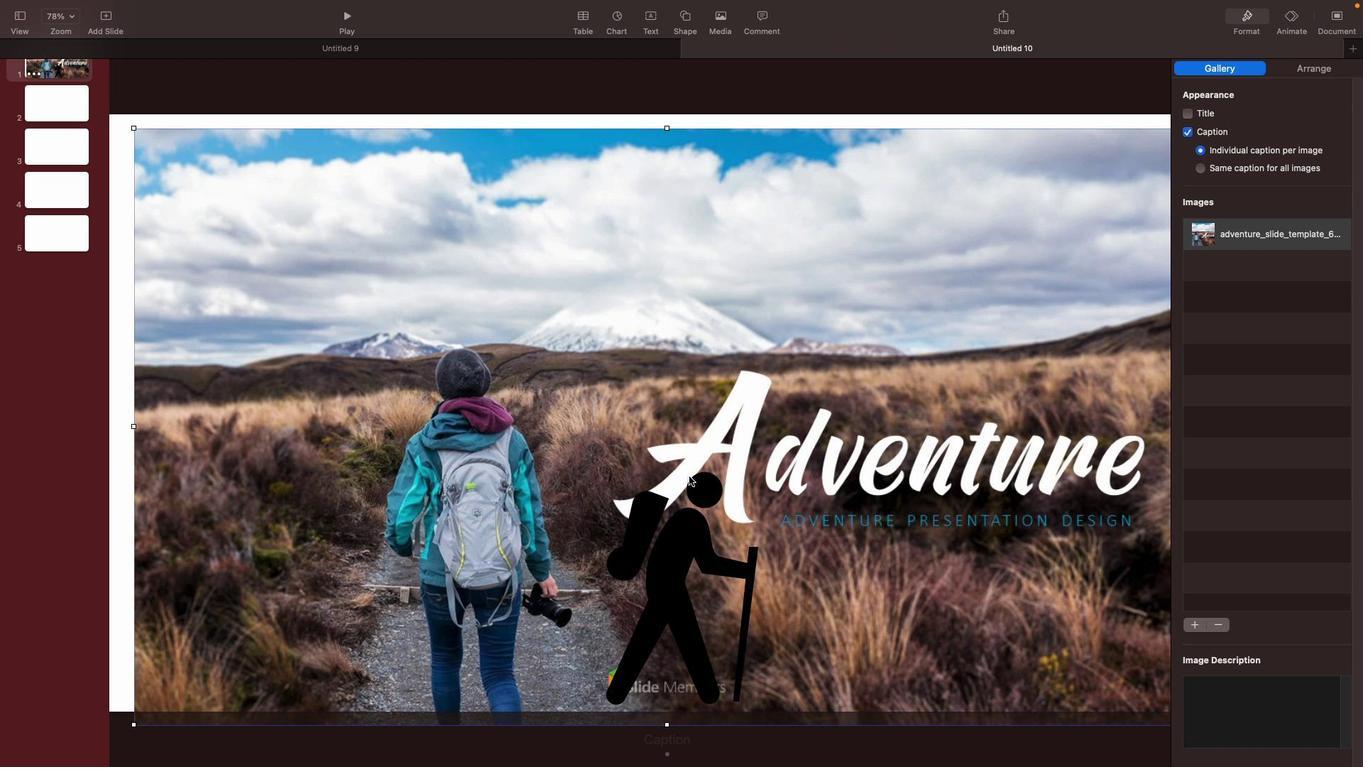 
Action: Mouse pressed left at (689, 476)
Screenshot: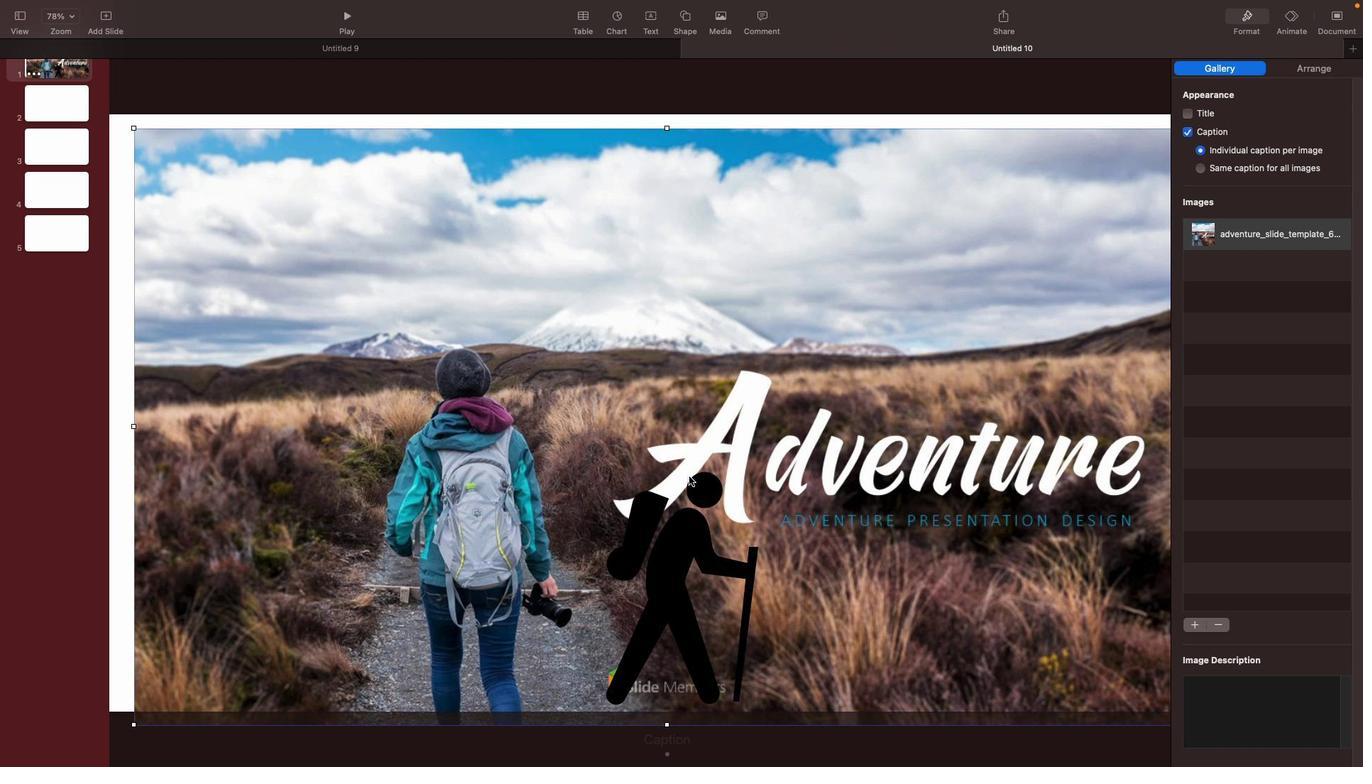 
Action: Mouse moved to (683, 472)
Screenshot: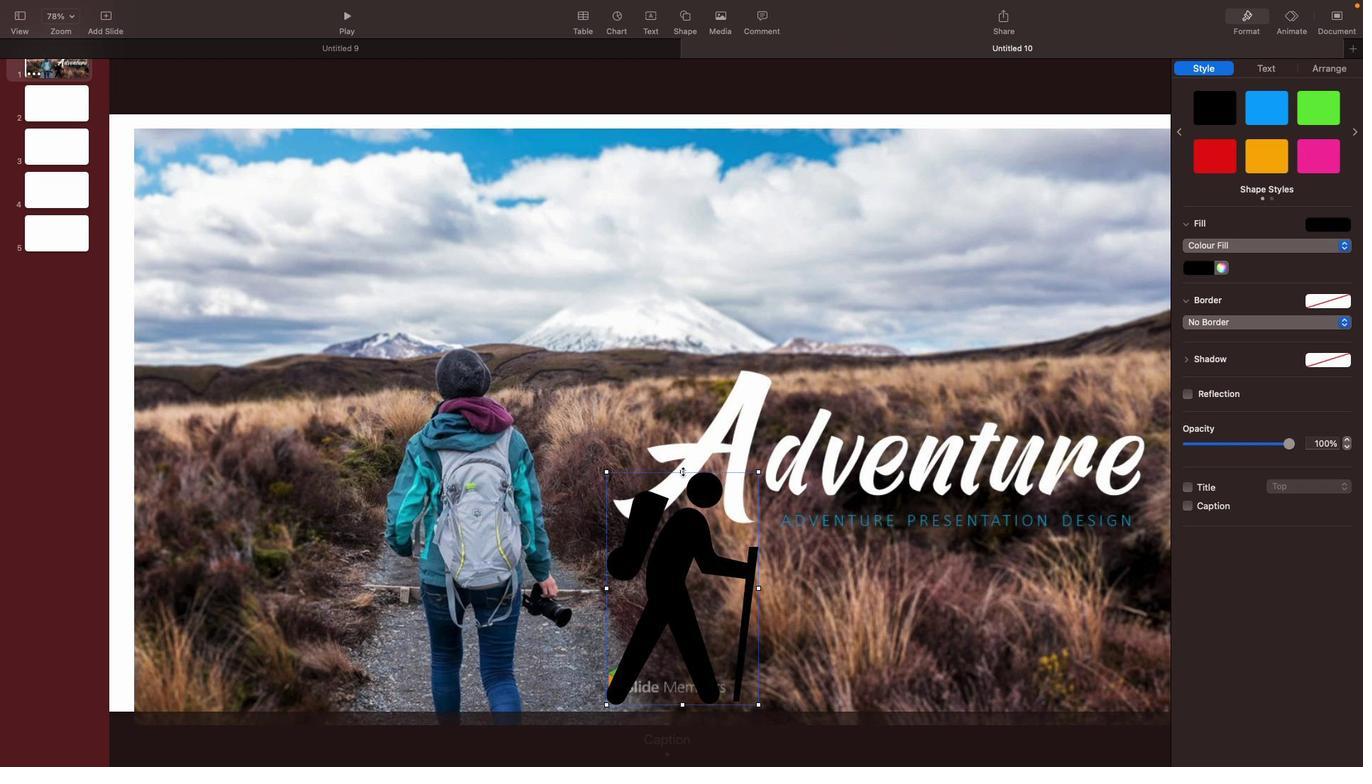 
Action: Mouse pressed left at (683, 472)
Screenshot: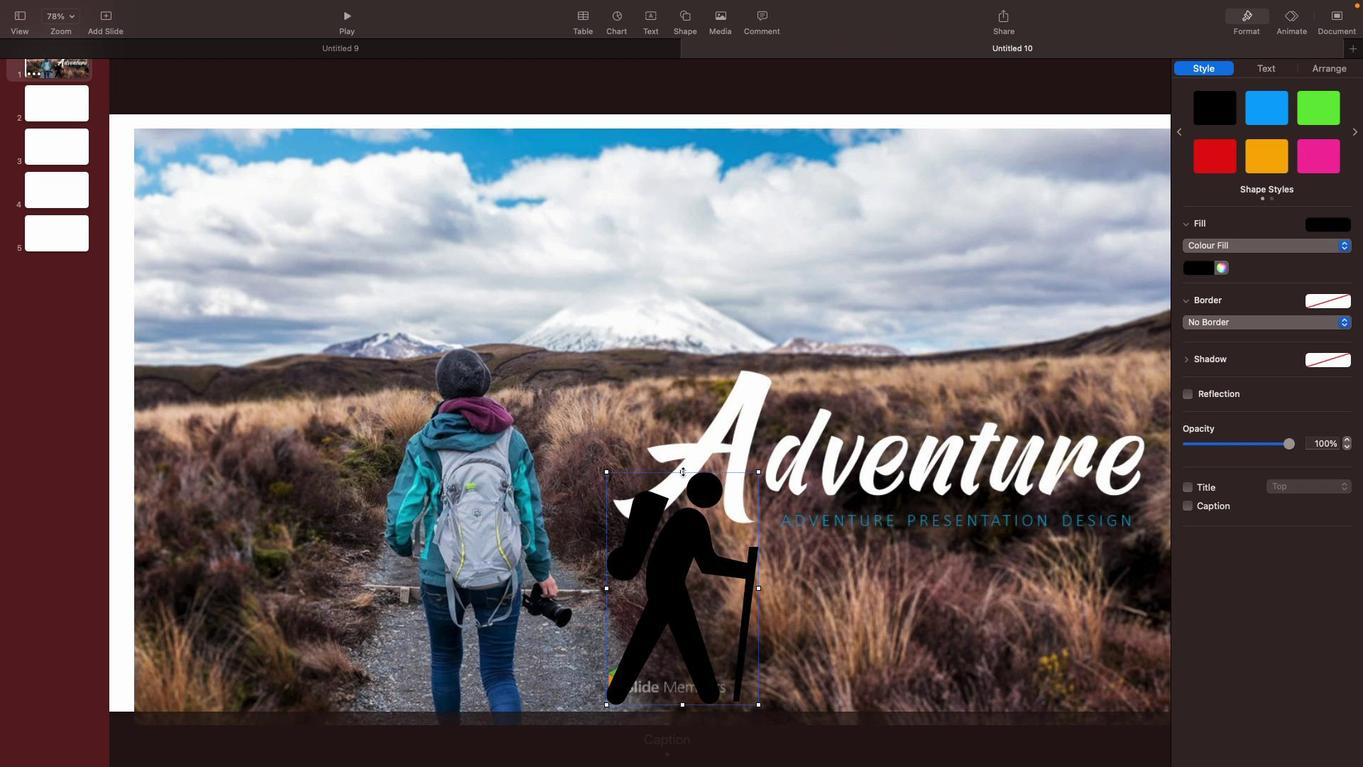 
Action: Mouse moved to (705, 127)
Screenshot: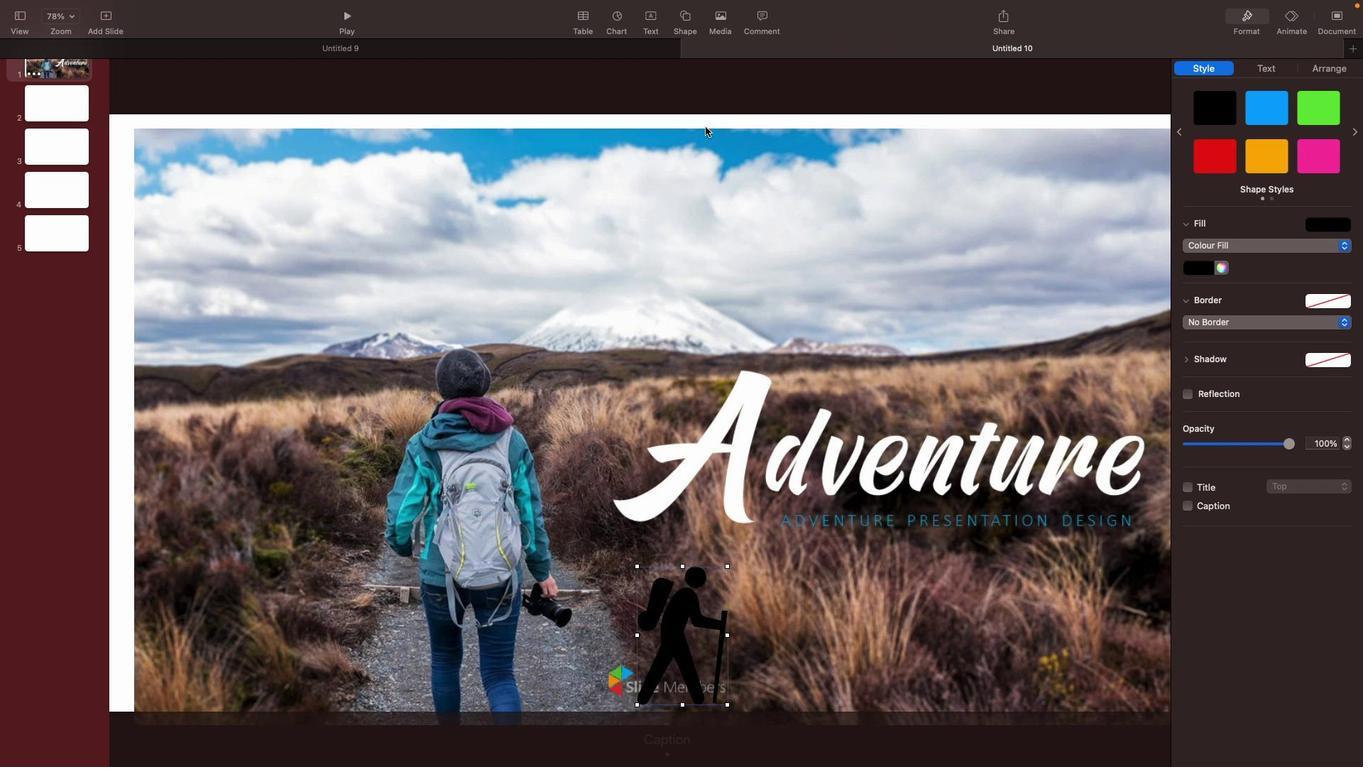 
Action: Mouse pressed left at (705, 127)
Screenshot: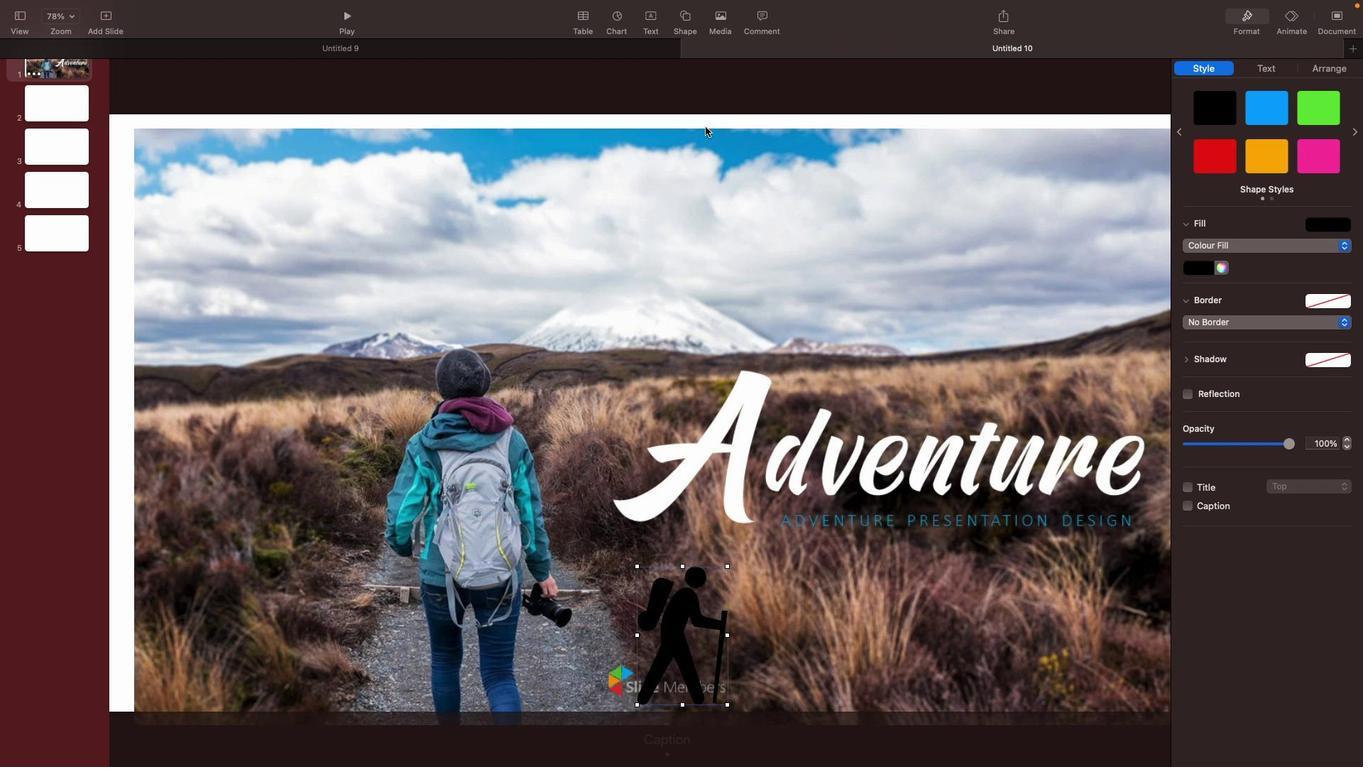 
Action: Mouse moved to (692, 132)
Screenshot: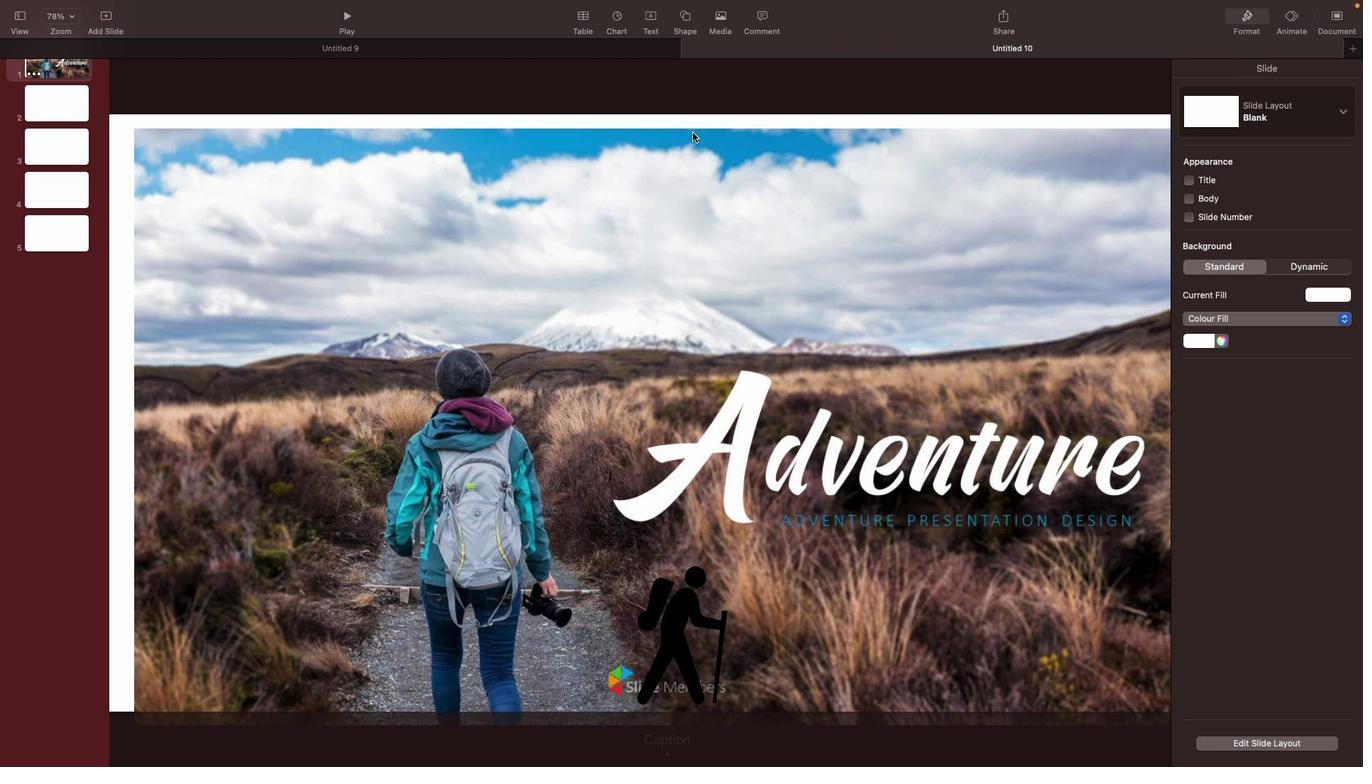 
Action: Mouse pressed left at (692, 132)
Screenshot: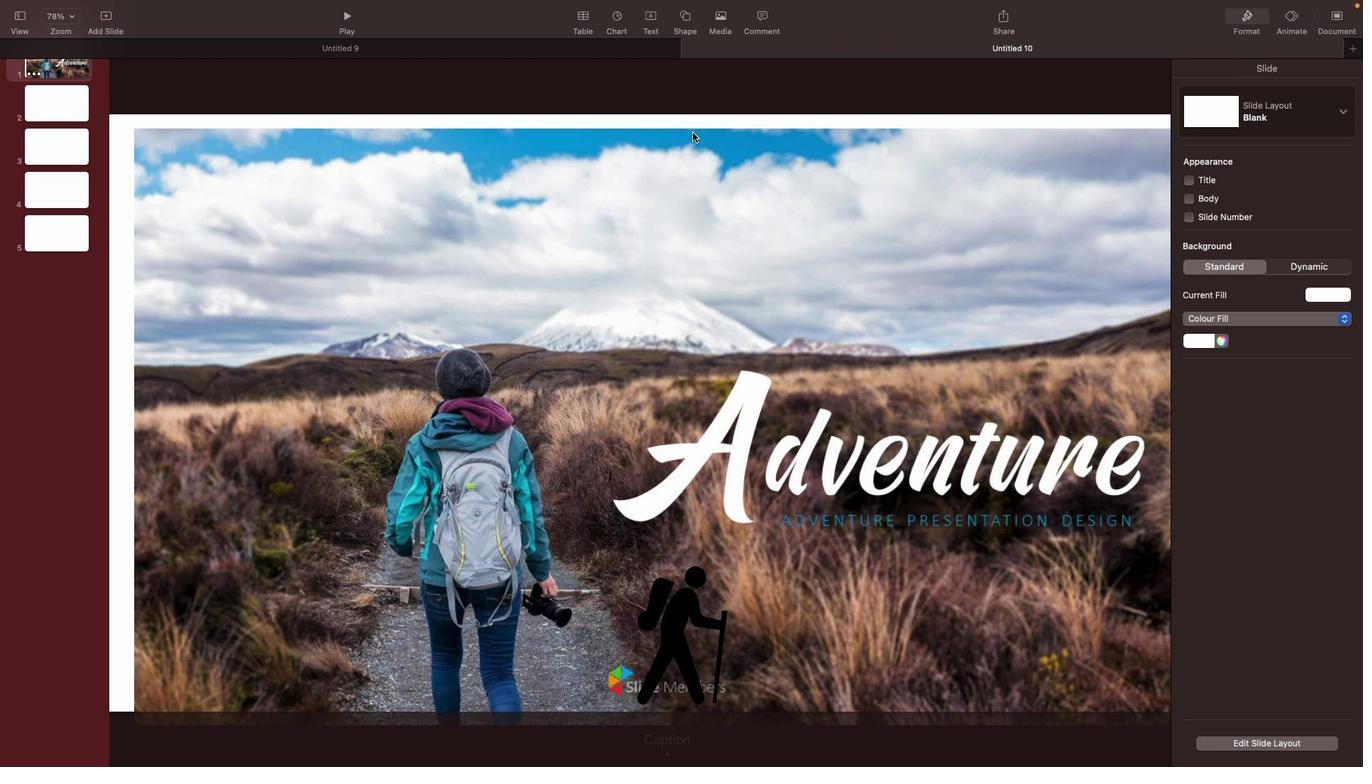 
Action: Mouse moved to (667, 126)
Screenshot: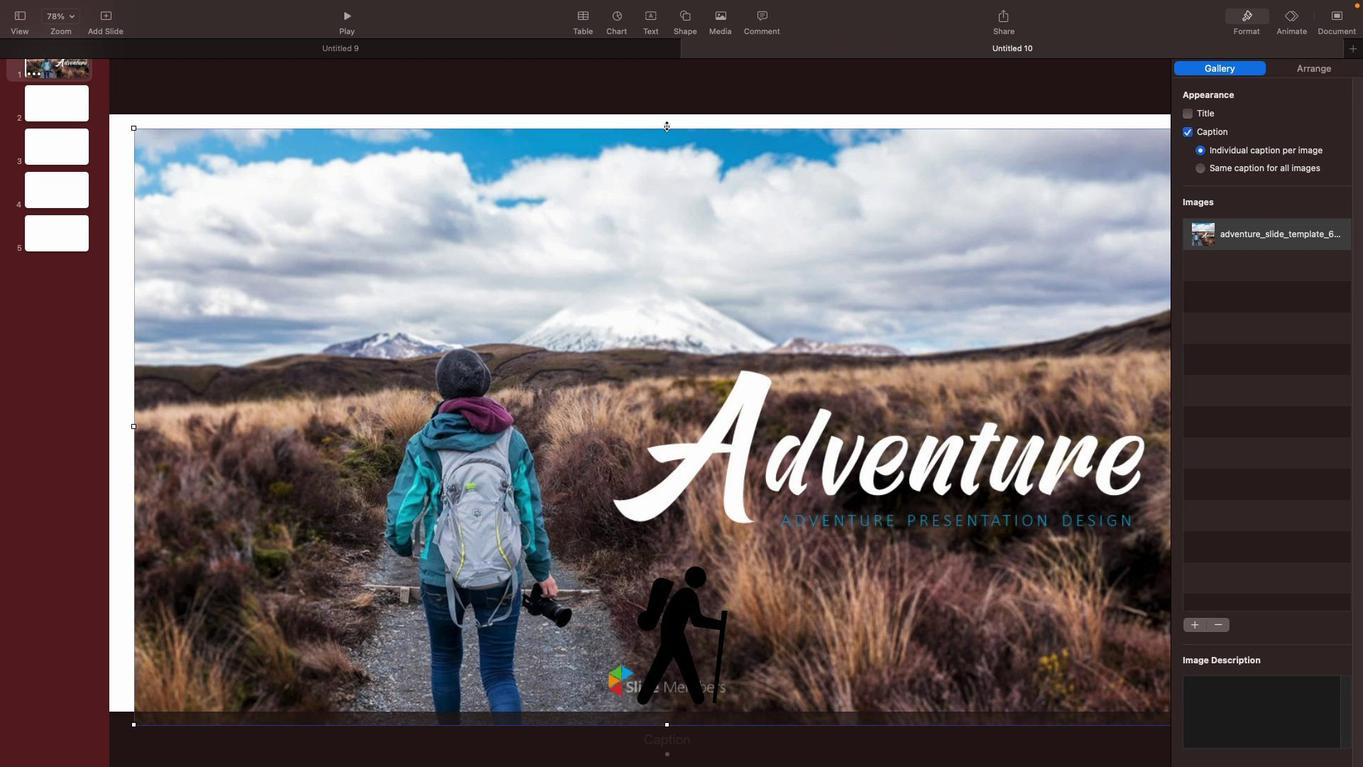 
Action: Mouse pressed left at (667, 126)
Screenshot: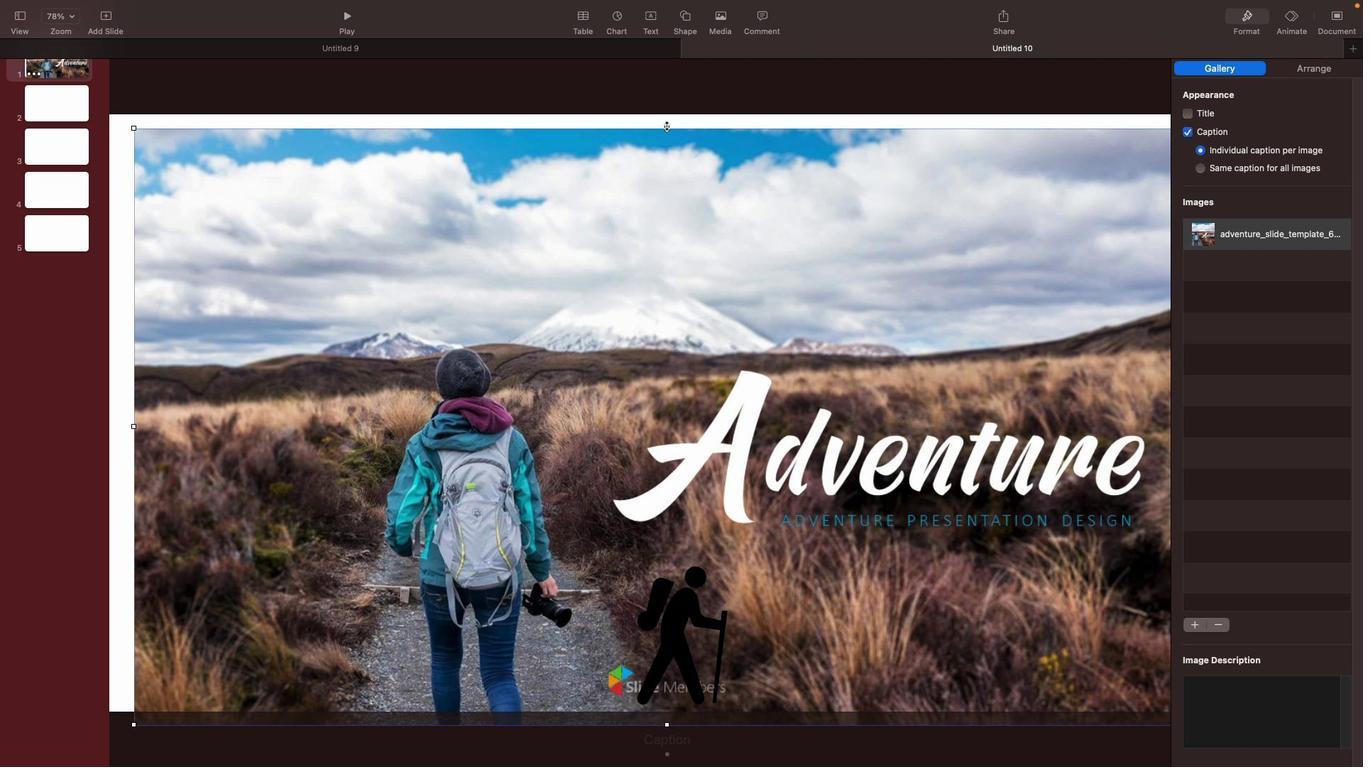 
Action: Mouse moved to (681, 596)
Screenshot: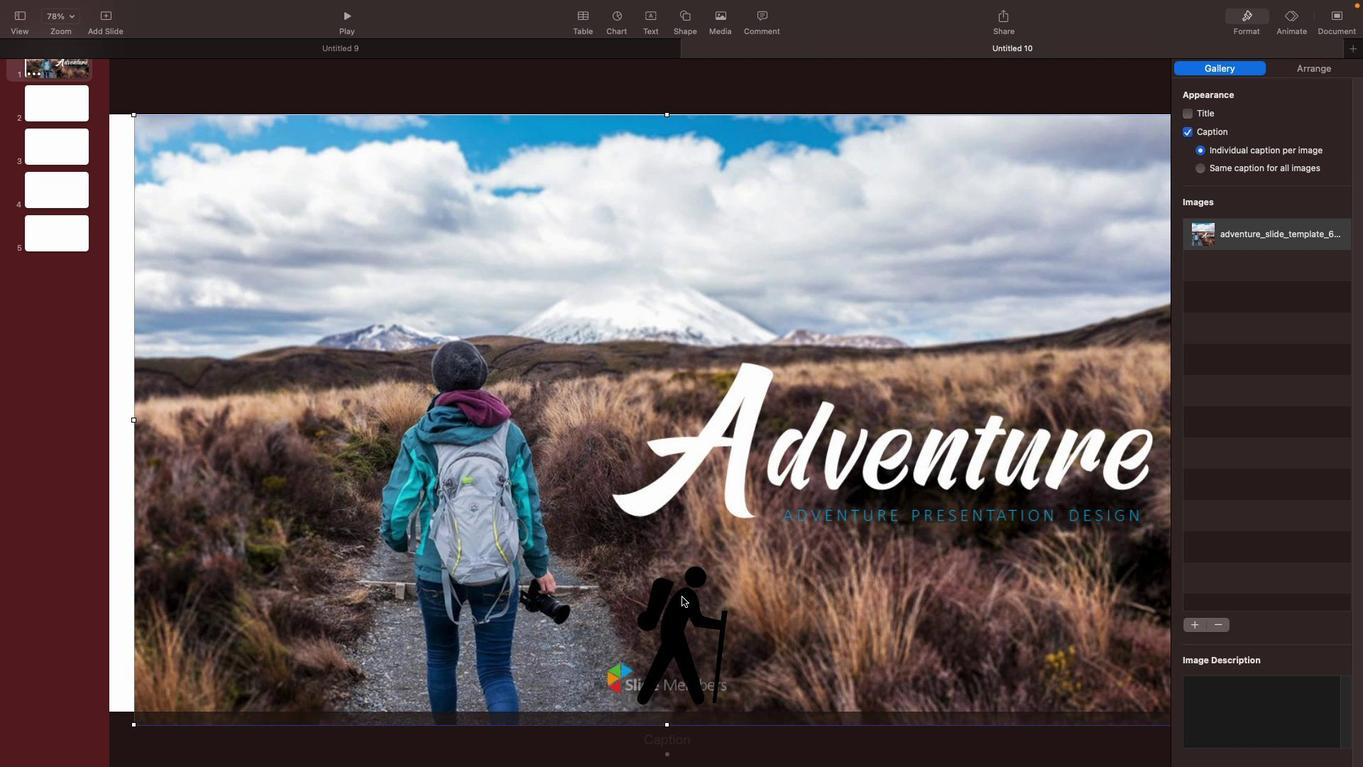 
Action: Mouse pressed right at (681, 596)
Screenshot: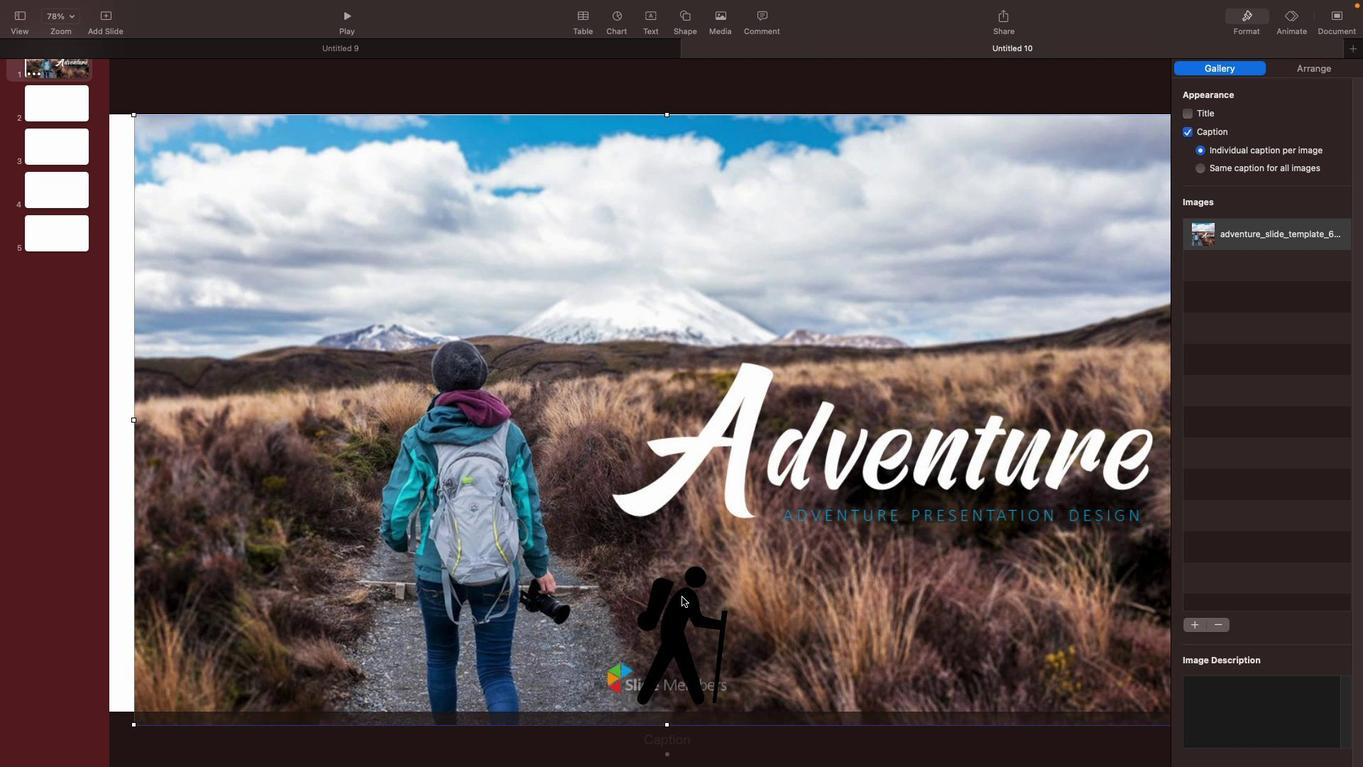
Action: Mouse moved to (706, 592)
Screenshot: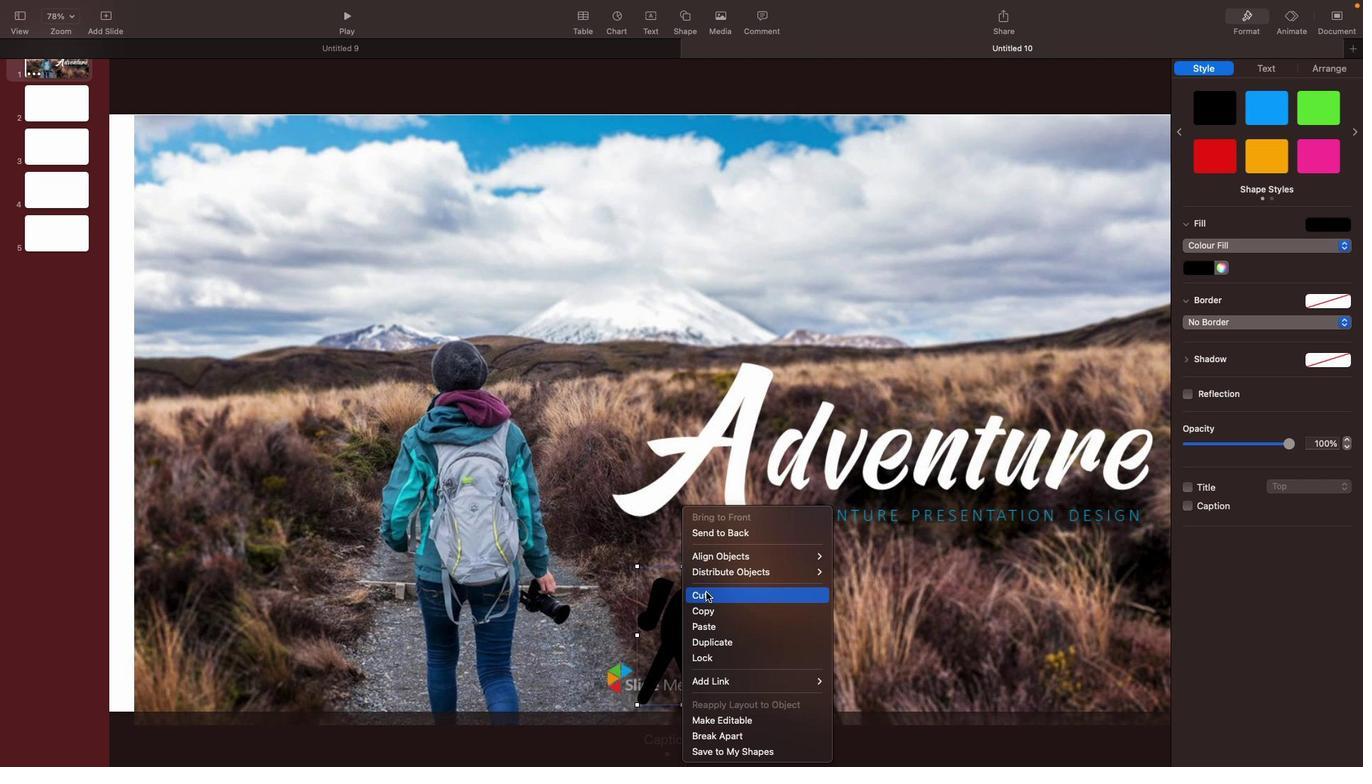 
Action: Mouse pressed left at (706, 592)
Screenshot: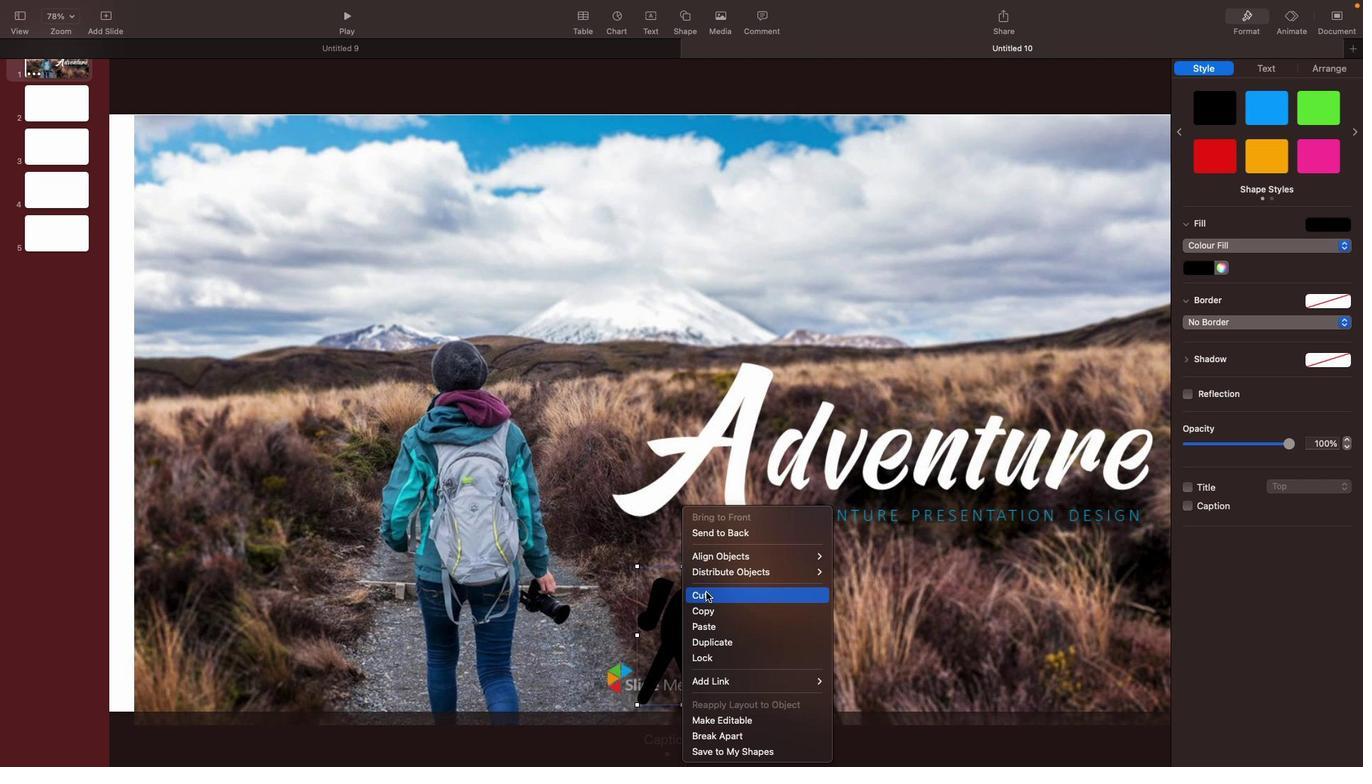 
Action: Mouse moved to (73, 110)
Screenshot: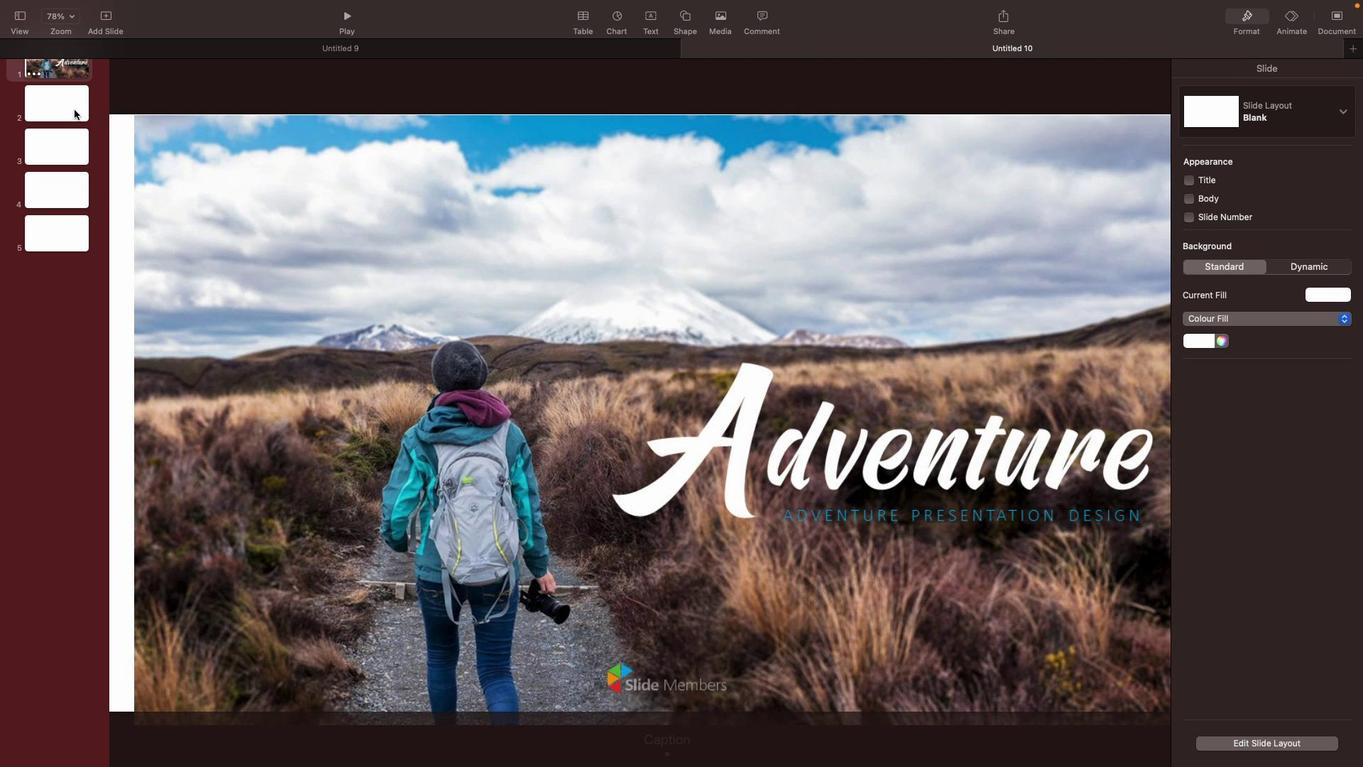 
Action: Mouse pressed left at (73, 110)
Screenshot: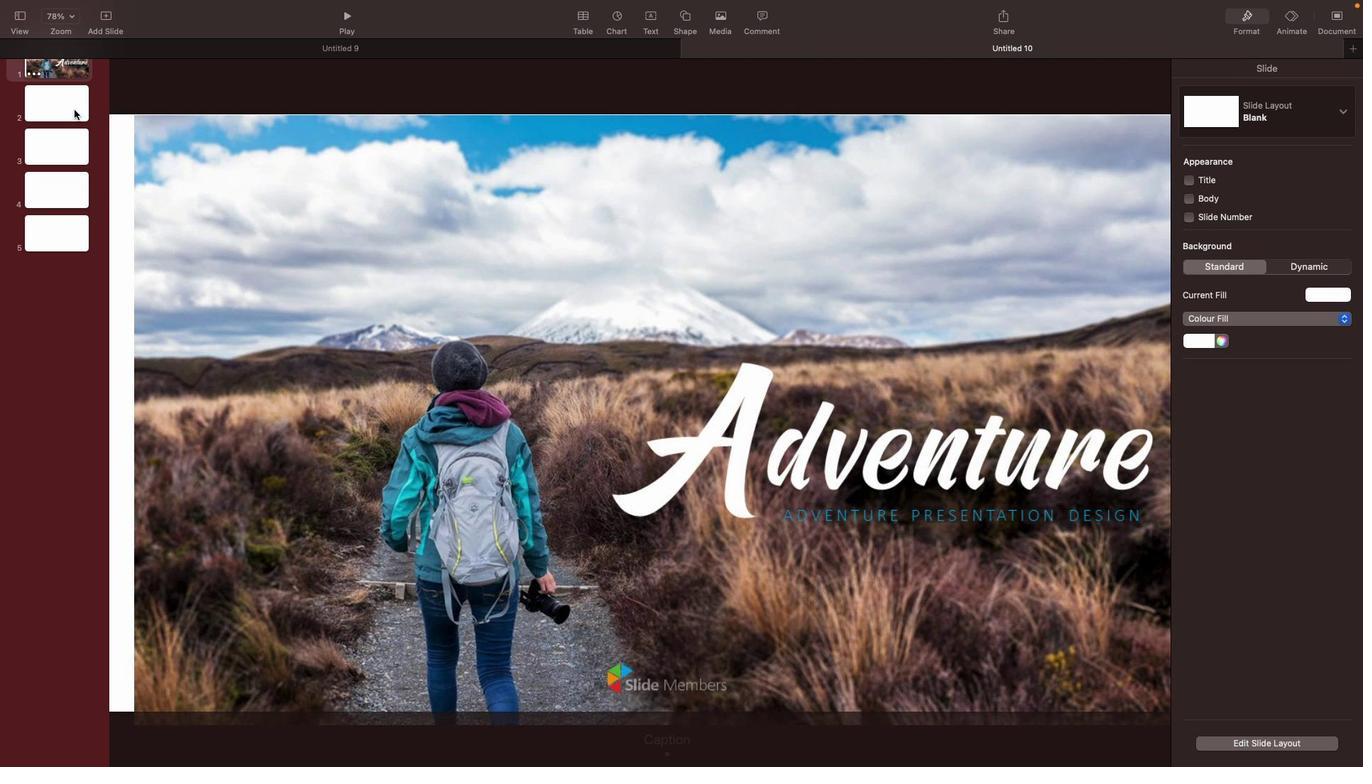 
Action: Mouse moved to (162, 7)
Screenshot: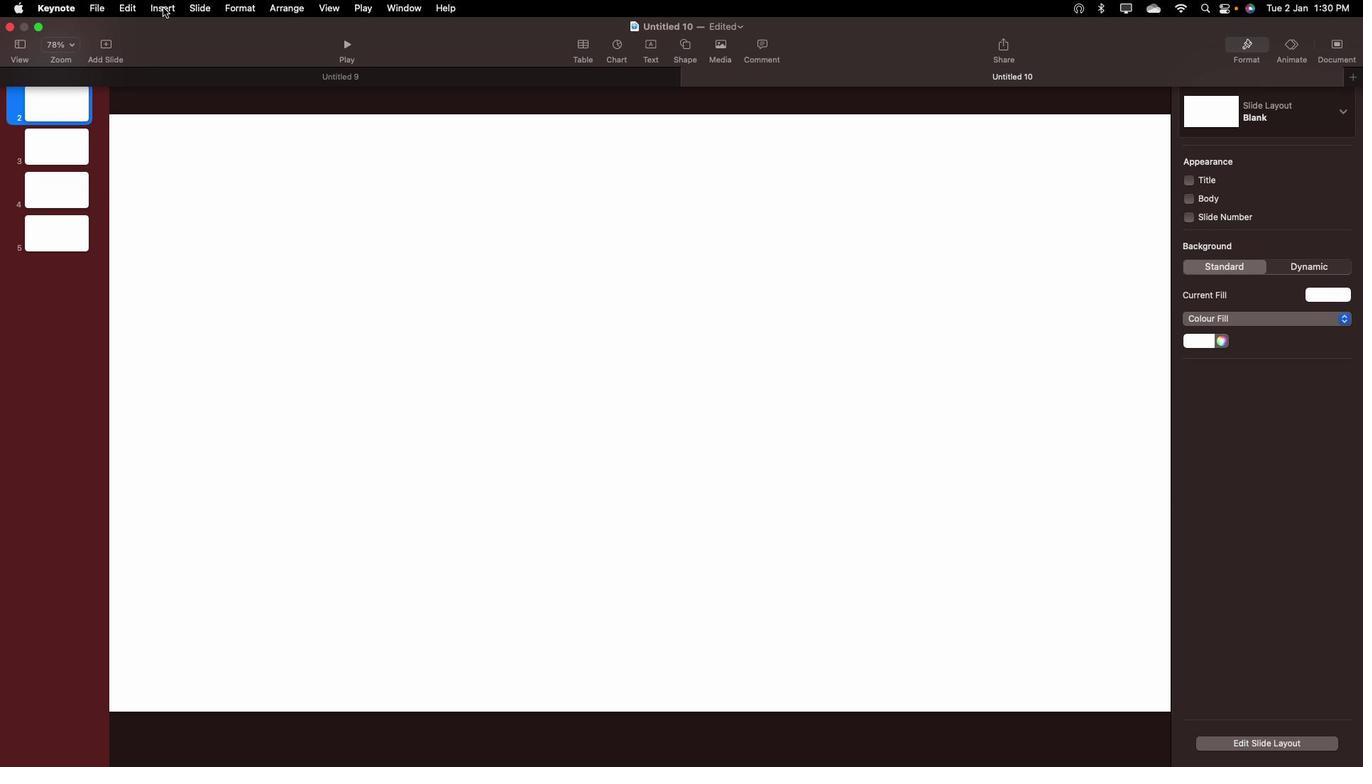 
Action: Mouse pressed left at (162, 7)
Screenshot: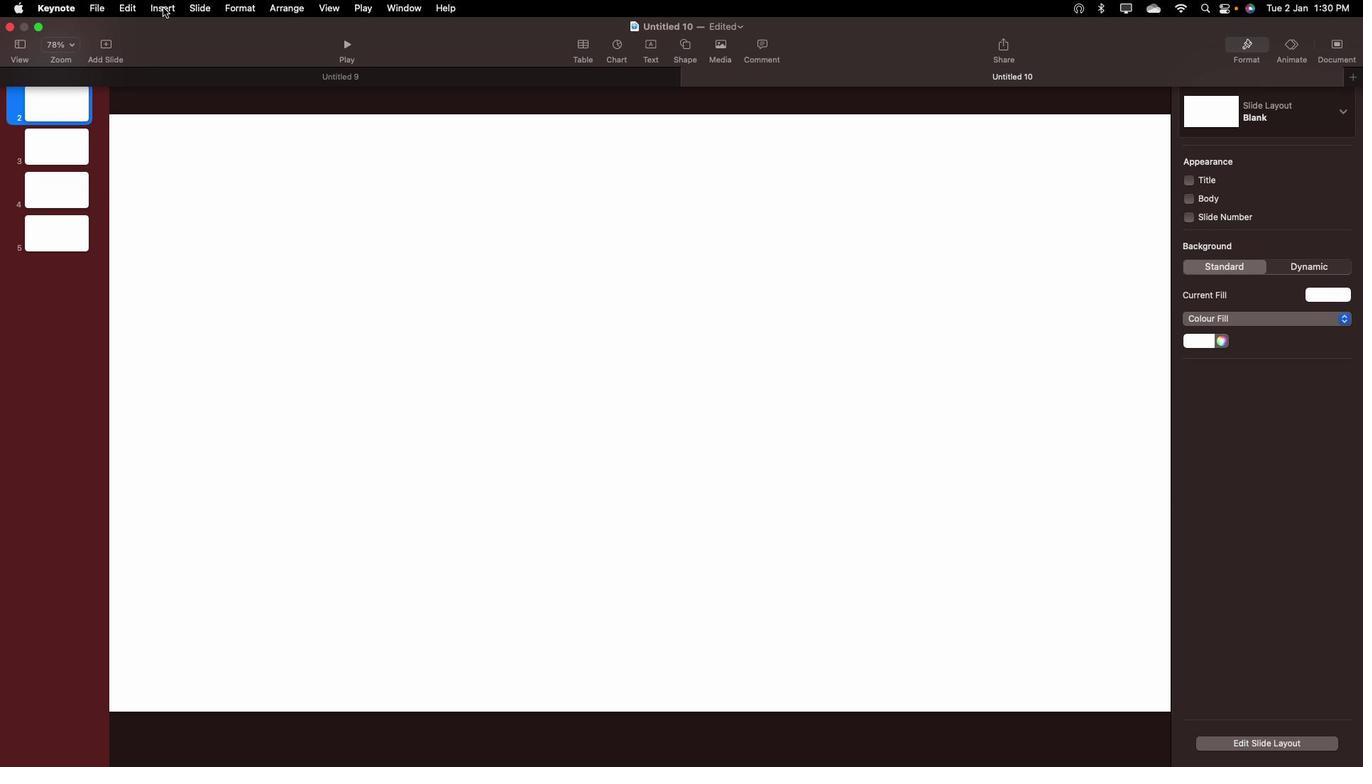 
Action: Mouse moved to (169, 182)
Screenshot: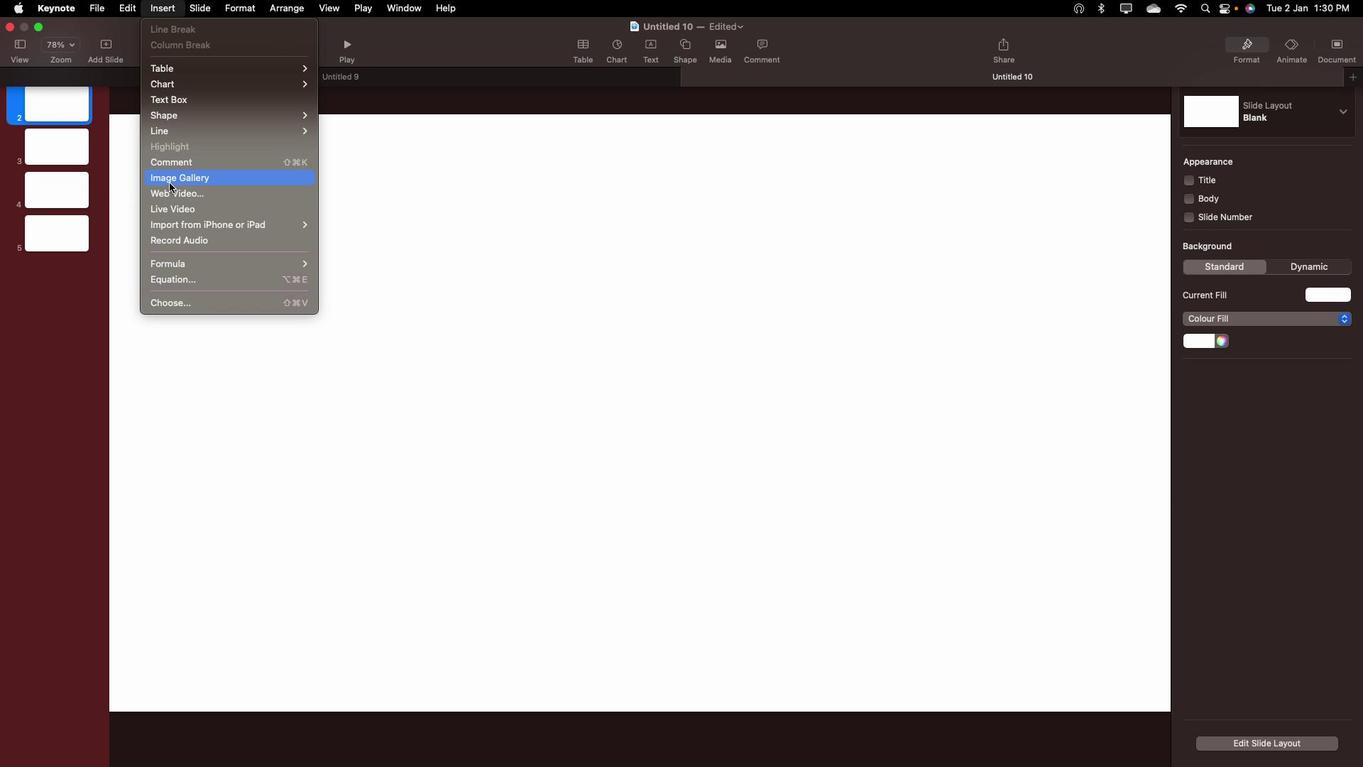 
Action: Mouse pressed left at (169, 182)
Screenshot: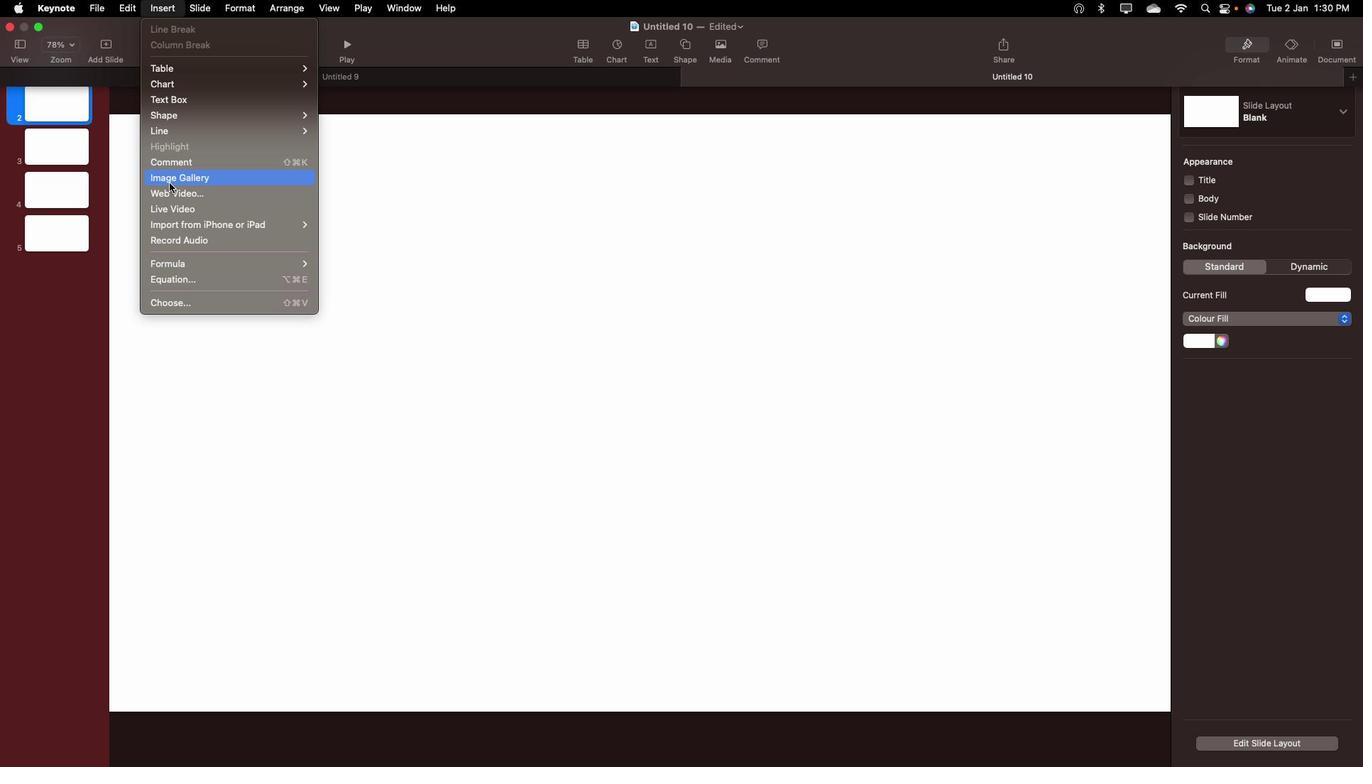 
Action: Mouse moved to (1097, 613)
Screenshot: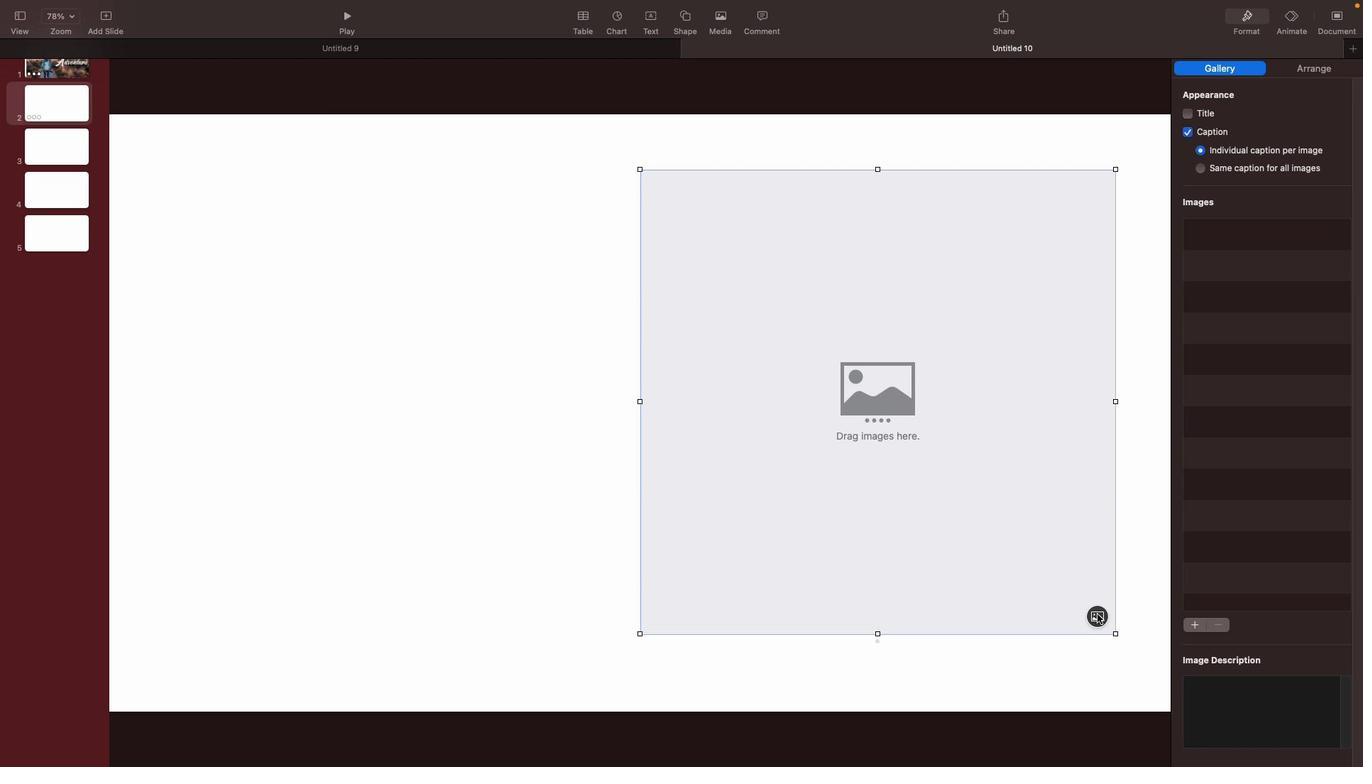 
Action: Mouse pressed left at (1097, 613)
Screenshot: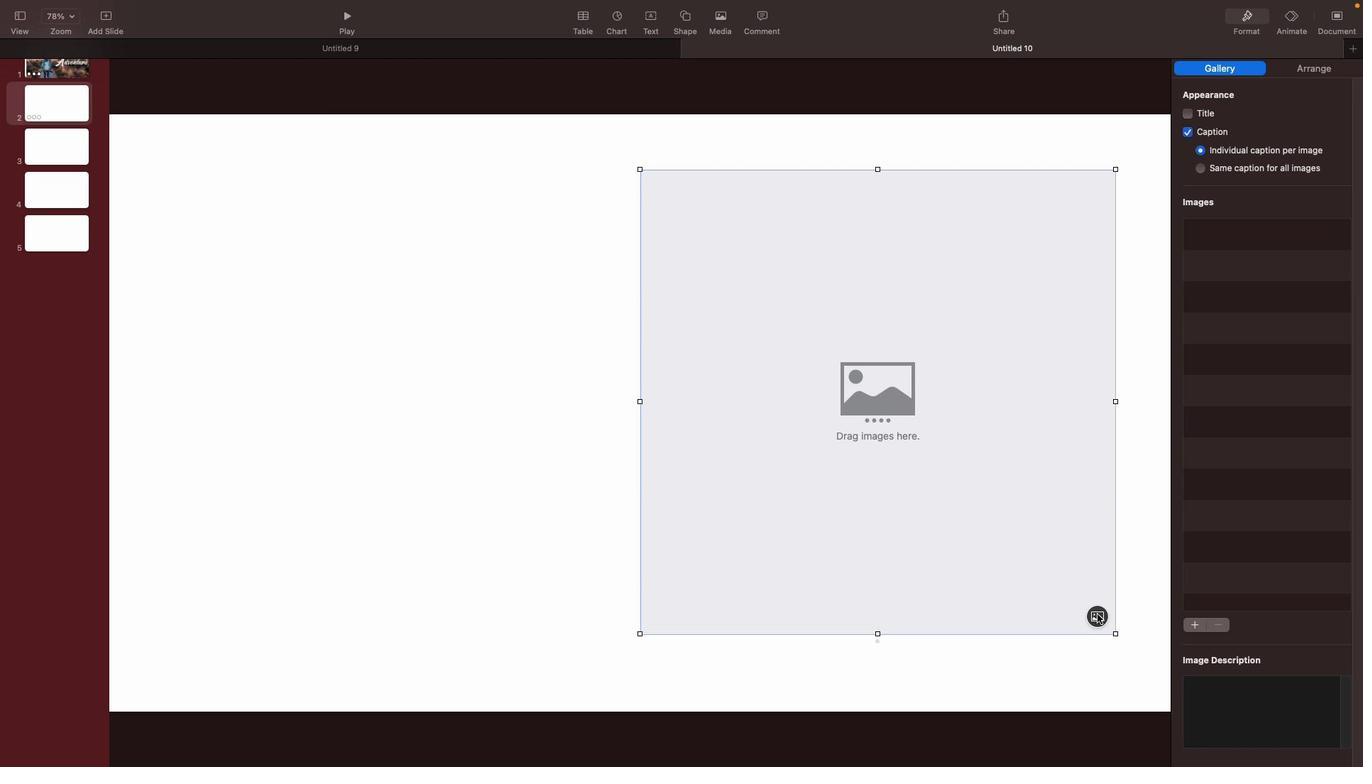 
Action: Mouse moved to (536, 343)
Screenshot: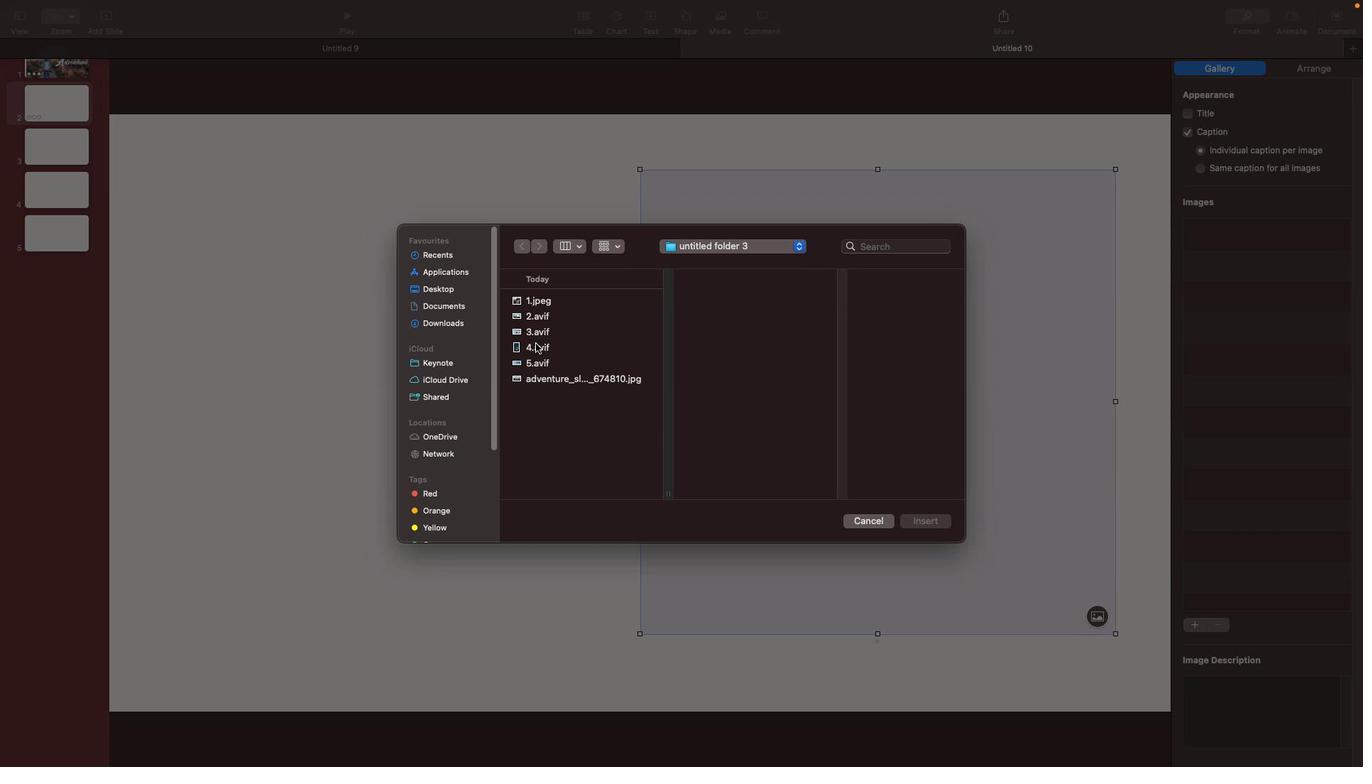 
Action: Mouse pressed left at (536, 343)
Screenshot: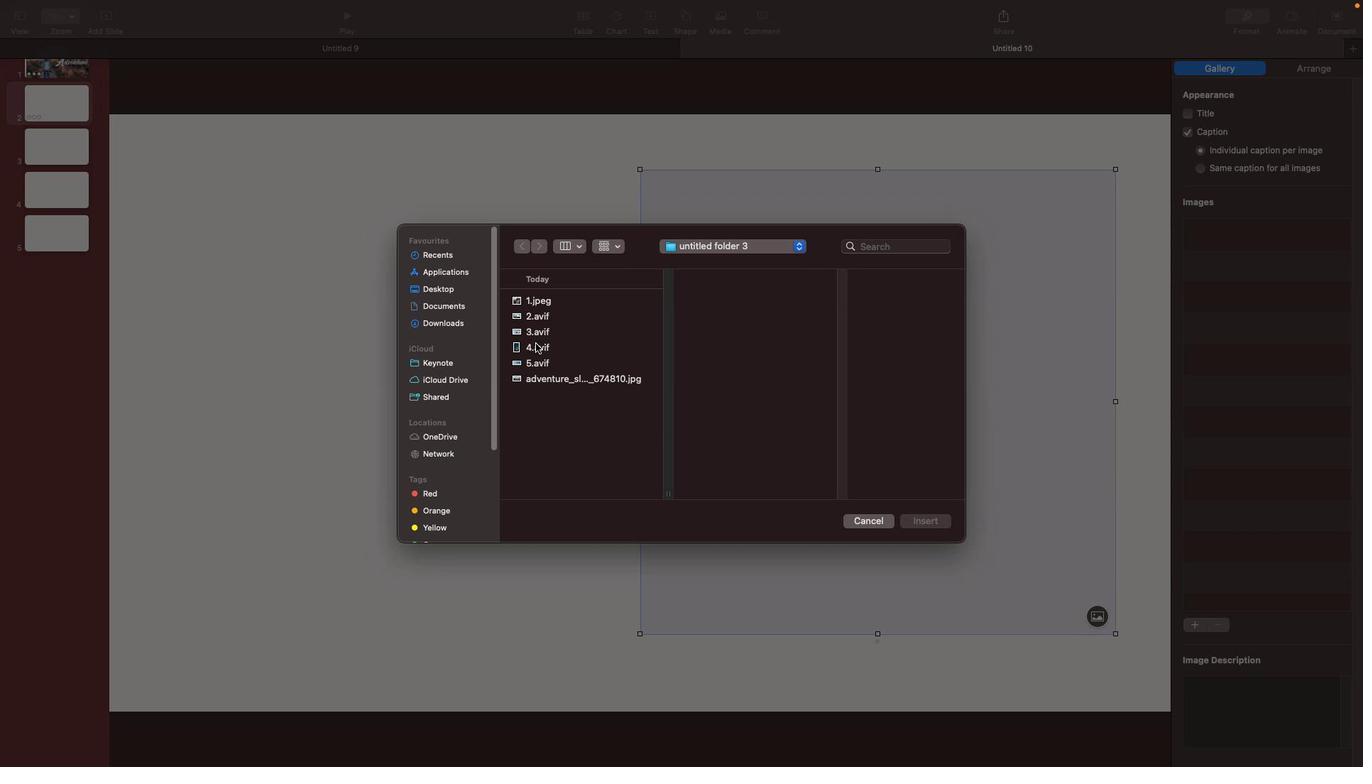 
Action: Mouse moved to (929, 521)
Screenshot: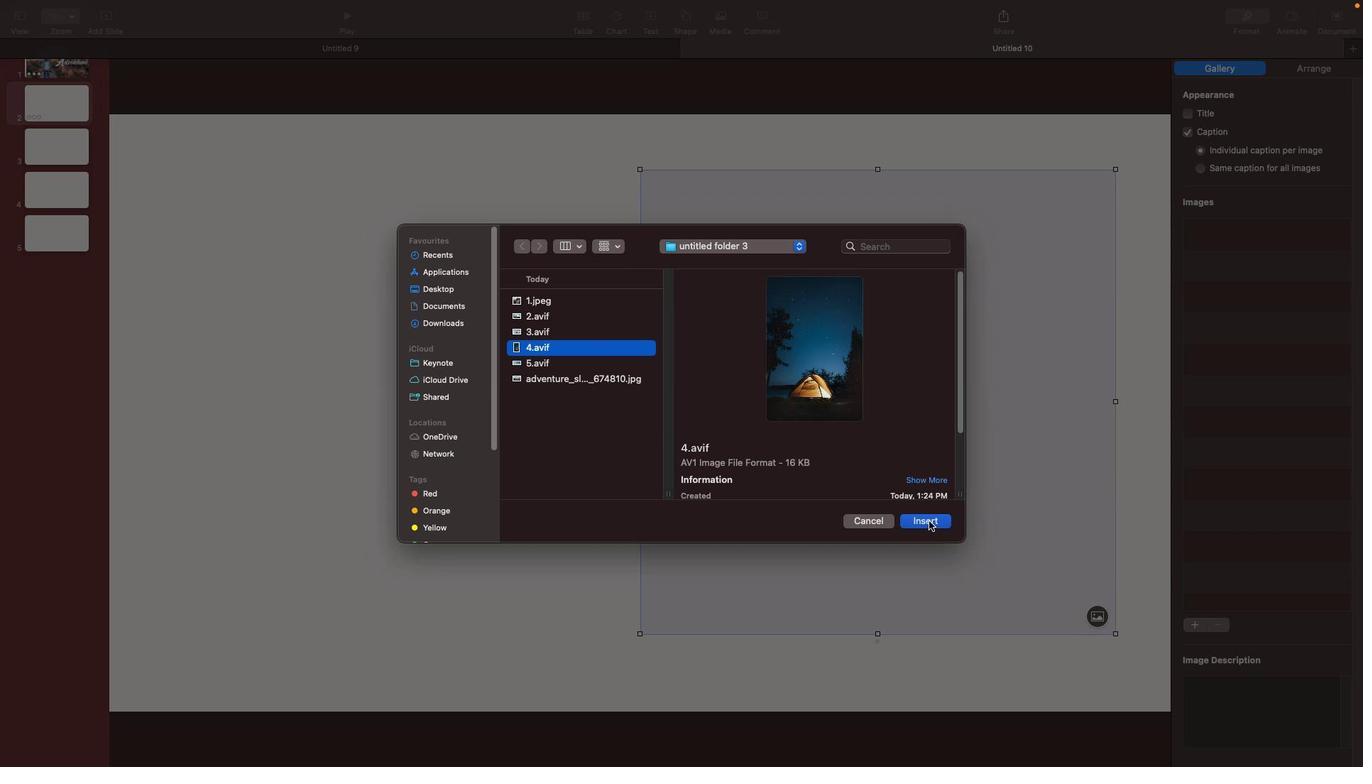 
Action: Mouse pressed left at (929, 521)
Screenshot: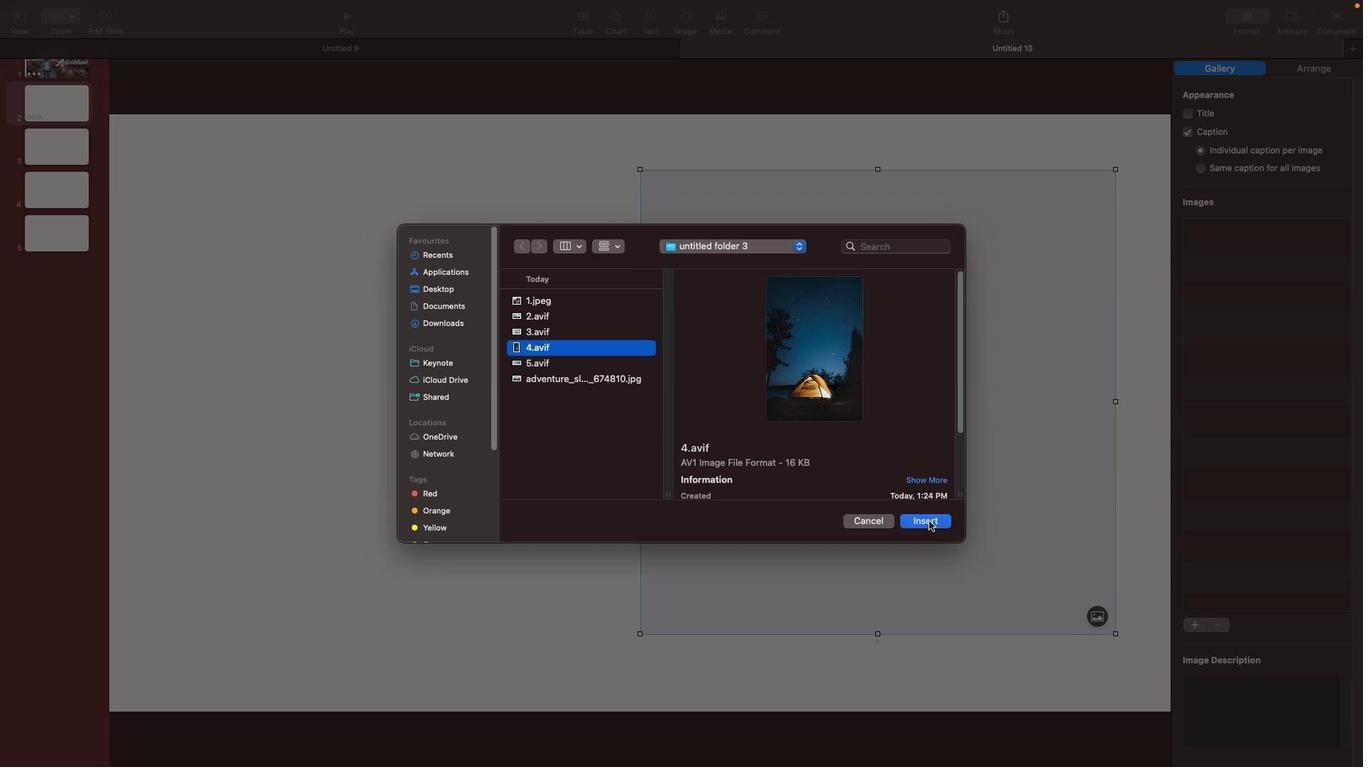 
Action: Mouse moved to (878, 632)
Screenshot: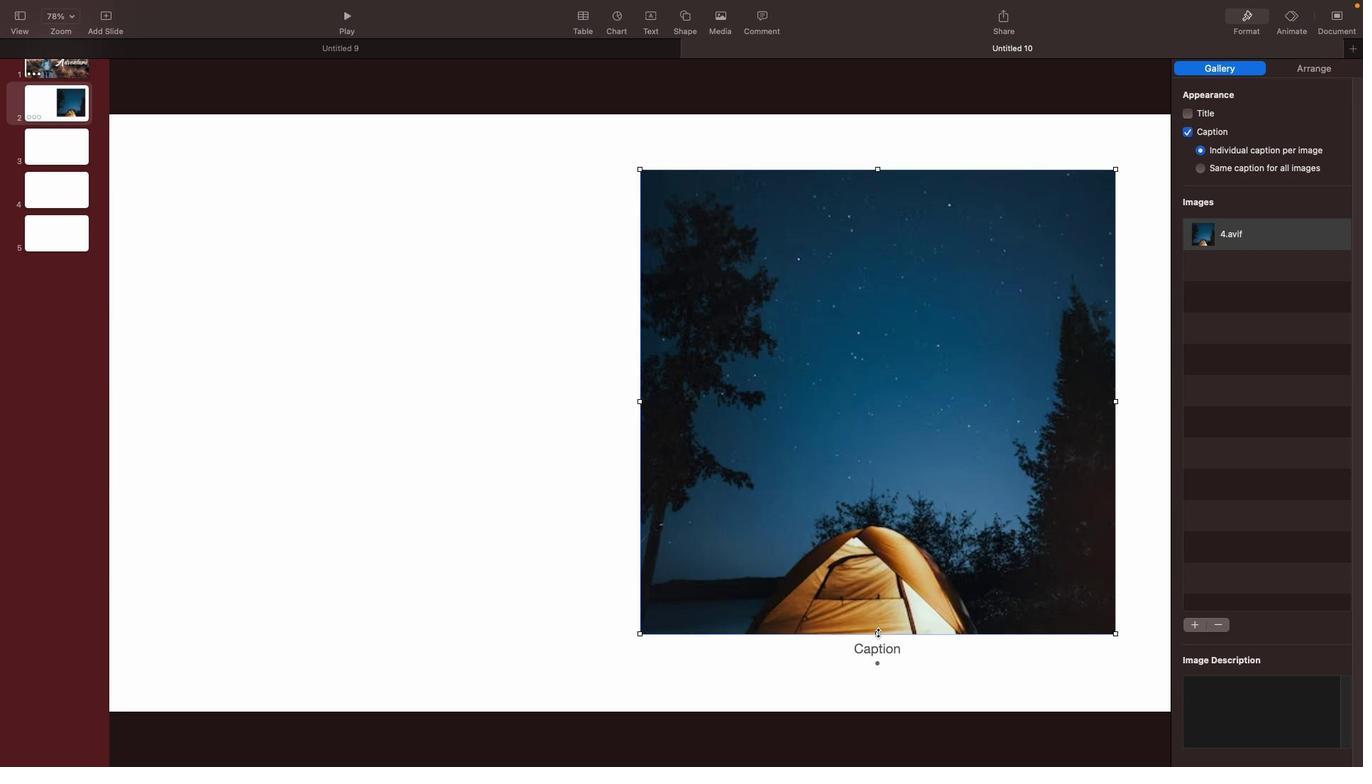 
Action: Mouse pressed left at (878, 632)
Screenshot: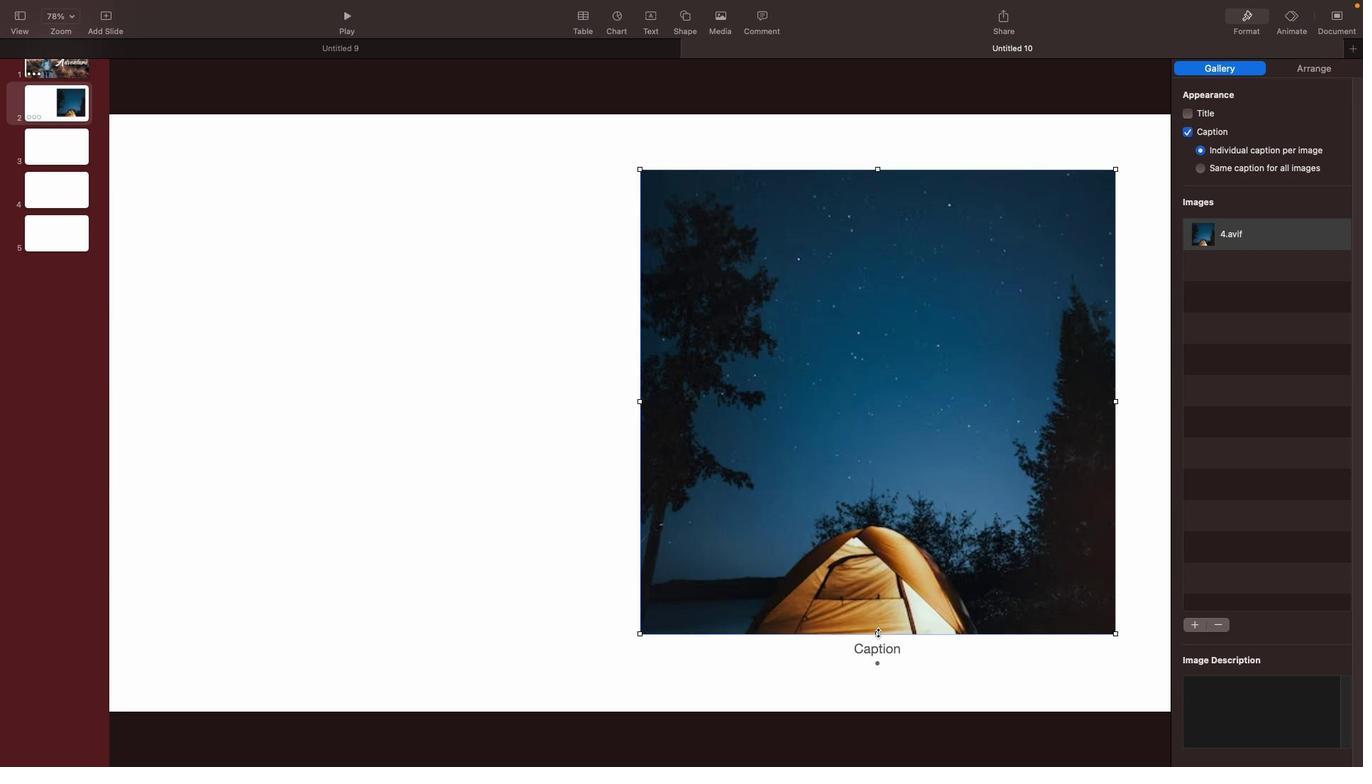
Action: Mouse moved to (877, 168)
Screenshot: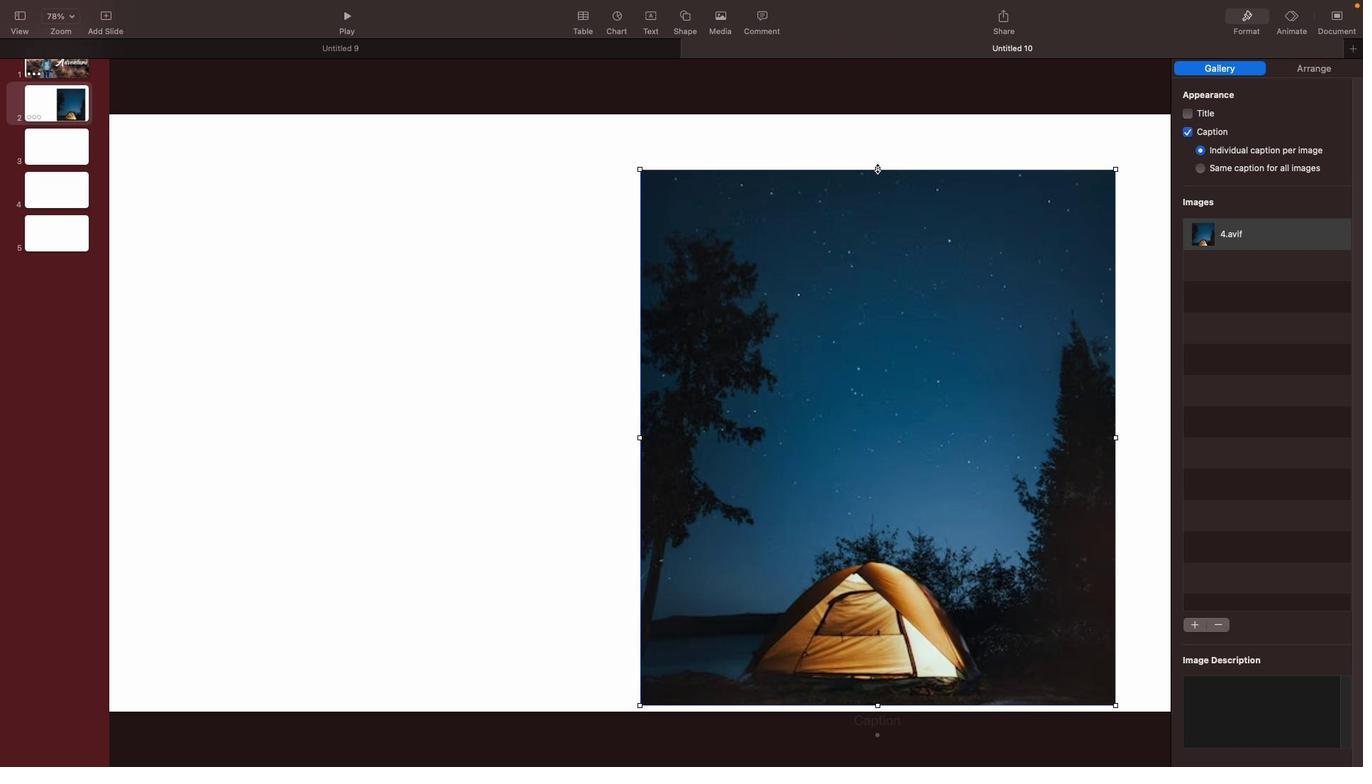 
Action: Mouse pressed left at (877, 168)
Screenshot: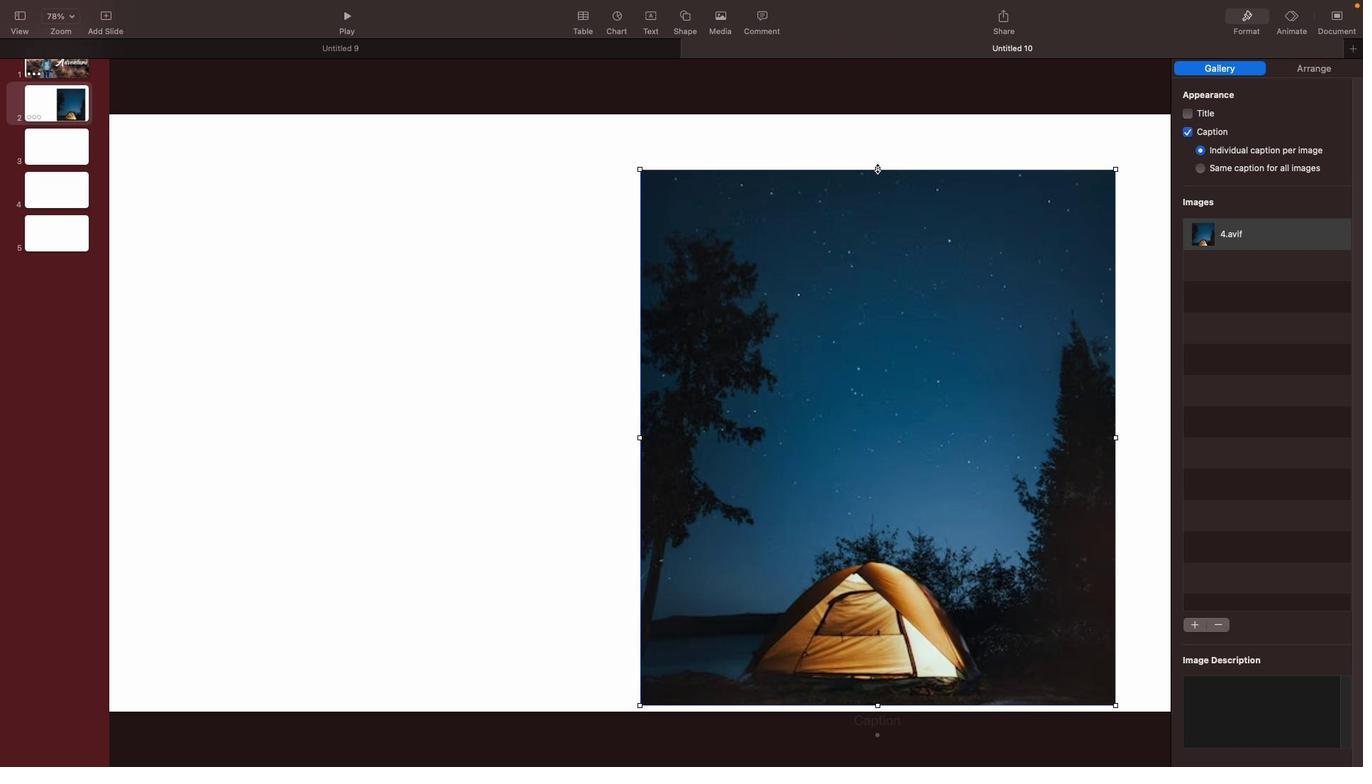 
Action: Mouse moved to (899, 364)
Screenshot: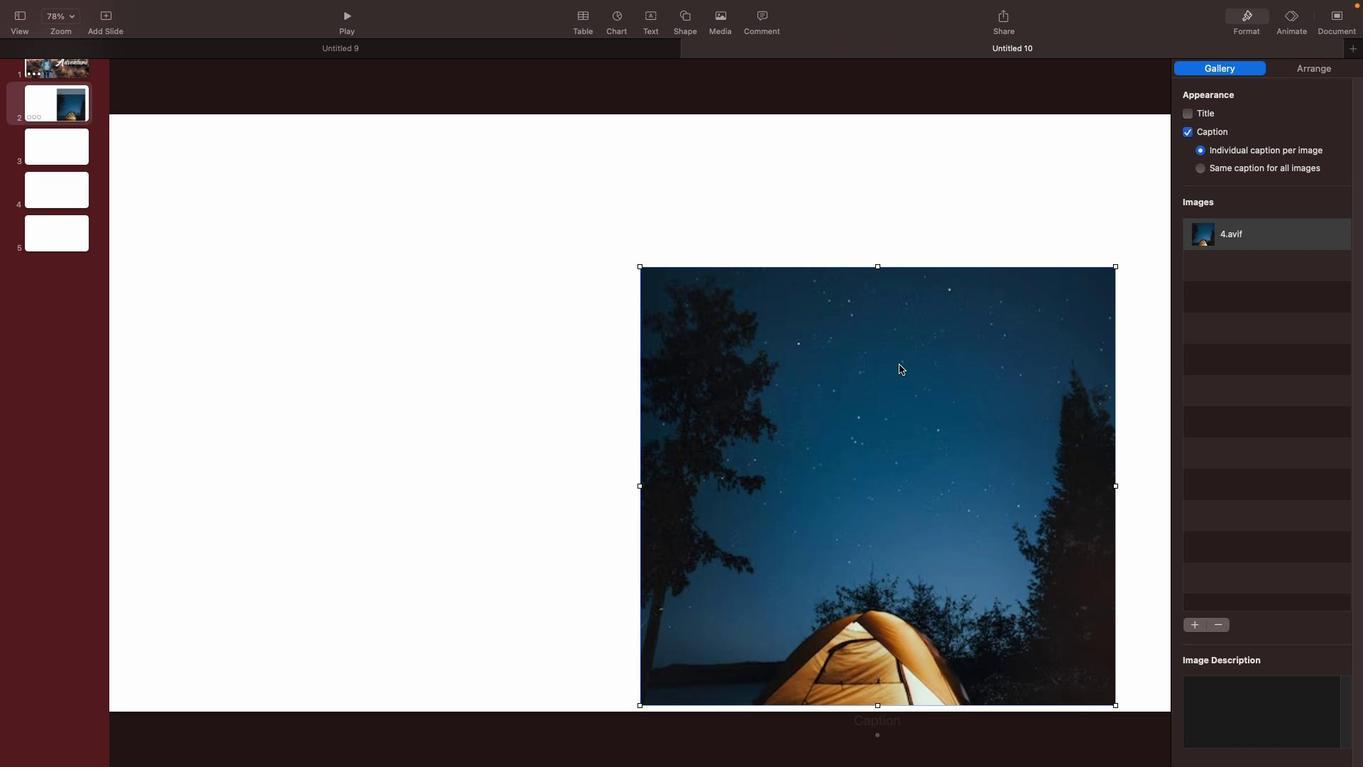 
Action: Mouse pressed left at (899, 364)
Screenshot: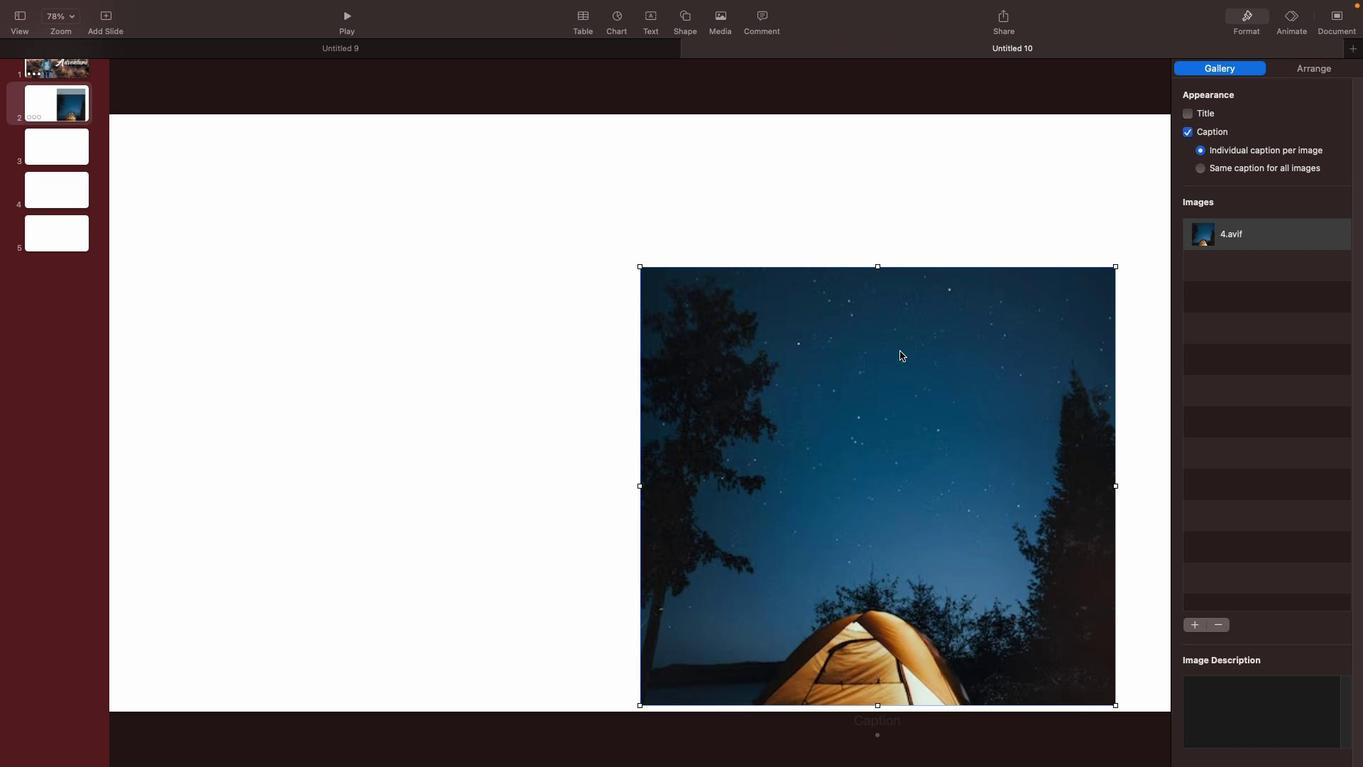 
Action: Mouse moved to (880, 593)
Screenshot: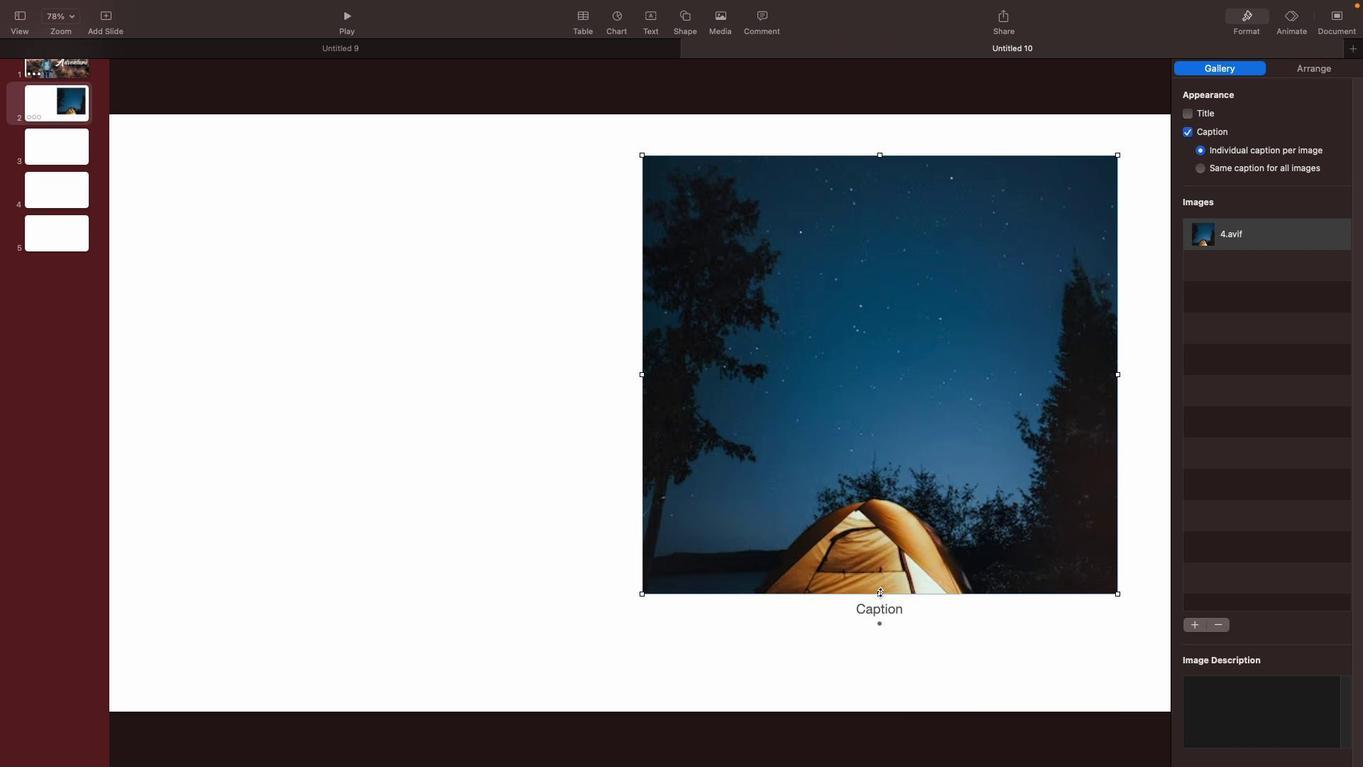 
Action: Mouse pressed left at (880, 593)
Screenshot: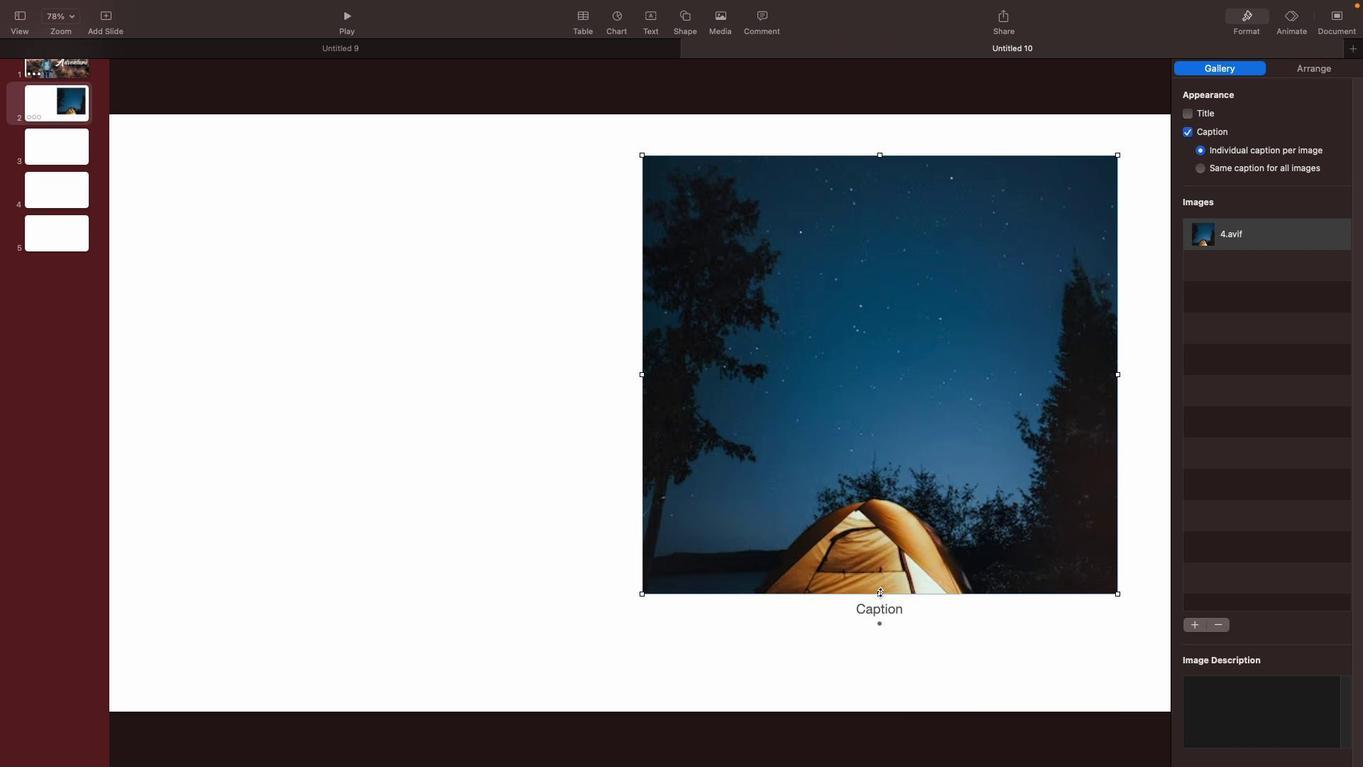 
Action: Mouse moved to (1188, 131)
Screenshot: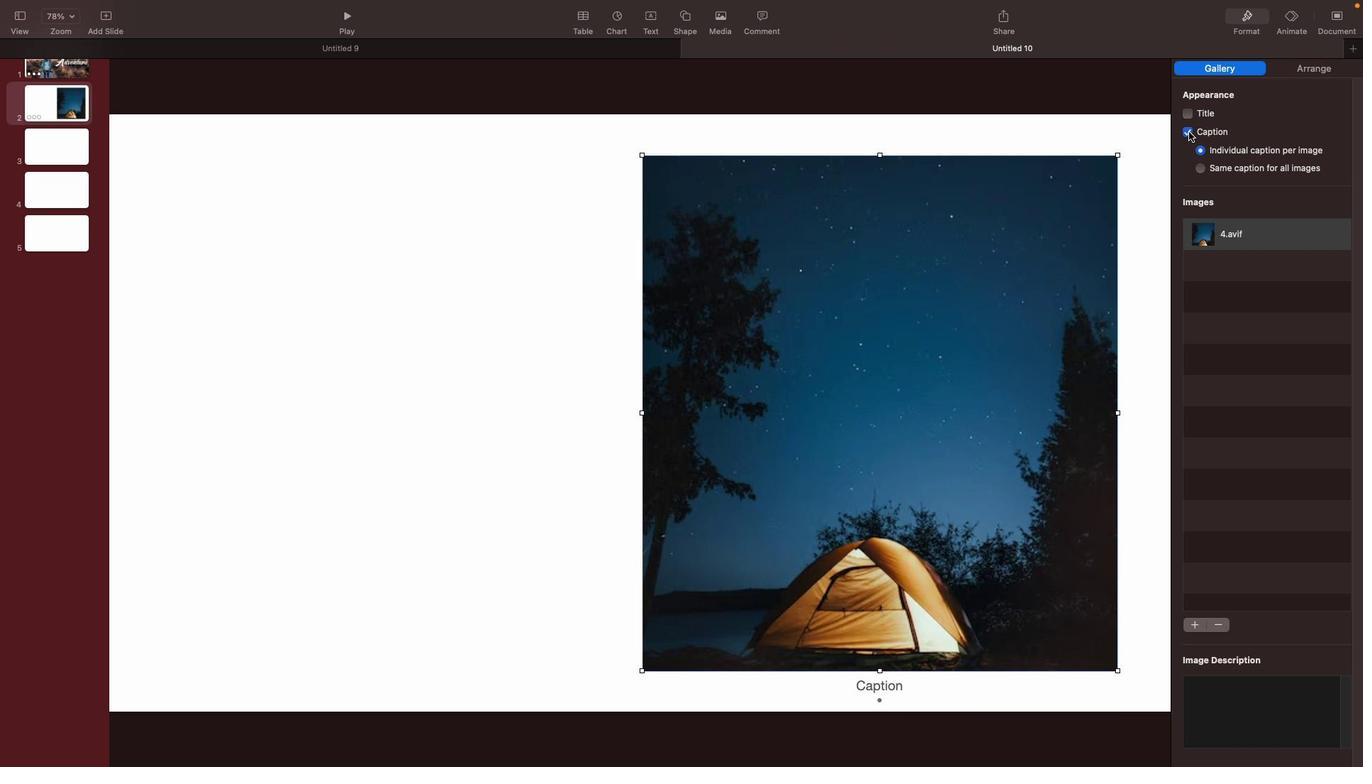 
Action: Mouse pressed left at (1188, 131)
Screenshot: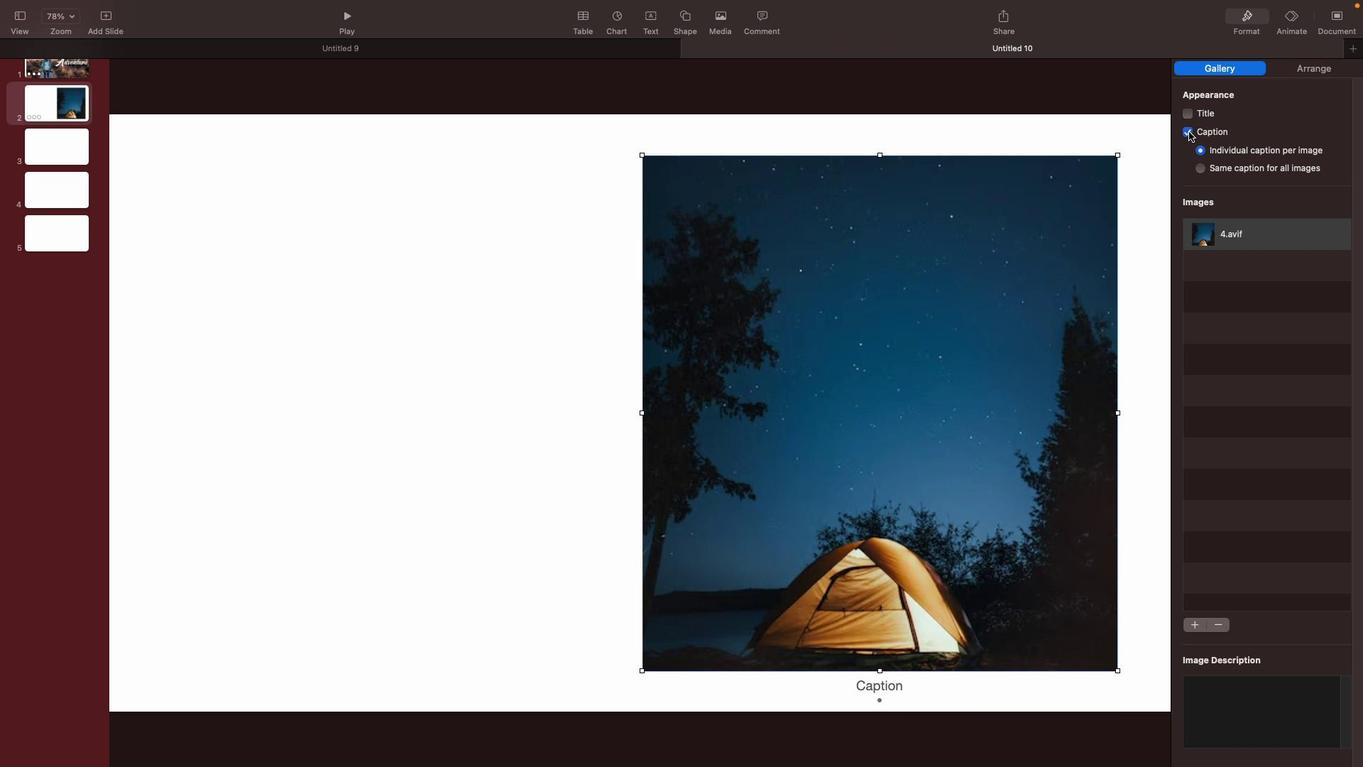 
Action: Mouse moved to (639, 149)
Screenshot: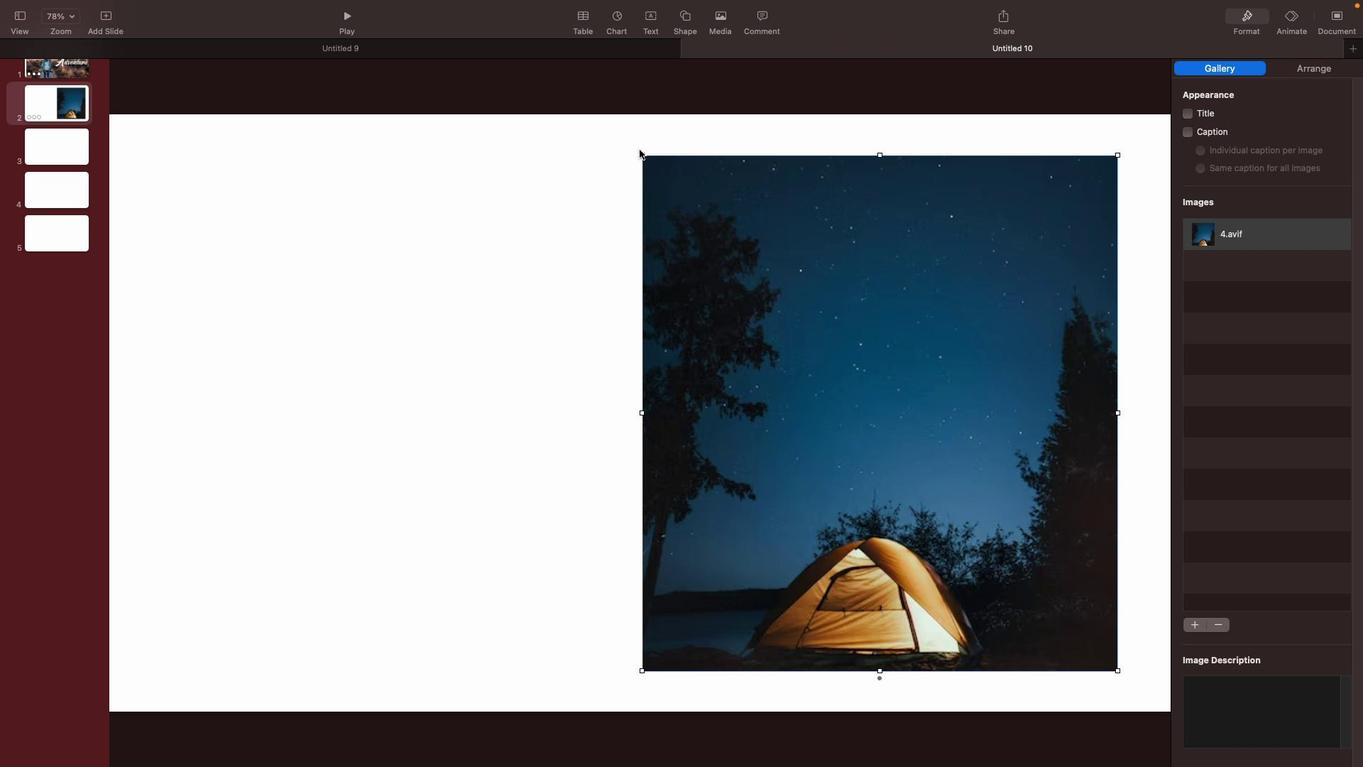 
Action: Mouse pressed left at (639, 149)
Screenshot: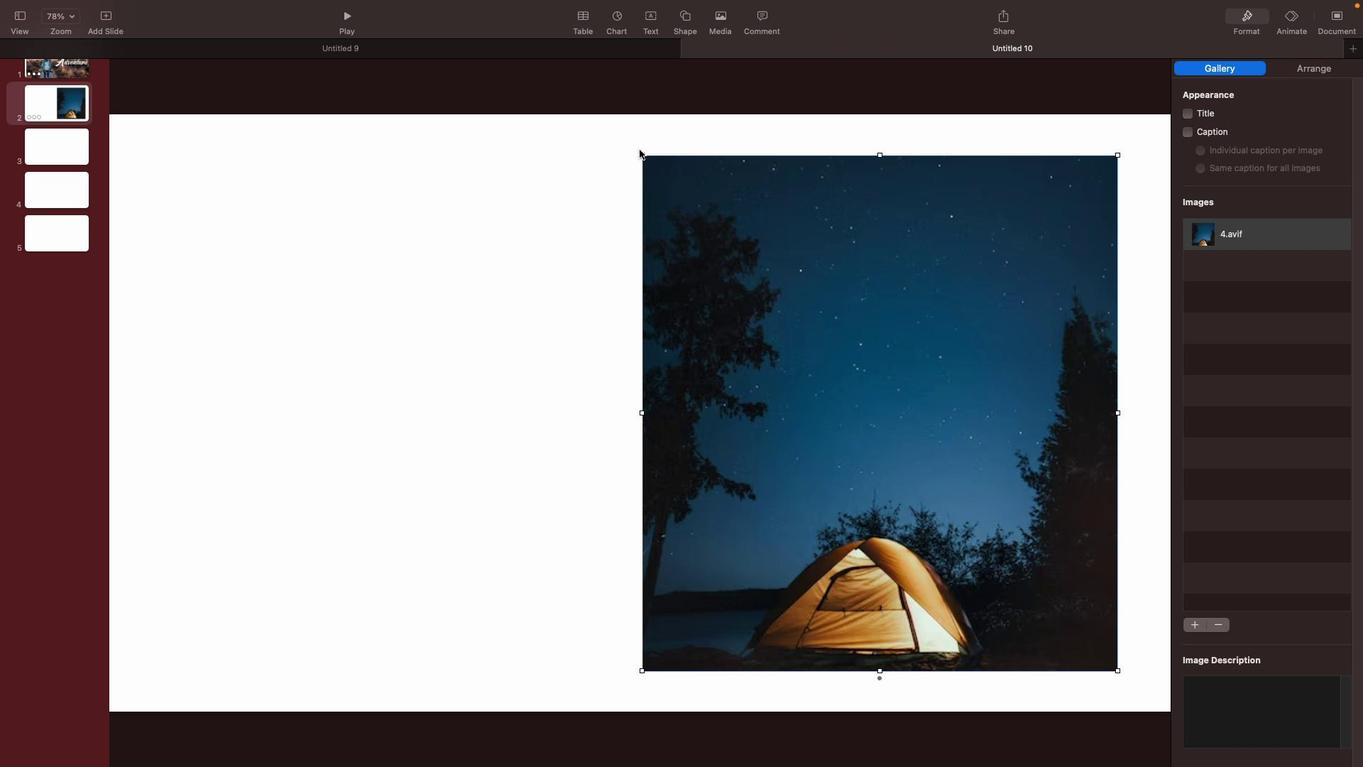 
Action: Mouse moved to (640, 151)
Screenshot: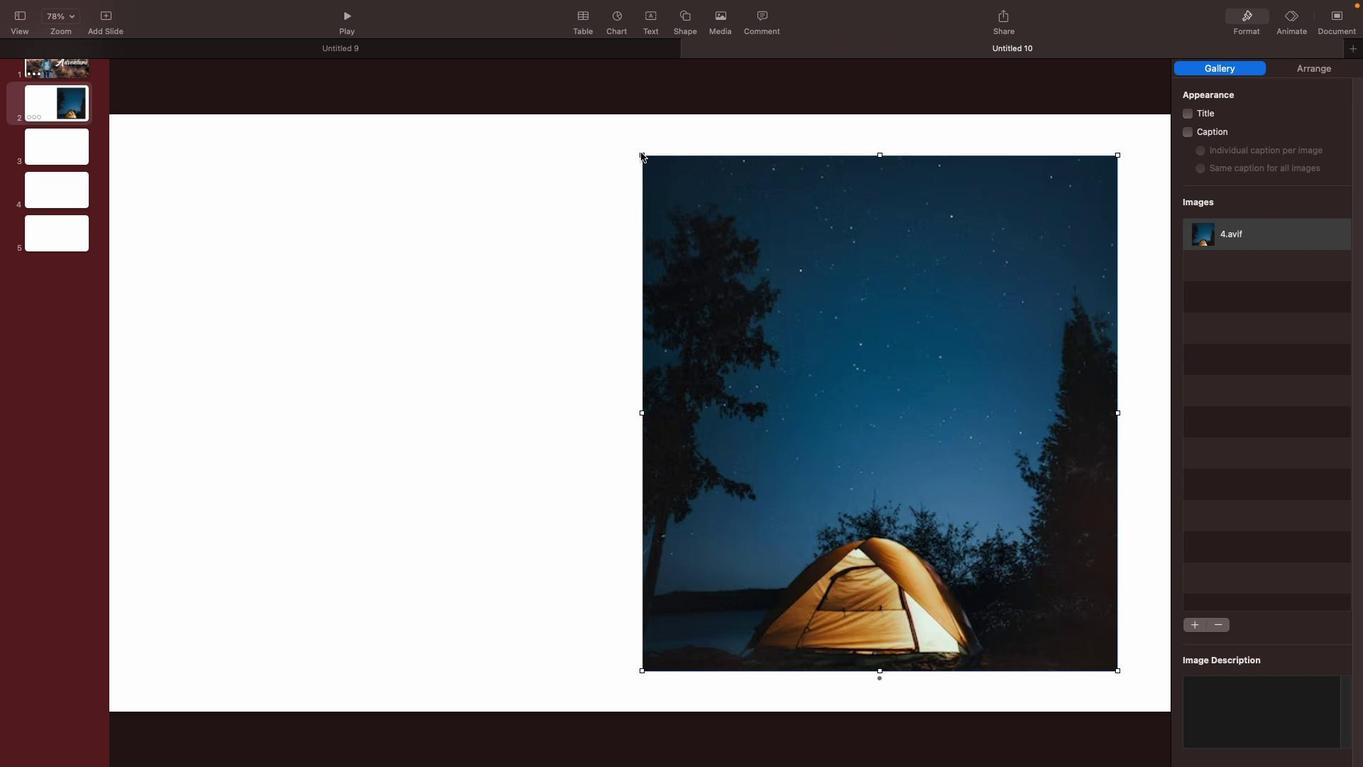 
Action: Mouse pressed left at (640, 151)
Screenshot: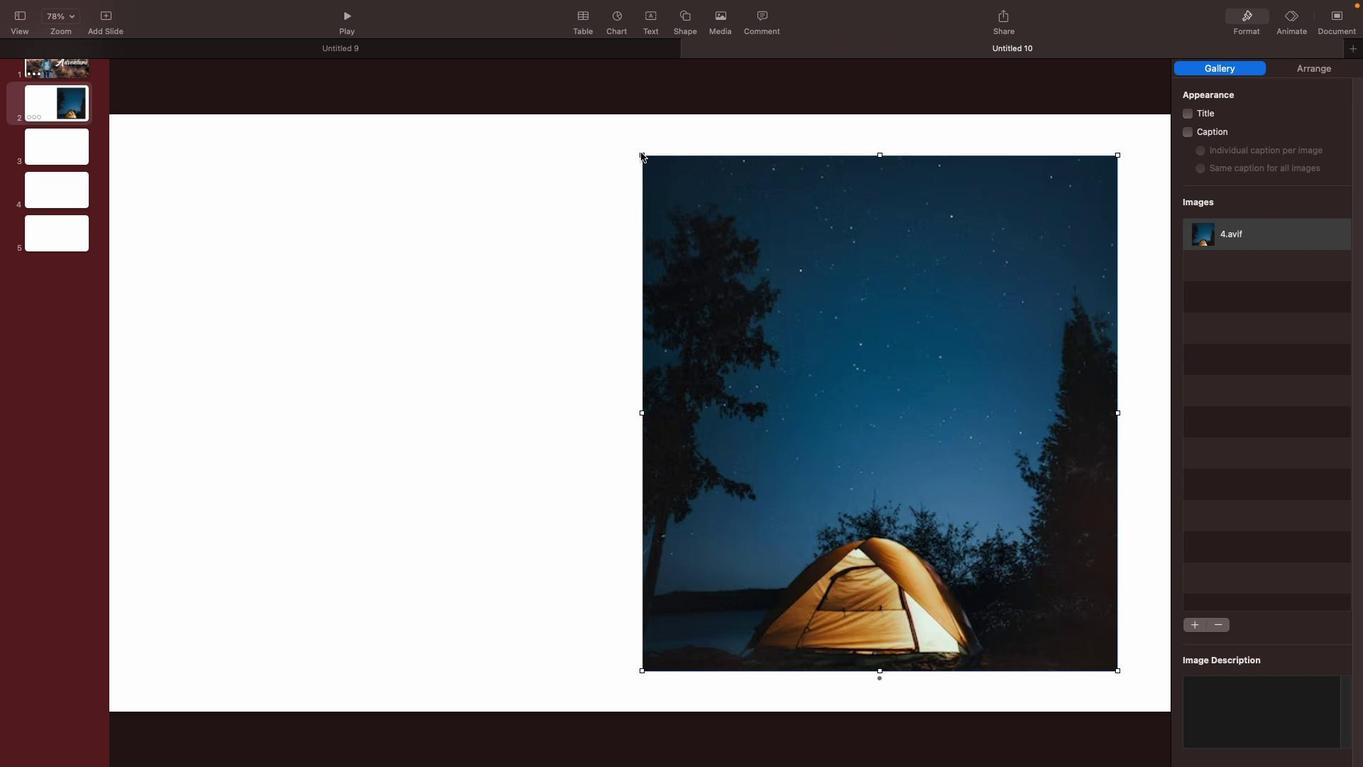 
Action: Mouse moved to (640, 152)
Screenshot: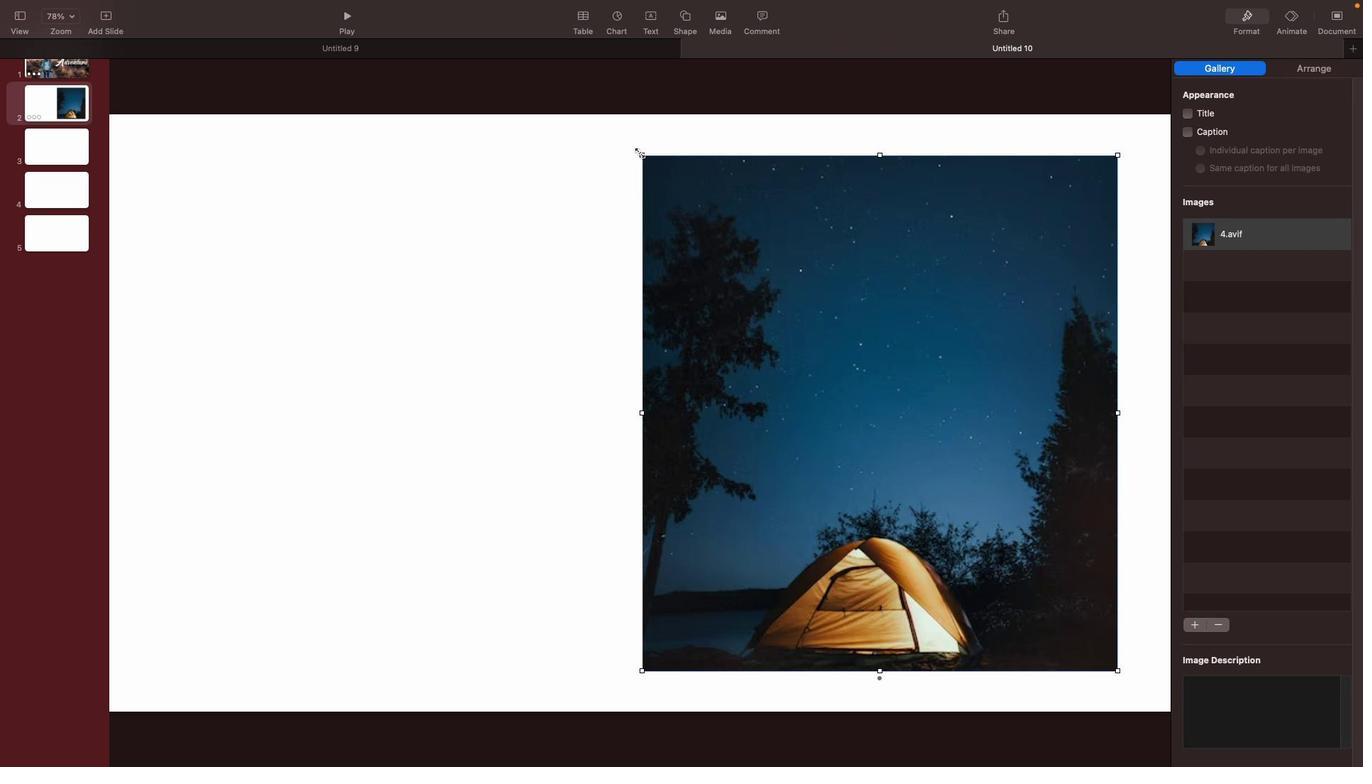 
Action: Mouse pressed left at (640, 152)
Screenshot: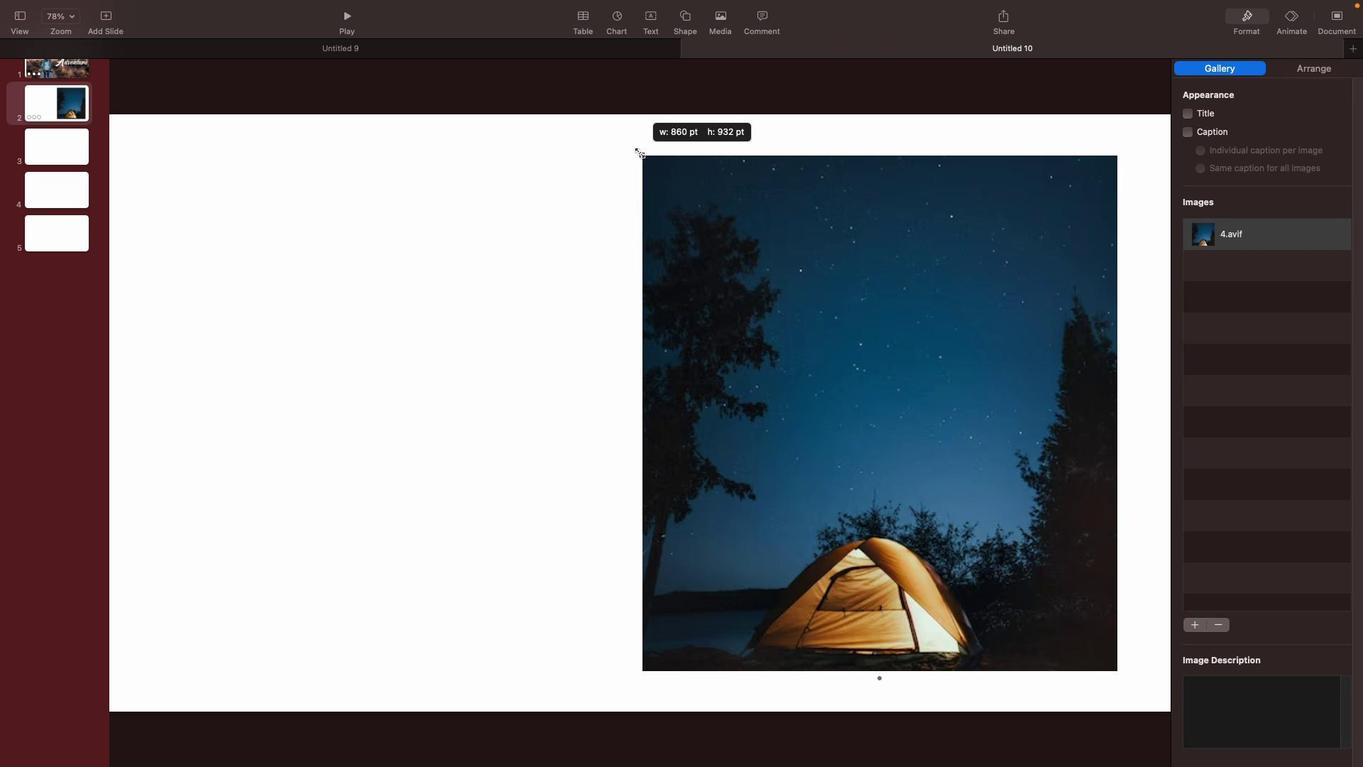 
Action: Mouse moved to (887, 359)
Screenshot: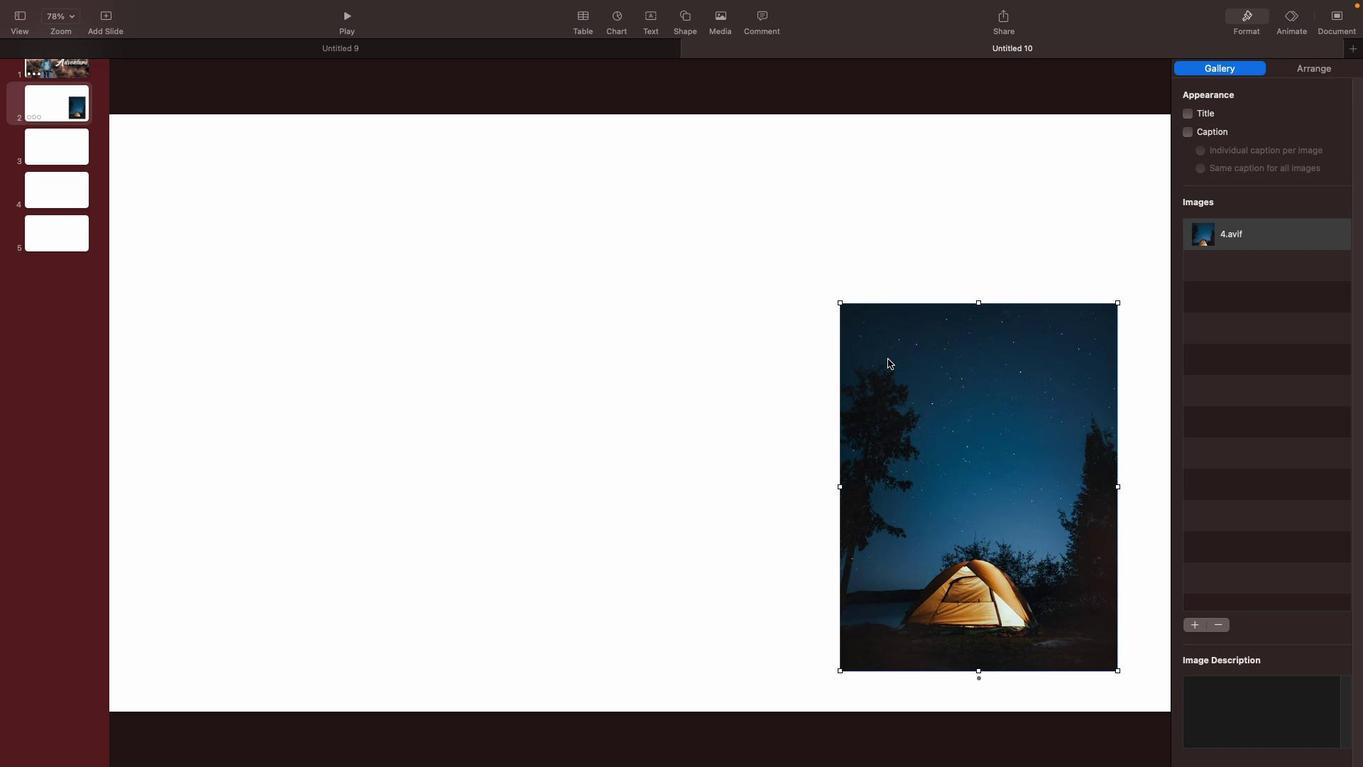 
Action: Mouse pressed left at (887, 359)
Screenshot: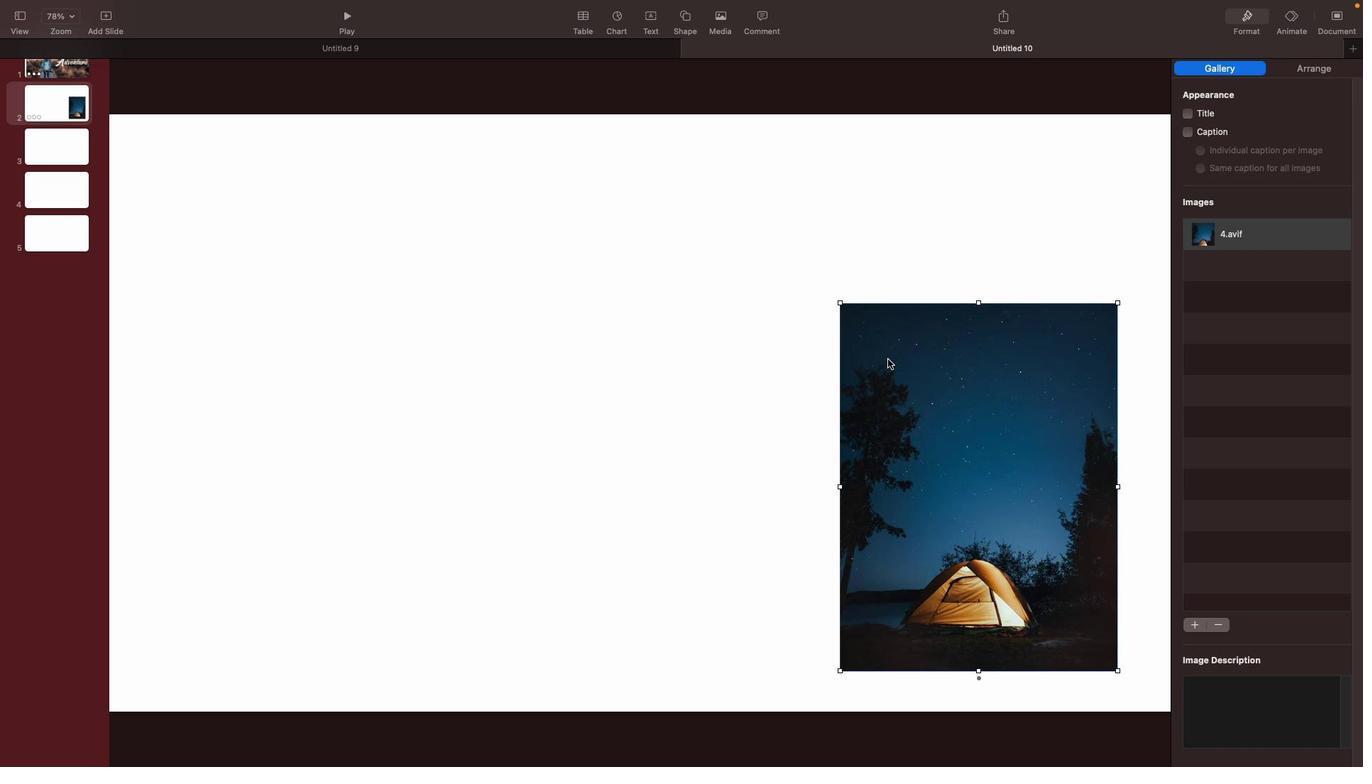 
Action: Mouse moved to (35, 106)
Screenshot: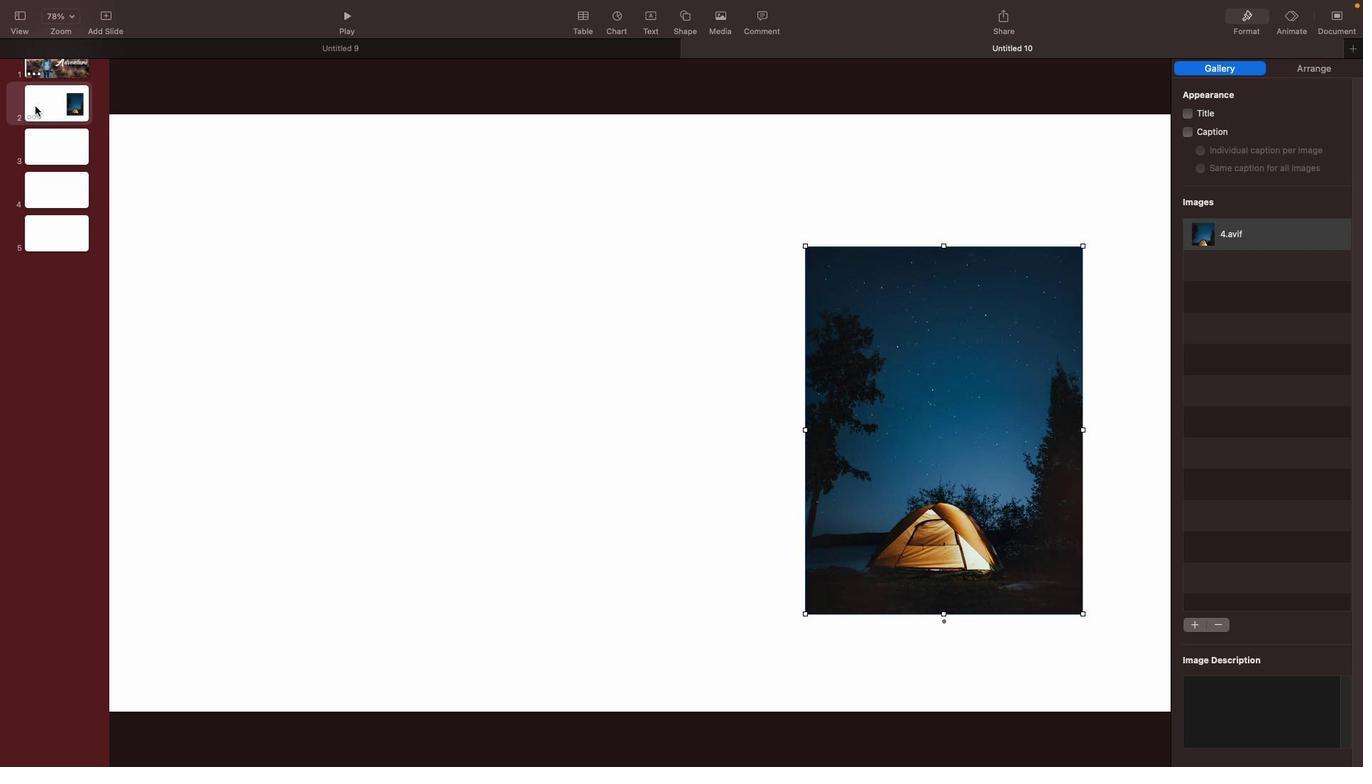 
Action: Mouse pressed left at (35, 106)
Screenshot: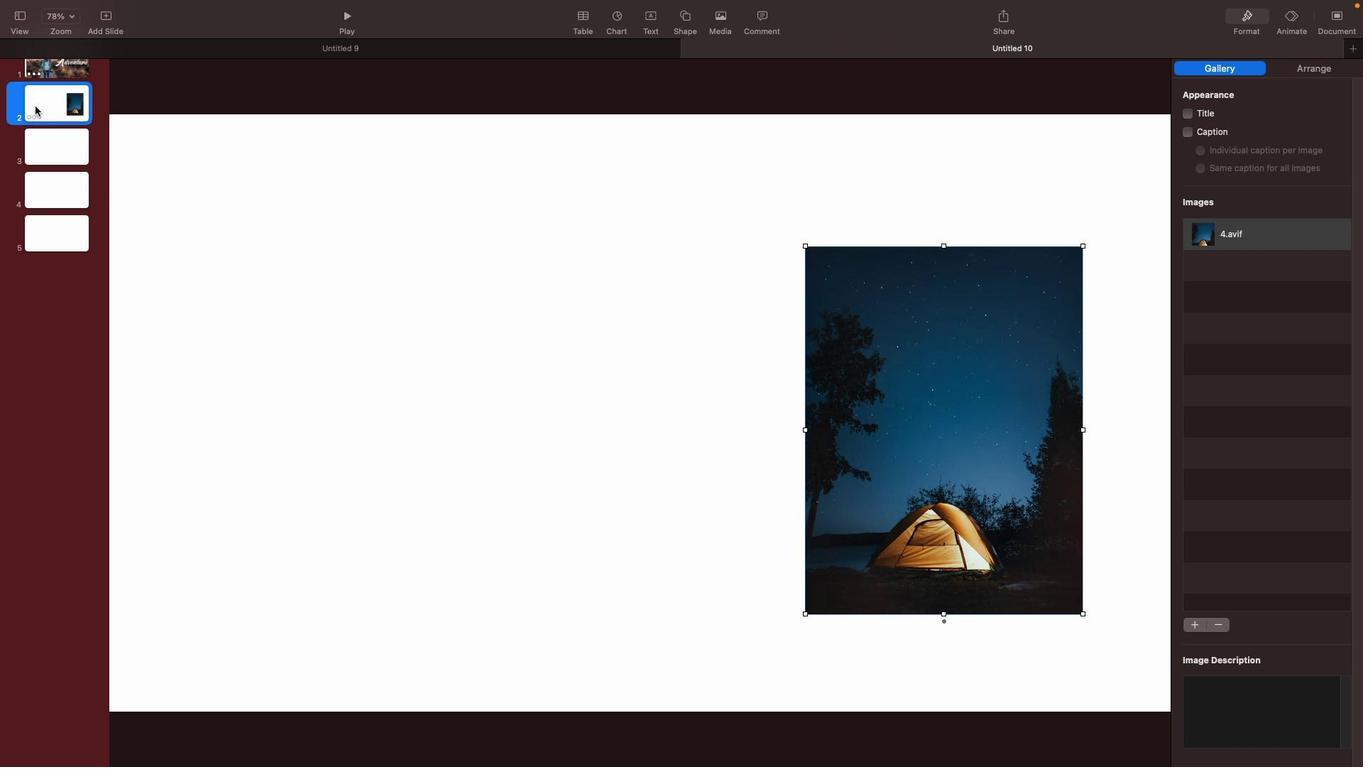 
Action: Mouse moved to (1344, 112)
Screenshot: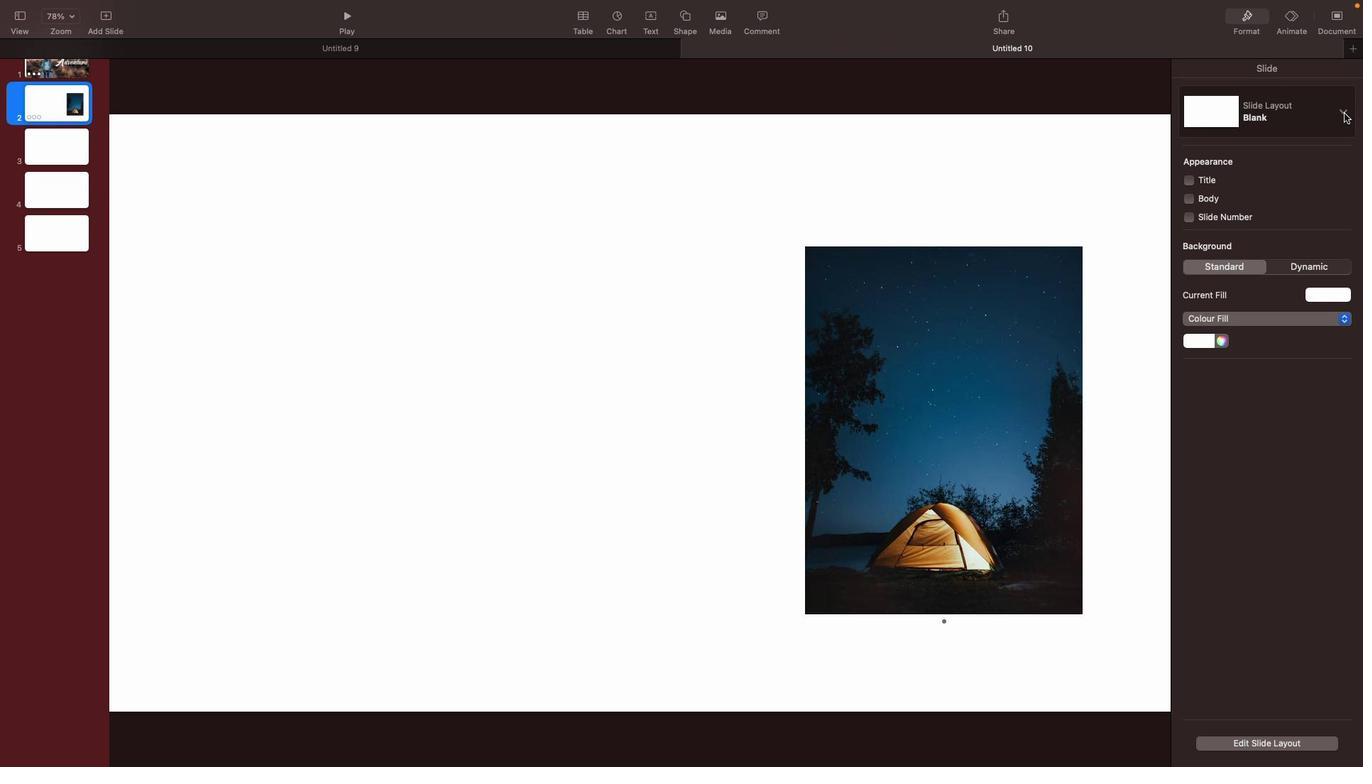 
Action: Mouse pressed left at (1344, 112)
Screenshot: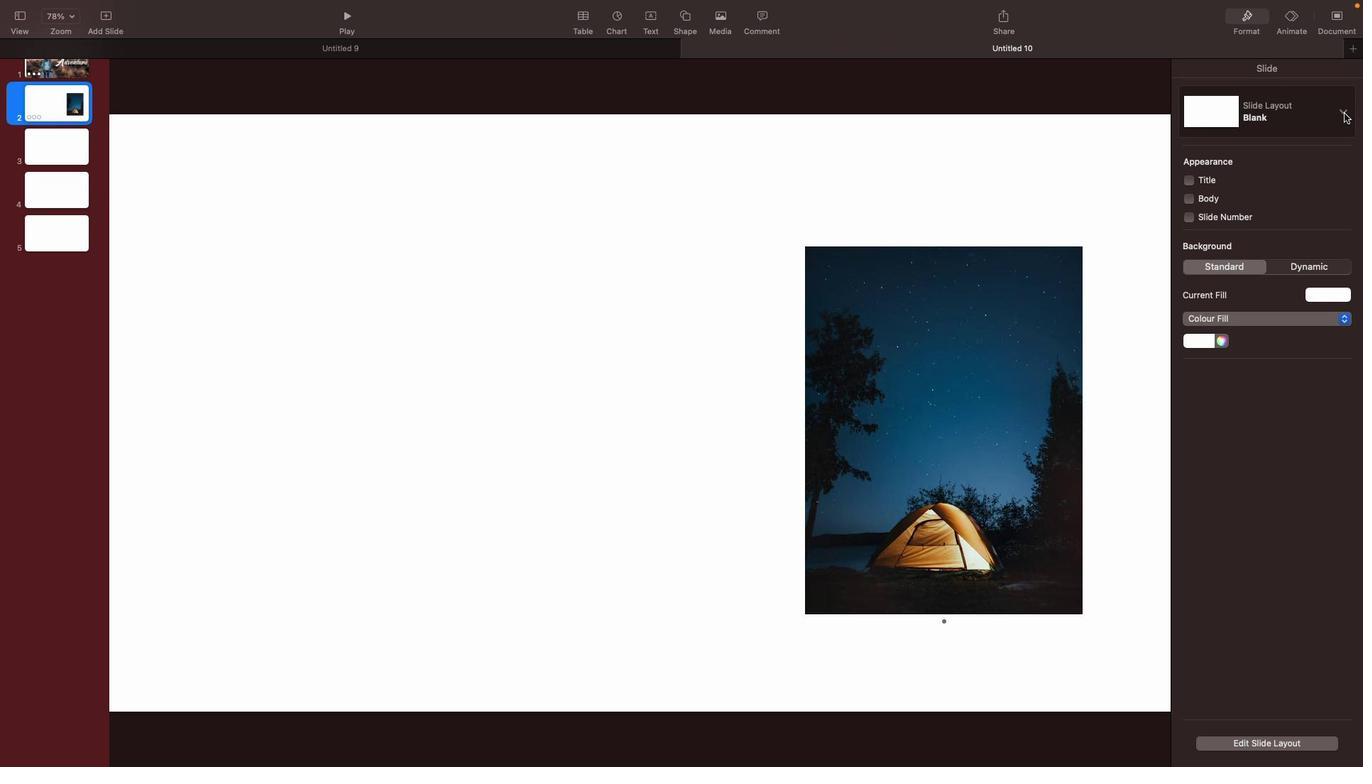 
Action: Mouse moved to (1311, 338)
Screenshot: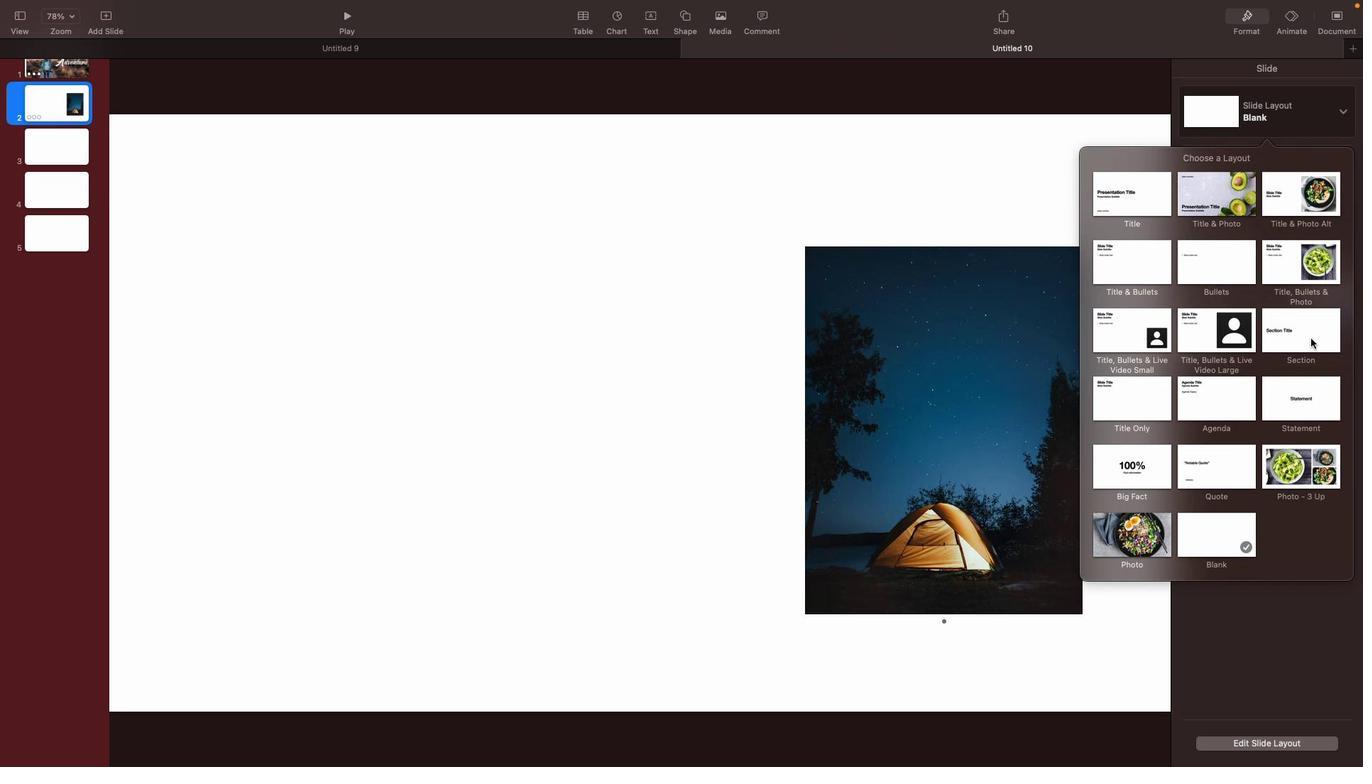 
Action: Mouse pressed left at (1311, 338)
Screenshot: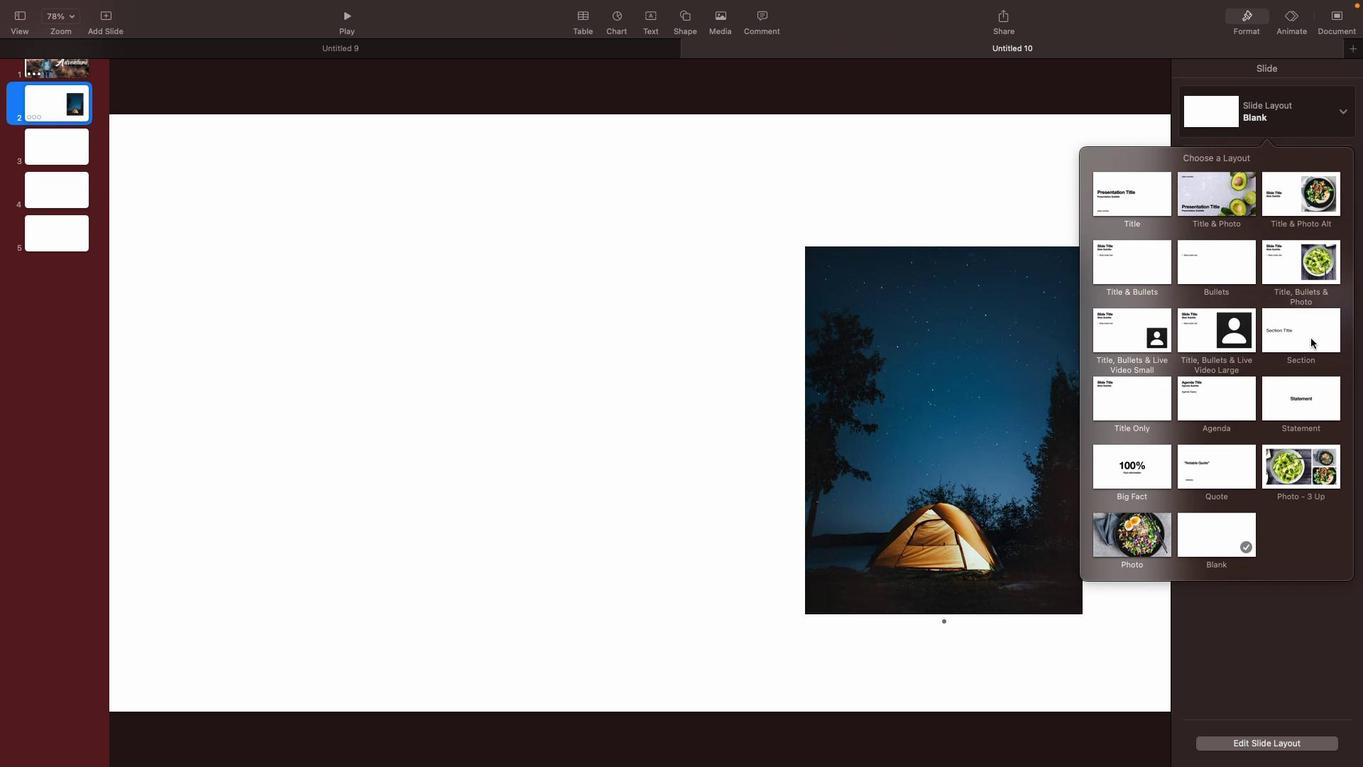 
Action: Mouse moved to (629, 371)
Screenshot: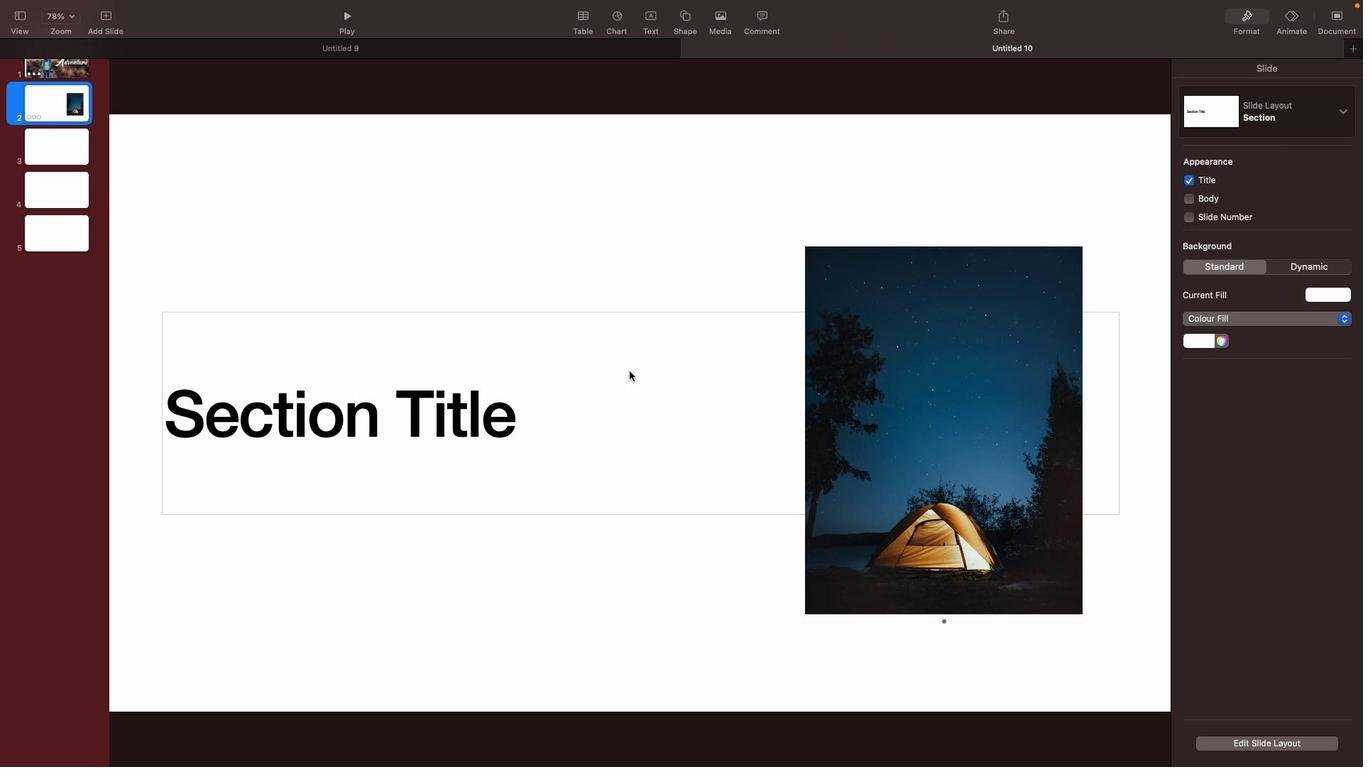 
Action: Mouse pressed left at (629, 371)
Screenshot: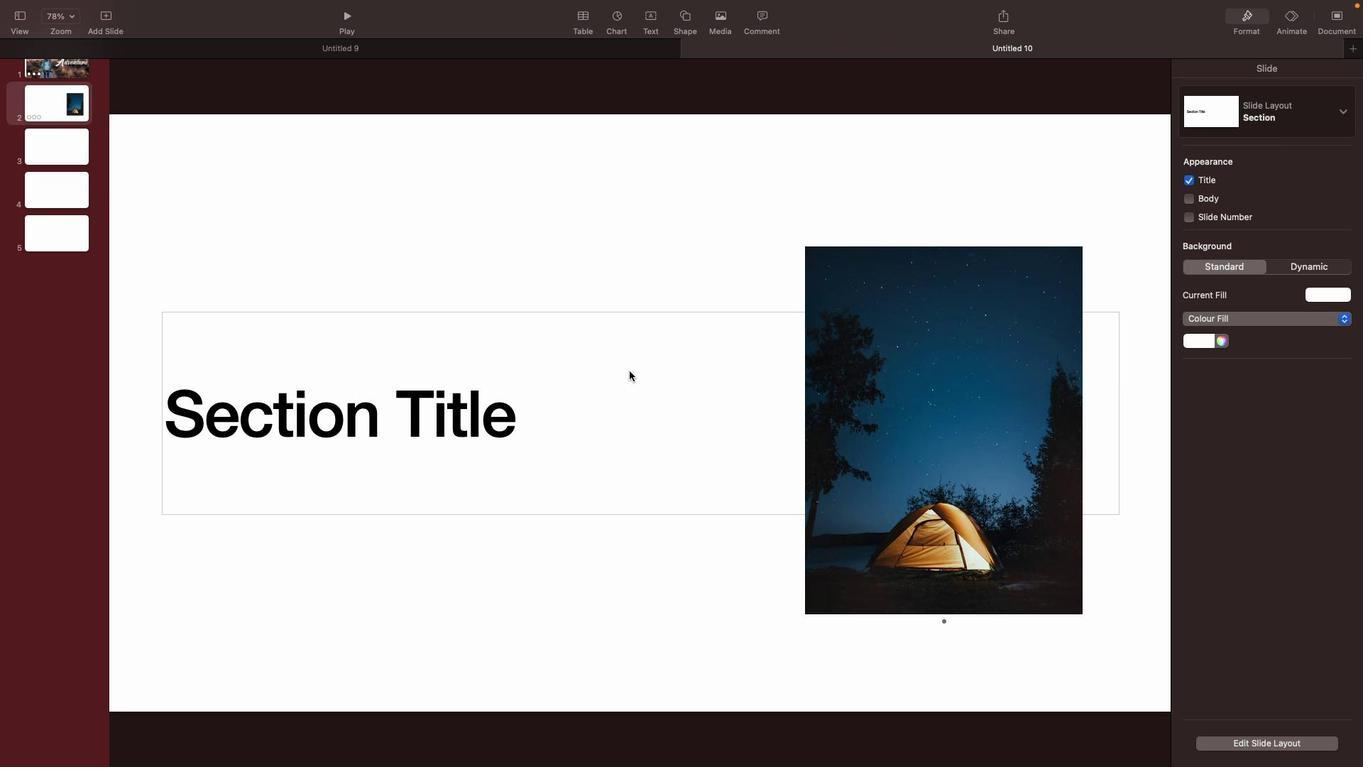
Action: Mouse moved to (1119, 310)
Screenshot: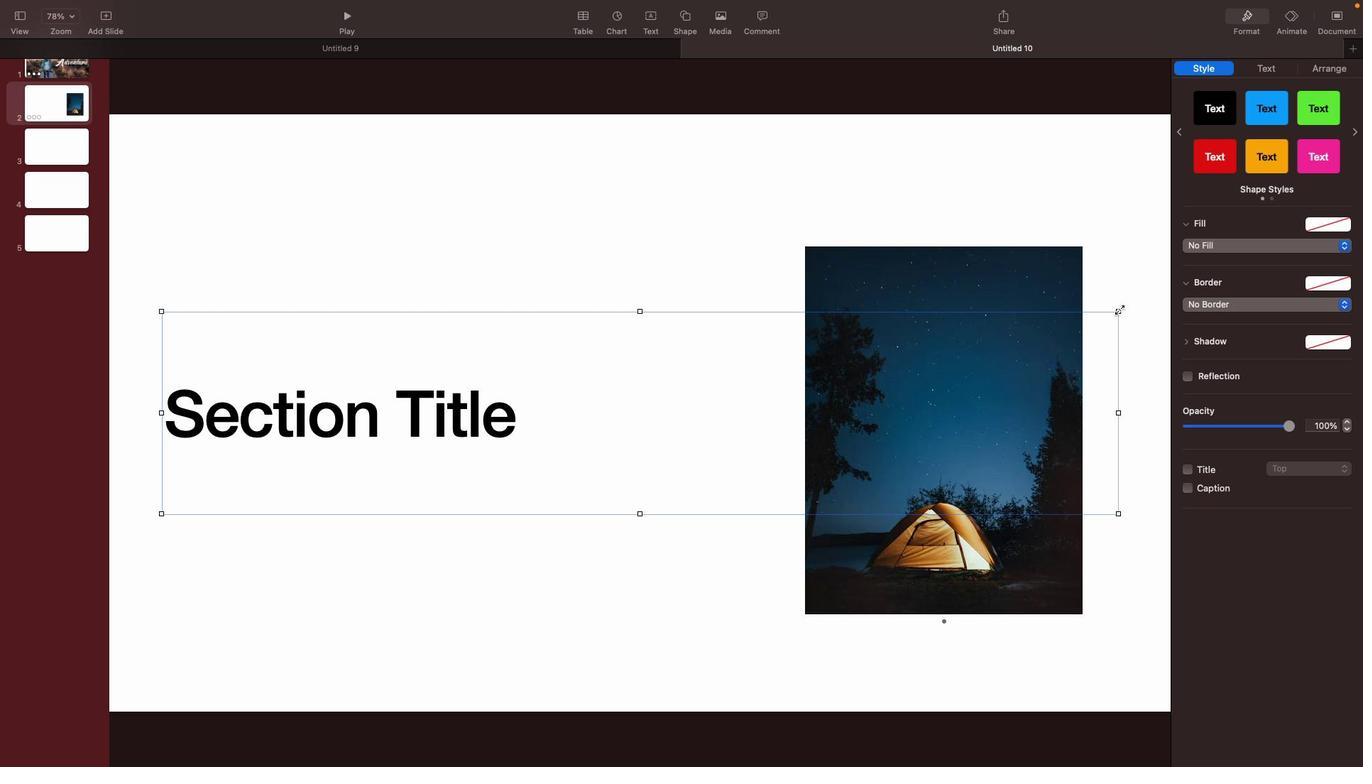
Action: Mouse pressed left at (1119, 310)
Screenshot: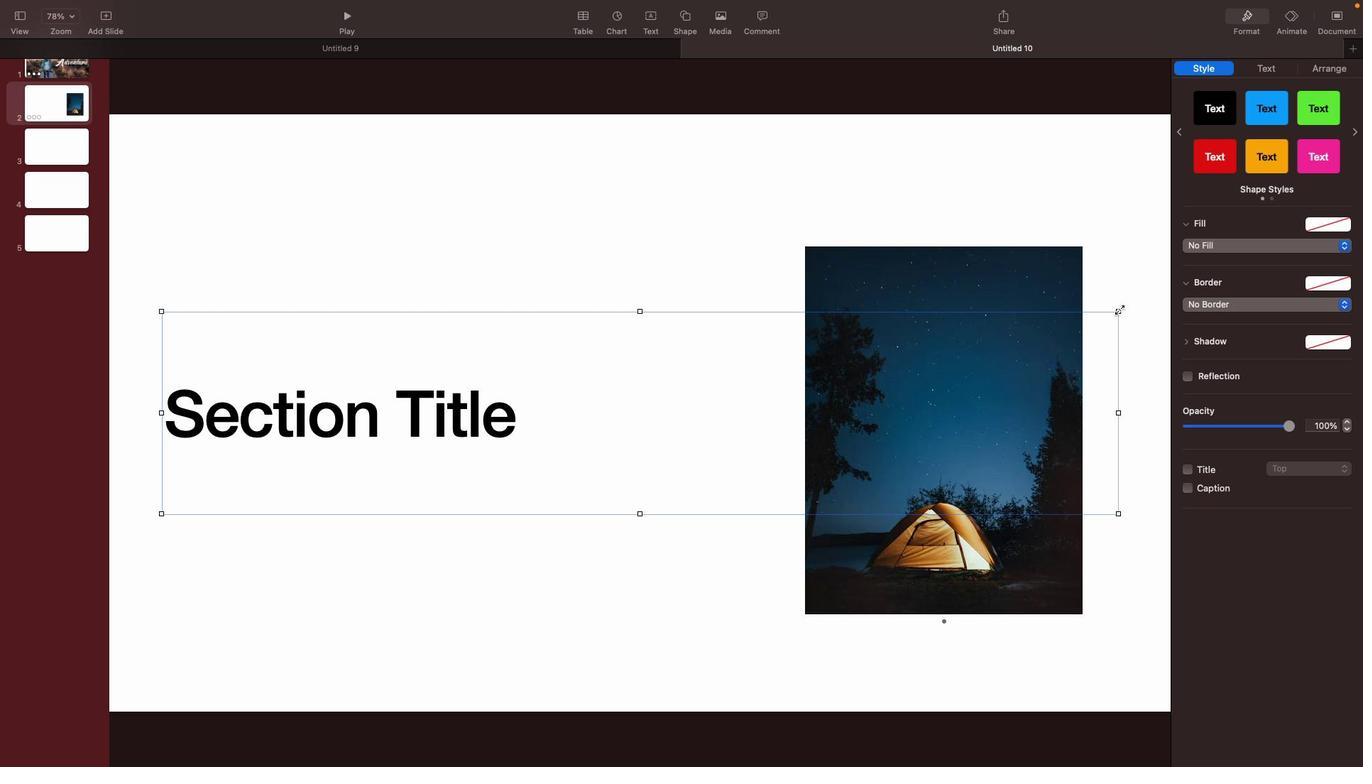 
Action: Mouse moved to (1004, 455)
Screenshot: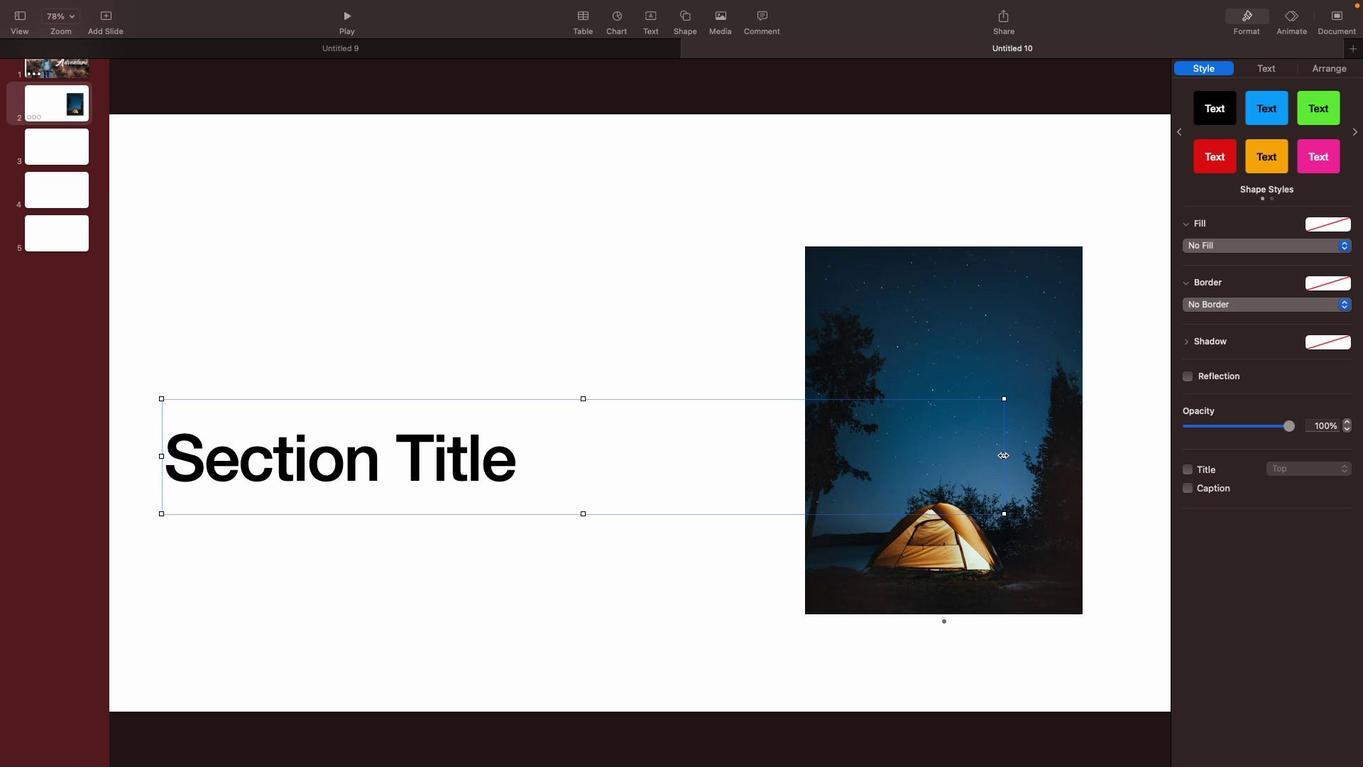 
Action: Mouse pressed left at (1004, 455)
Screenshot: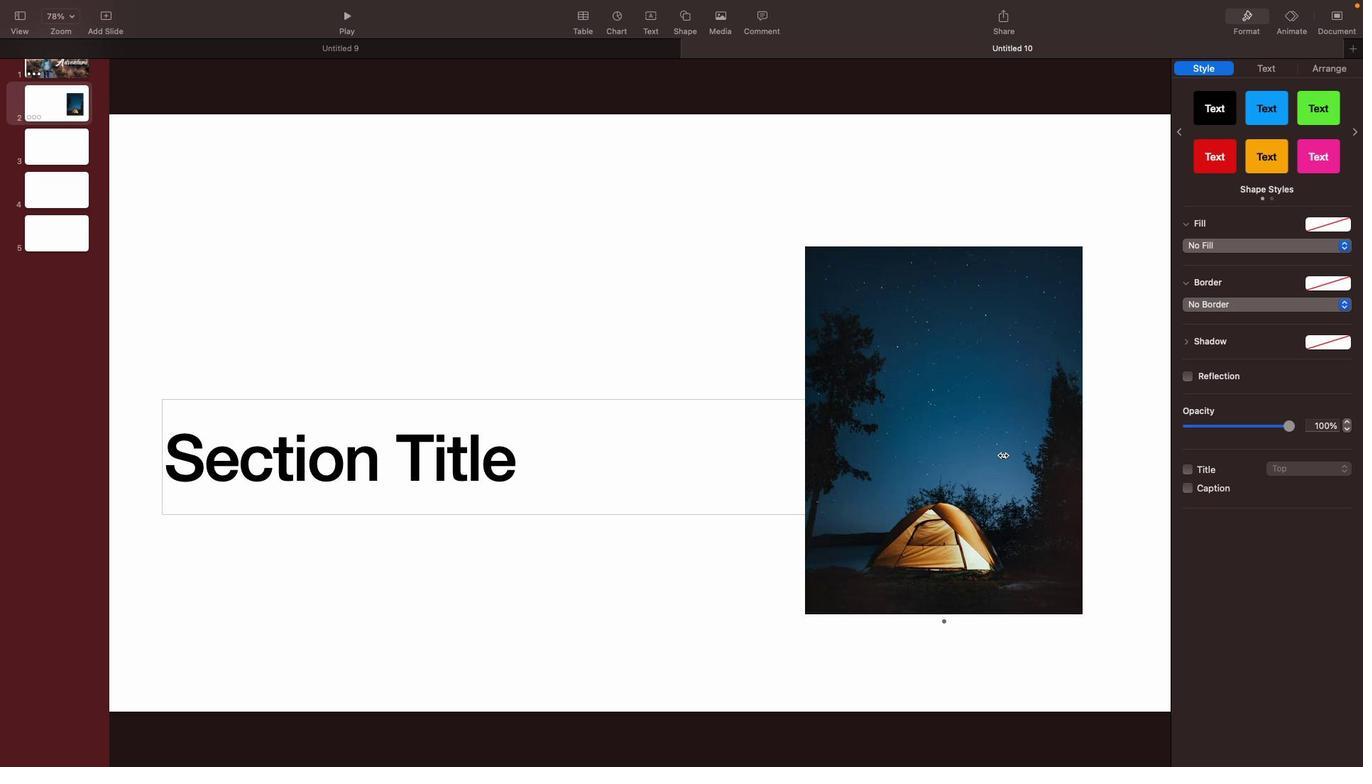 
Action: Mouse moved to (577, 424)
Screenshot: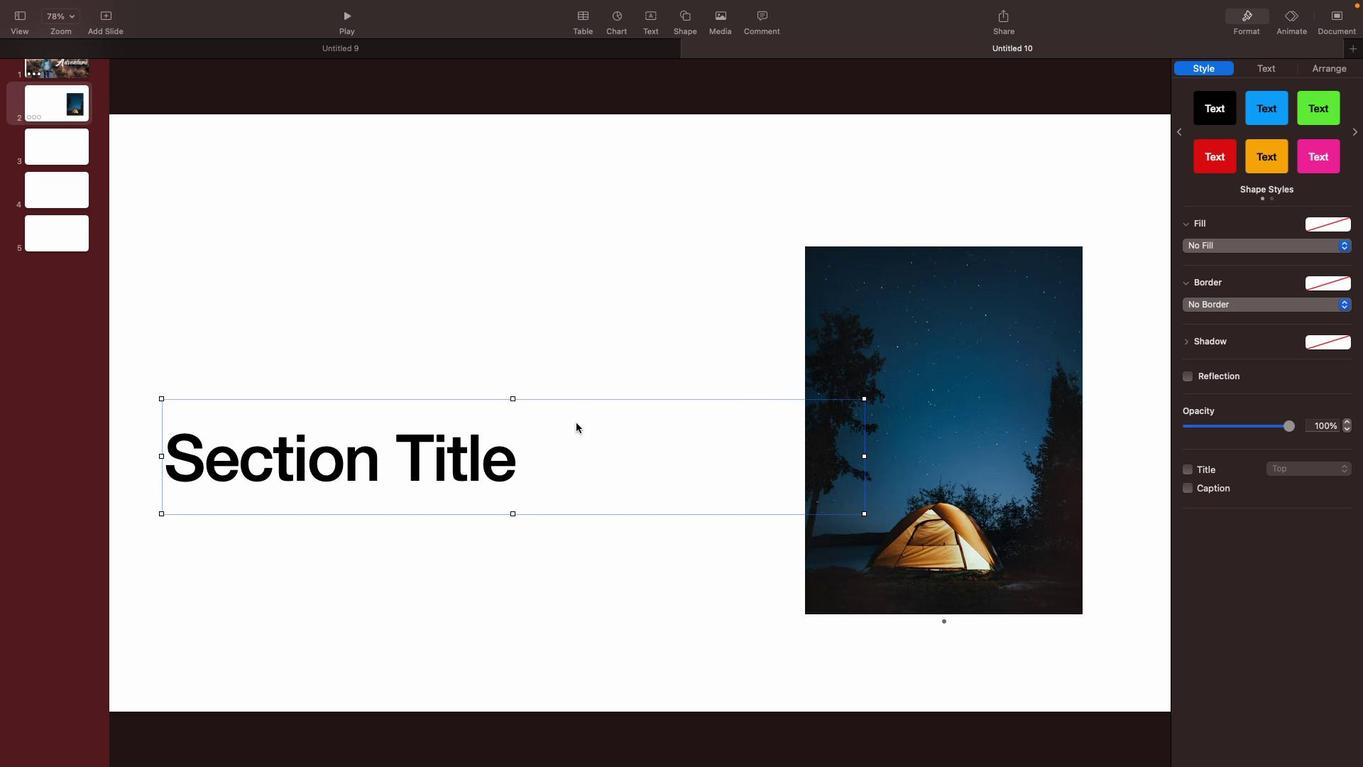 
Action: Mouse pressed left at (577, 424)
Screenshot: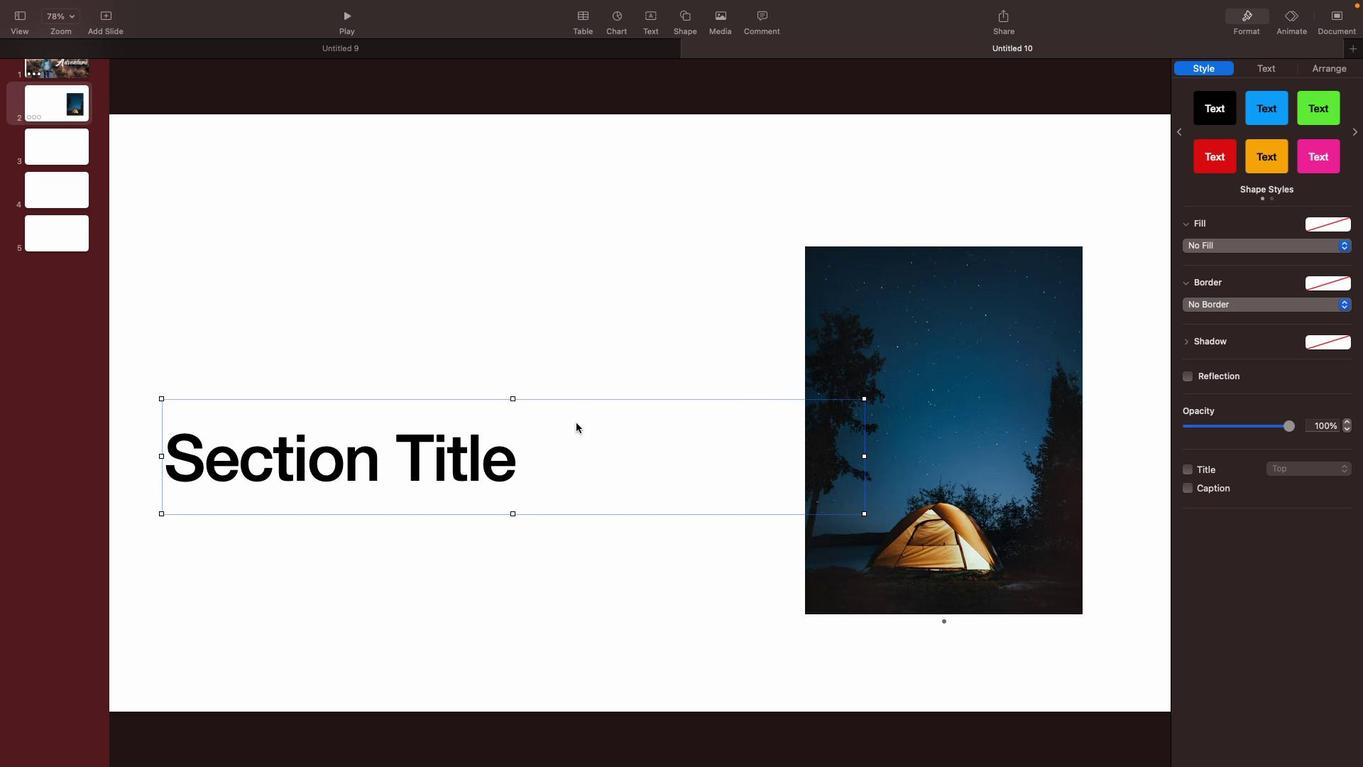 
Action: Mouse moved to (839, 375)
Screenshot: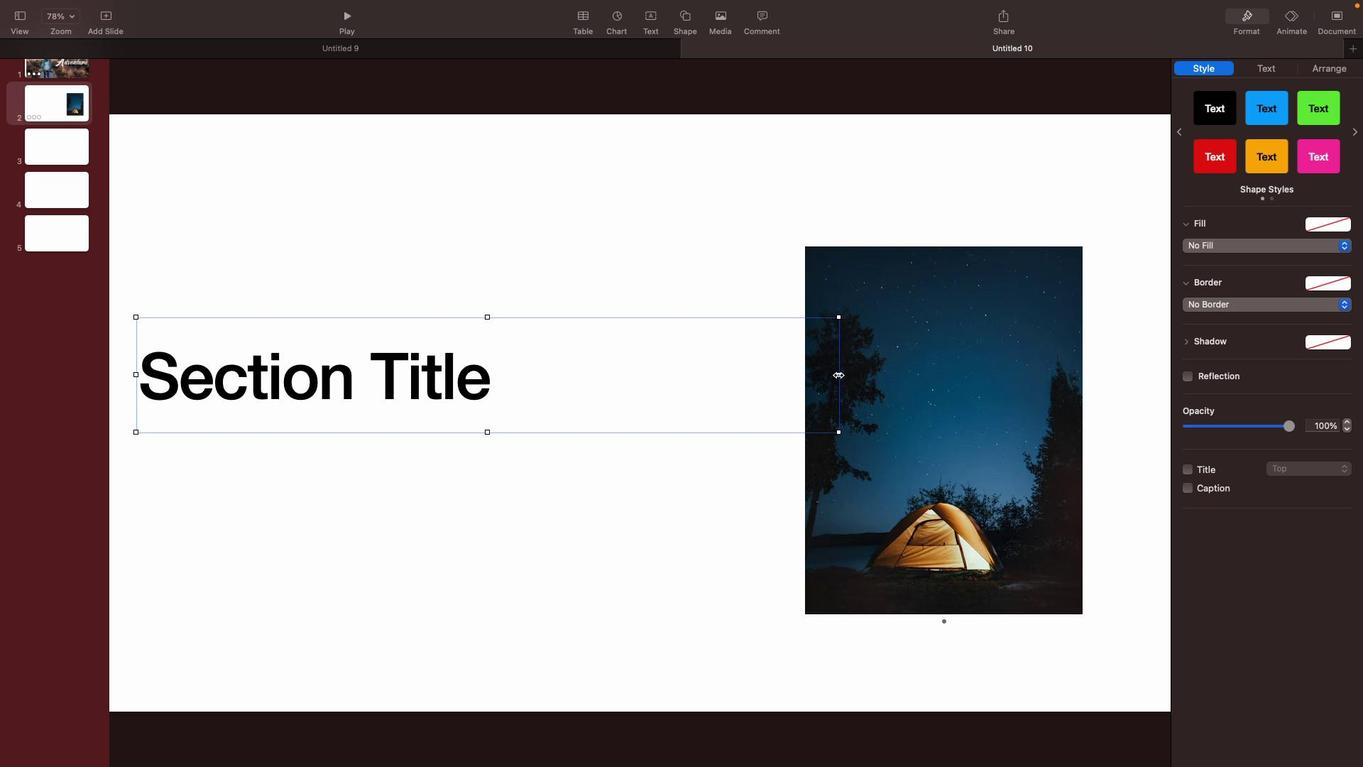 
Action: Mouse pressed left at (839, 375)
Screenshot: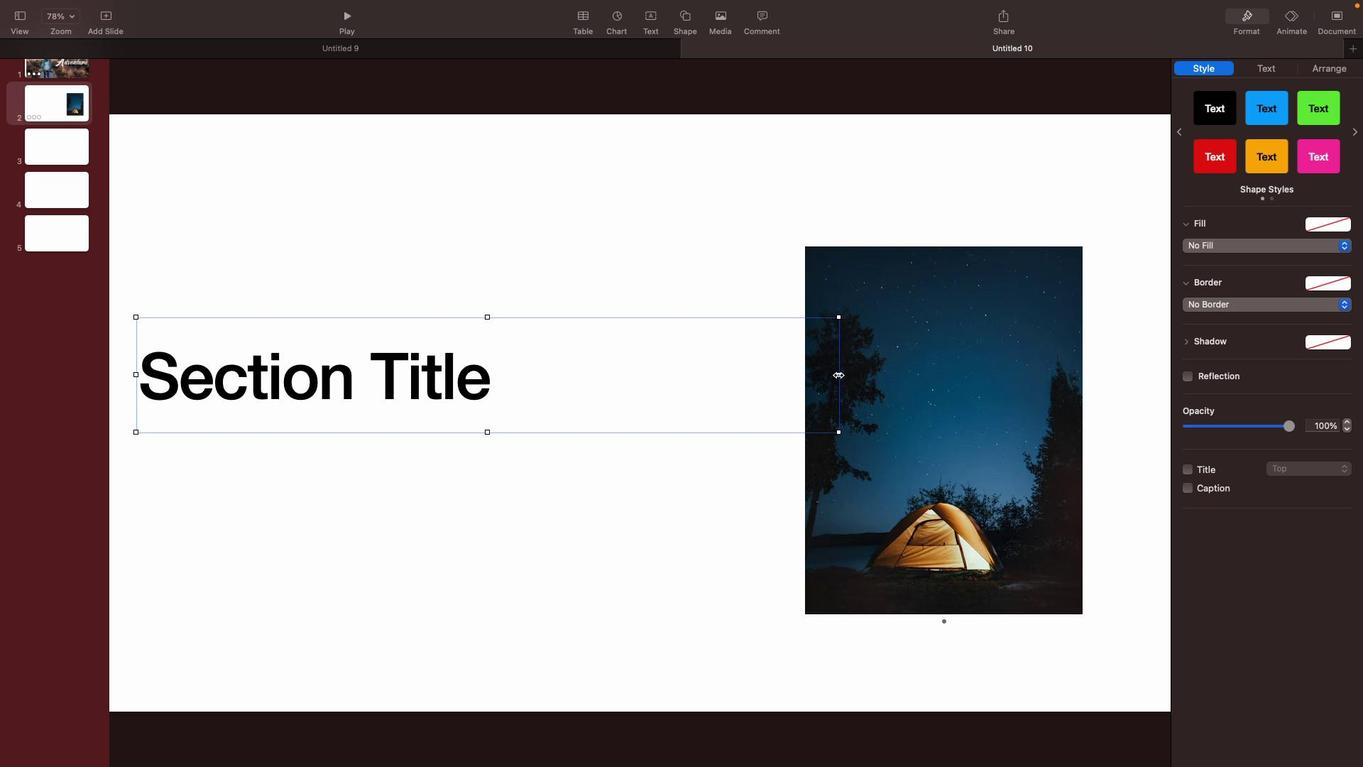 
Action: Mouse moved to (587, 350)
Screenshot: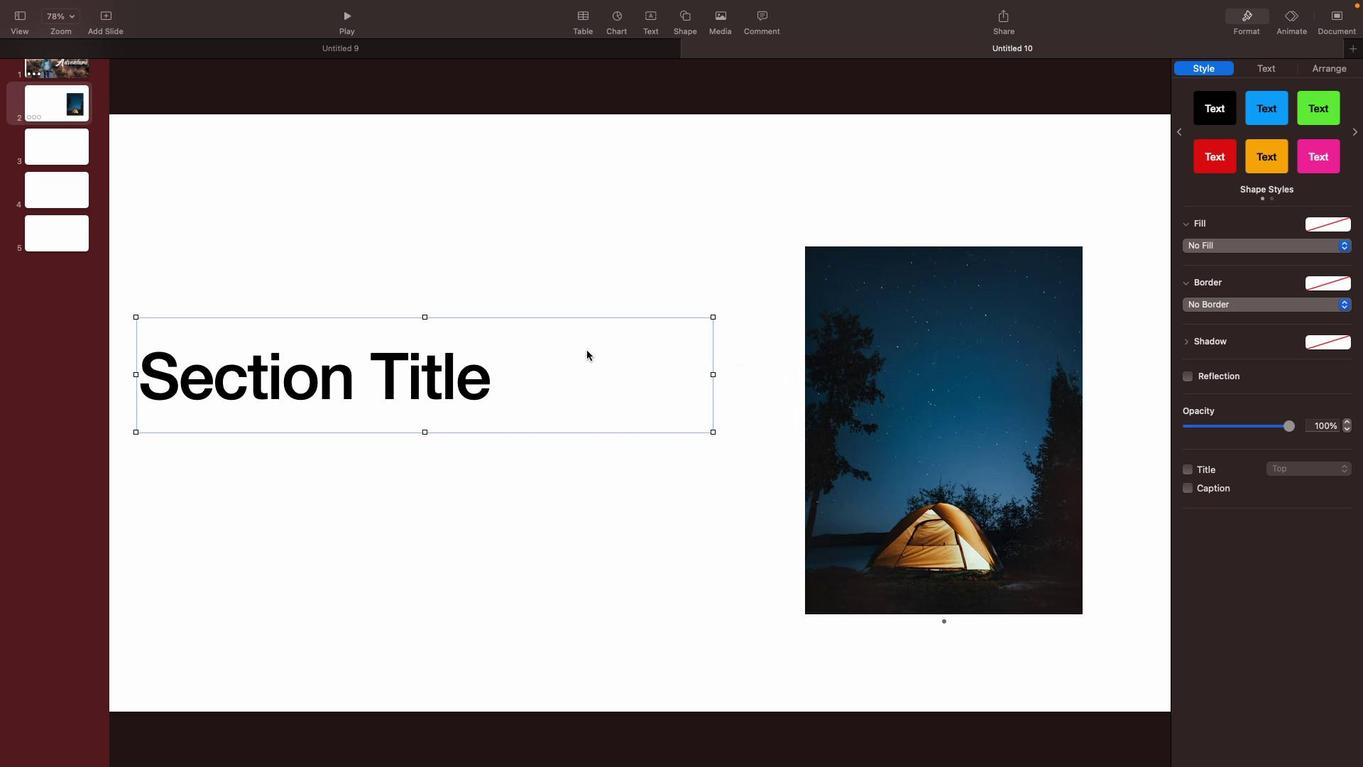 
Action: Mouse pressed left at (587, 350)
Screenshot: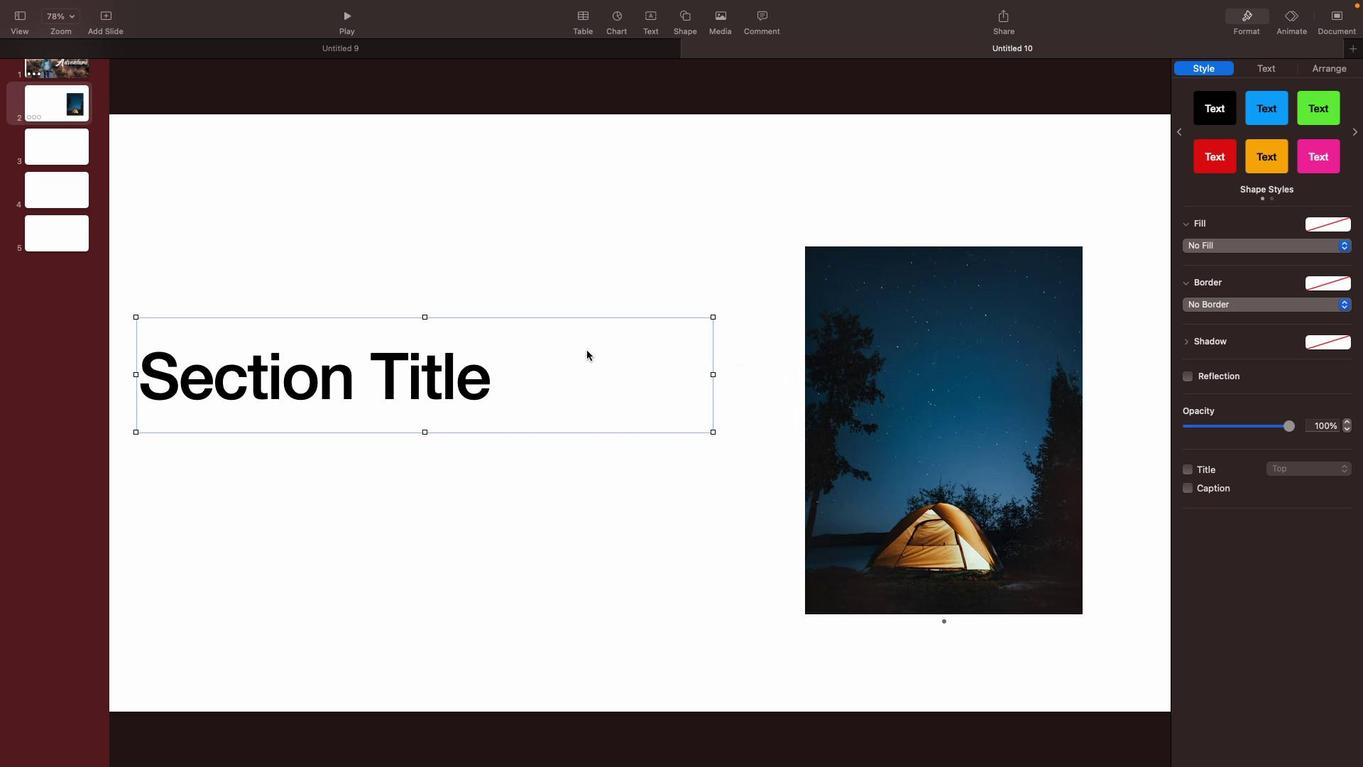 
Action: Mouse moved to (1184, 284)
Screenshot: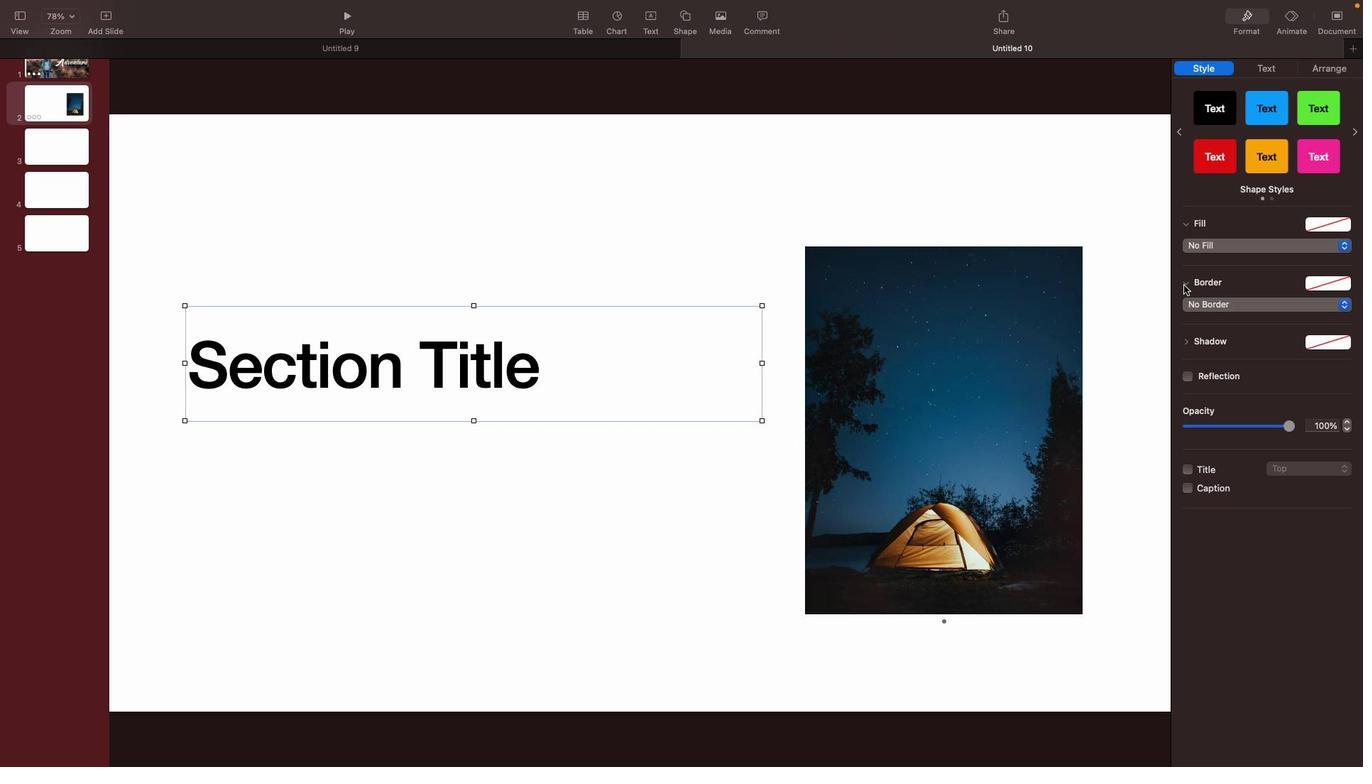 
Action: Mouse pressed left at (1184, 284)
Screenshot: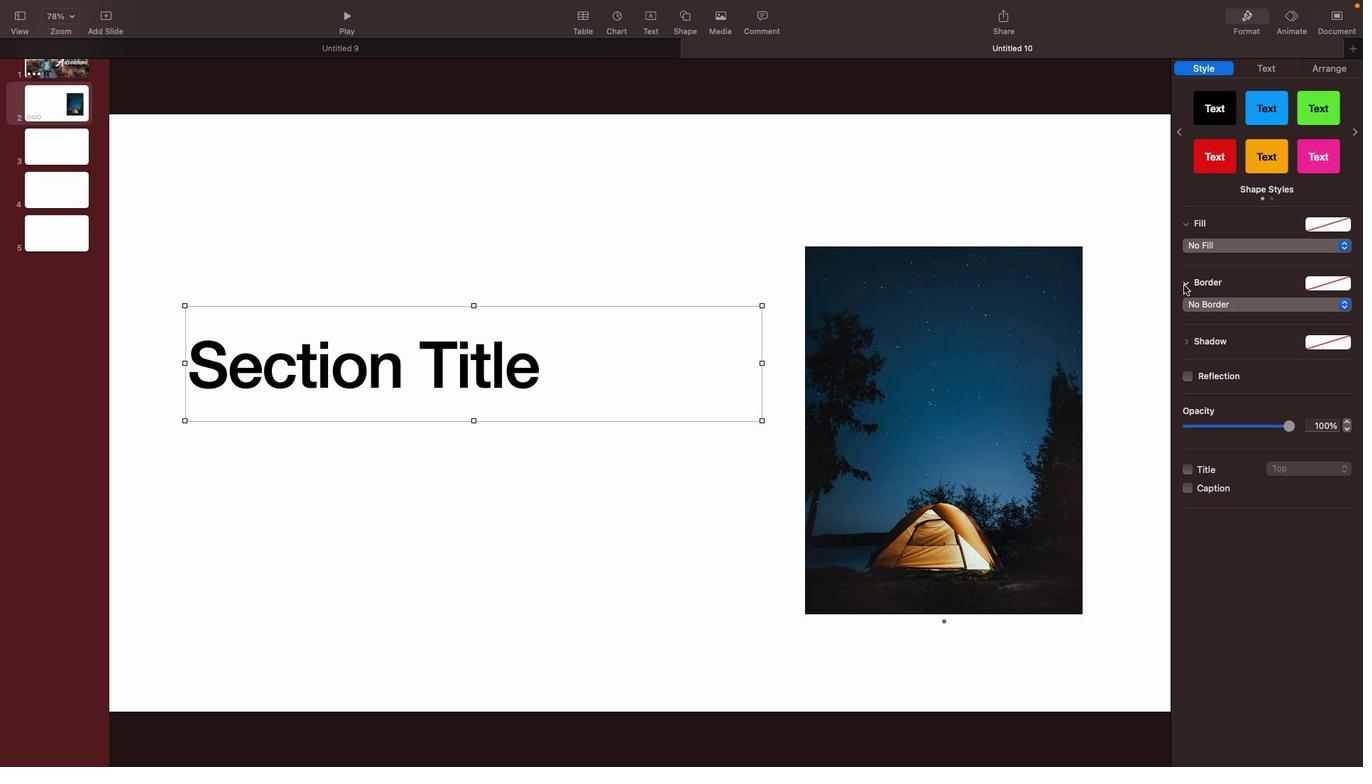 
Action: Mouse moved to (1185, 285)
Screenshot: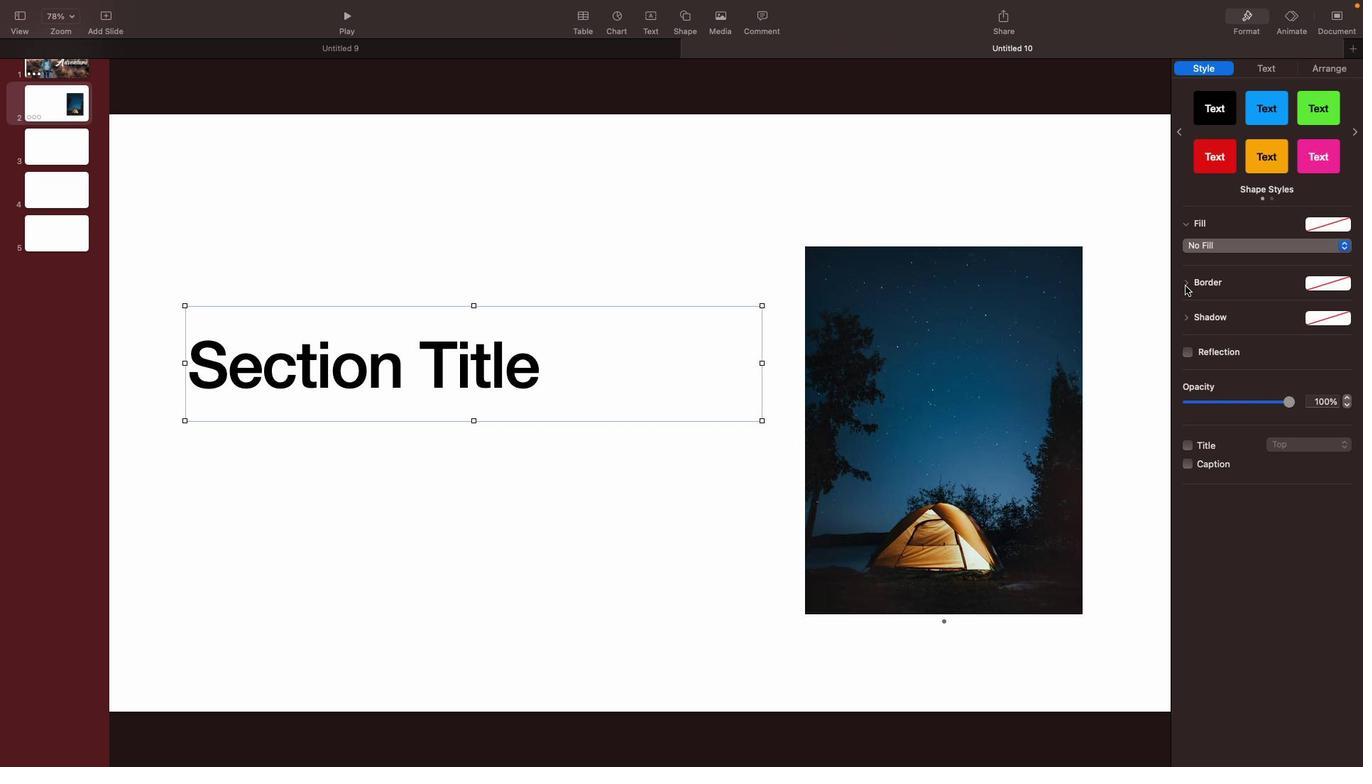 
Action: Mouse pressed left at (1185, 285)
Screenshot: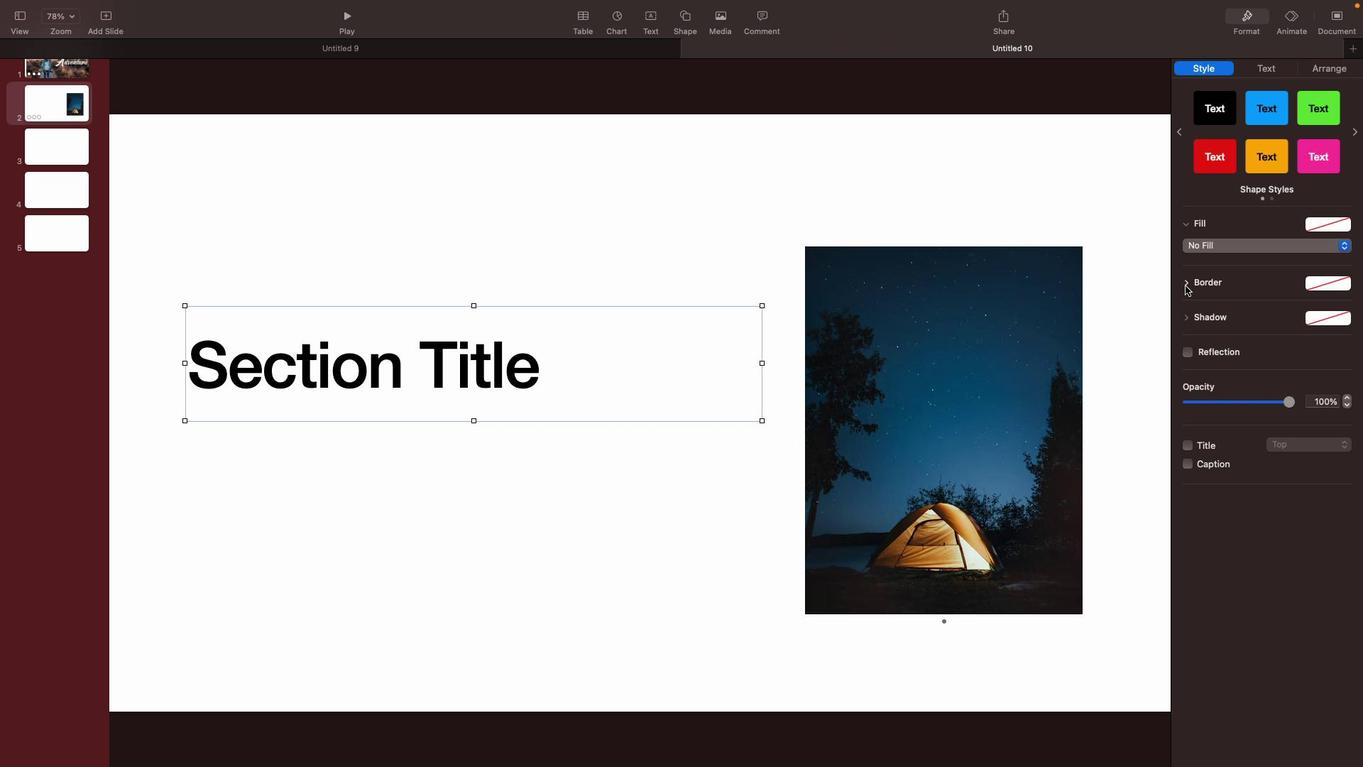 
Action: Mouse moved to (1345, 302)
Screenshot: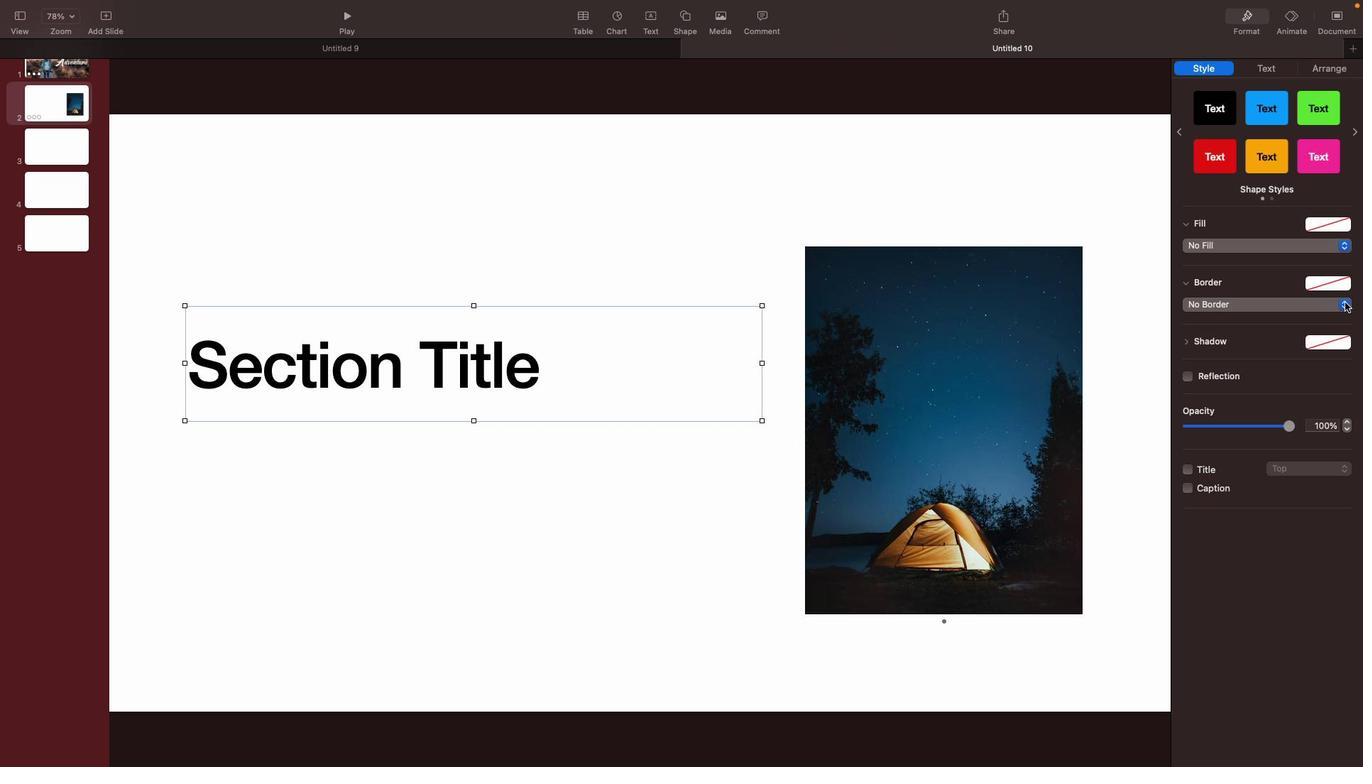 
Action: Mouse pressed left at (1345, 302)
Screenshot: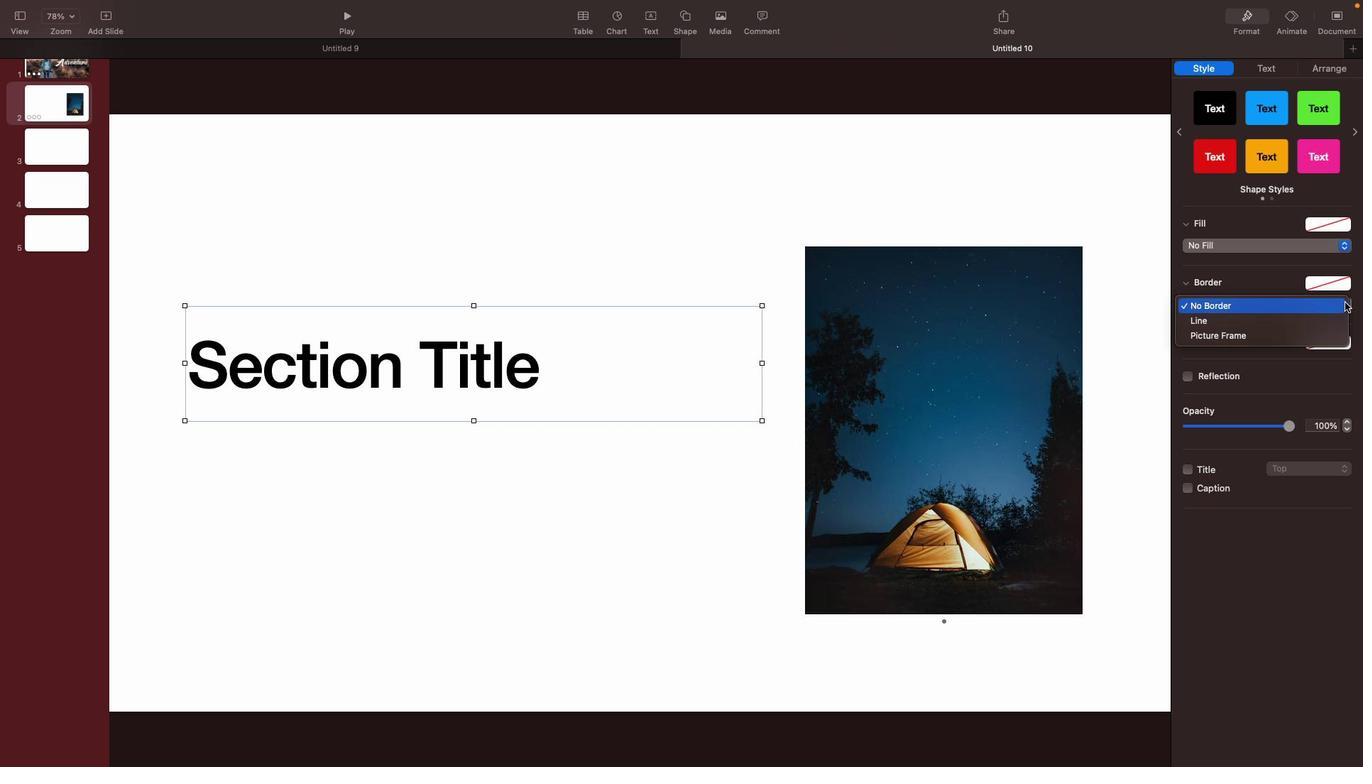 
Action: Mouse moved to (1210, 335)
Screenshot: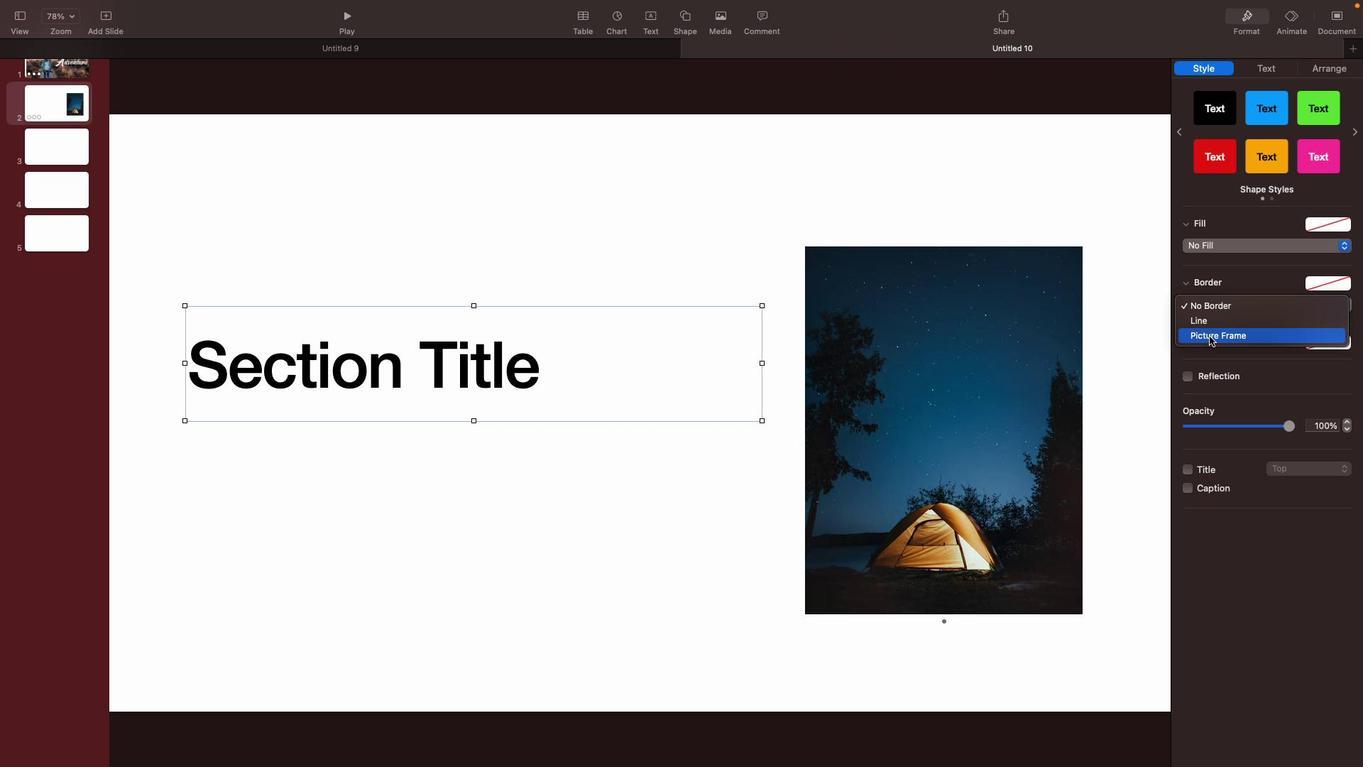 
Action: Mouse pressed left at (1210, 335)
Screenshot: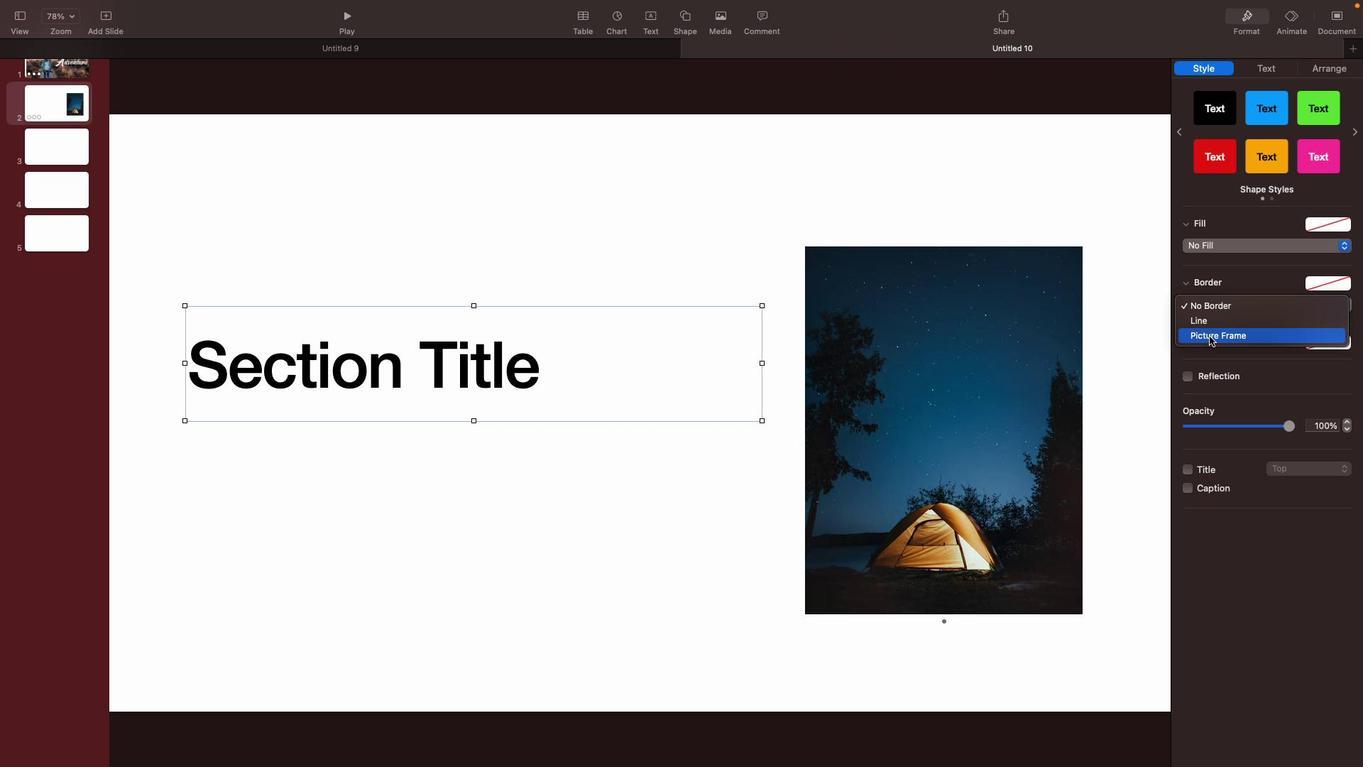 
Action: Mouse moved to (1227, 343)
Screenshot: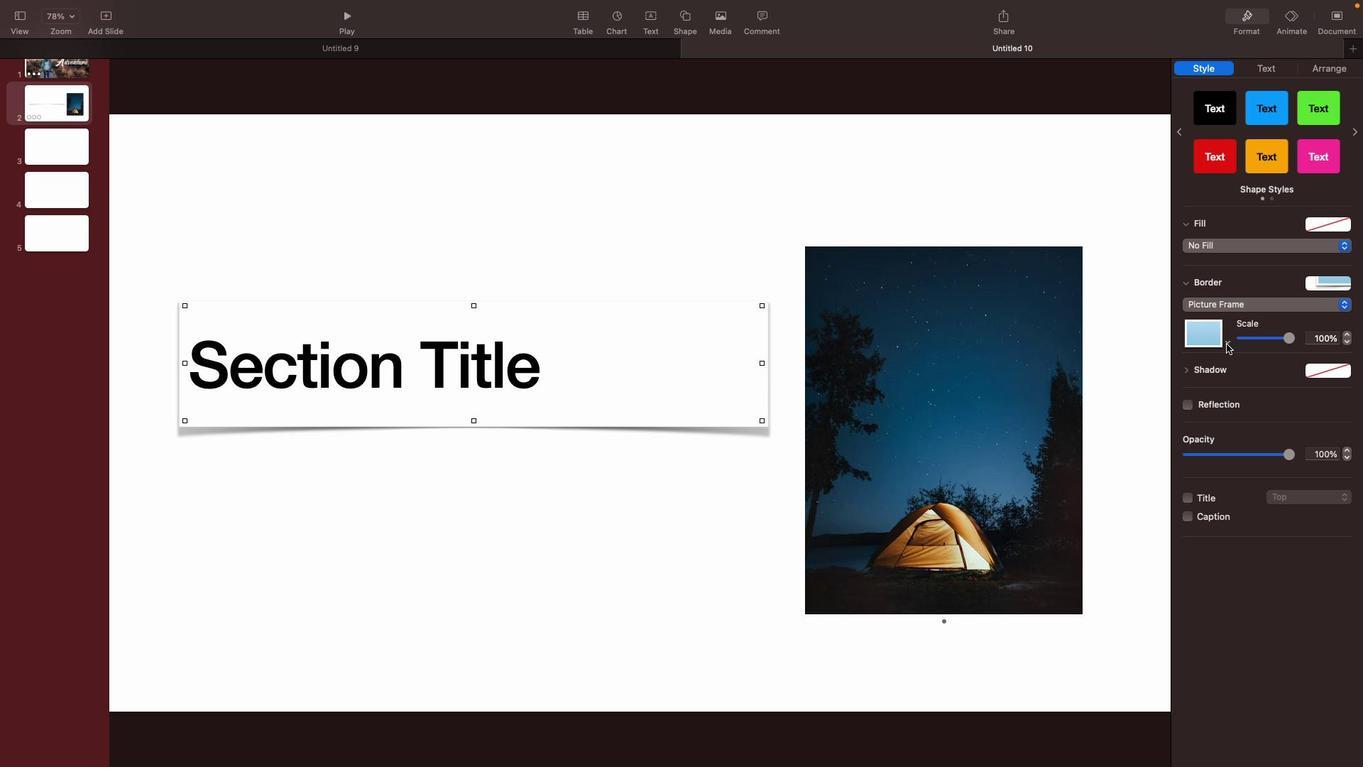 
Action: Mouse pressed left at (1227, 343)
Screenshot: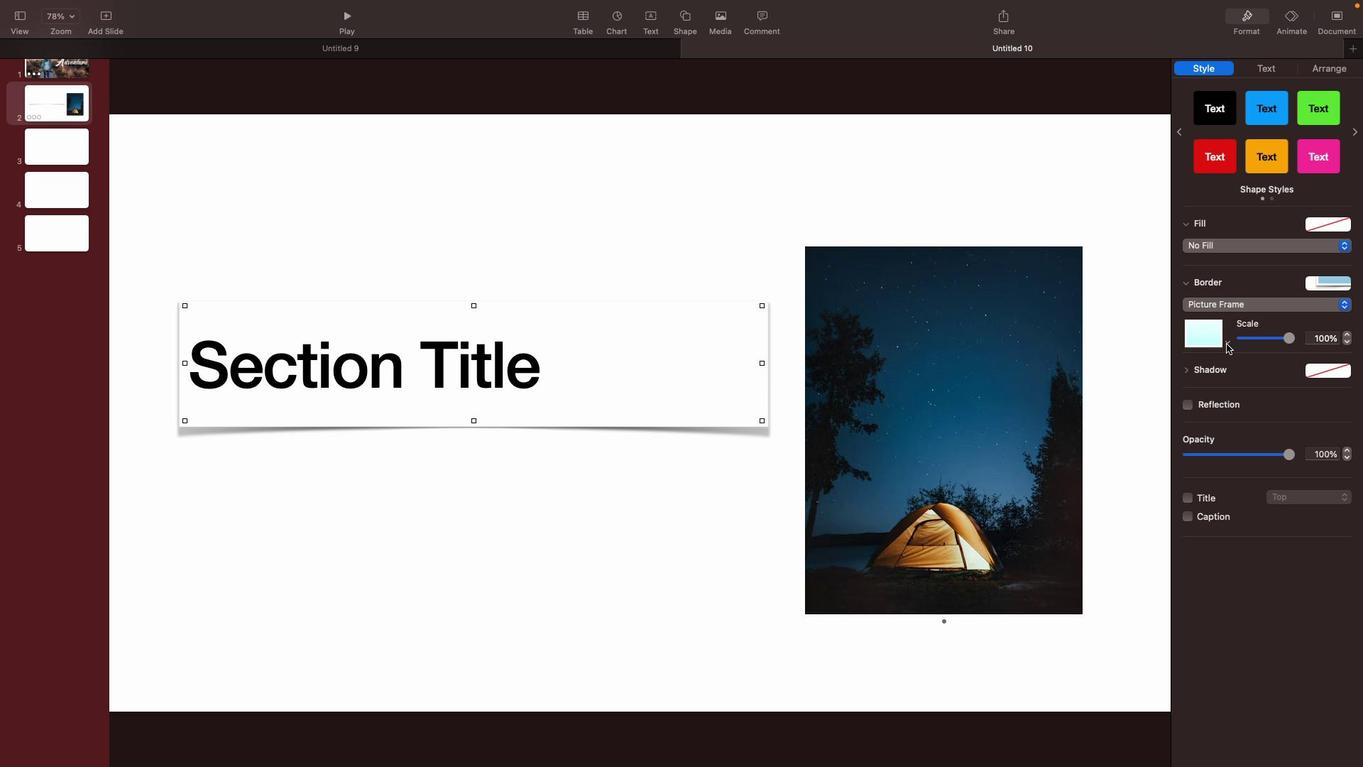 
Action: Mouse moved to (1214, 494)
Screenshot: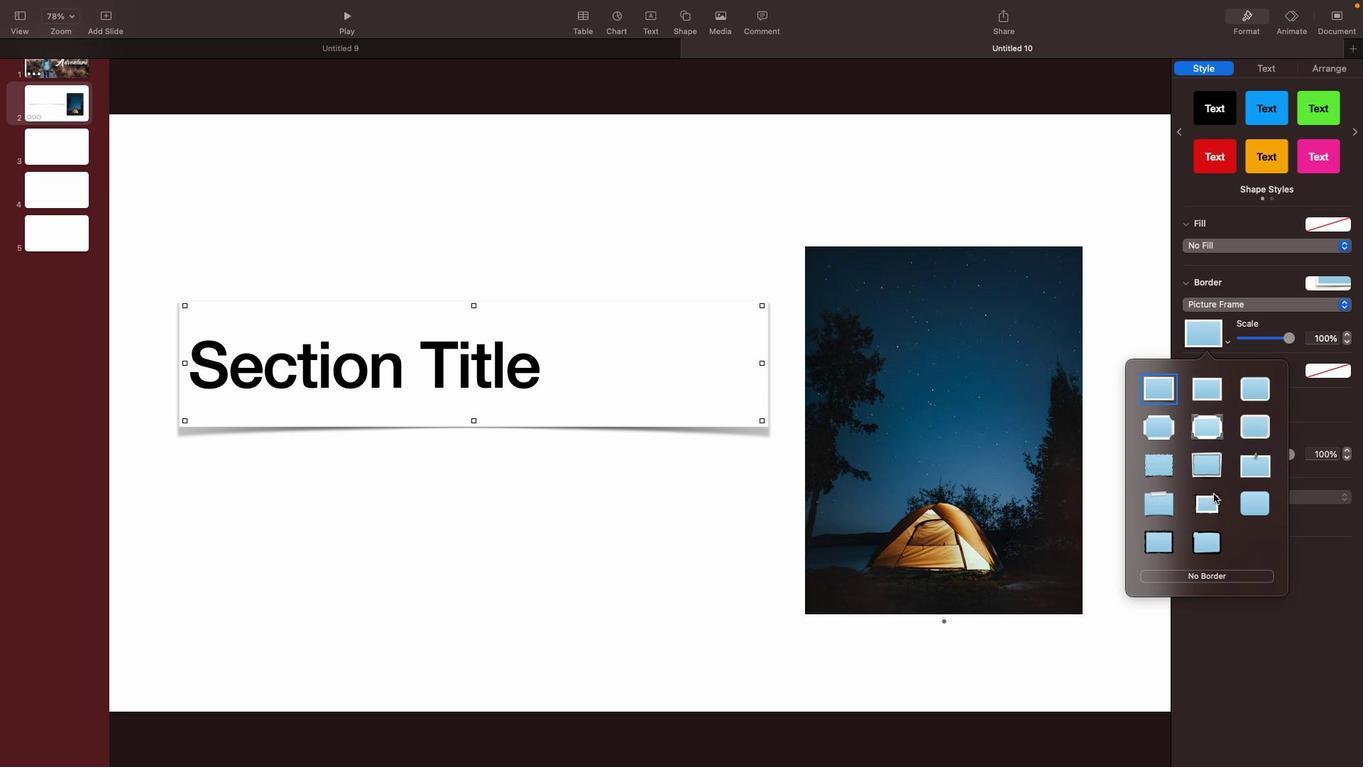 
Action: Mouse pressed left at (1214, 494)
Screenshot: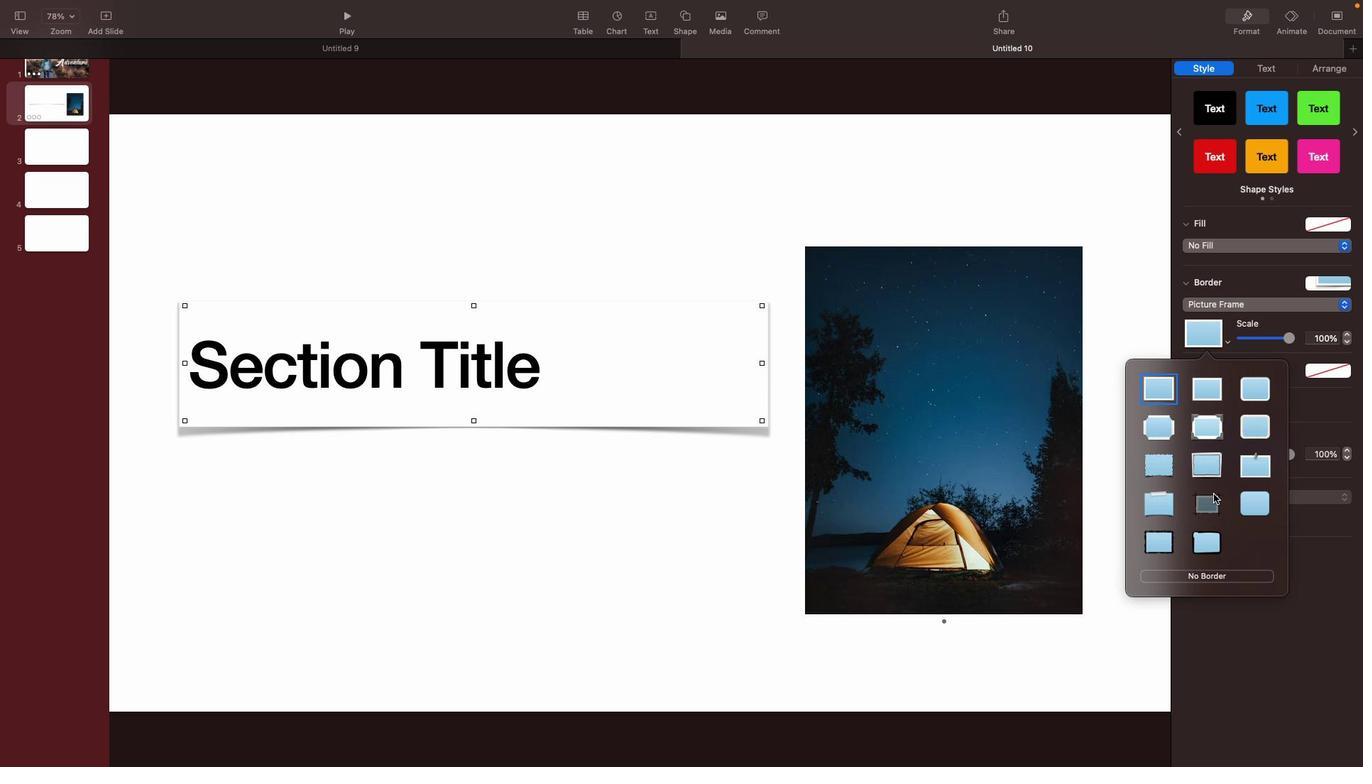 
Action: Mouse moved to (725, 397)
Screenshot: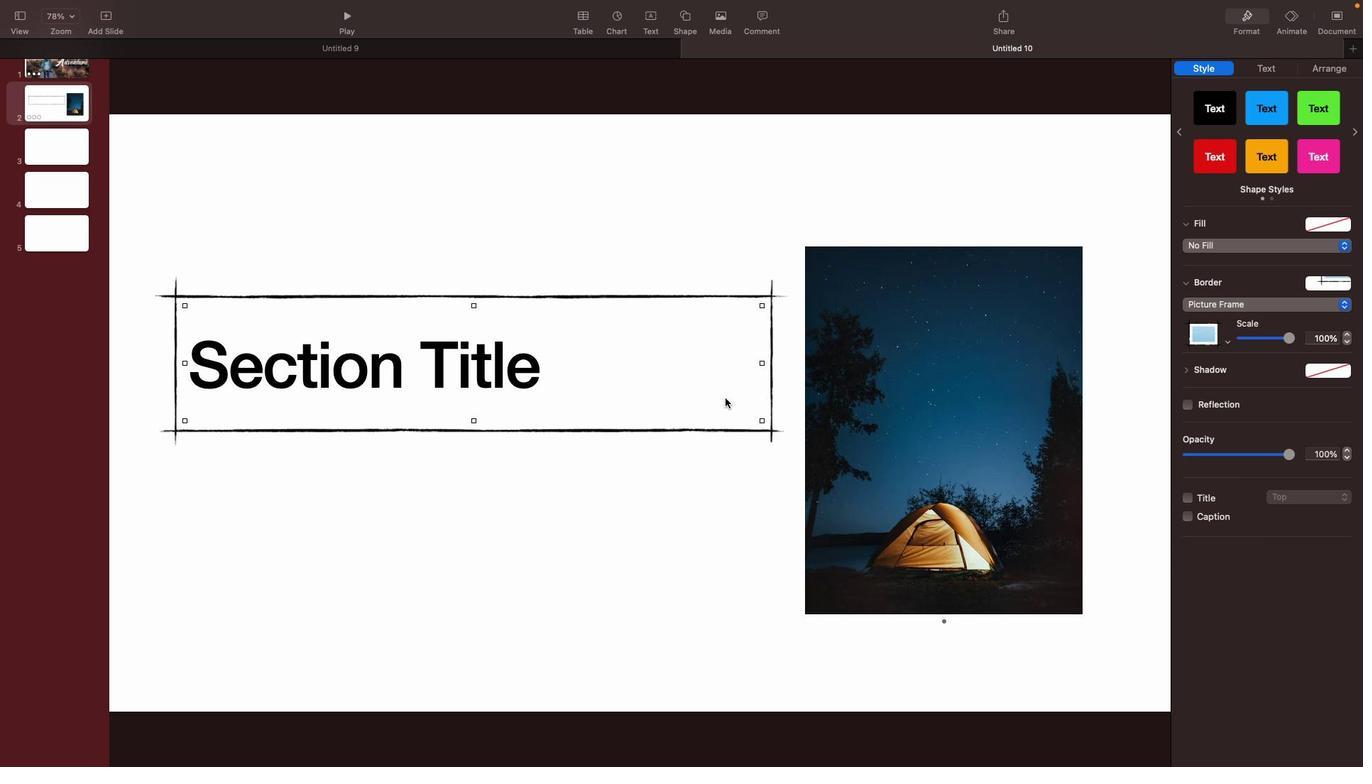 
Action: Mouse pressed left at (725, 397)
Screenshot: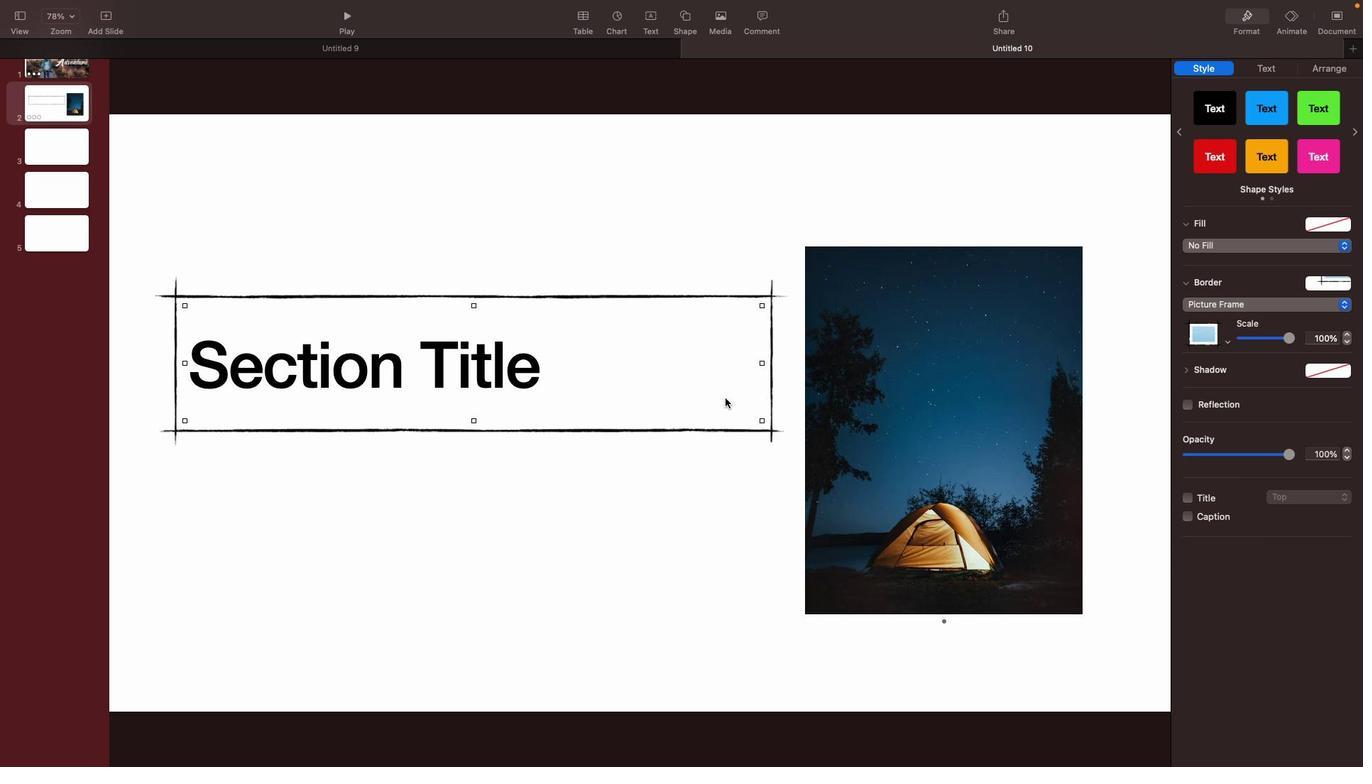 
Action: Mouse moved to (626, 382)
Screenshot: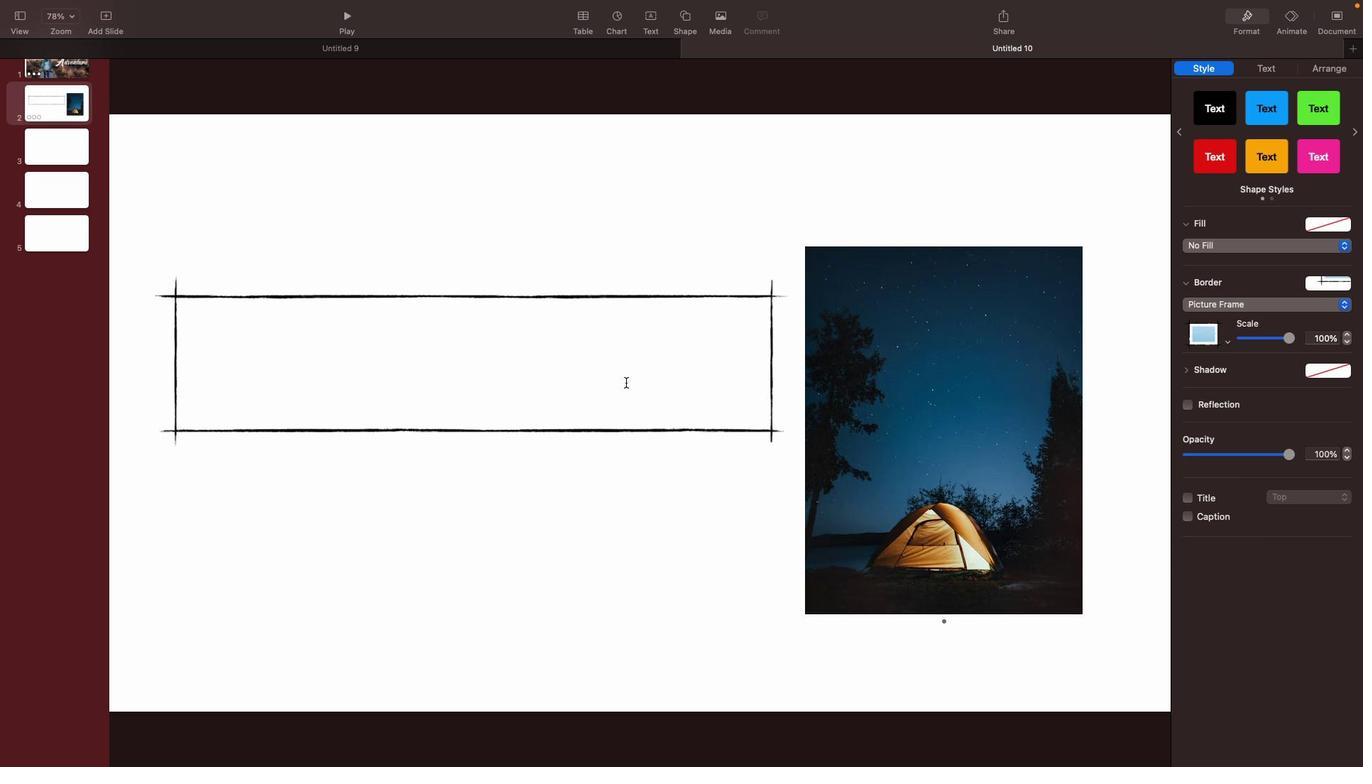 
Action: Mouse pressed left at (626, 382)
Screenshot: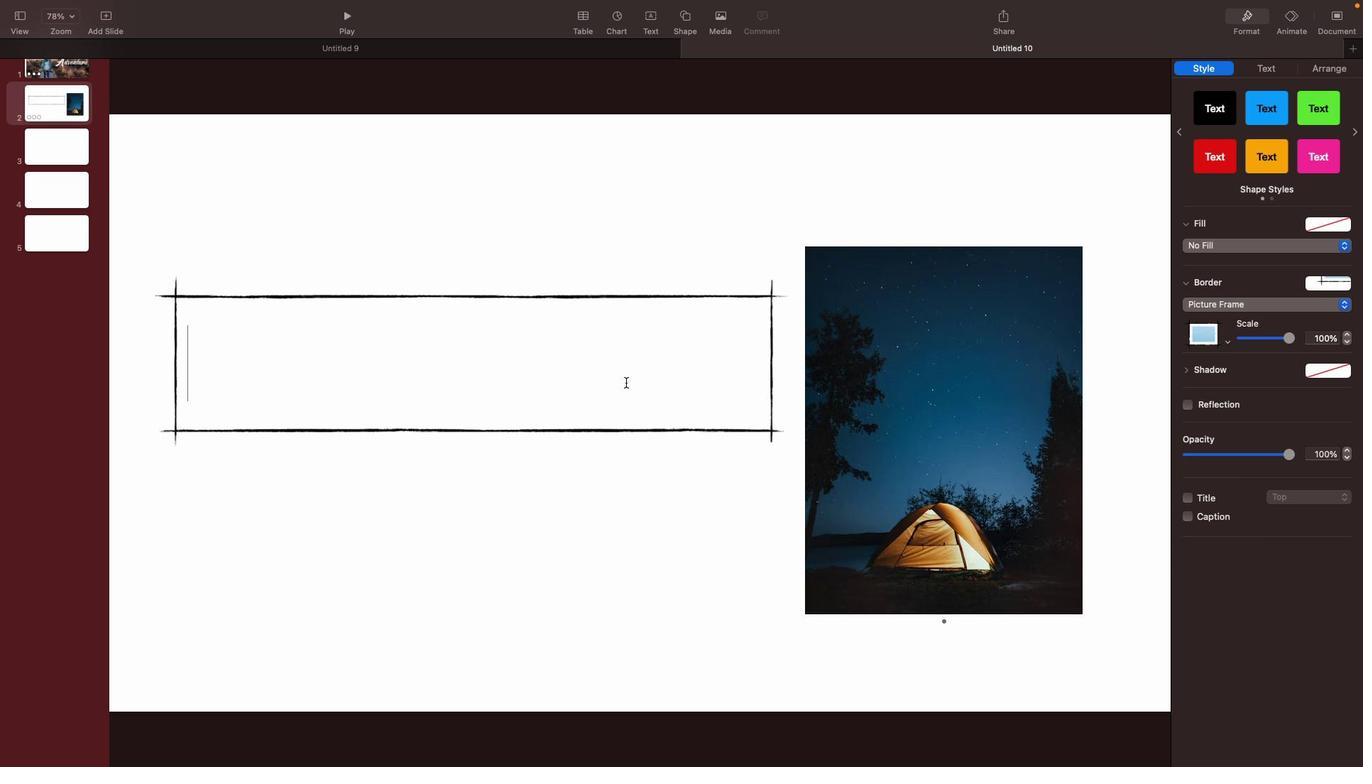 
Action: Key pressed Key.caps_lock'I''N''T''R''O''D''U''C''T''I''O''N'
Screenshot: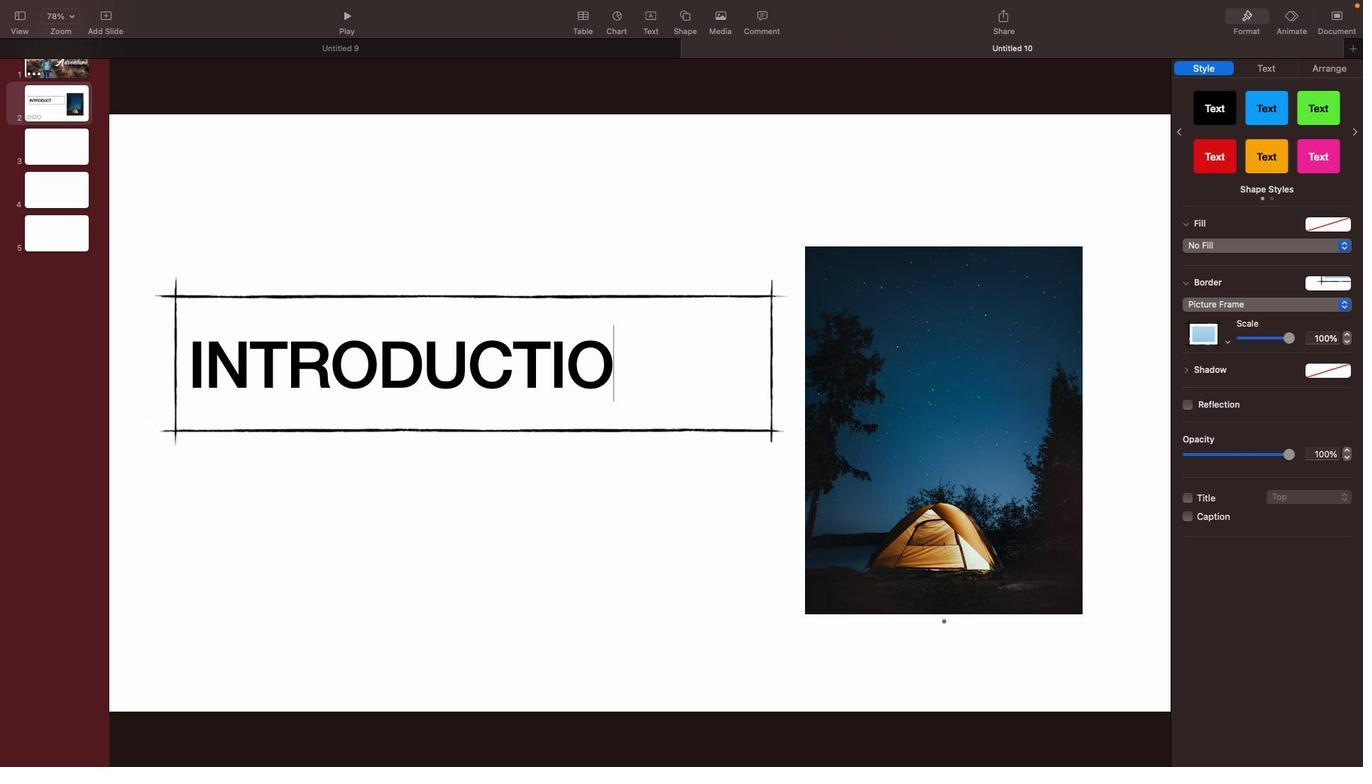 
Action: Mouse moved to (1341, 242)
Screenshot: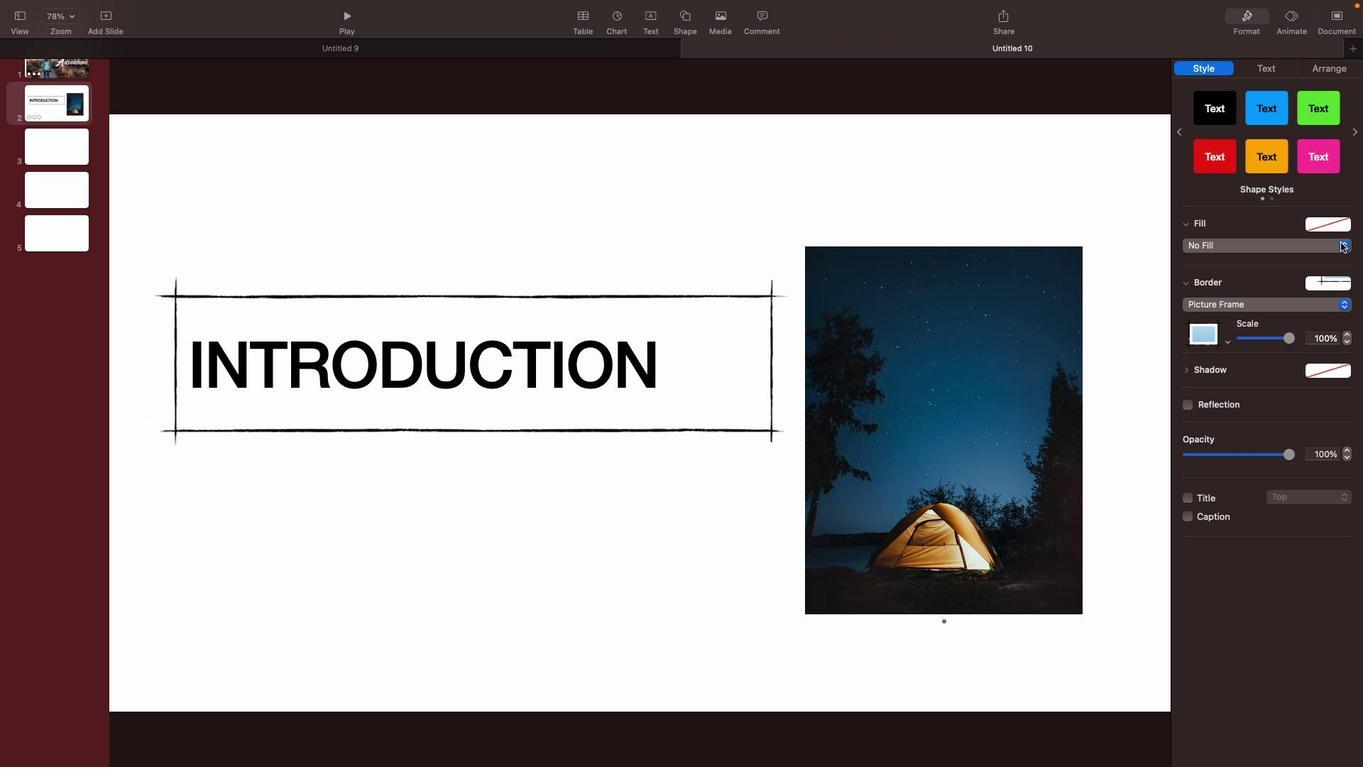 
Action: Mouse pressed left at (1341, 242)
Screenshot: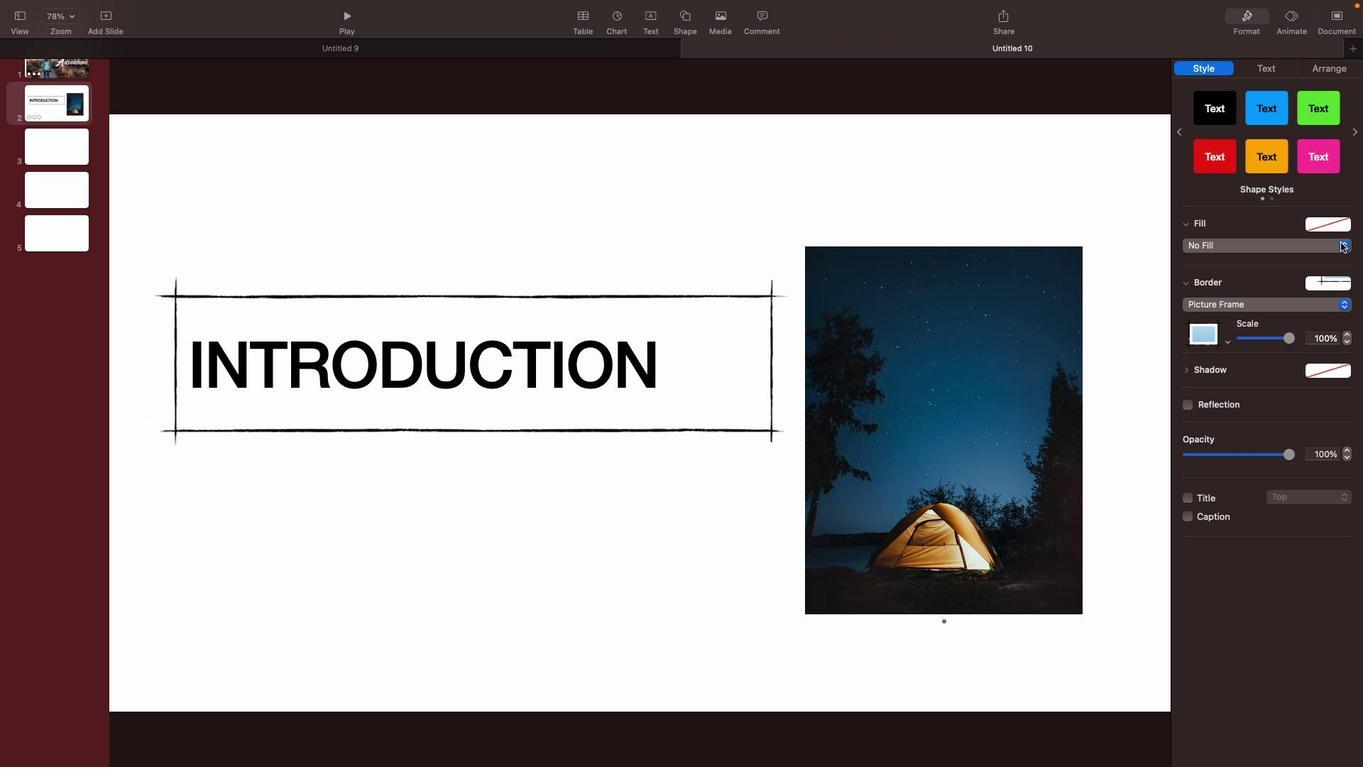 
Action: Mouse moved to (1222, 264)
Screenshot: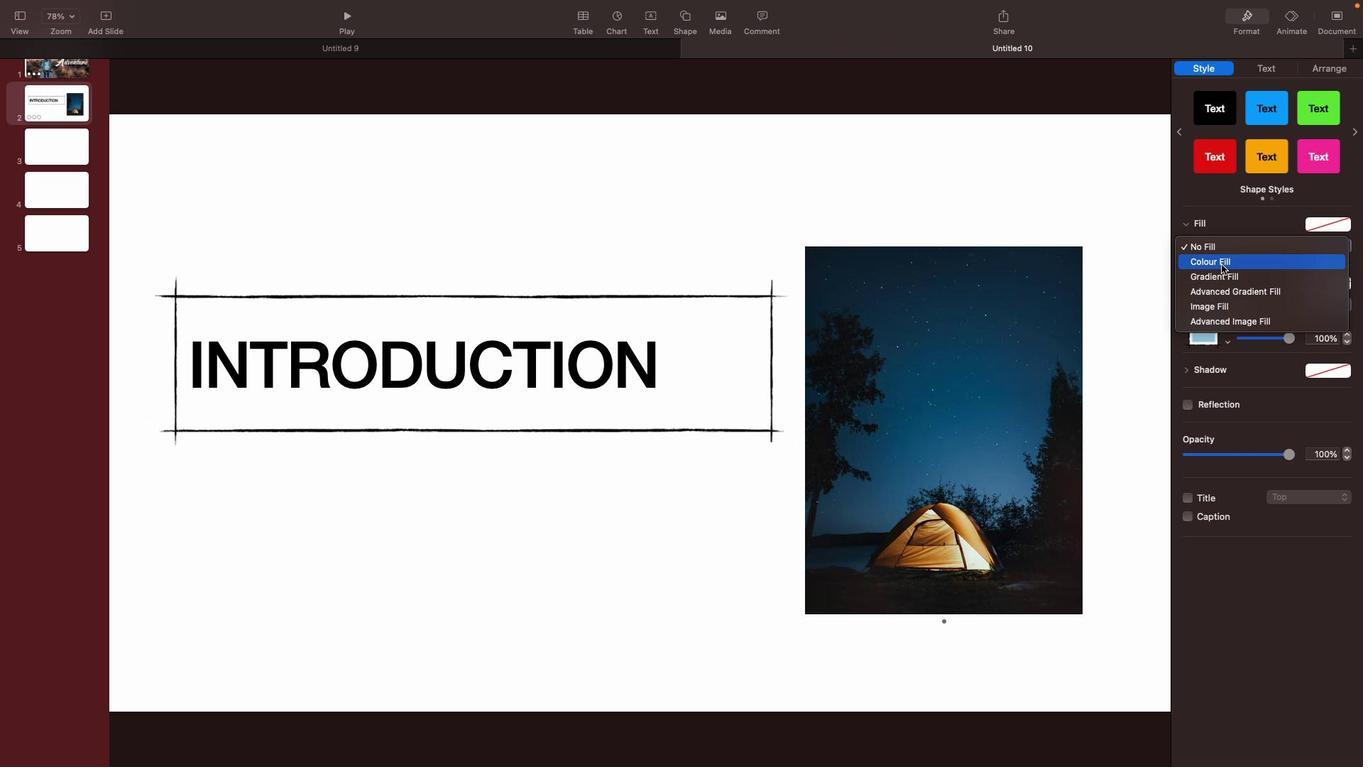 
Action: Mouse pressed left at (1222, 264)
Screenshot: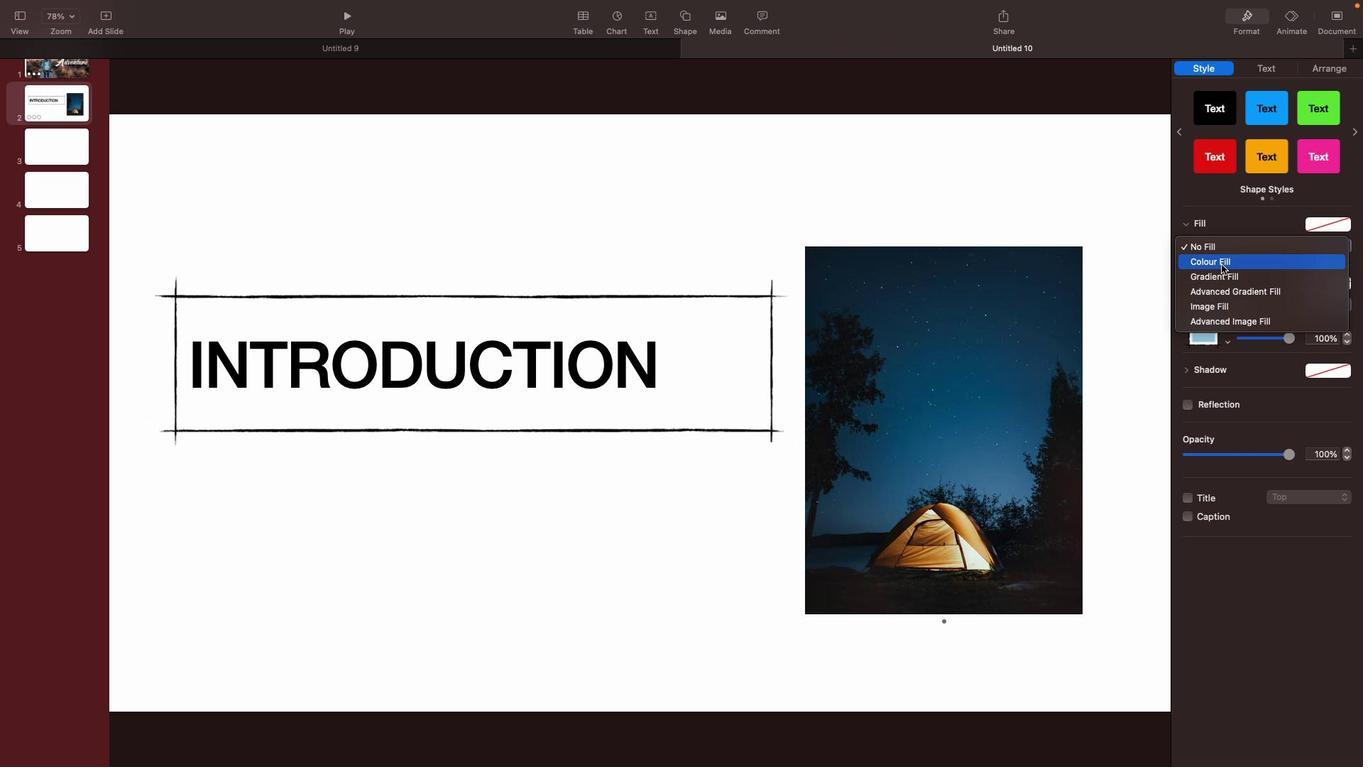 
Action: Mouse moved to (1205, 267)
Screenshot: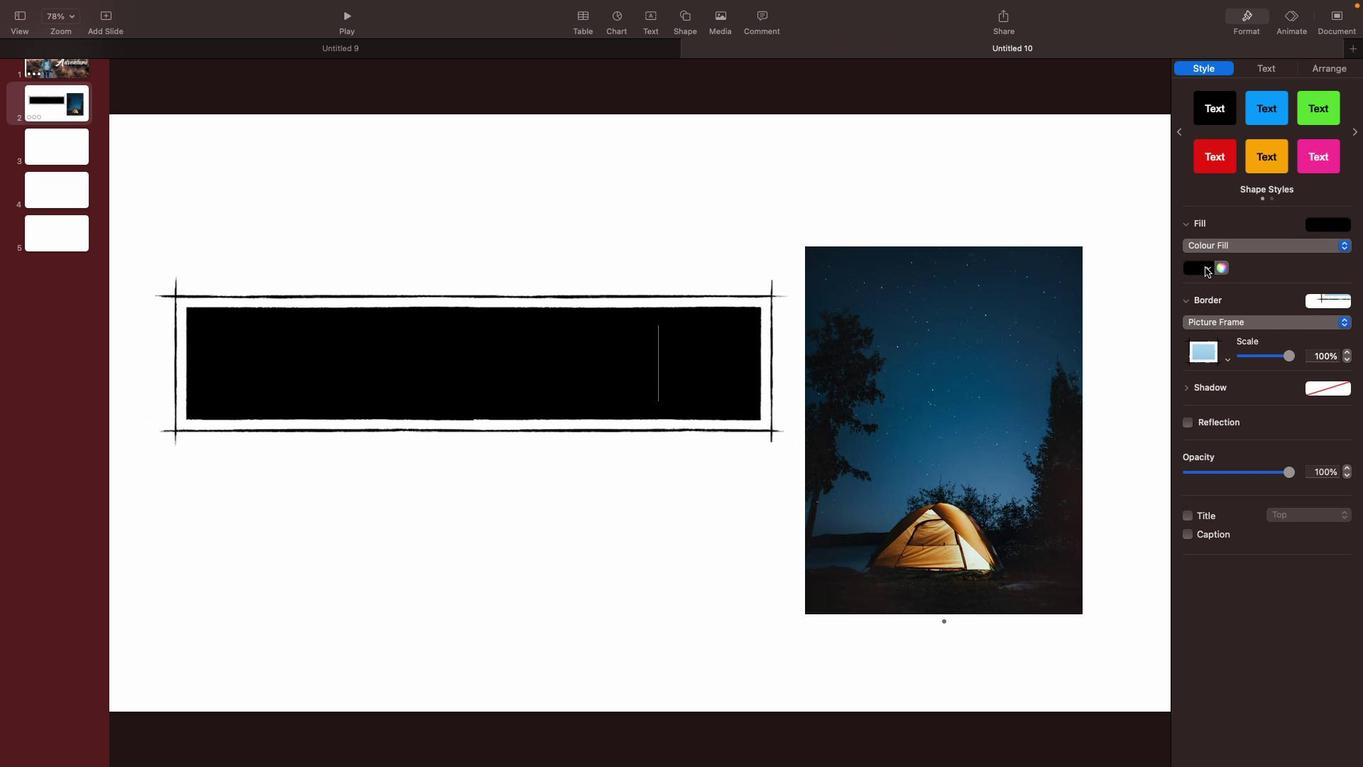 
Action: Mouse pressed left at (1205, 267)
Screenshot: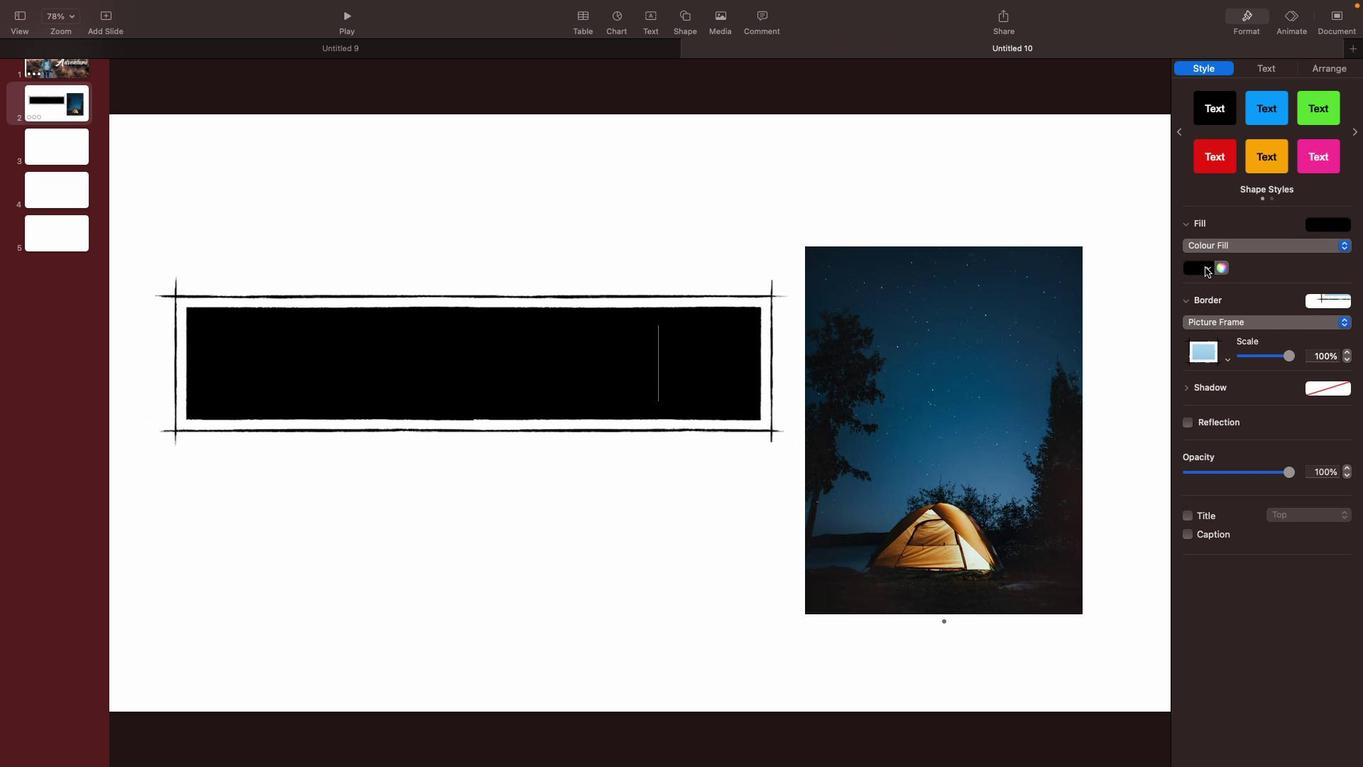 
Action: Mouse moved to (1141, 360)
Screenshot: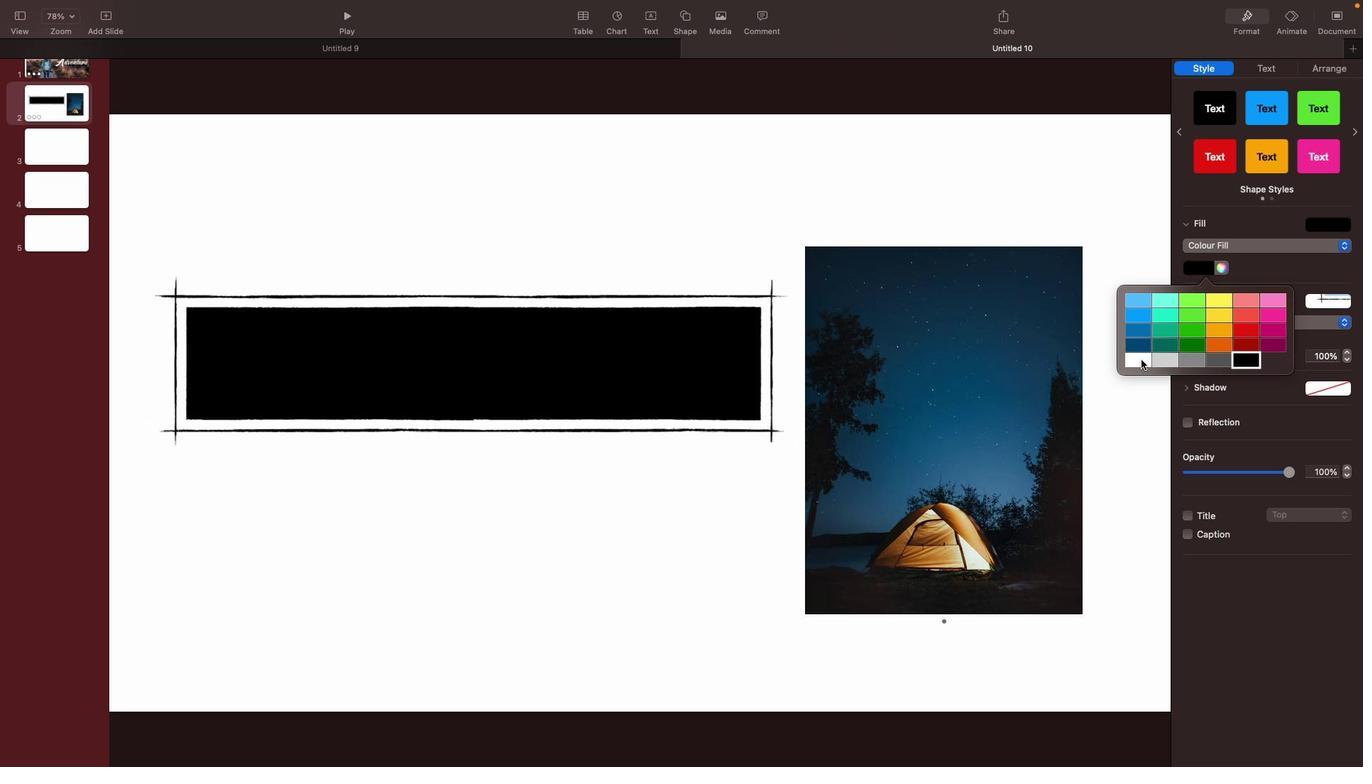
Action: Mouse pressed left at (1141, 360)
Screenshot: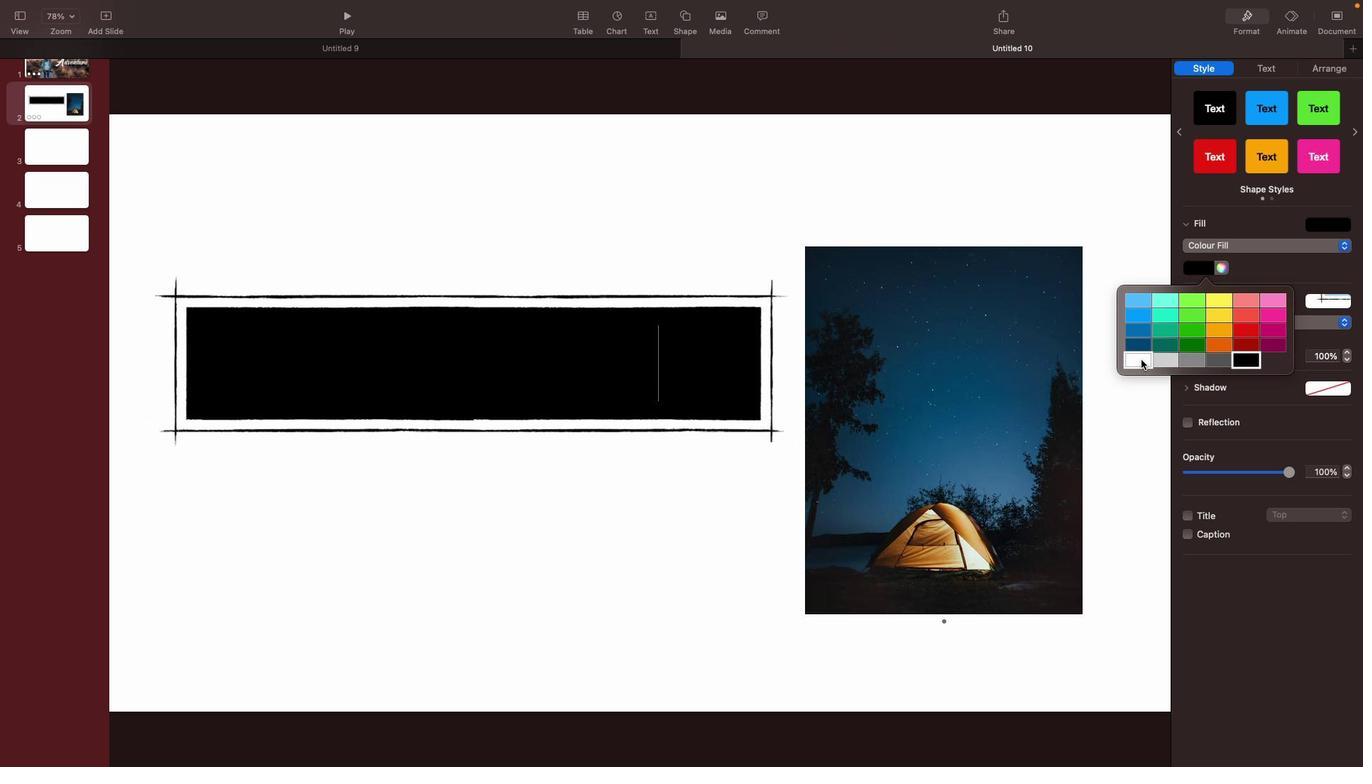 
Action: Mouse moved to (630, 470)
Screenshot: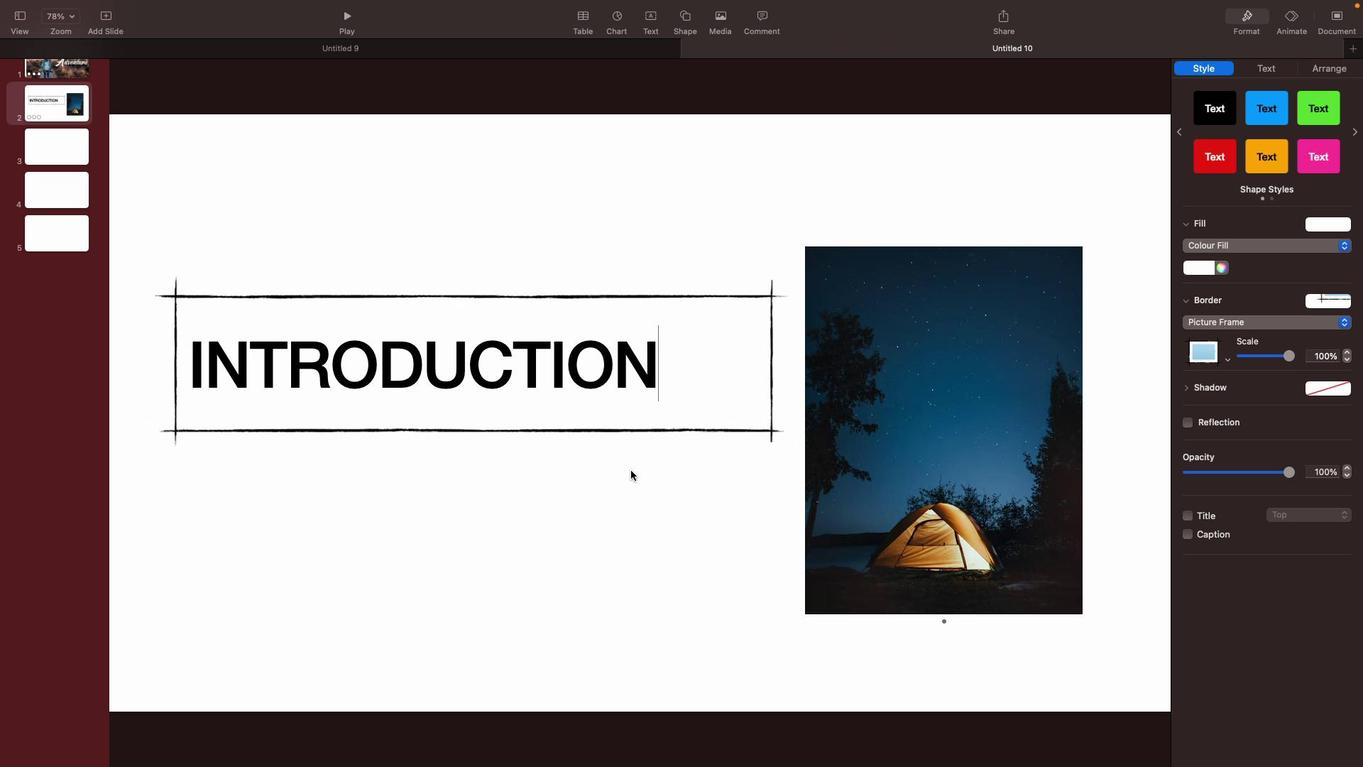 
Action: Mouse pressed left at (630, 470)
Screenshot: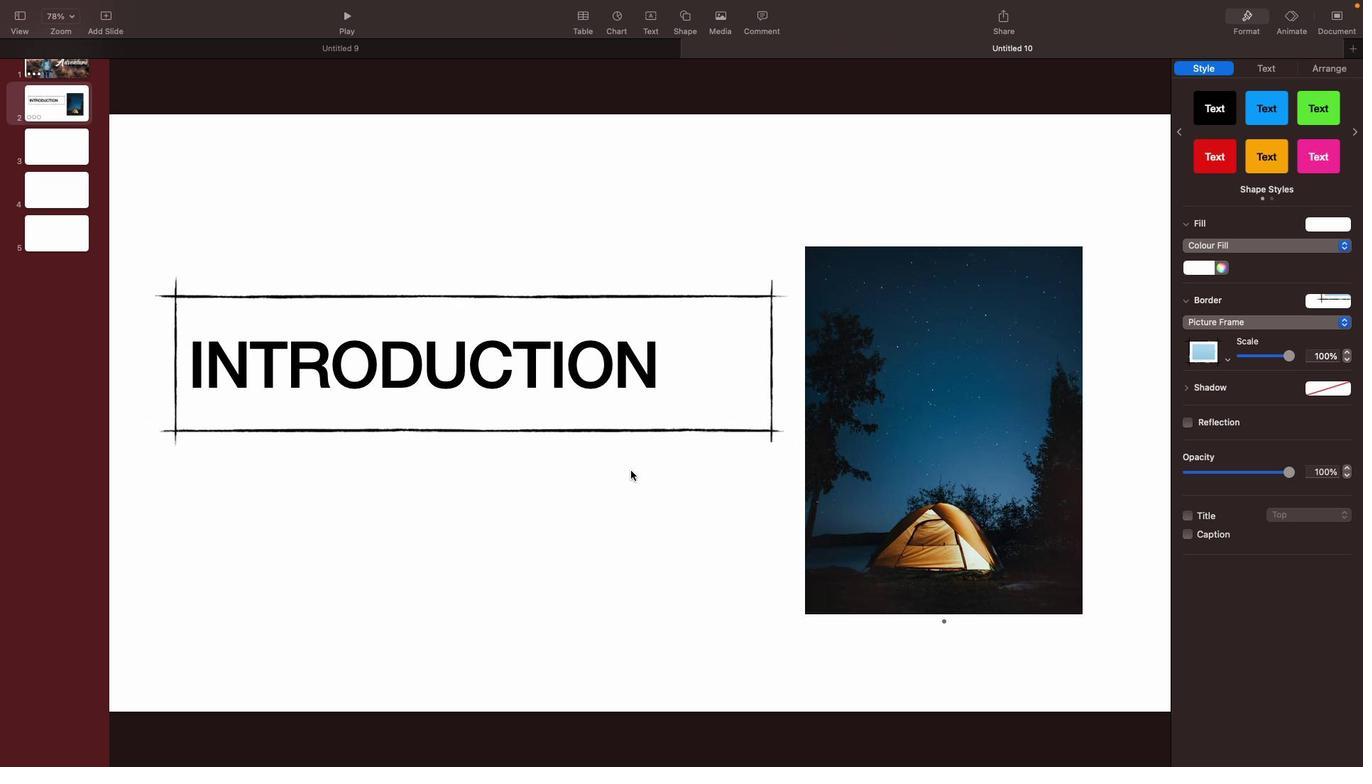 
Action: Mouse moved to (1220, 341)
Screenshot: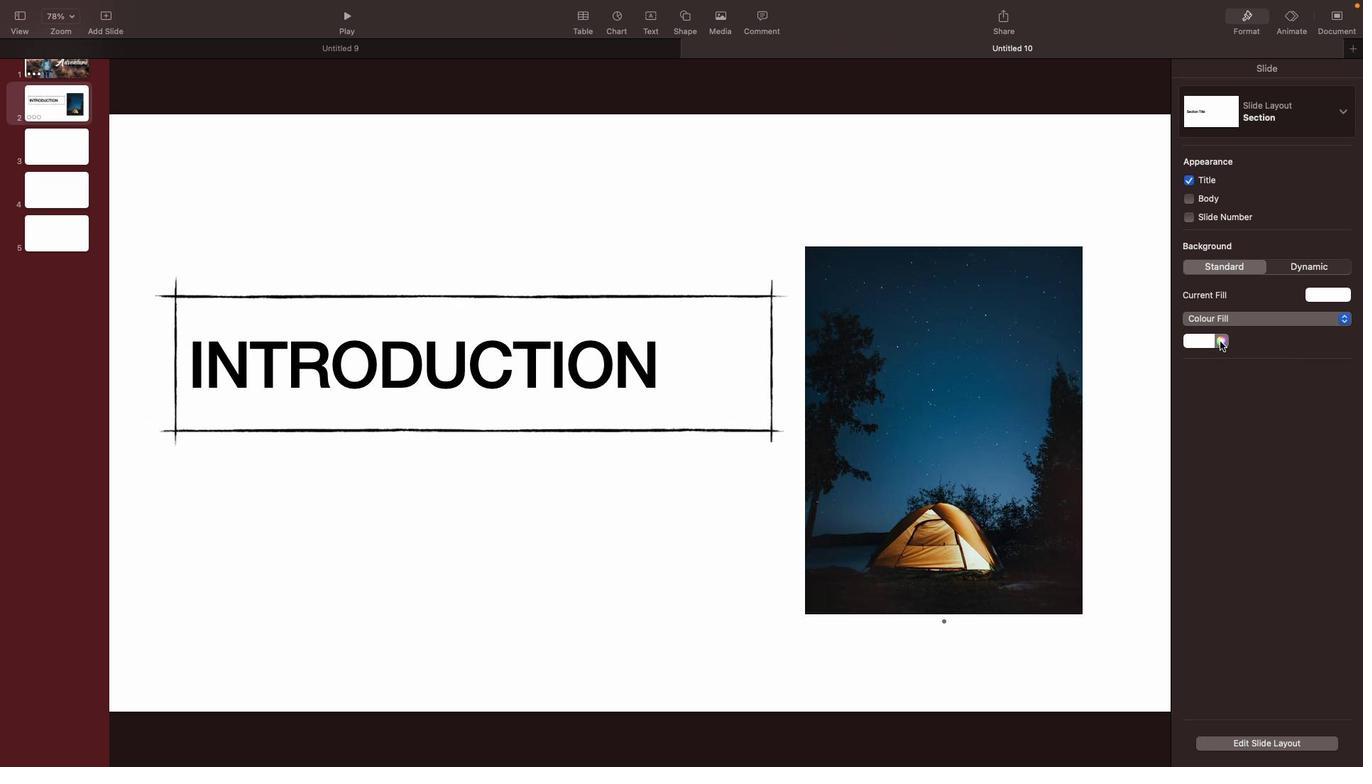 
Action: Mouse pressed left at (1220, 341)
Screenshot: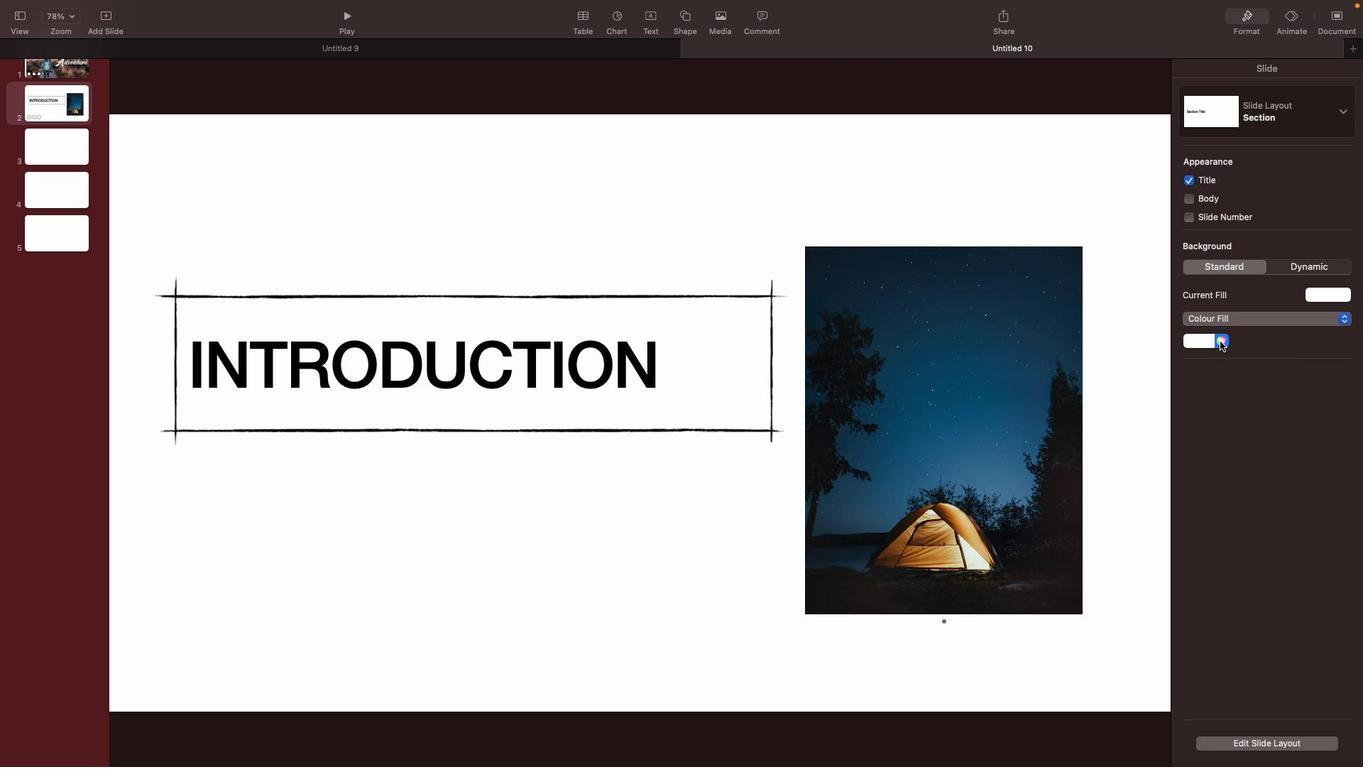 
Action: Mouse moved to (1206, 340)
Screenshot: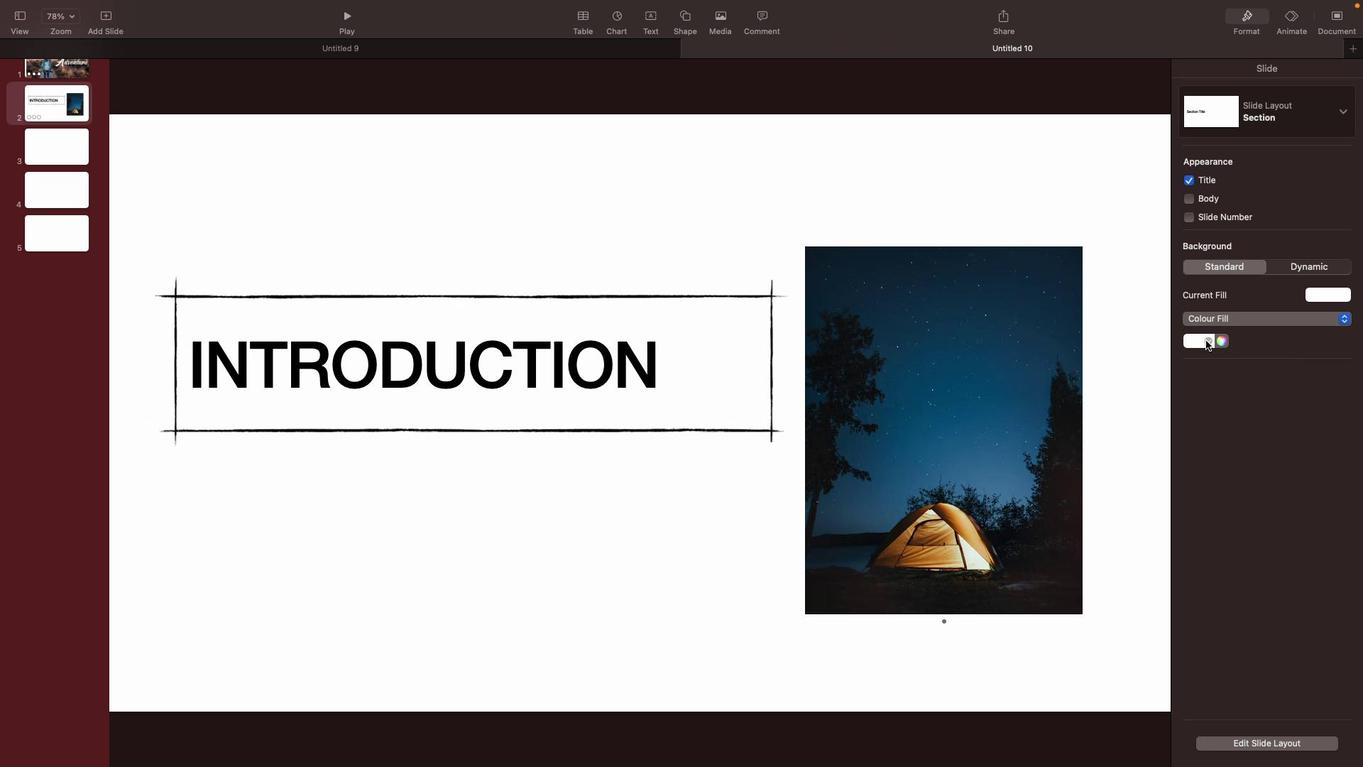 
Action: Mouse pressed left at (1206, 340)
Screenshot: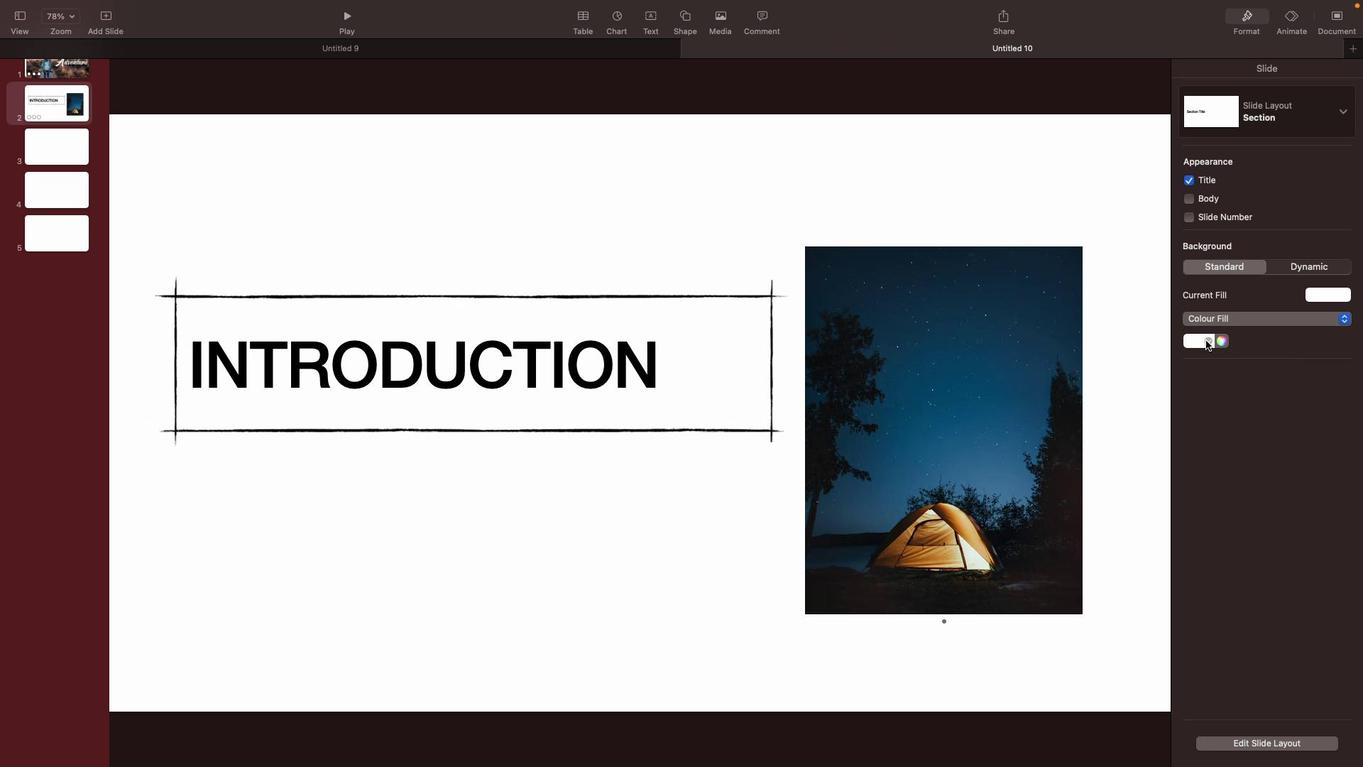 
Action: Mouse moved to (1198, 431)
Screenshot: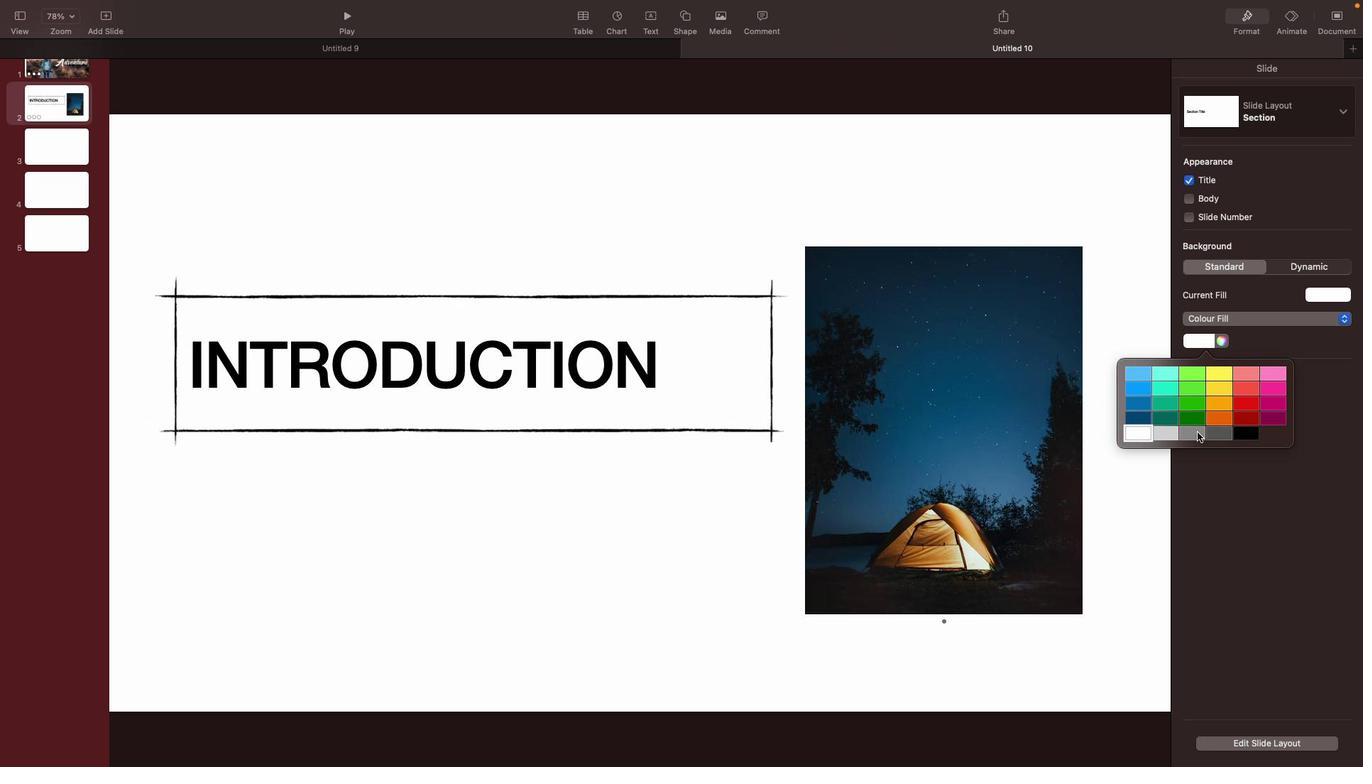
Action: Mouse pressed left at (1198, 431)
Screenshot: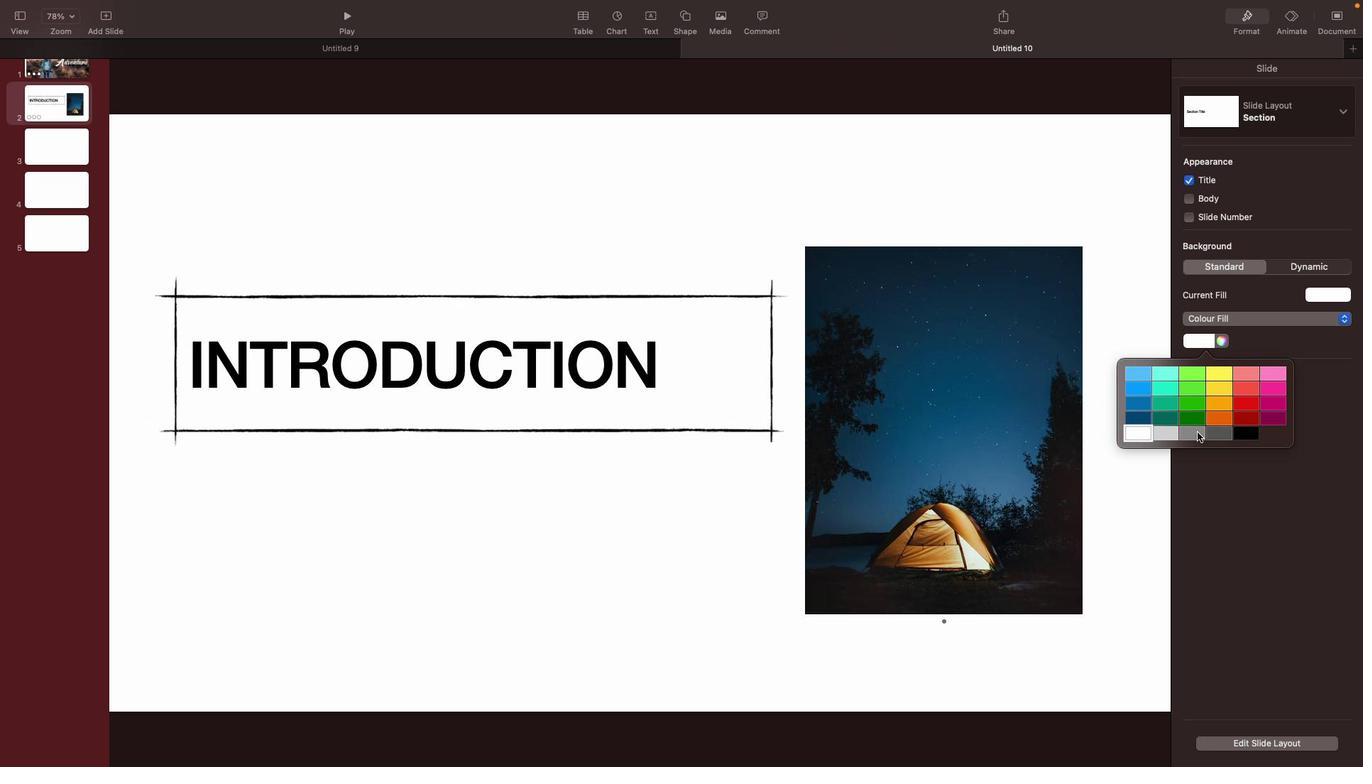 
Action: Mouse moved to (71, 65)
Screenshot: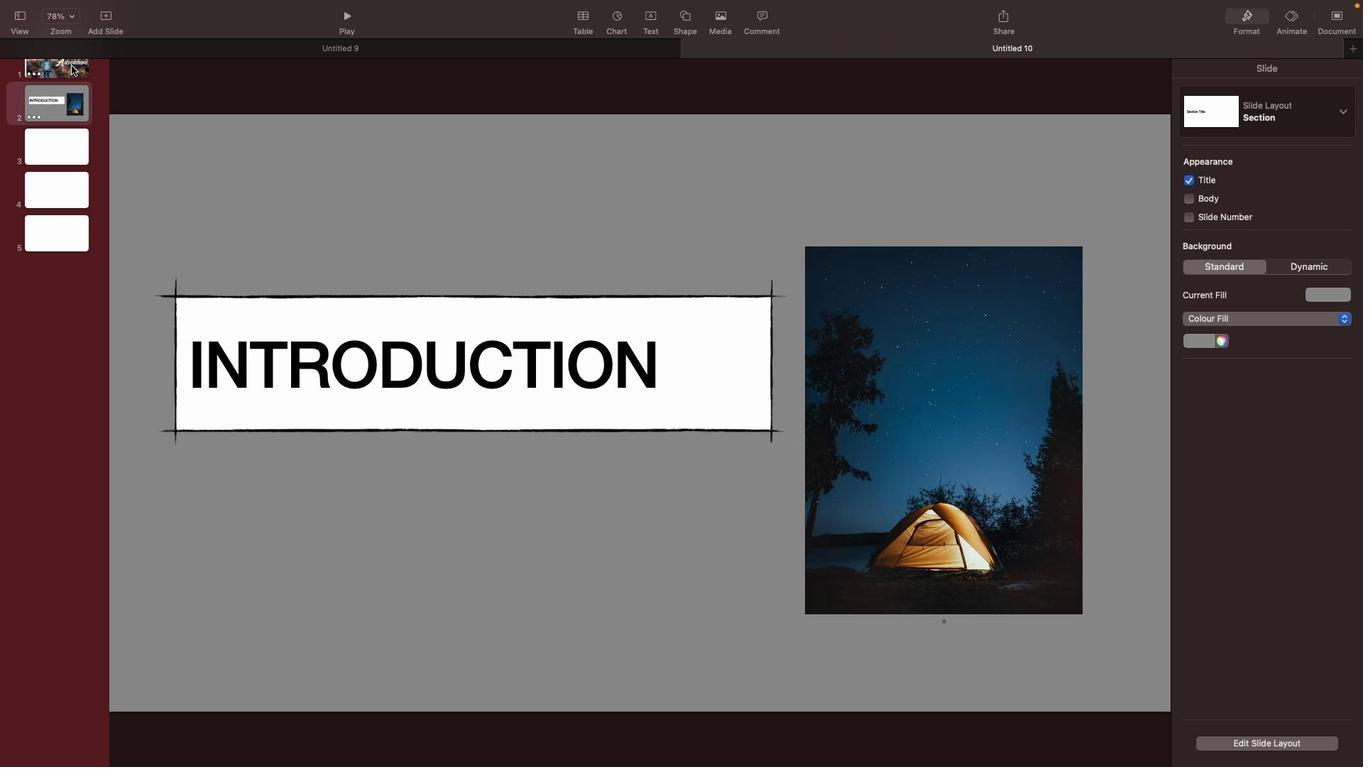 
Action: Mouse pressed left at (71, 65)
Screenshot: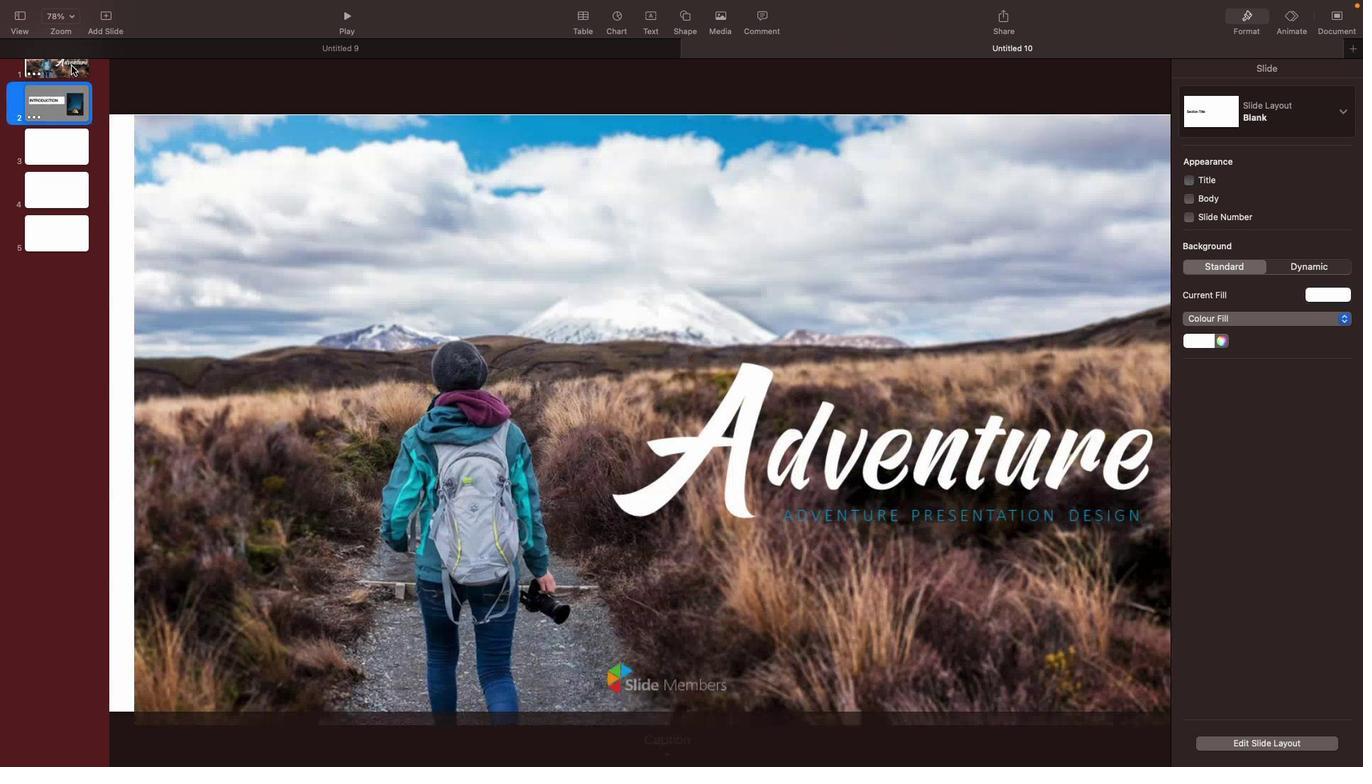 
Action: Mouse moved to (804, 335)
Screenshot: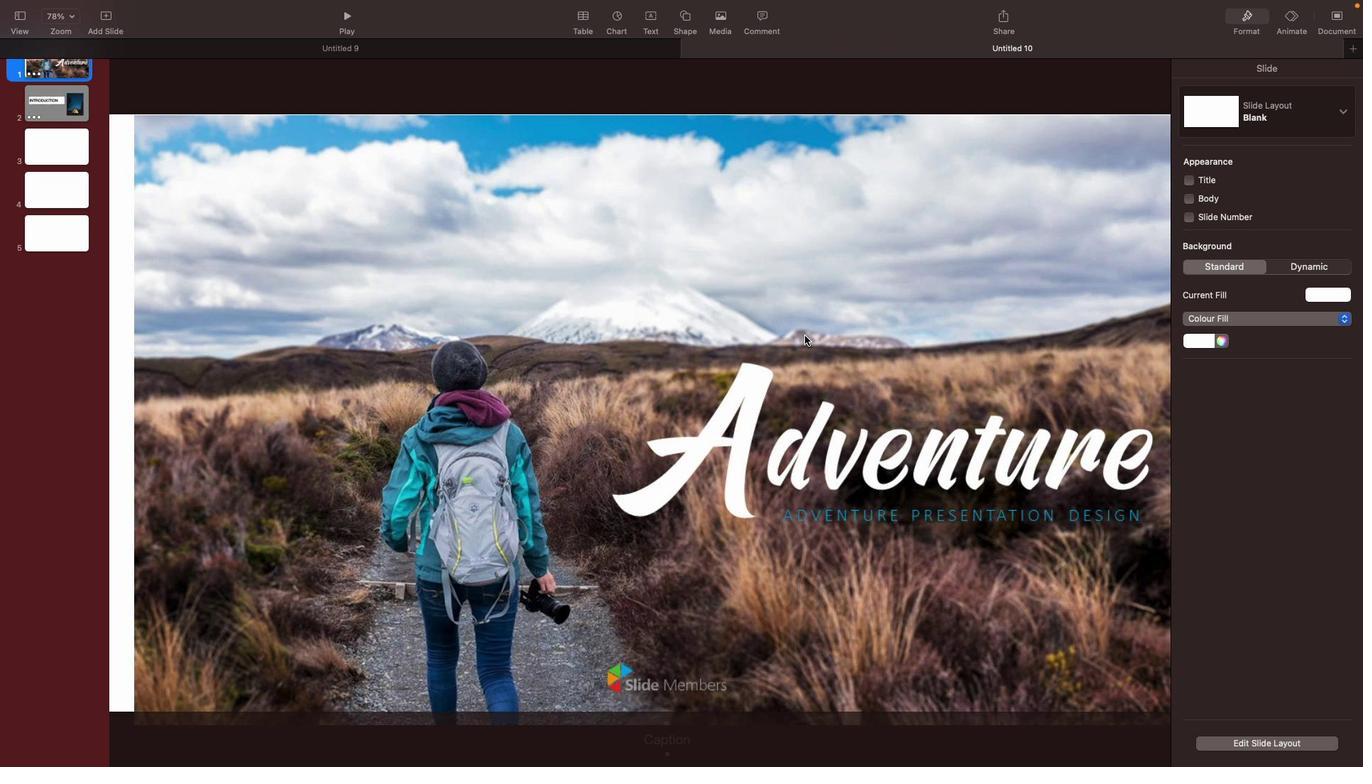 
Action: Mouse pressed left at (804, 335)
Screenshot: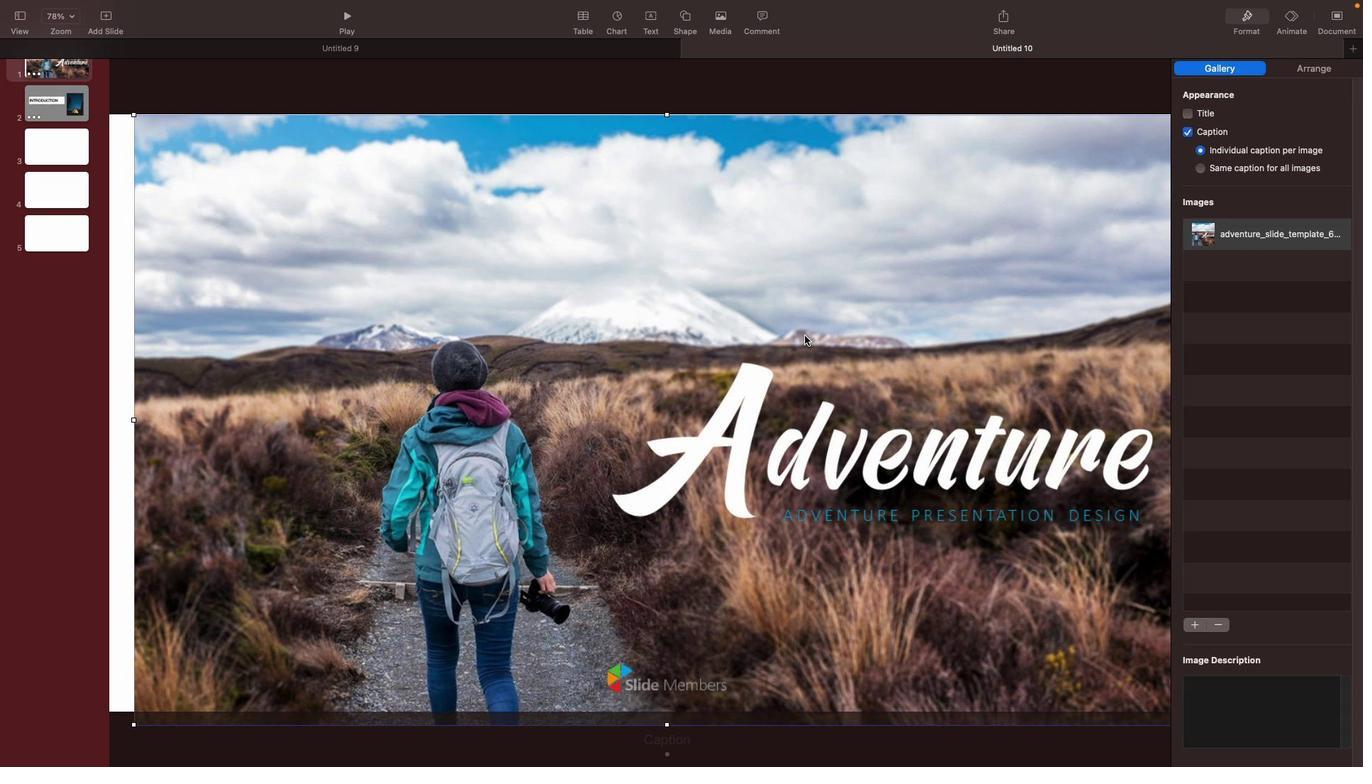 
Action: Mouse moved to (1166, 445)
Screenshot: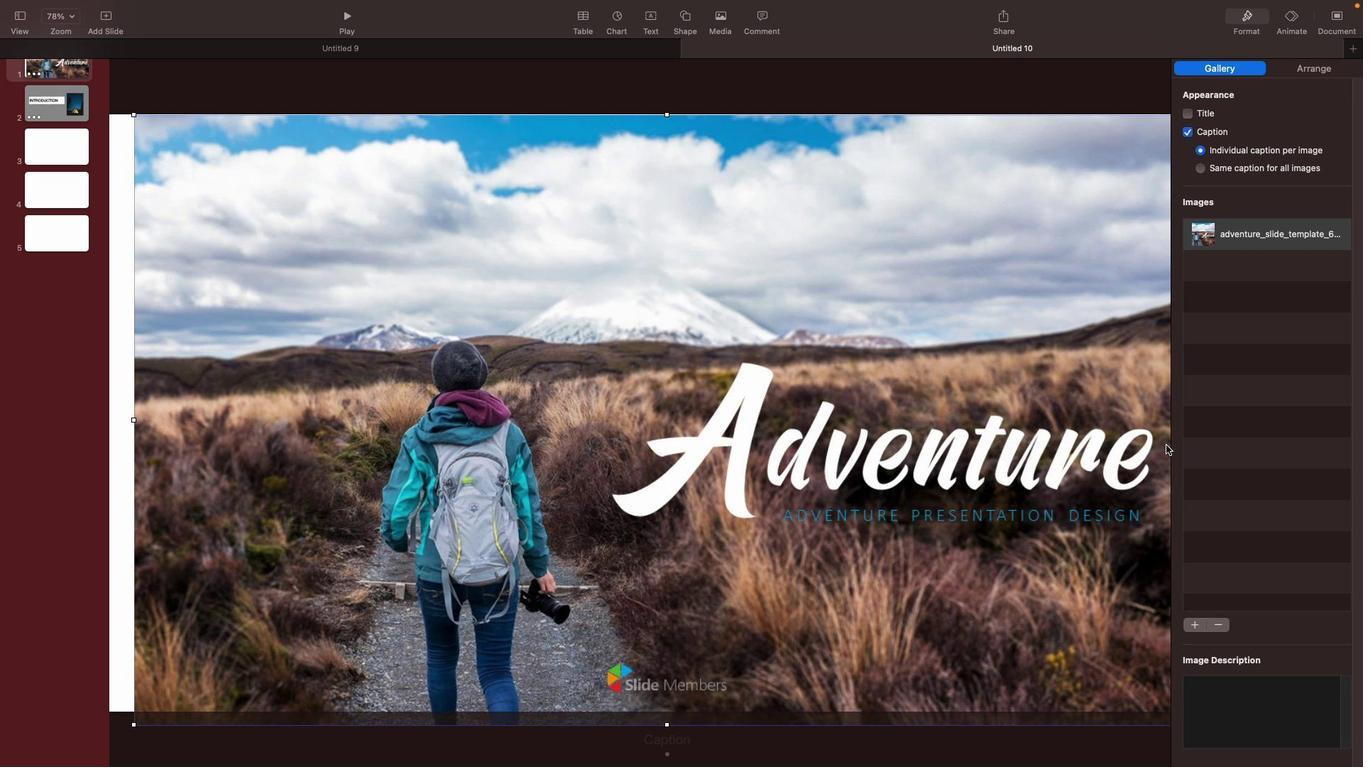 
Action: Mouse pressed left at (1166, 445)
Screenshot: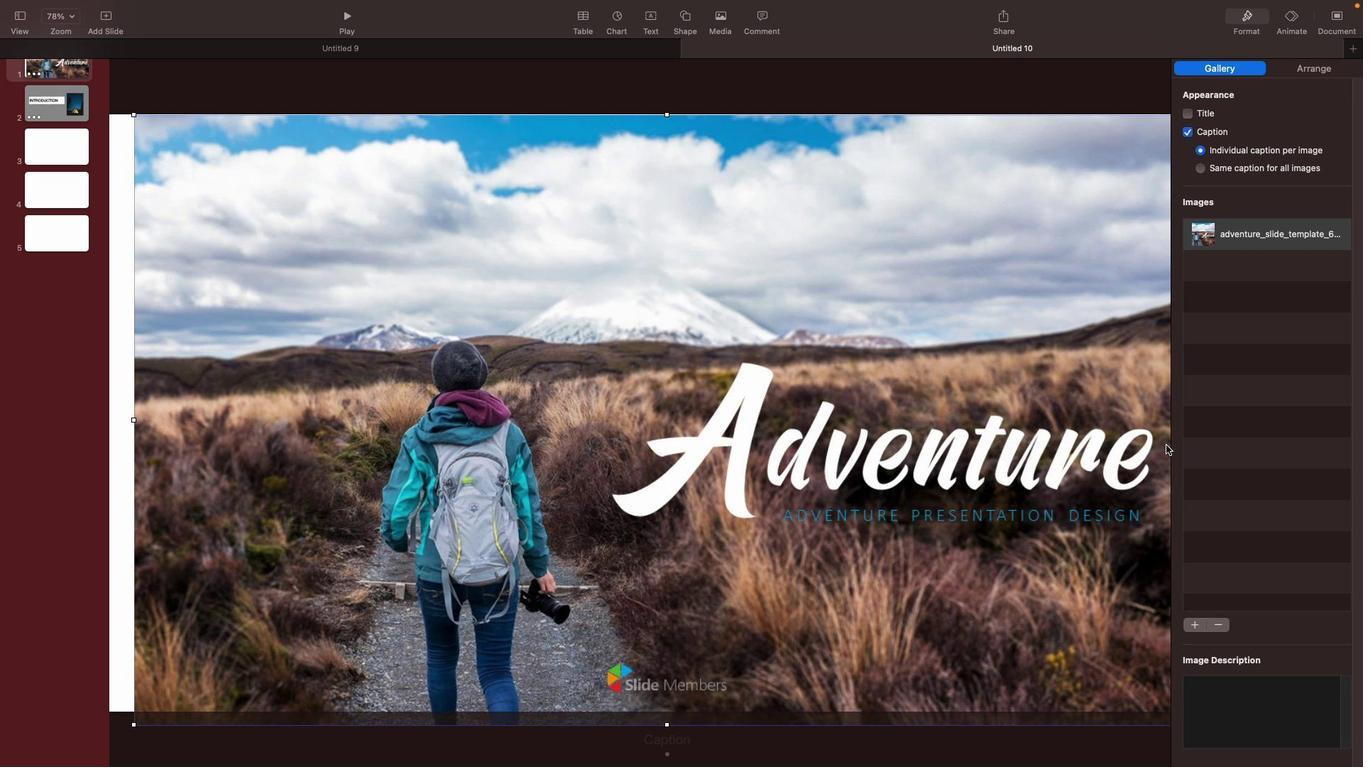 
Action: Mouse moved to (608, 286)
Screenshot: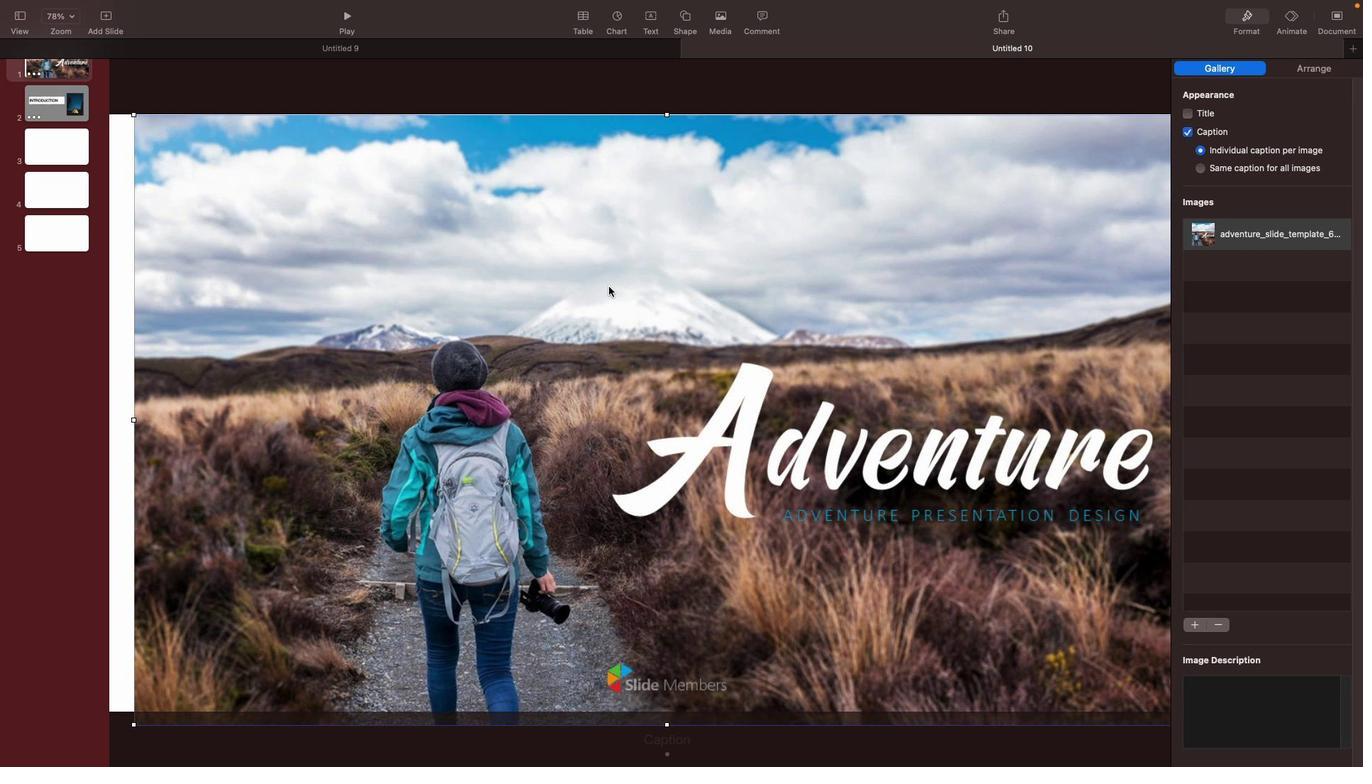 
Action: Mouse pressed left at (608, 286)
Screenshot: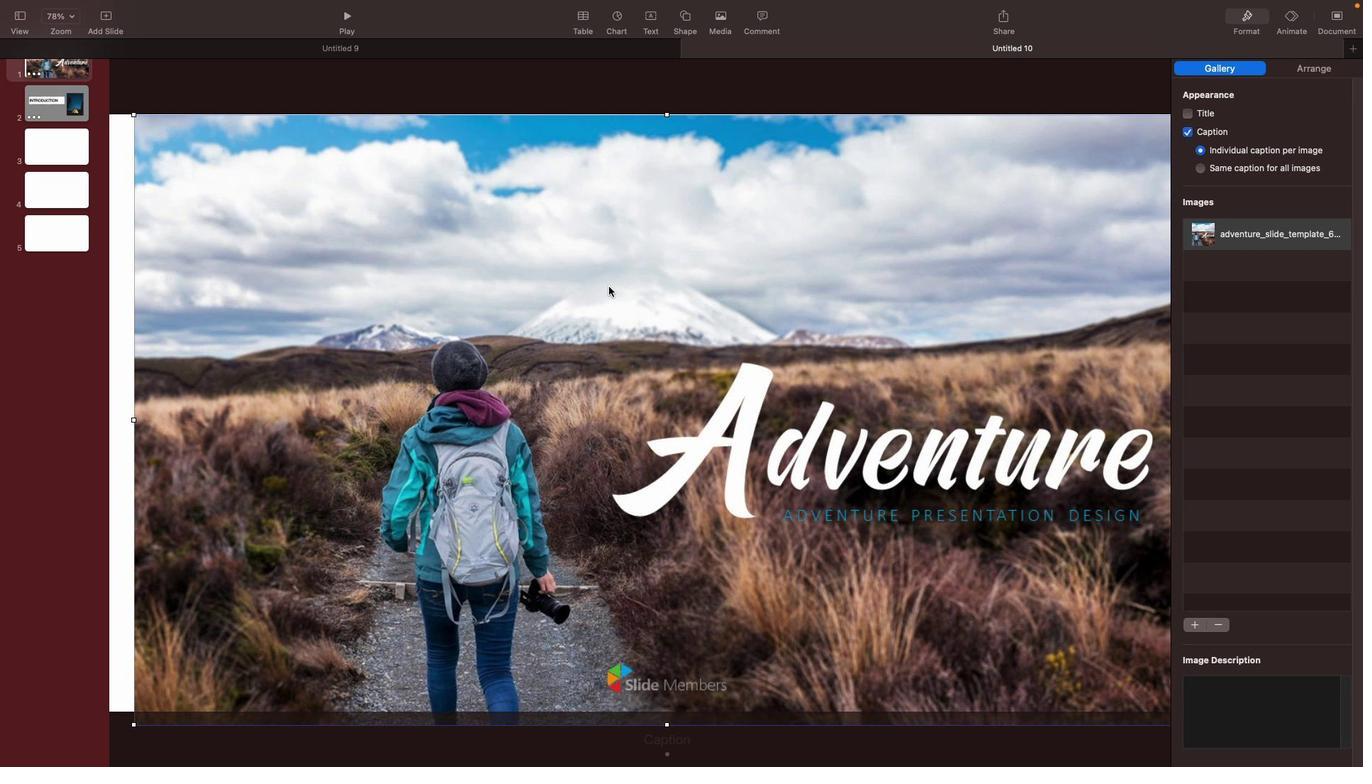 
Action: Mouse moved to (780, 502)
Screenshot: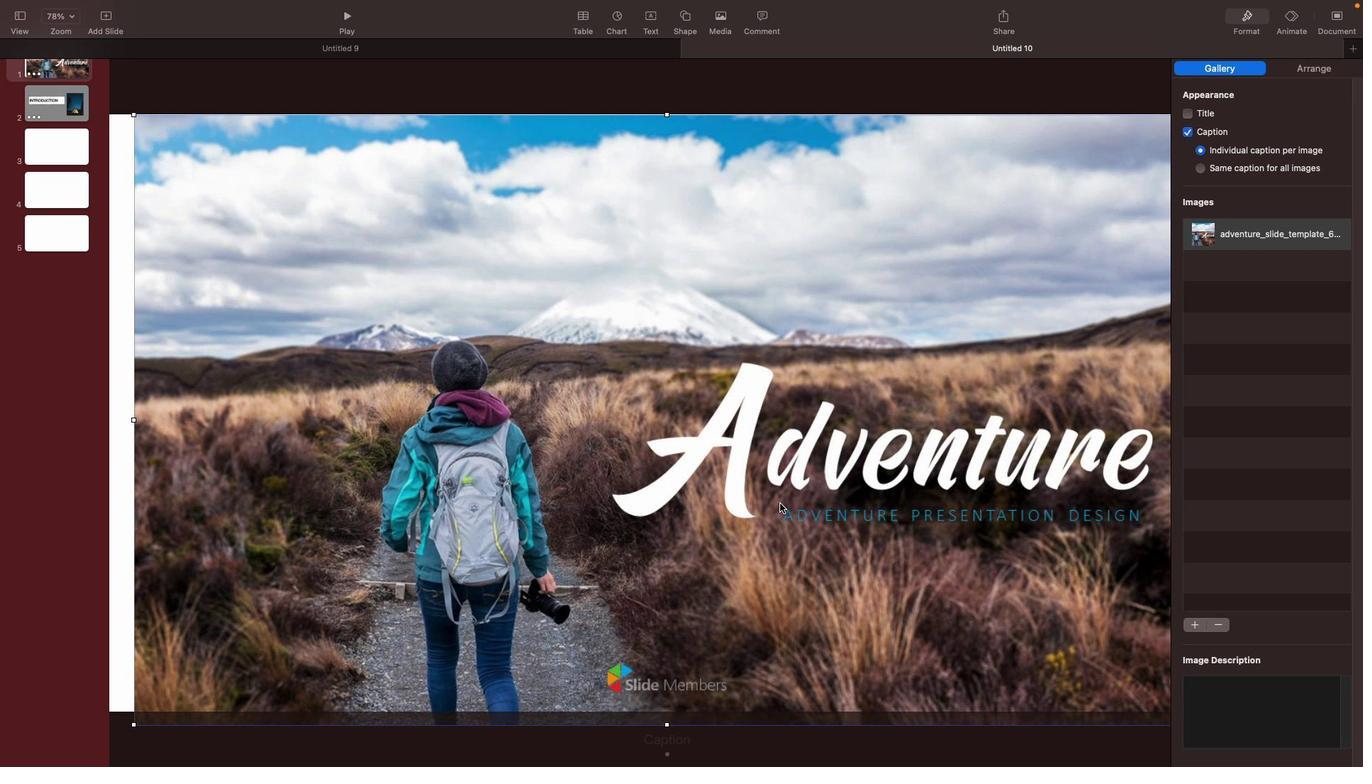
Action: Mouse pressed left at (780, 502)
Screenshot: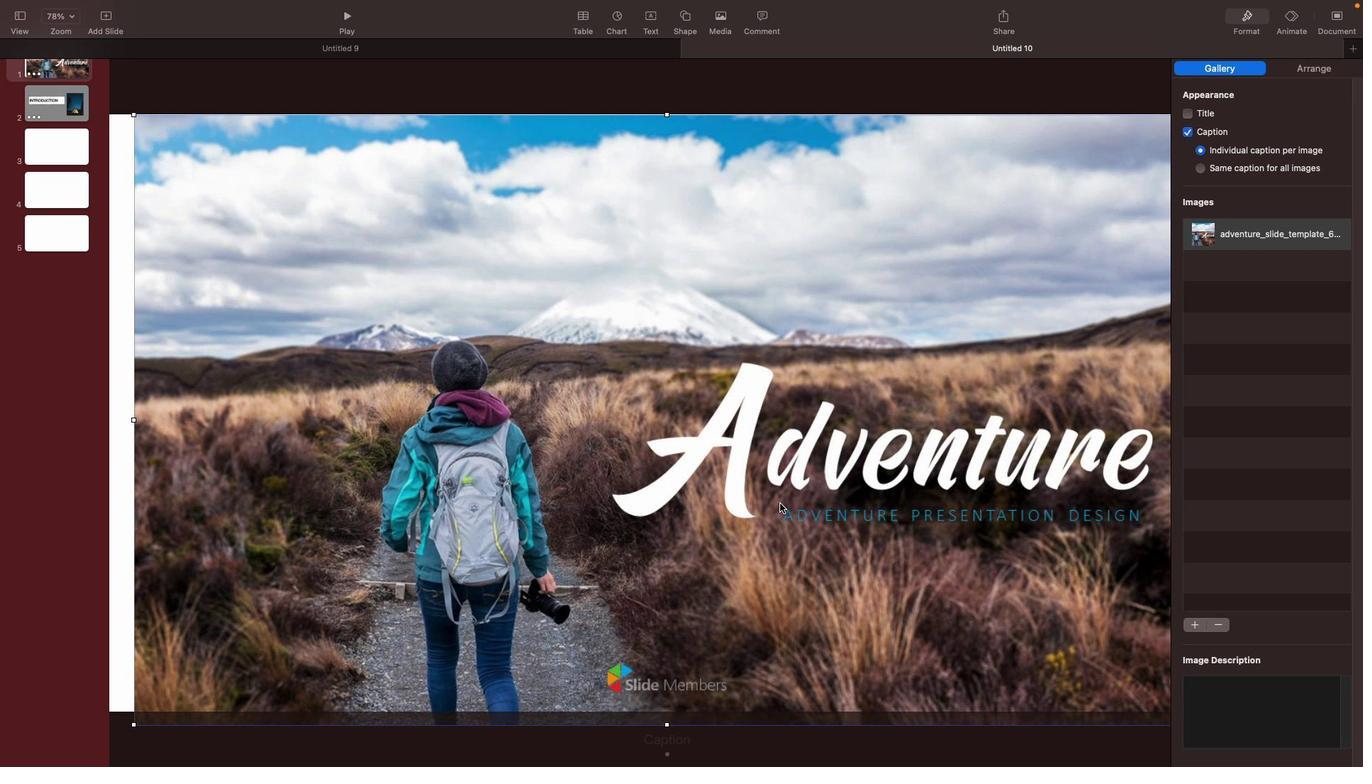 
Action: Mouse moved to (1185, 134)
Screenshot: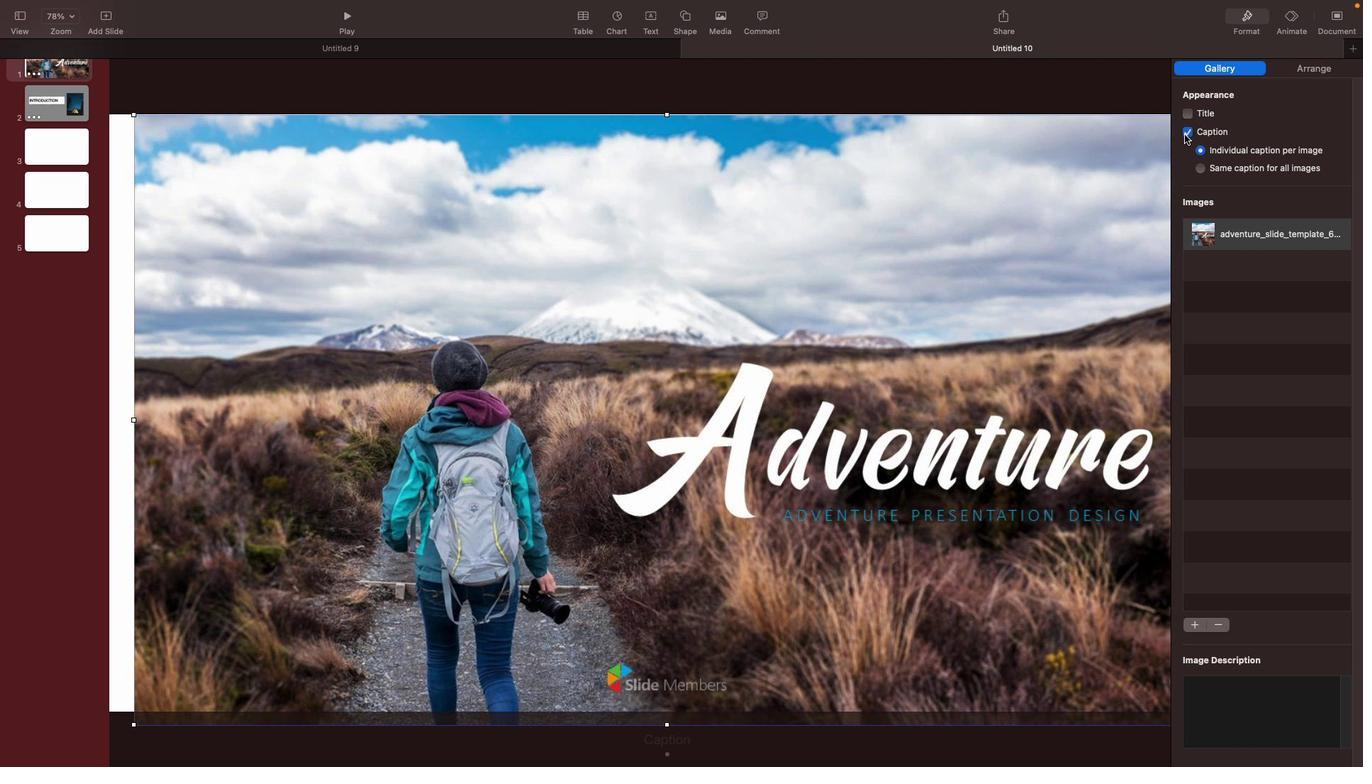 
Action: Mouse pressed left at (1185, 134)
Screenshot: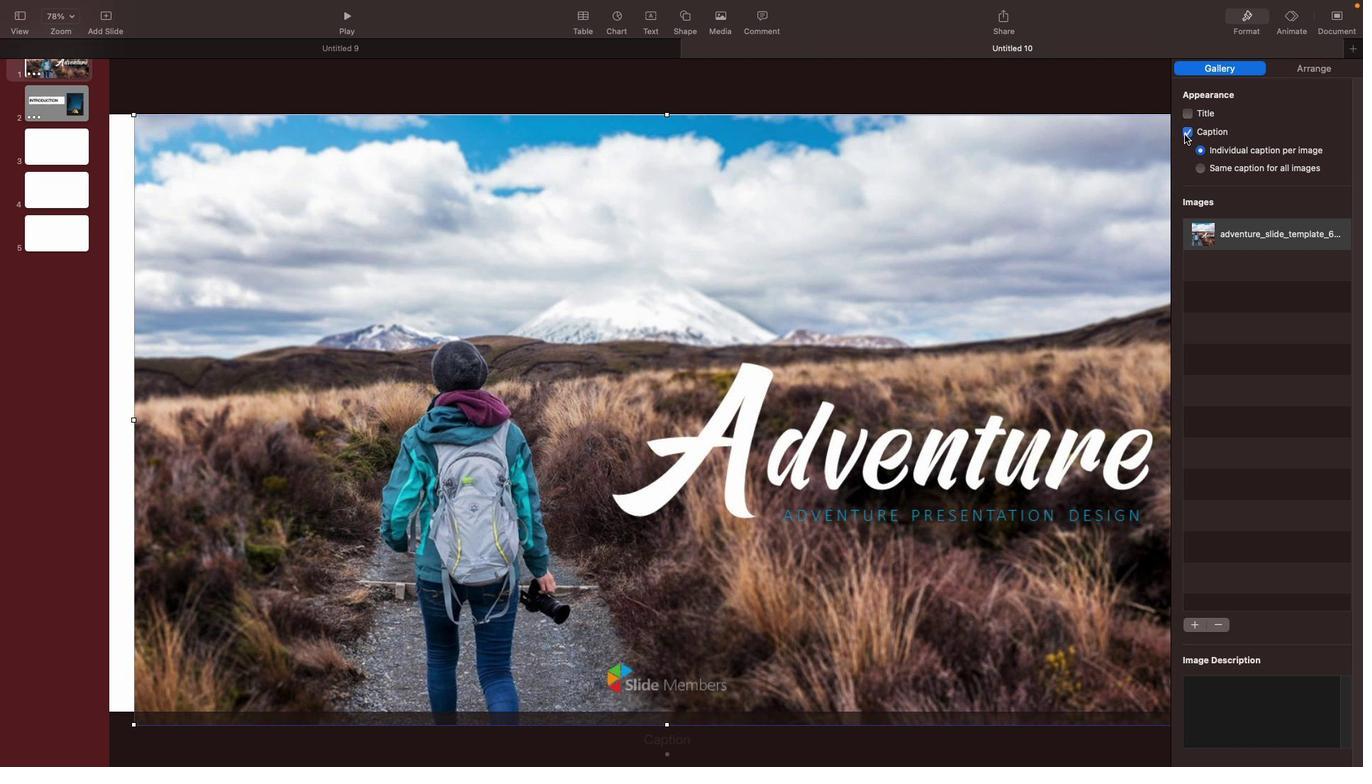 
Action: Mouse moved to (1046, 201)
Screenshot: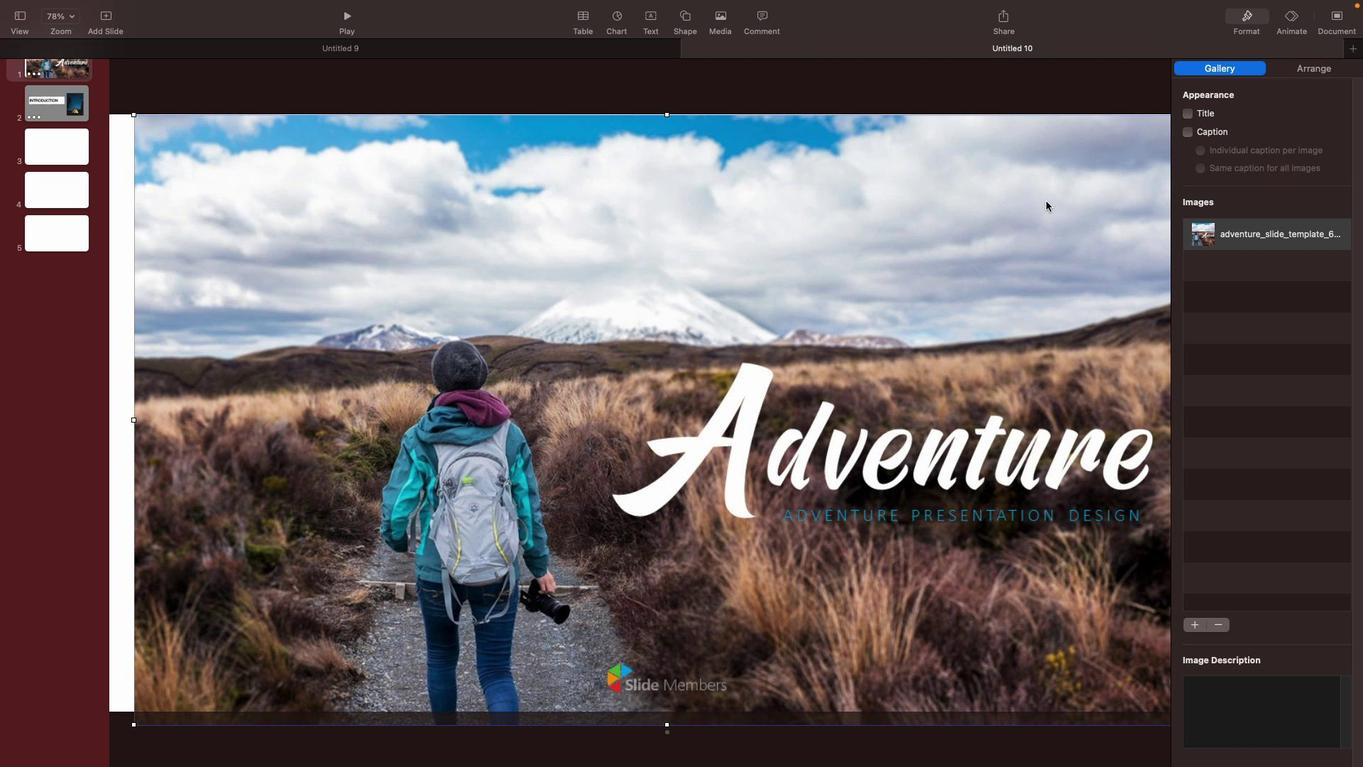 
Action: Mouse pressed left at (1046, 201)
Screenshot: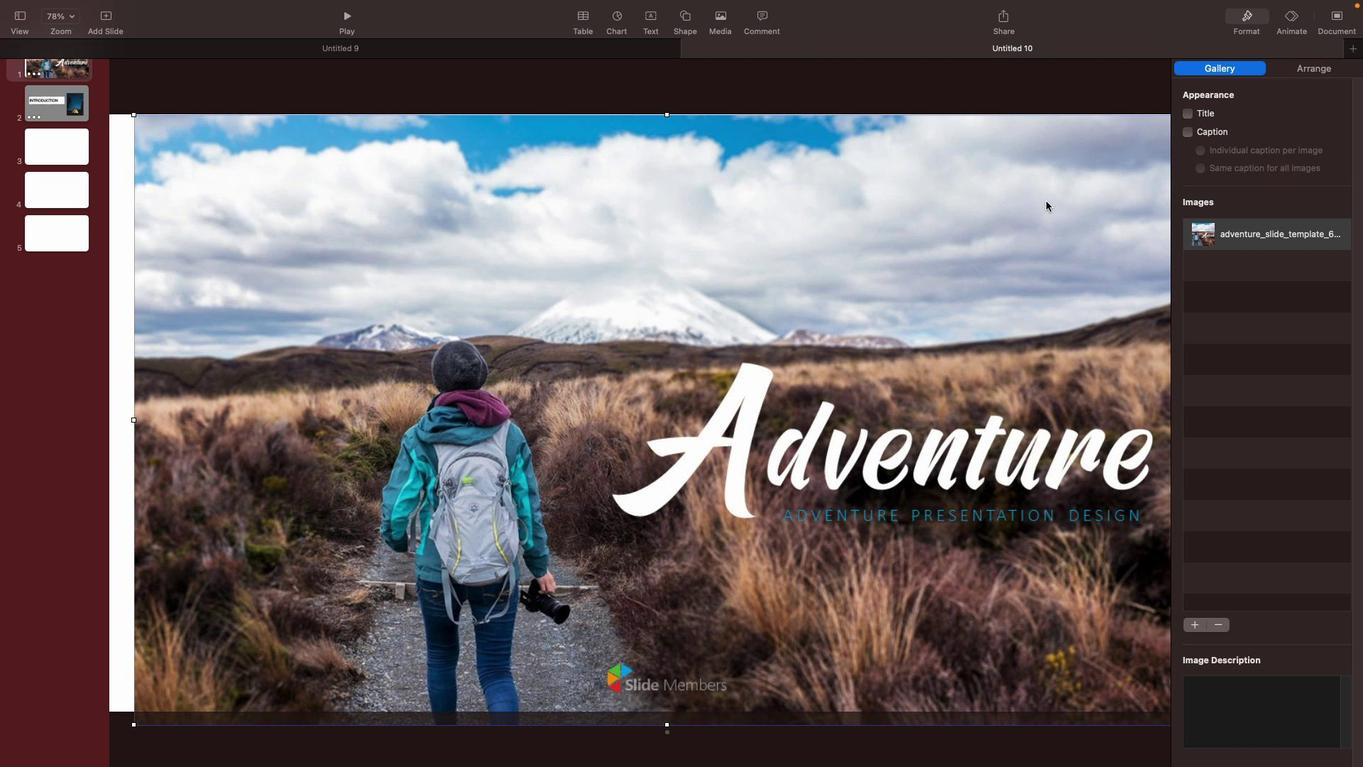 
Action: Mouse moved to (1075, 90)
Screenshot: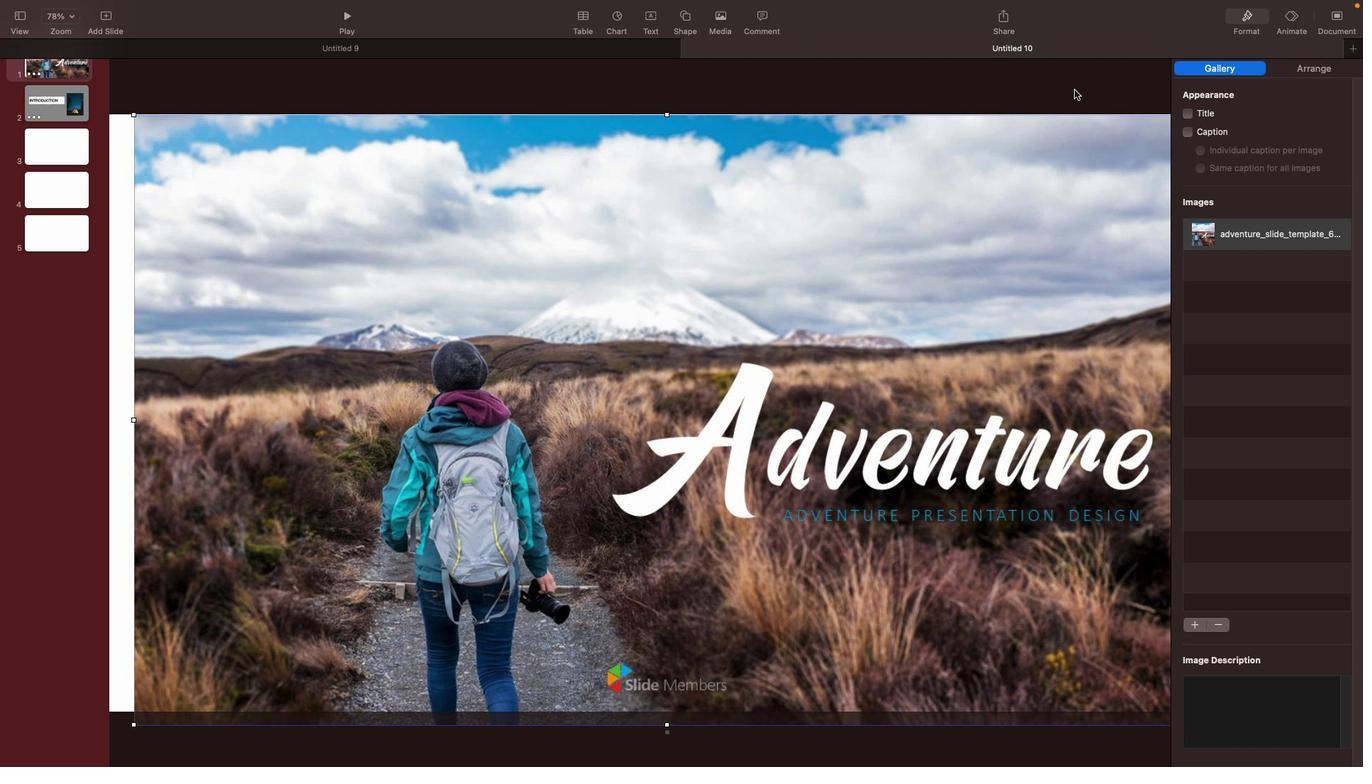
Action: Mouse pressed left at (1075, 90)
Screenshot: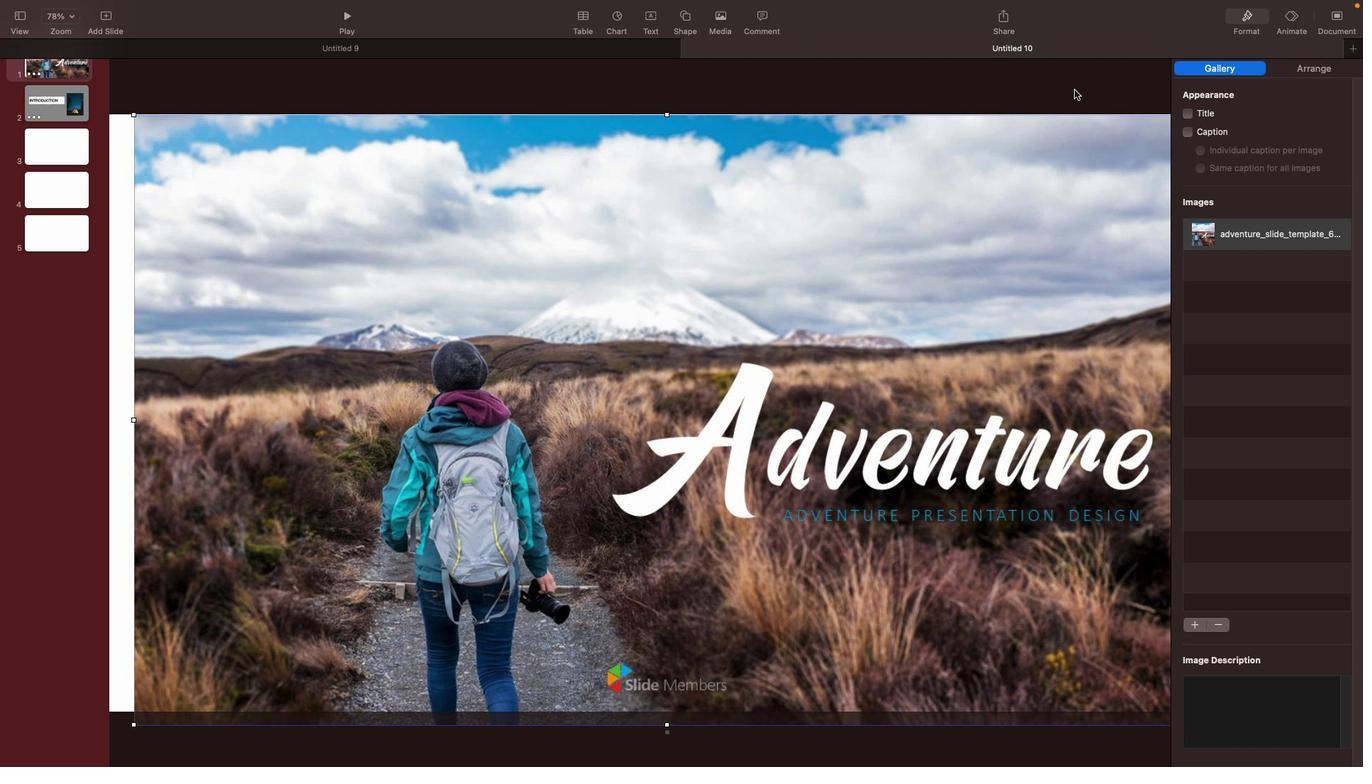
Action: Mouse moved to (1190, 177)
Screenshot: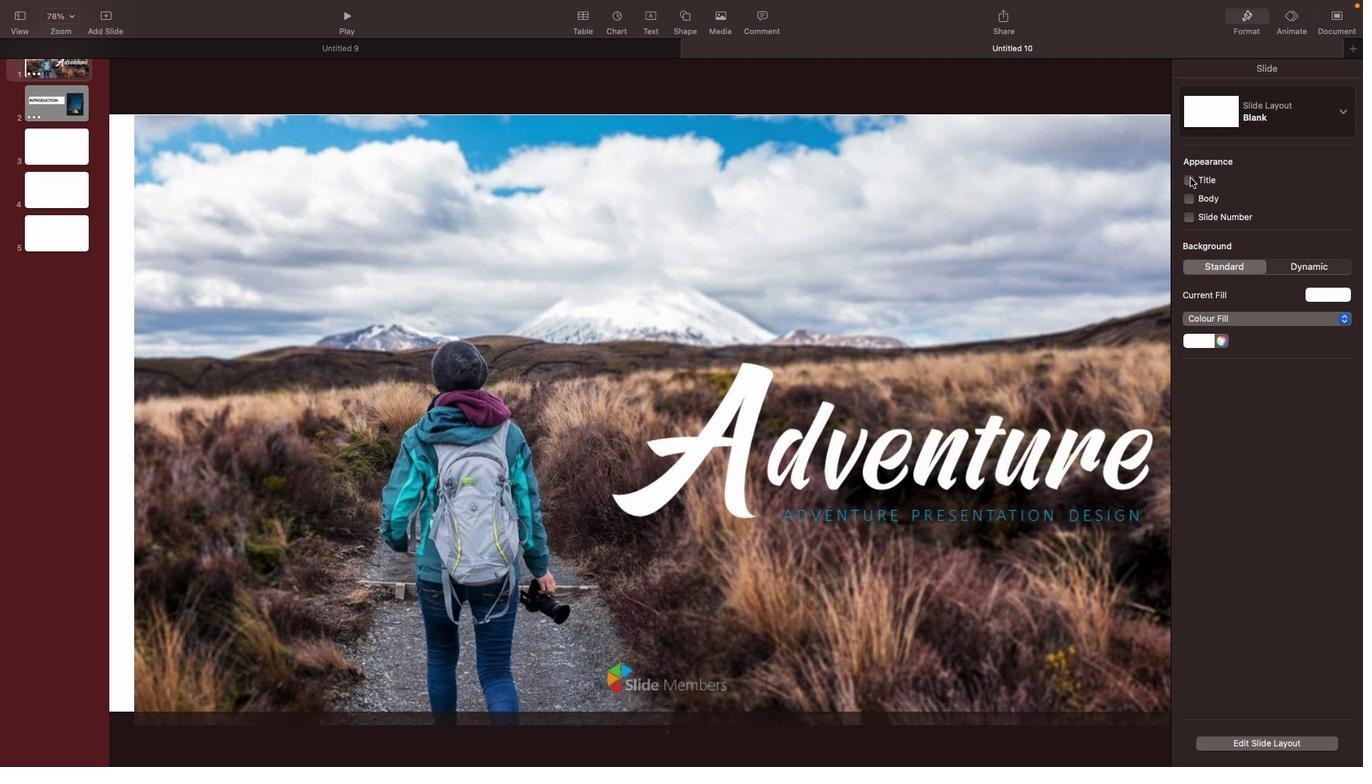 
Action: Mouse pressed left at (1190, 177)
Screenshot: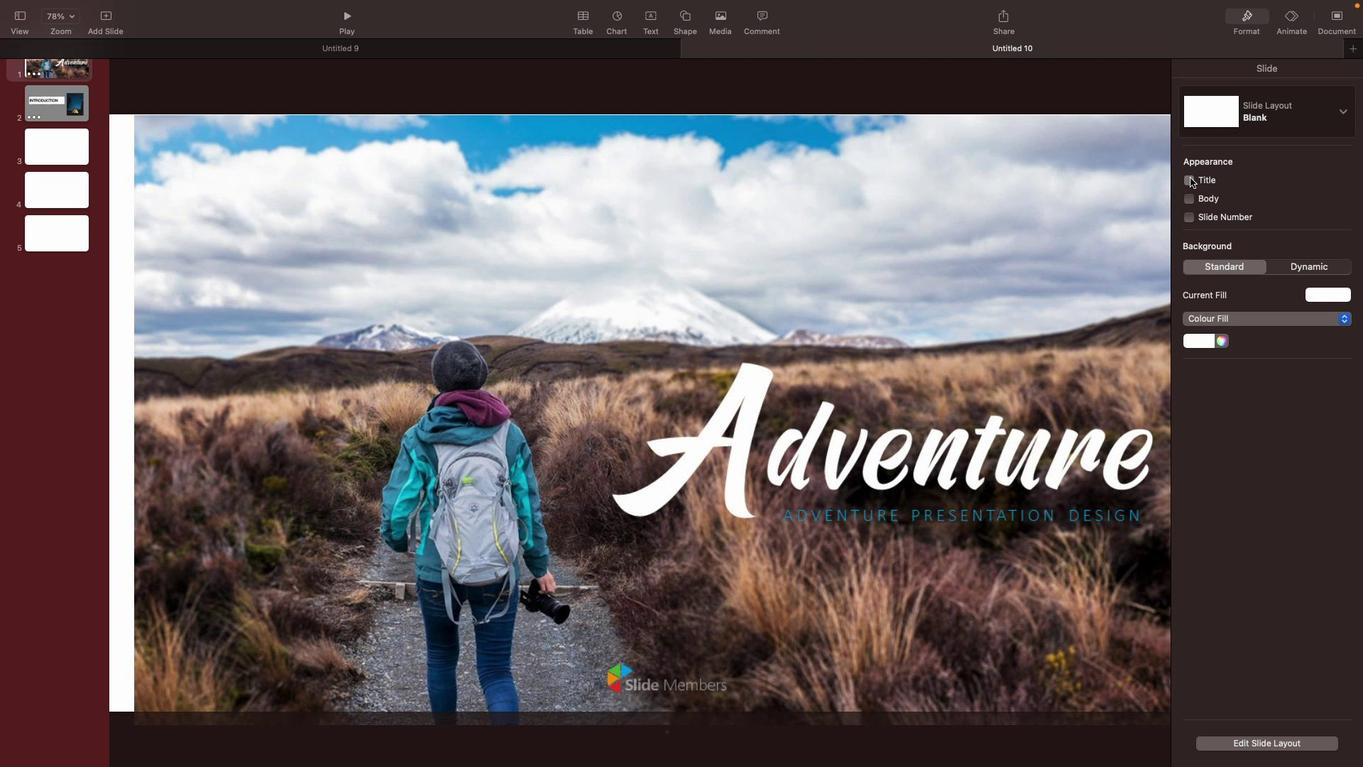 
Action: Mouse moved to (617, 195)
Screenshot: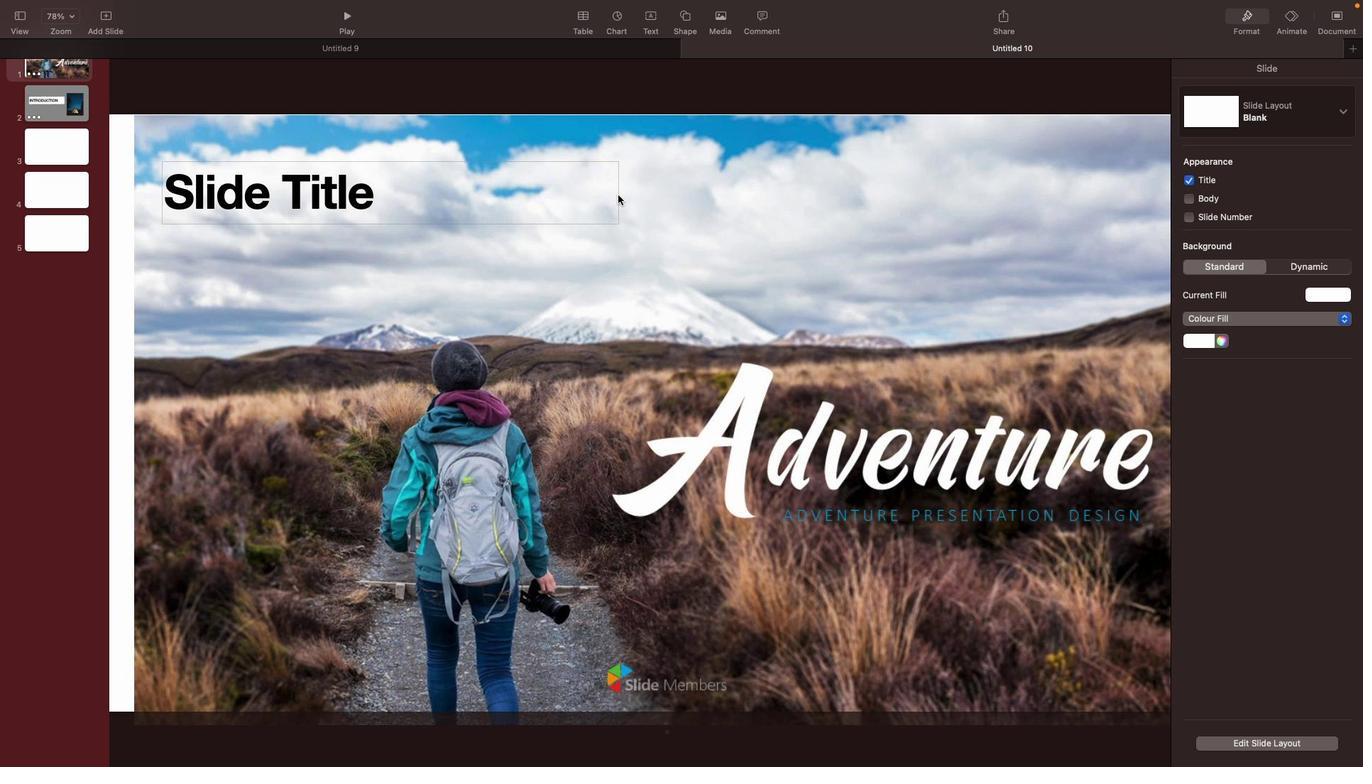 
Action: Mouse pressed left at (617, 195)
Screenshot: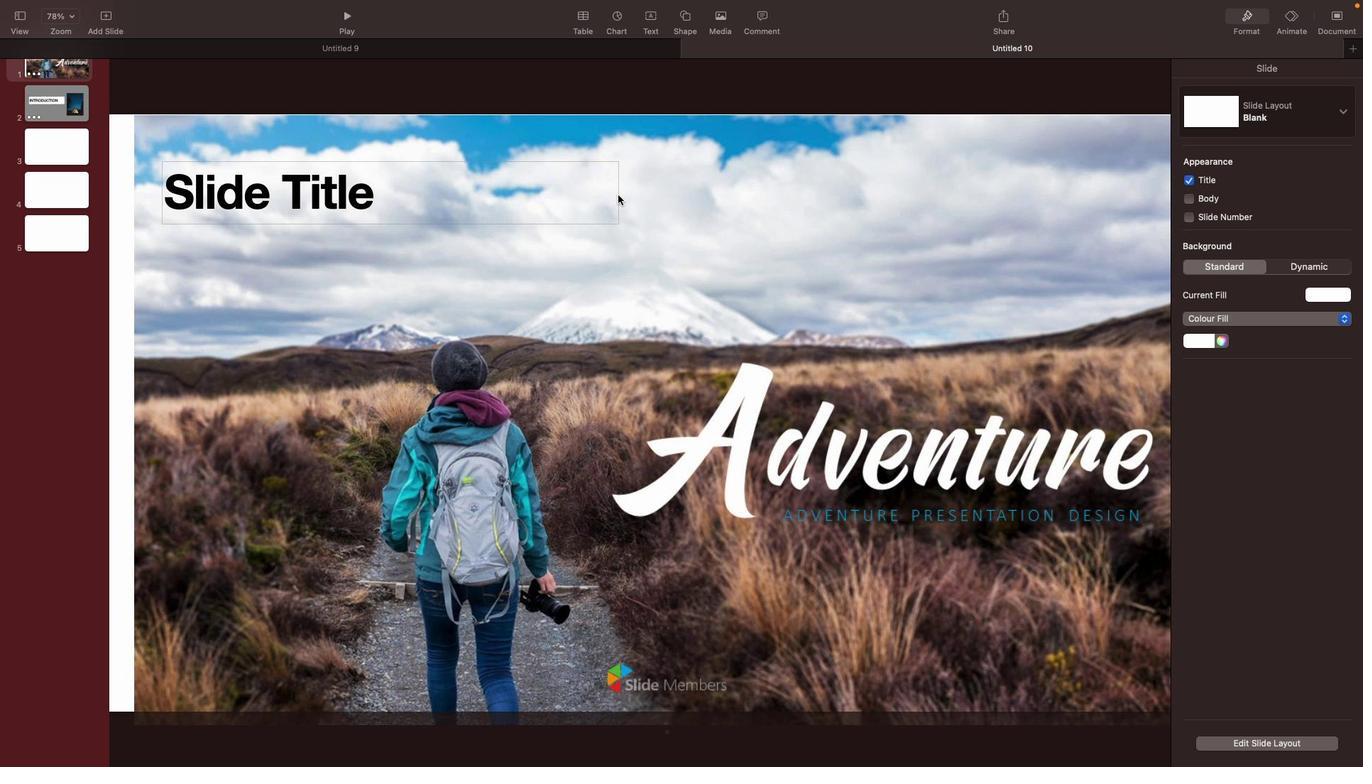 
Action: Mouse moved to (617, 194)
Screenshot: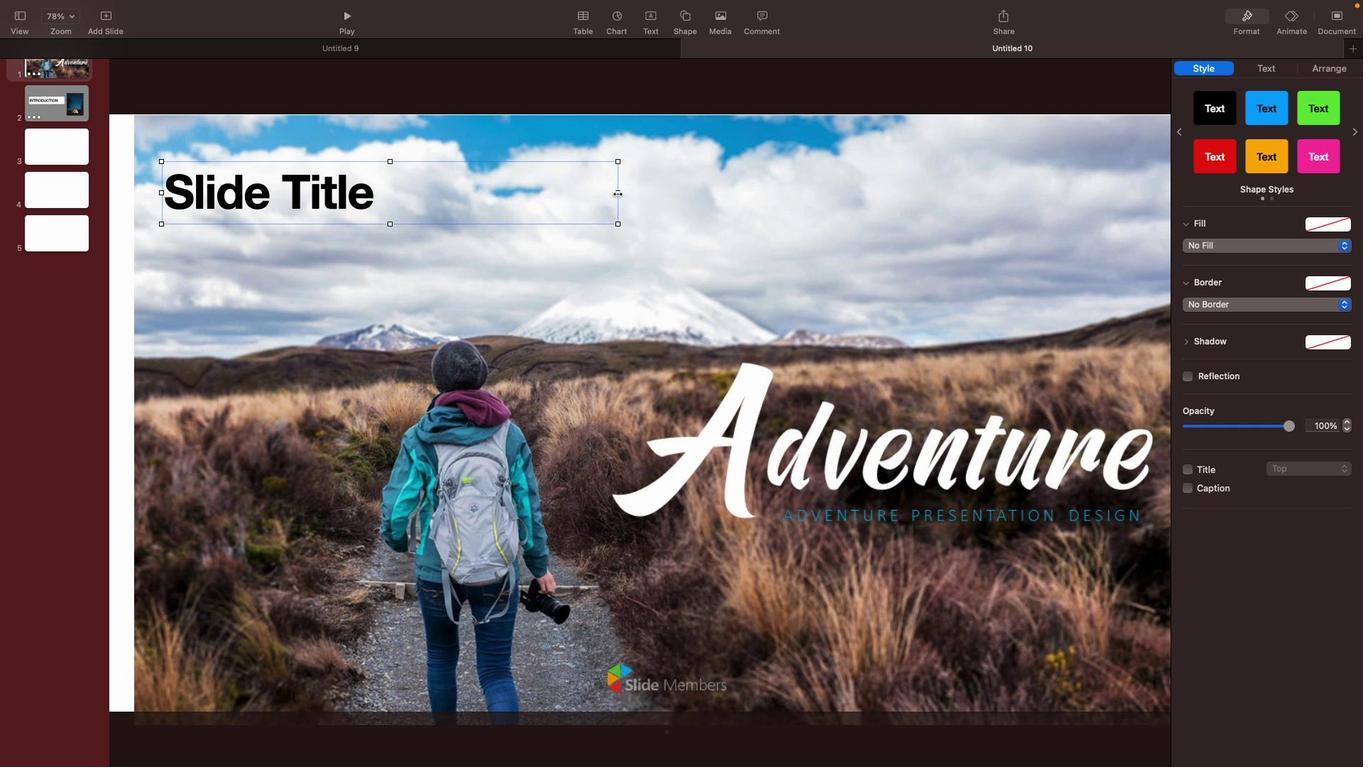 
Action: Mouse pressed left at (617, 194)
Screenshot: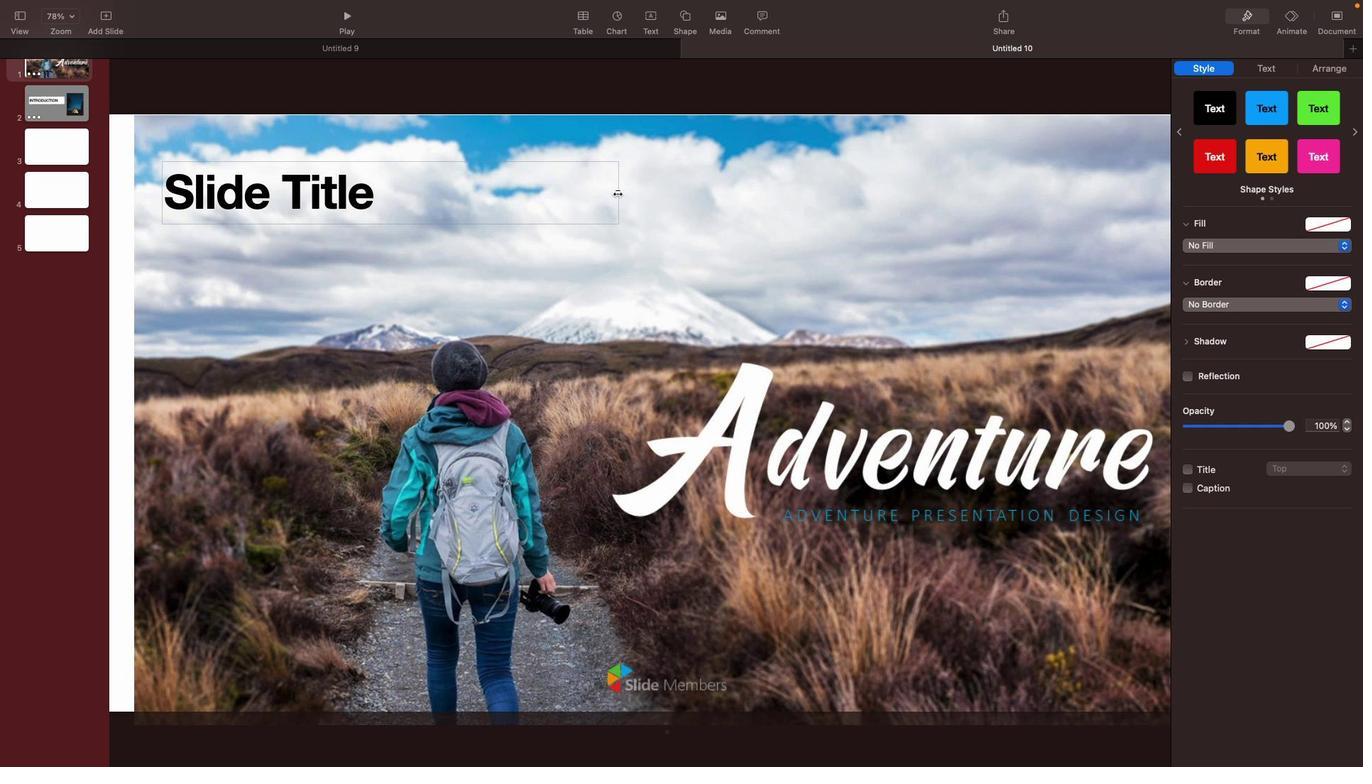 
Action: Mouse moved to (481, 169)
Screenshot: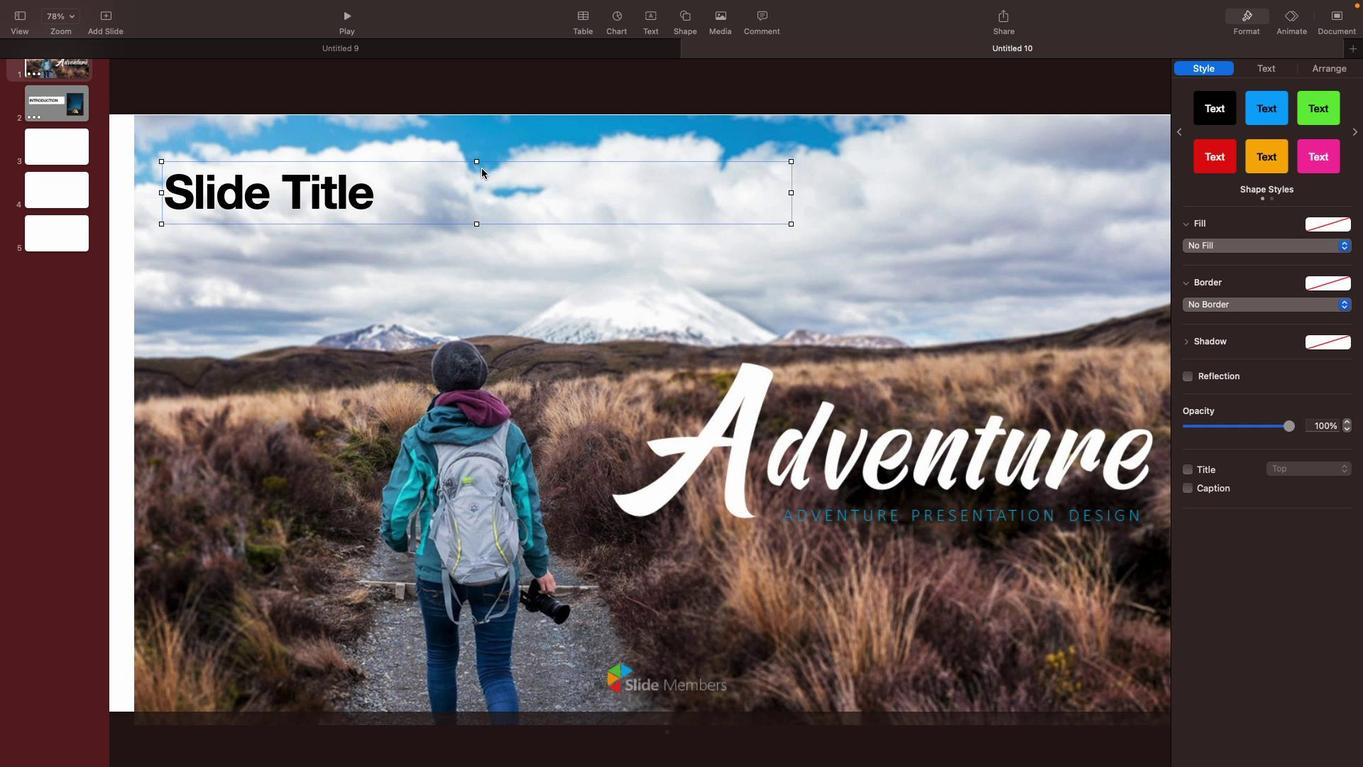
Action: Mouse pressed left at (481, 169)
Screenshot: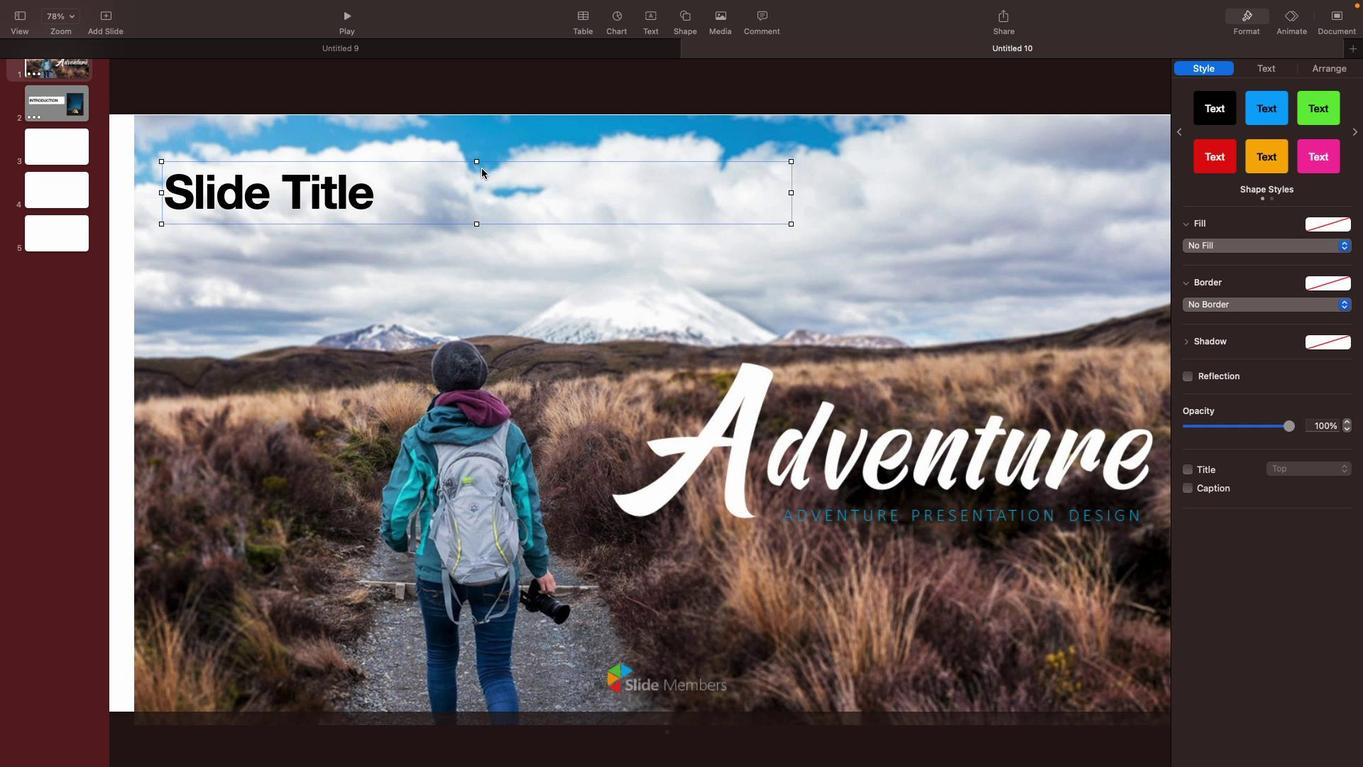 
Action: Mouse moved to (890, 472)
Screenshot: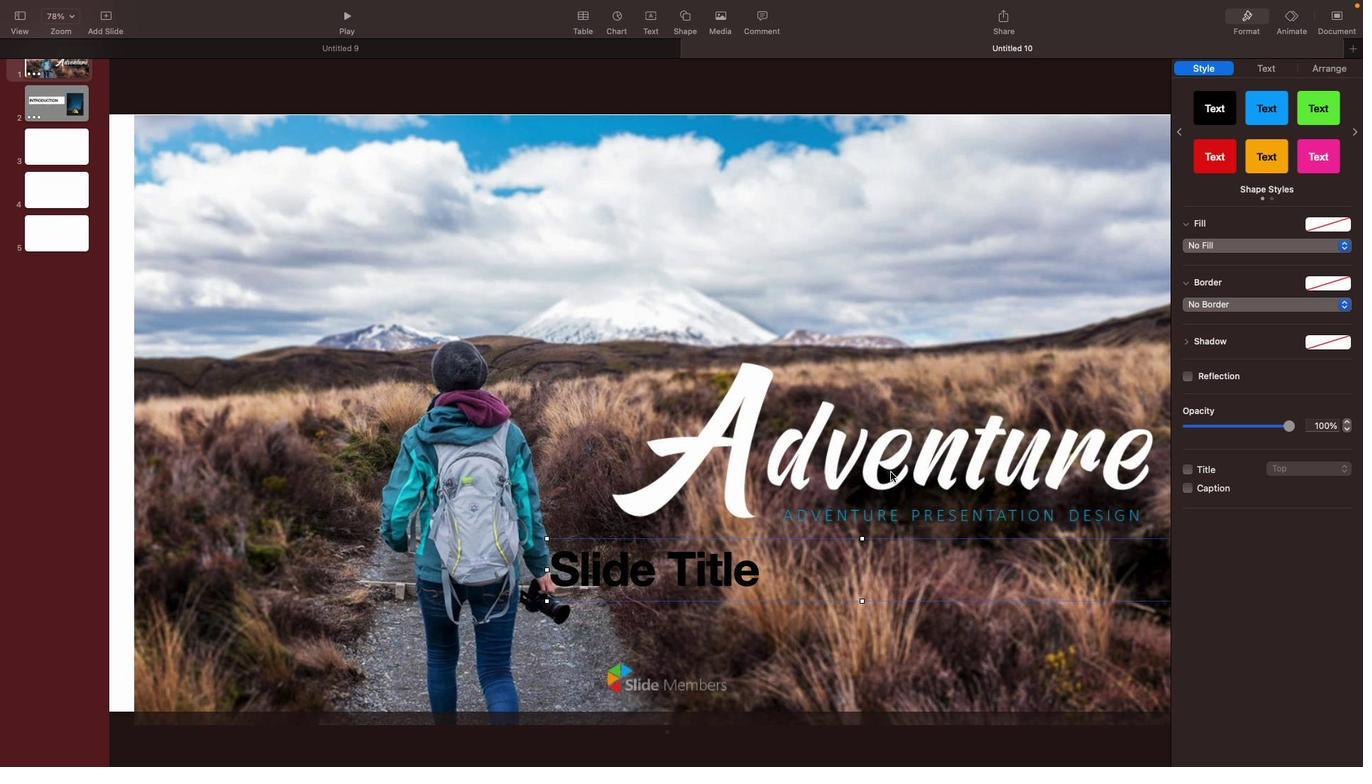 
Action: Mouse pressed right at (890, 472)
Screenshot: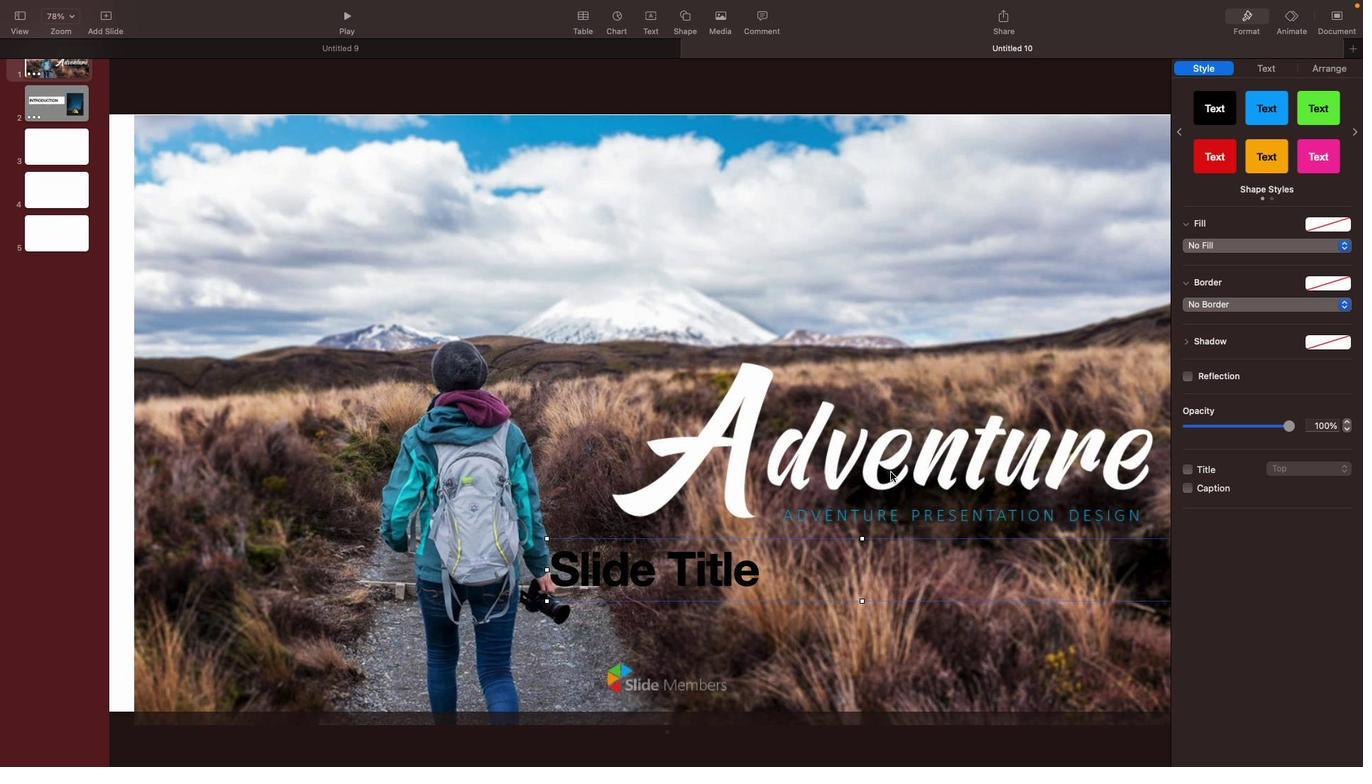 
Action: Mouse moved to (854, 516)
